 Task: Explore Airbnb accommodation in Zeralda, Algeria from 12th January 2024 to 16th January 2024 for 8 adults. Place can be private room with 8 bedrooms having 8 beds and 8 bathrooms. Property type can be hotel. Amenities needed are: wifi, TV, free parkinig on premises, gym, breakfast.
Action: Mouse moved to (566, 158)
Screenshot: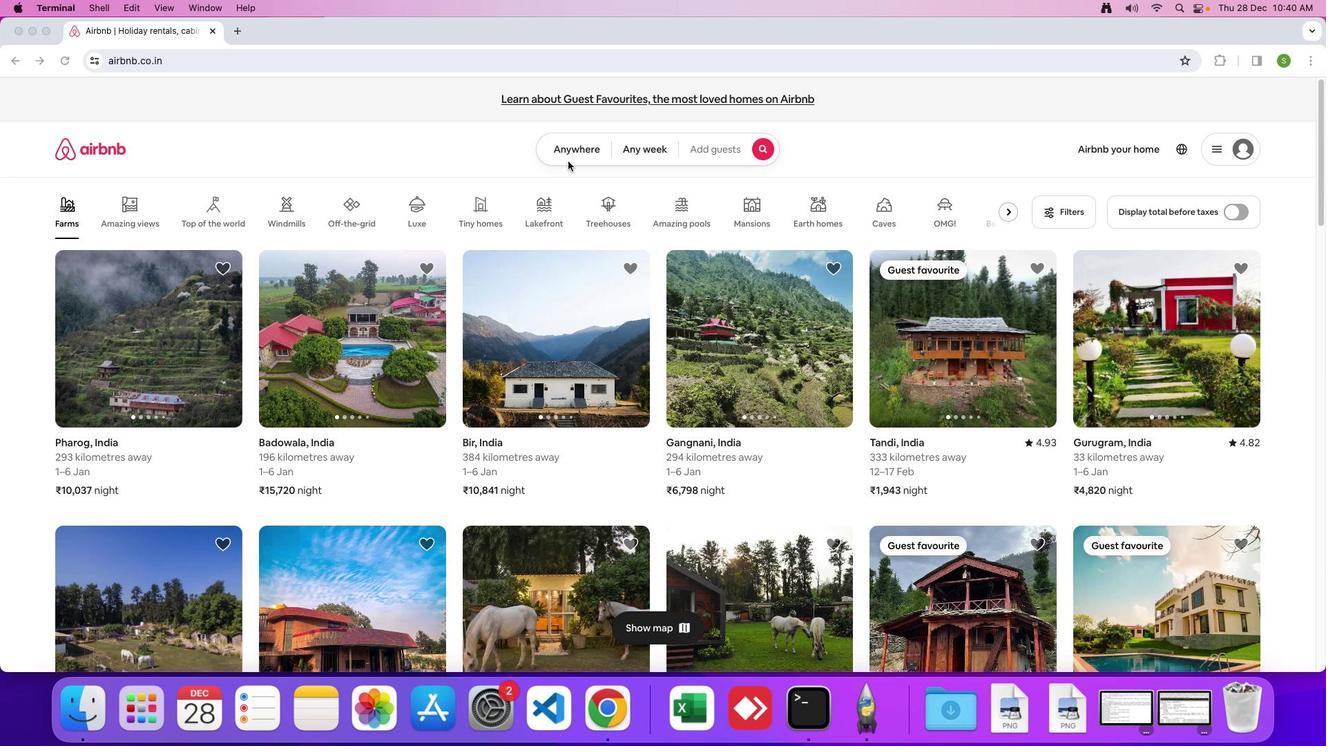 
Action: Mouse pressed left at (566, 158)
Screenshot: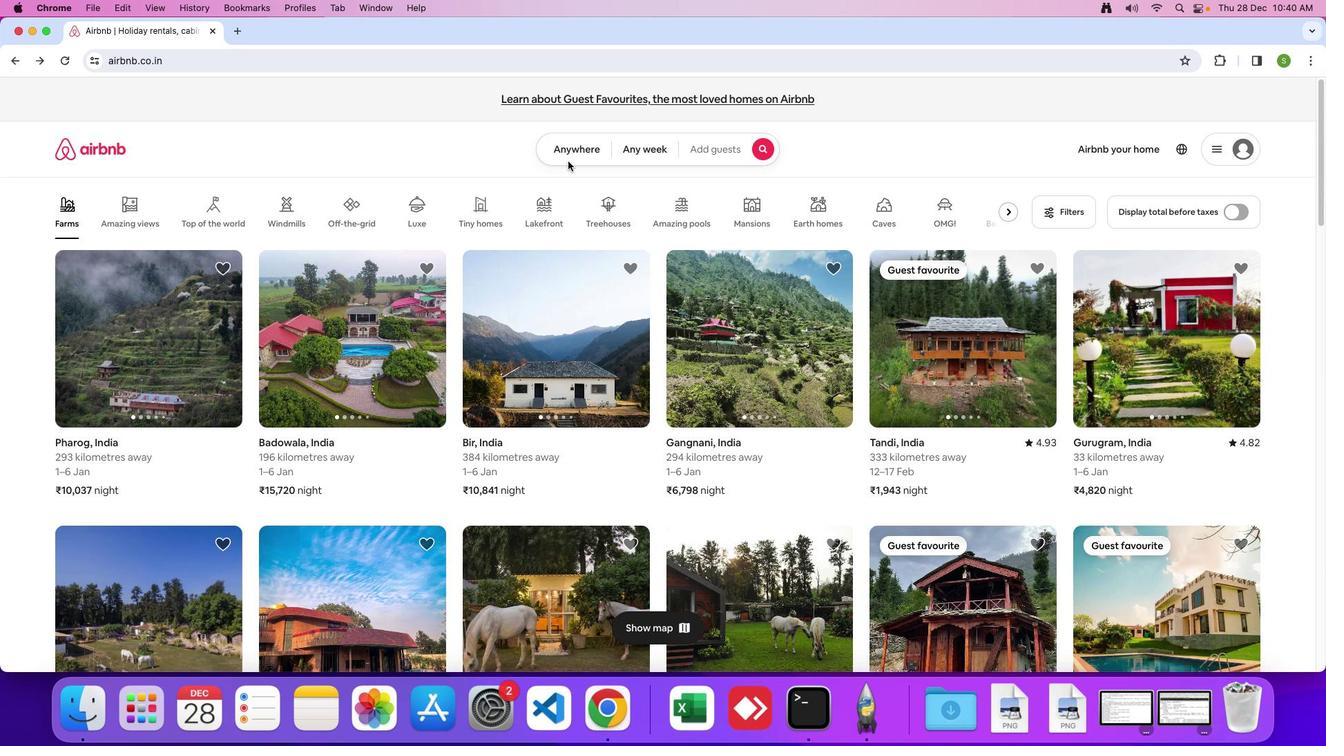 
Action: Mouse moved to (565, 151)
Screenshot: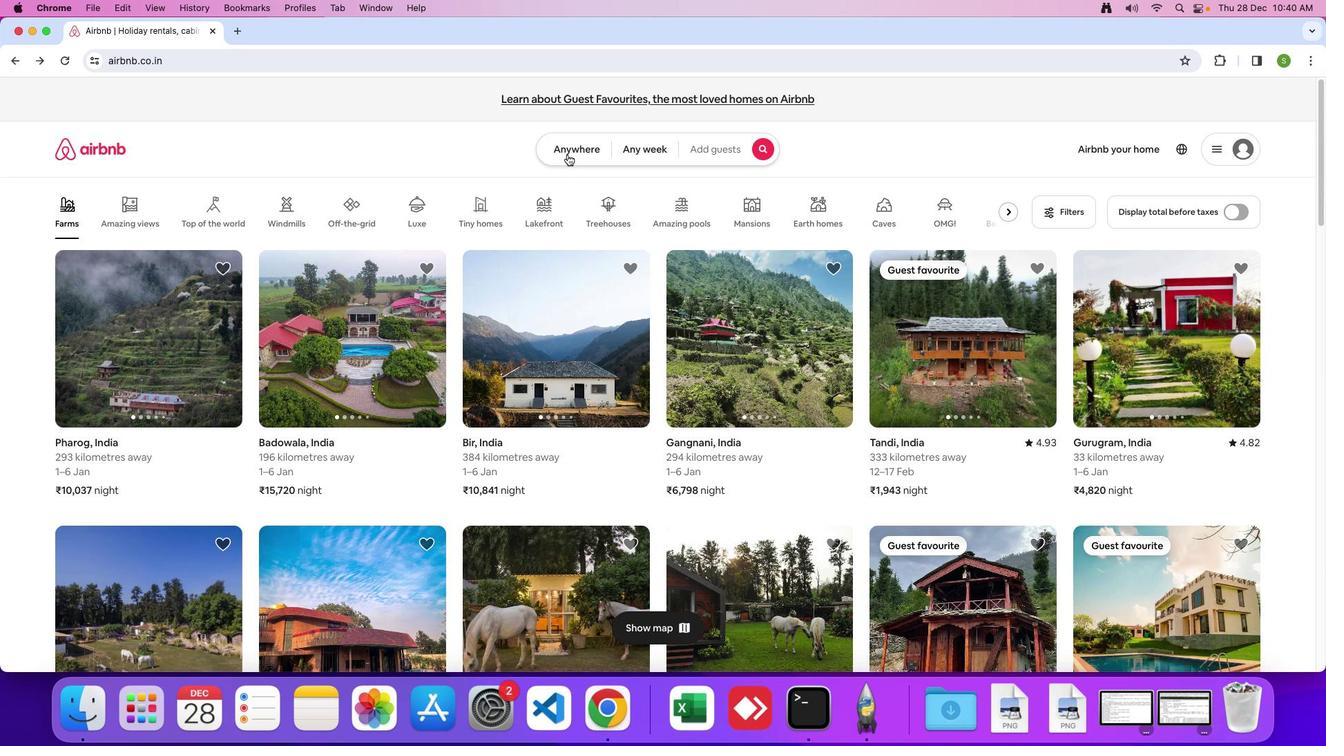
Action: Mouse pressed left at (565, 151)
Screenshot: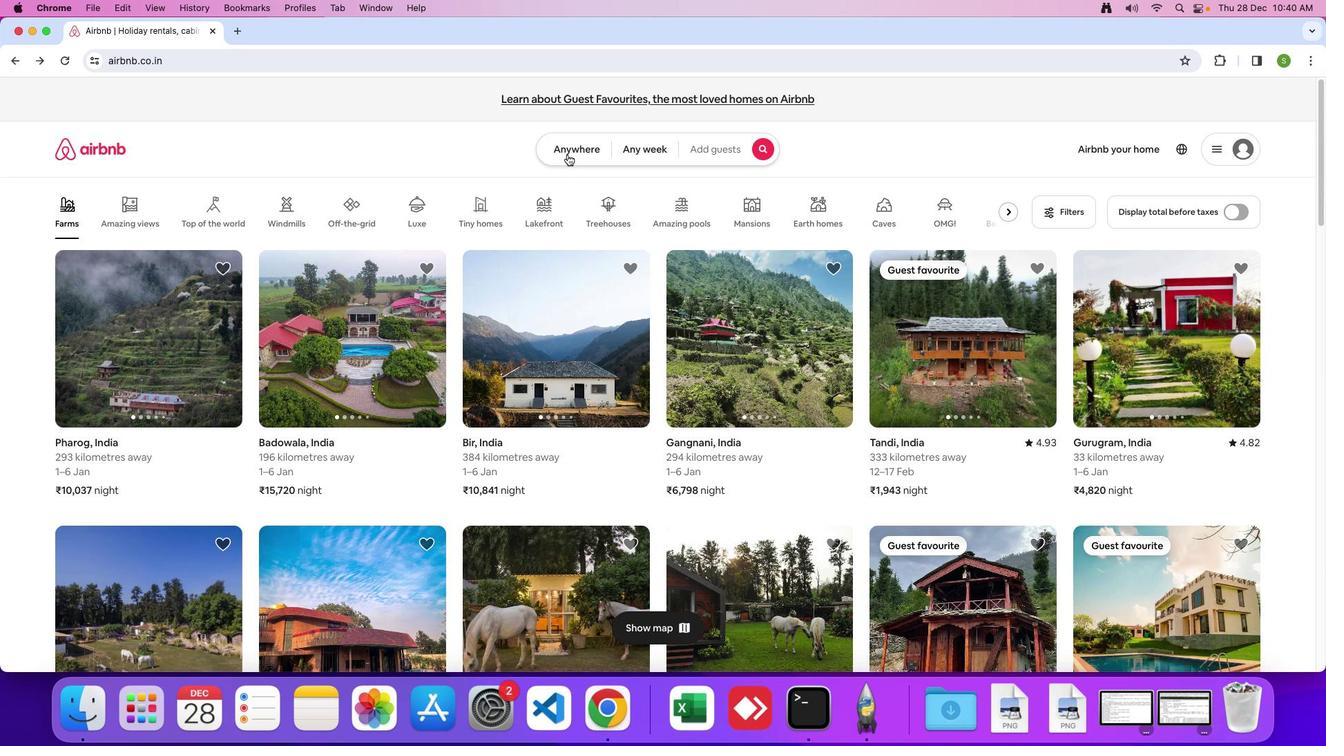 
Action: Mouse moved to (485, 194)
Screenshot: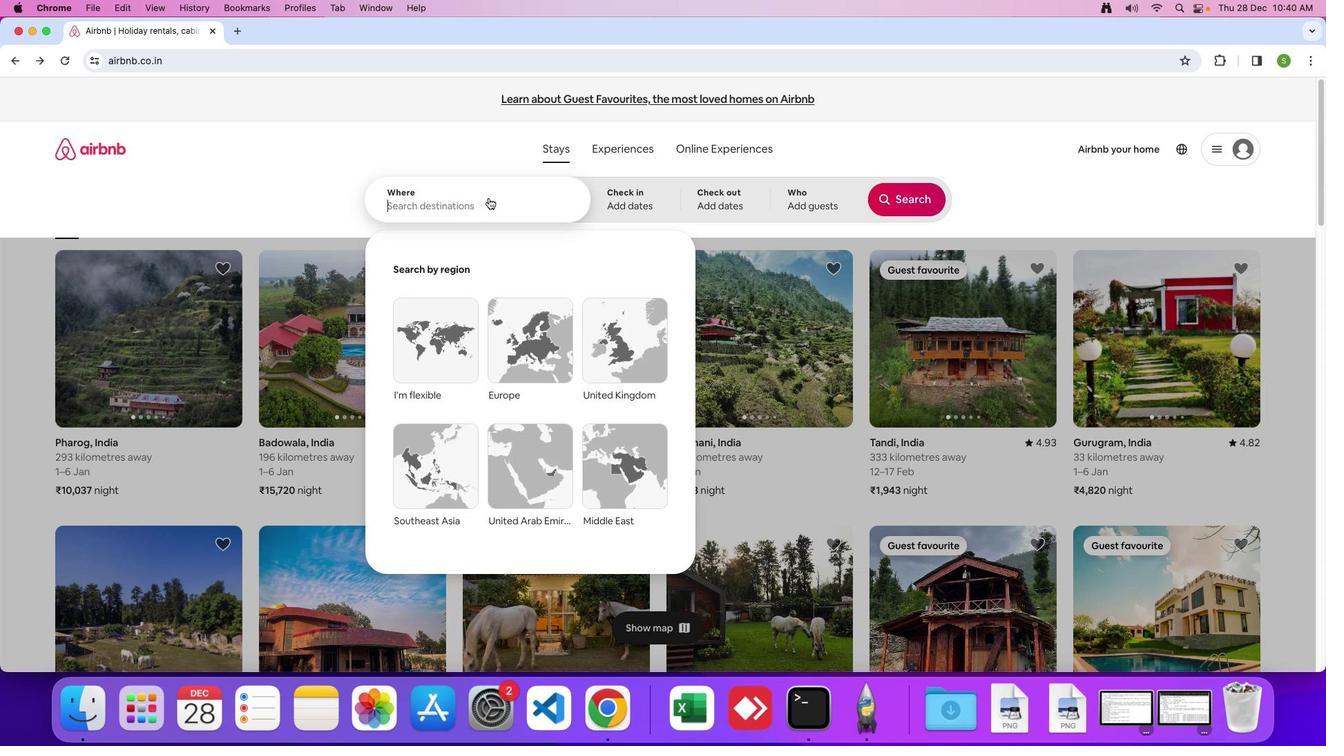 
Action: Mouse pressed left at (485, 194)
Screenshot: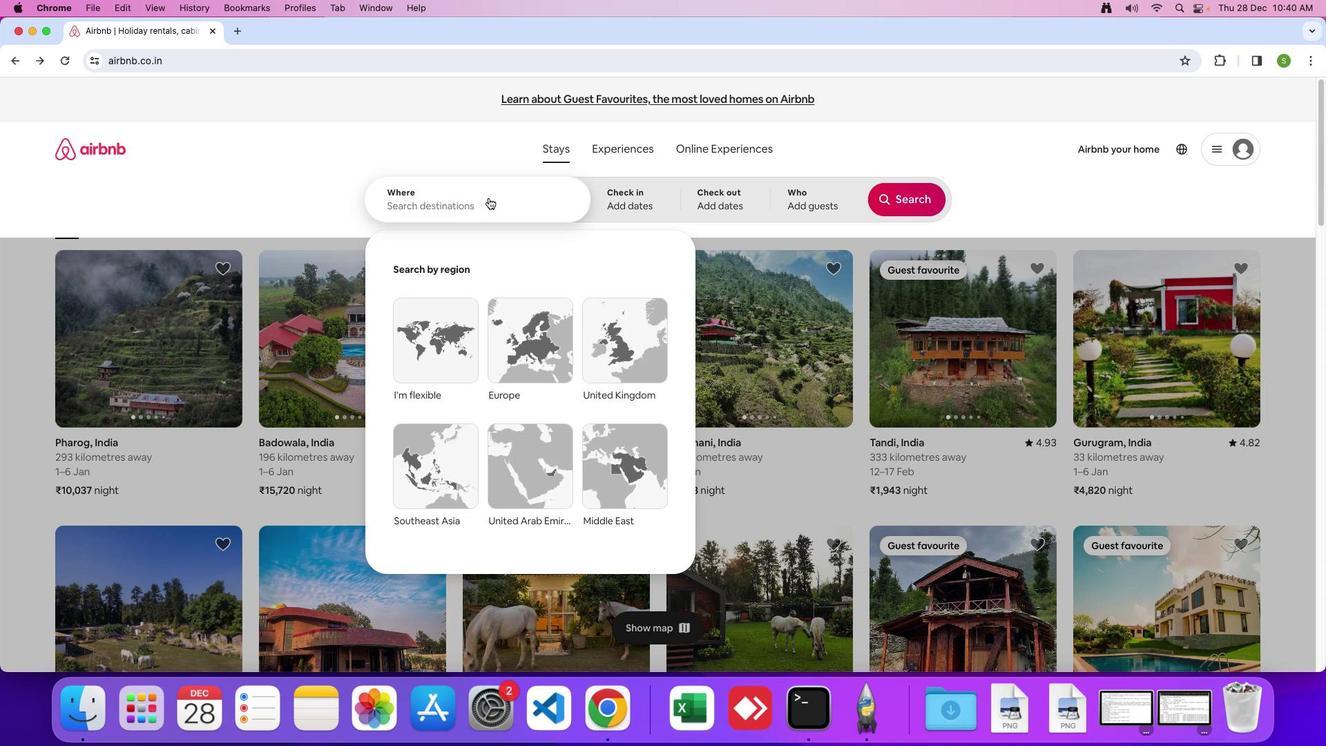 
Action: Mouse moved to (497, 195)
Screenshot: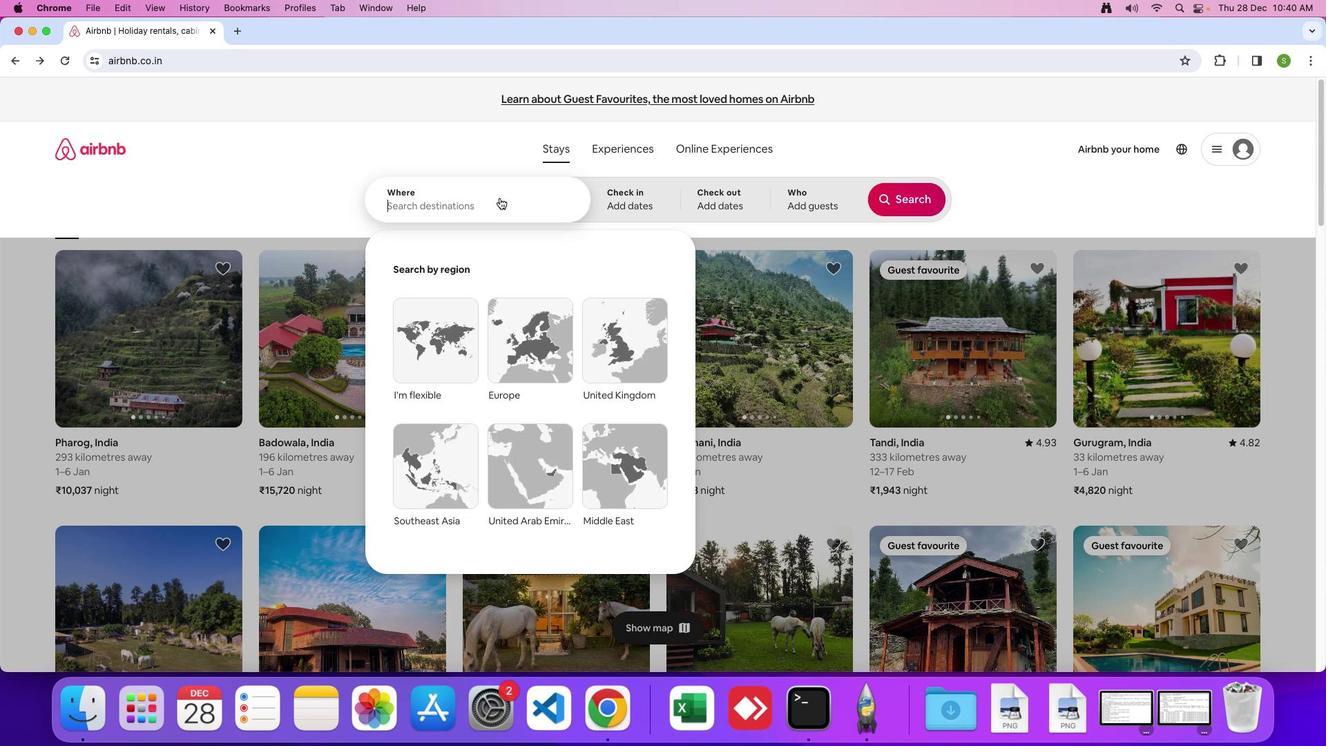 
Action: Key pressed 'Z'Key.caps_lock'e''r''a''l''d''a'','Key.spaceKey.shift'A''l''g''e''r''i''a'Key.enter
Screenshot: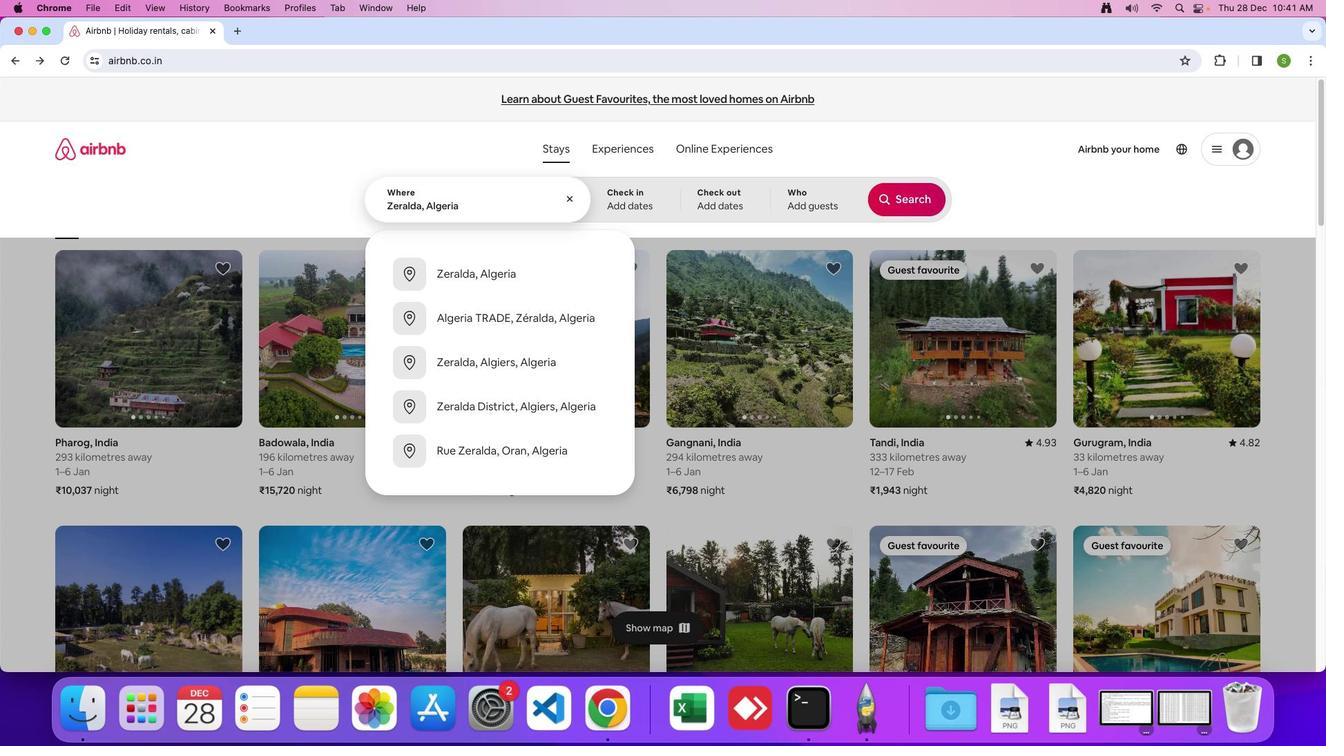 
Action: Mouse moved to (846, 397)
Screenshot: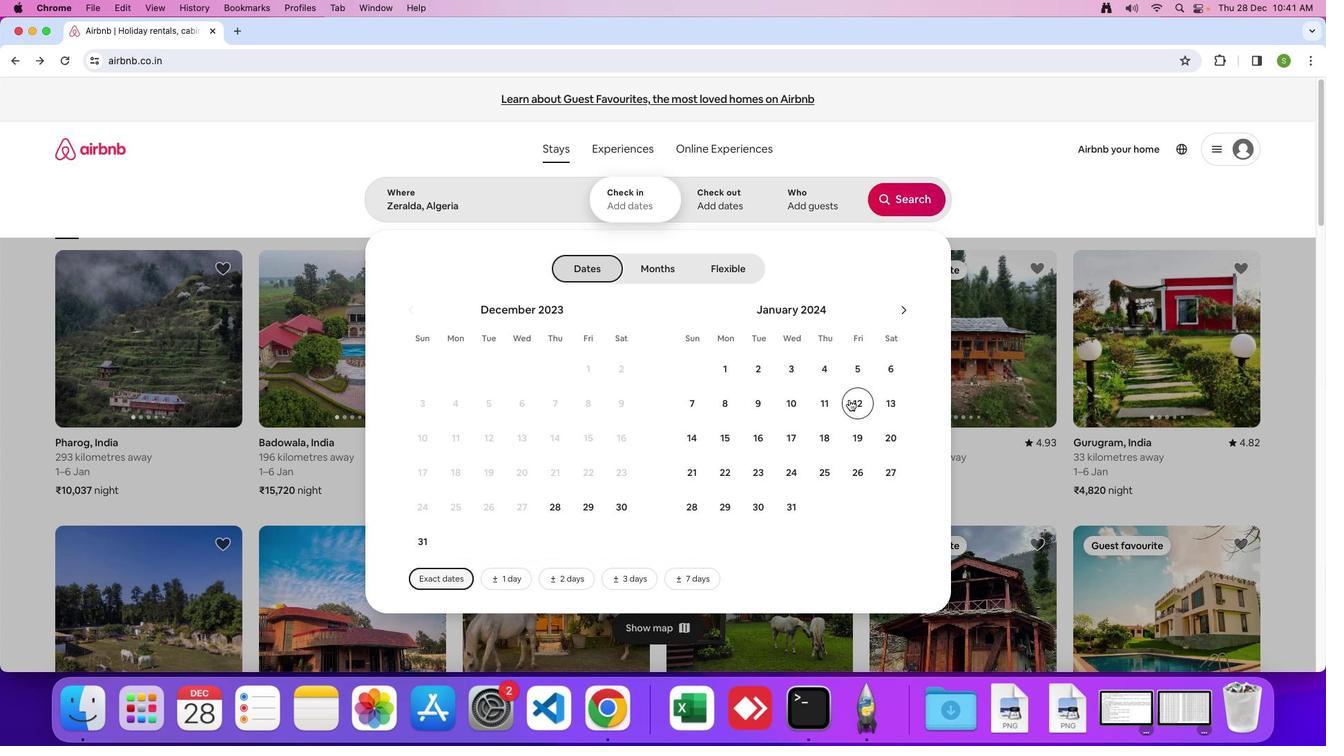 
Action: Mouse pressed left at (846, 397)
Screenshot: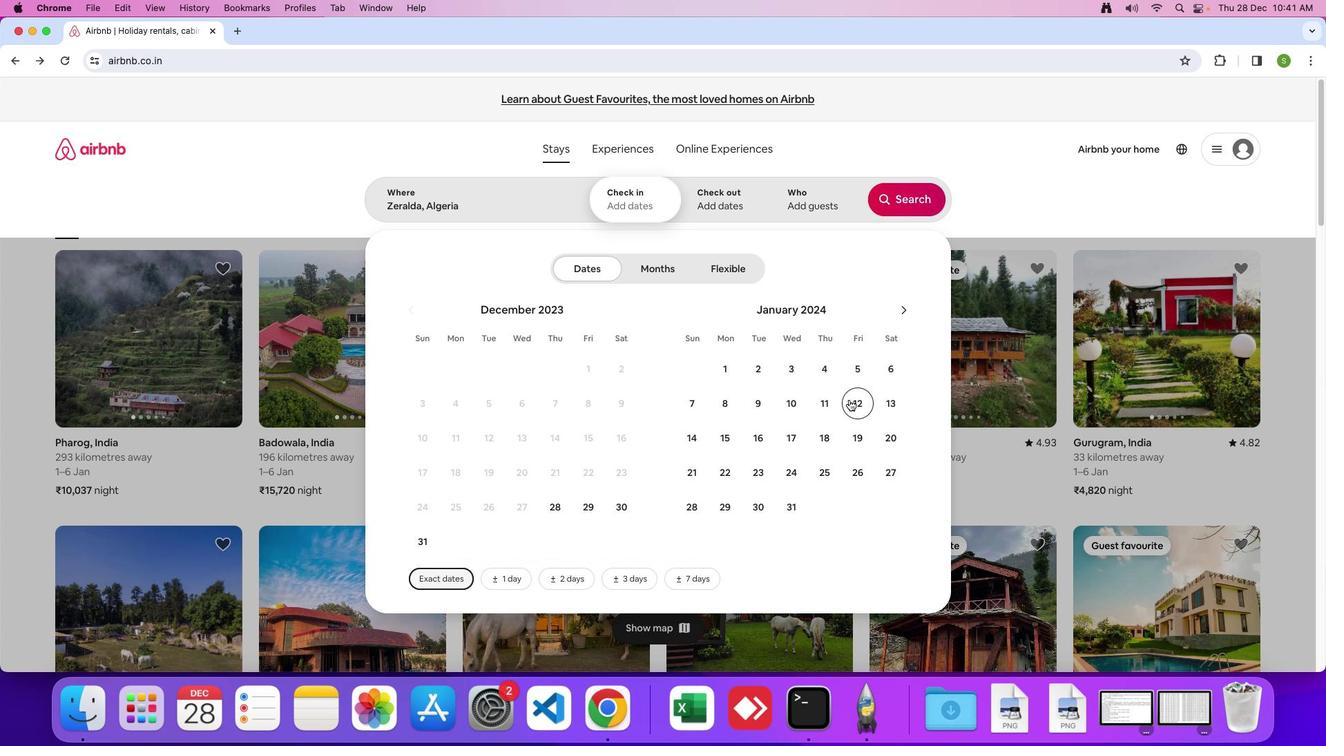 
Action: Mouse moved to (762, 431)
Screenshot: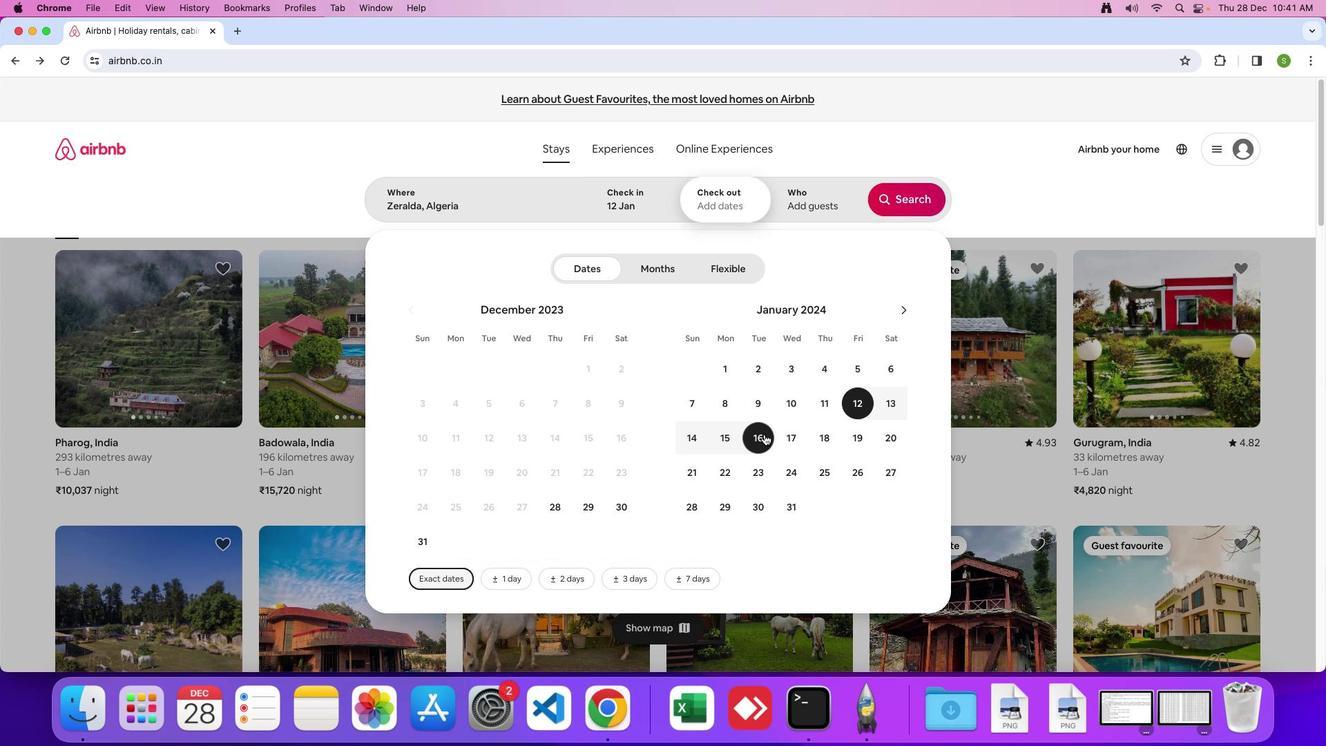
Action: Mouse pressed left at (762, 431)
Screenshot: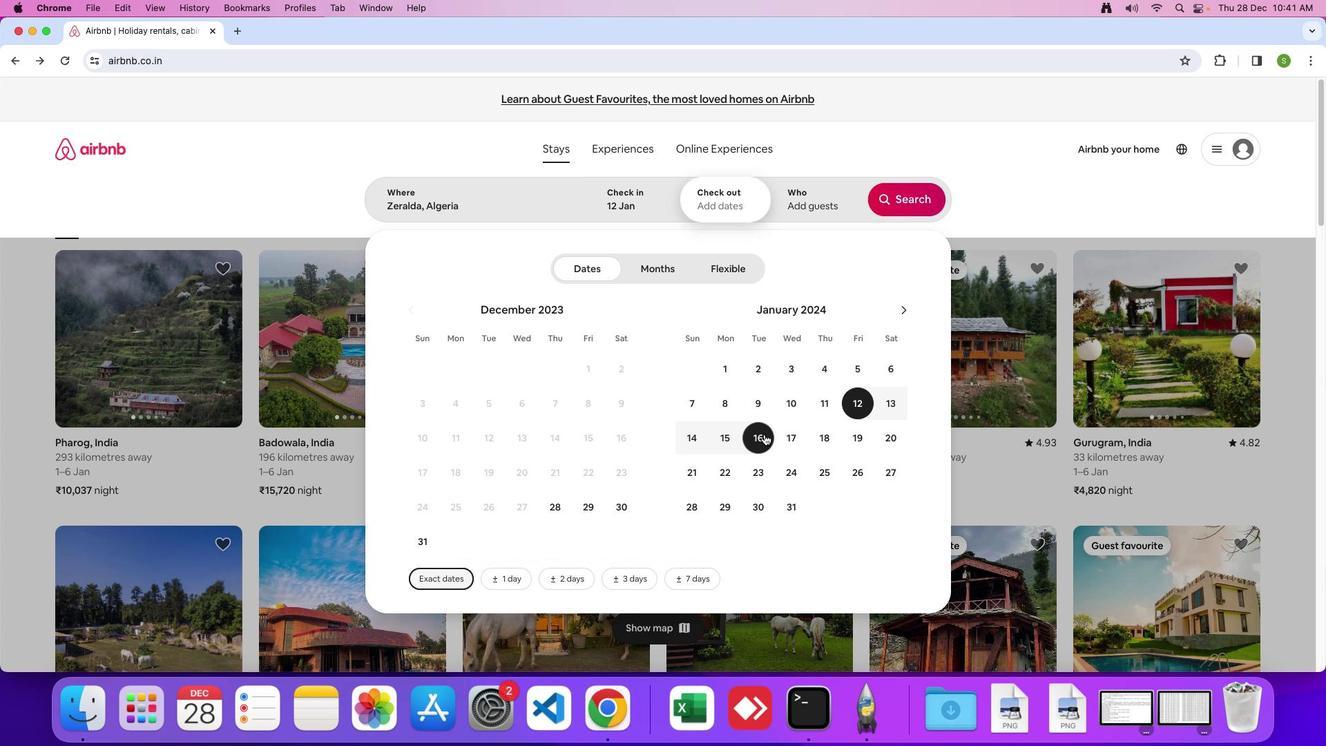 
Action: Mouse moved to (787, 208)
Screenshot: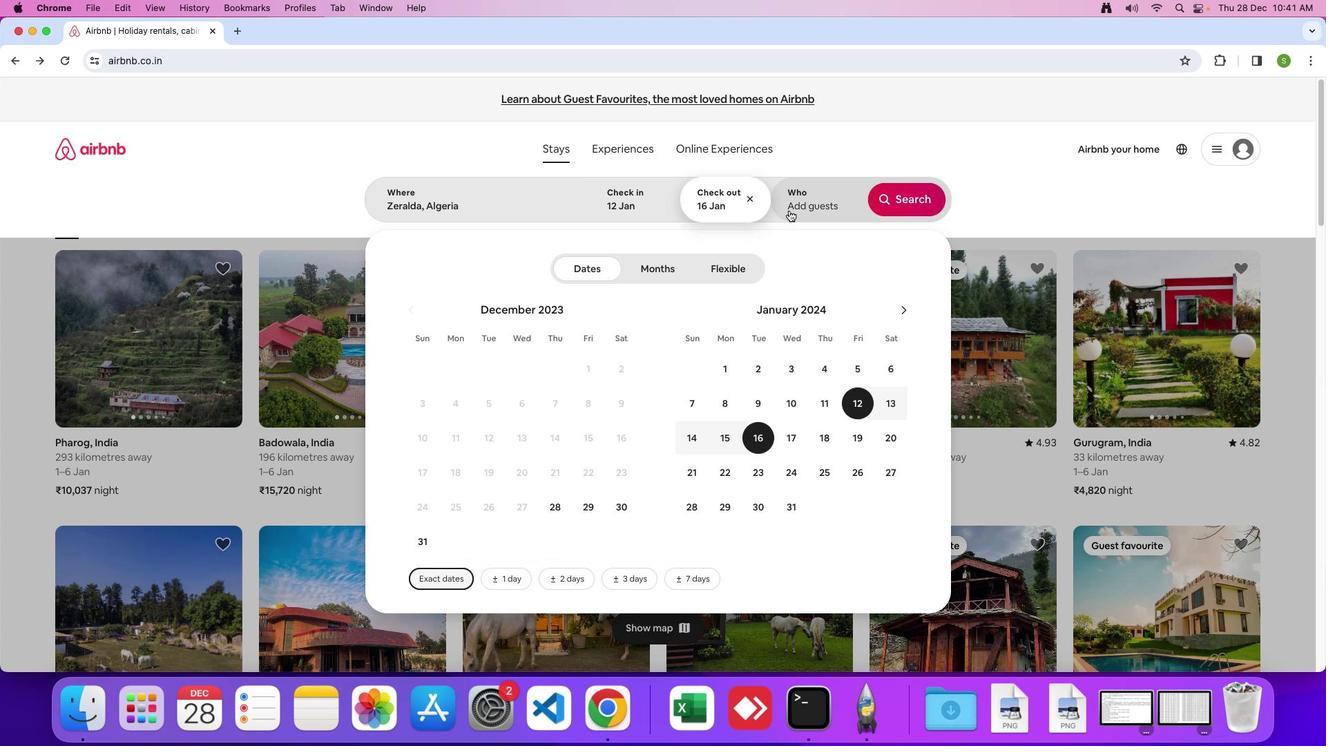 
Action: Mouse pressed left at (787, 208)
Screenshot: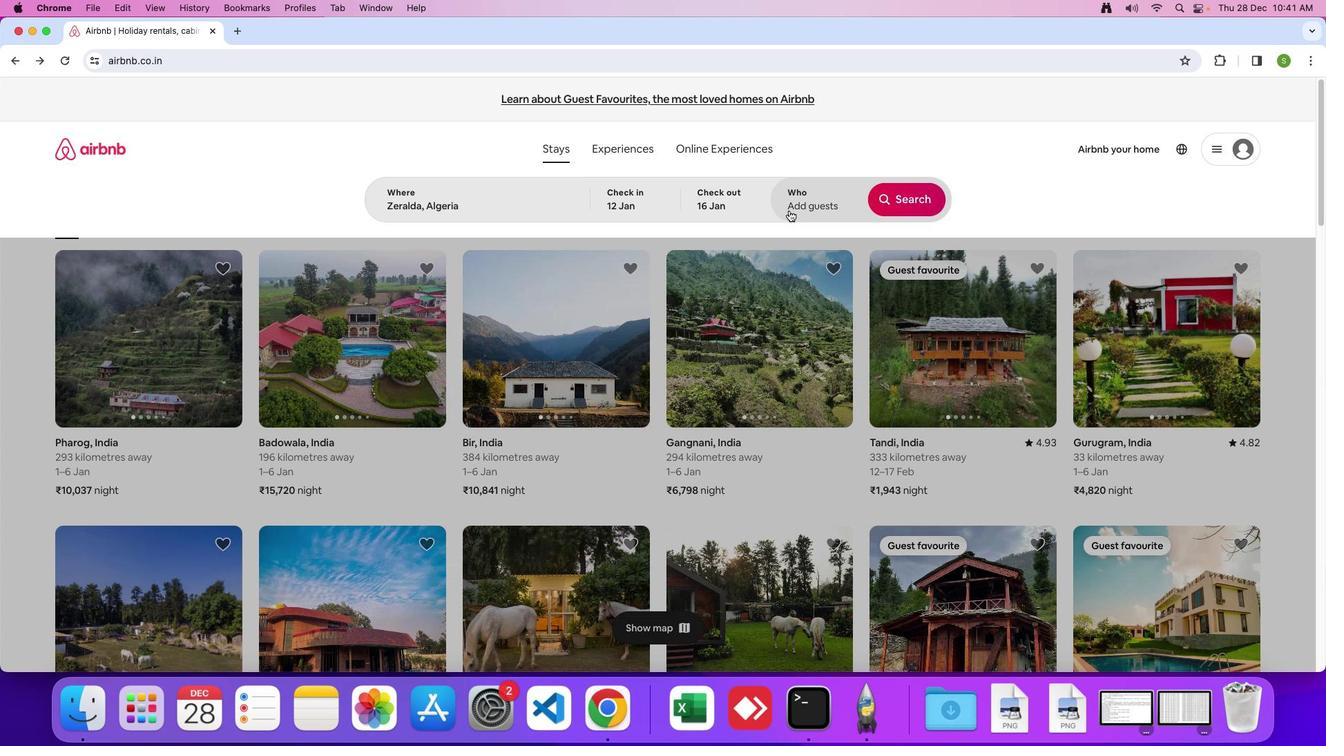 
Action: Mouse moved to (912, 272)
Screenshot: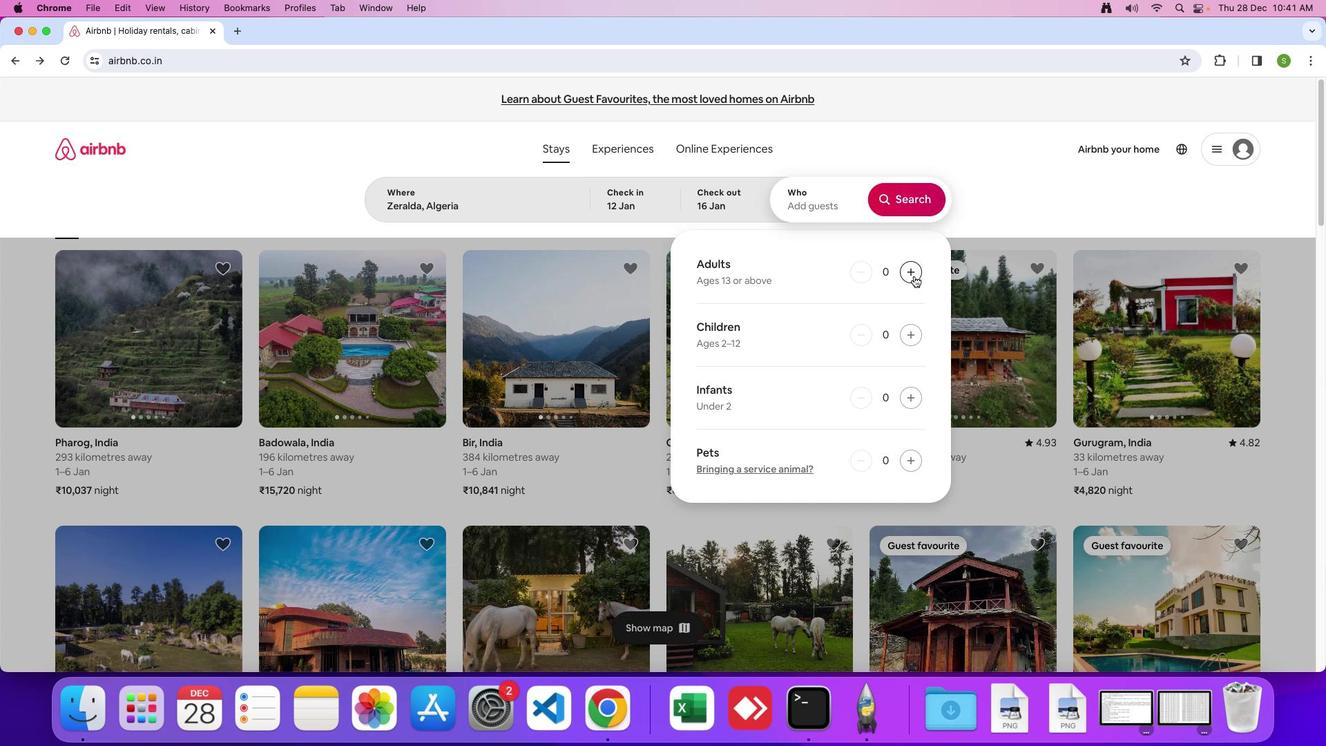 
Action: Mouse pressed left at (912, 272)
Screenshot: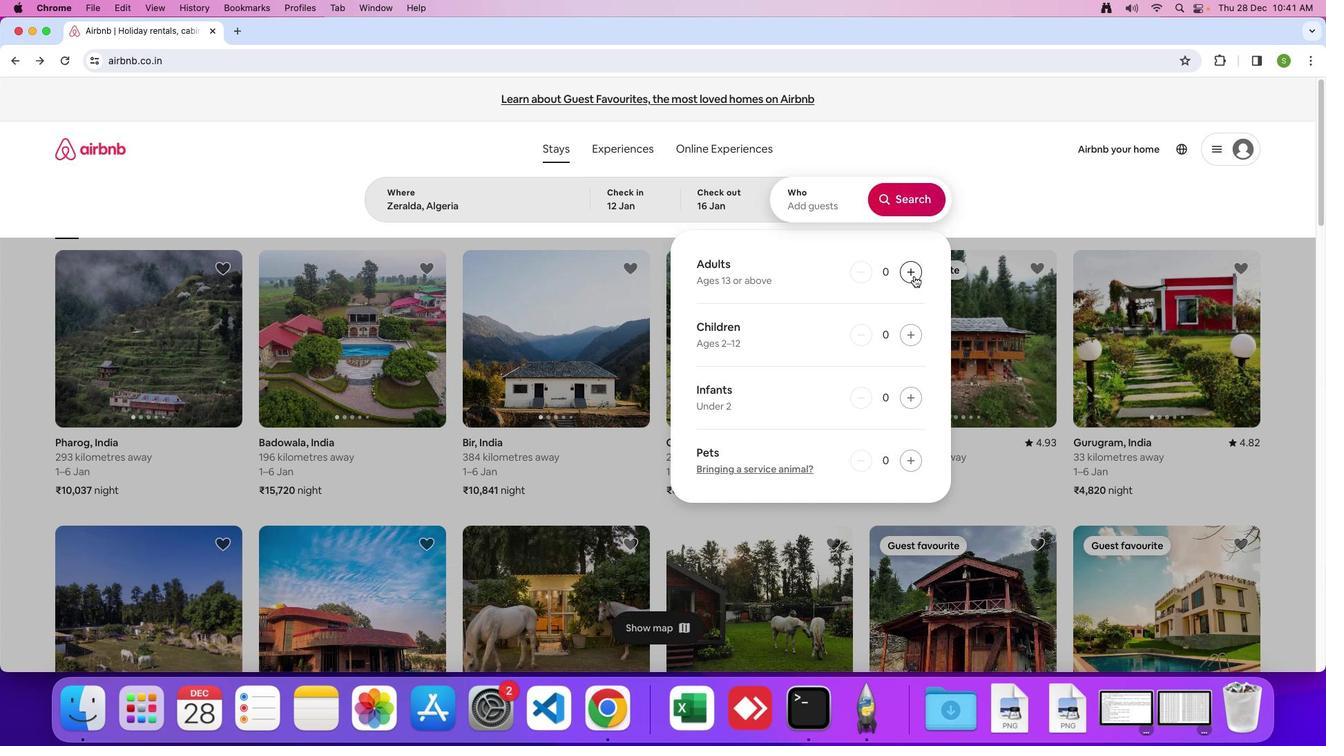 
Action: Mouse pressed left at (912, 272)
Screenshot: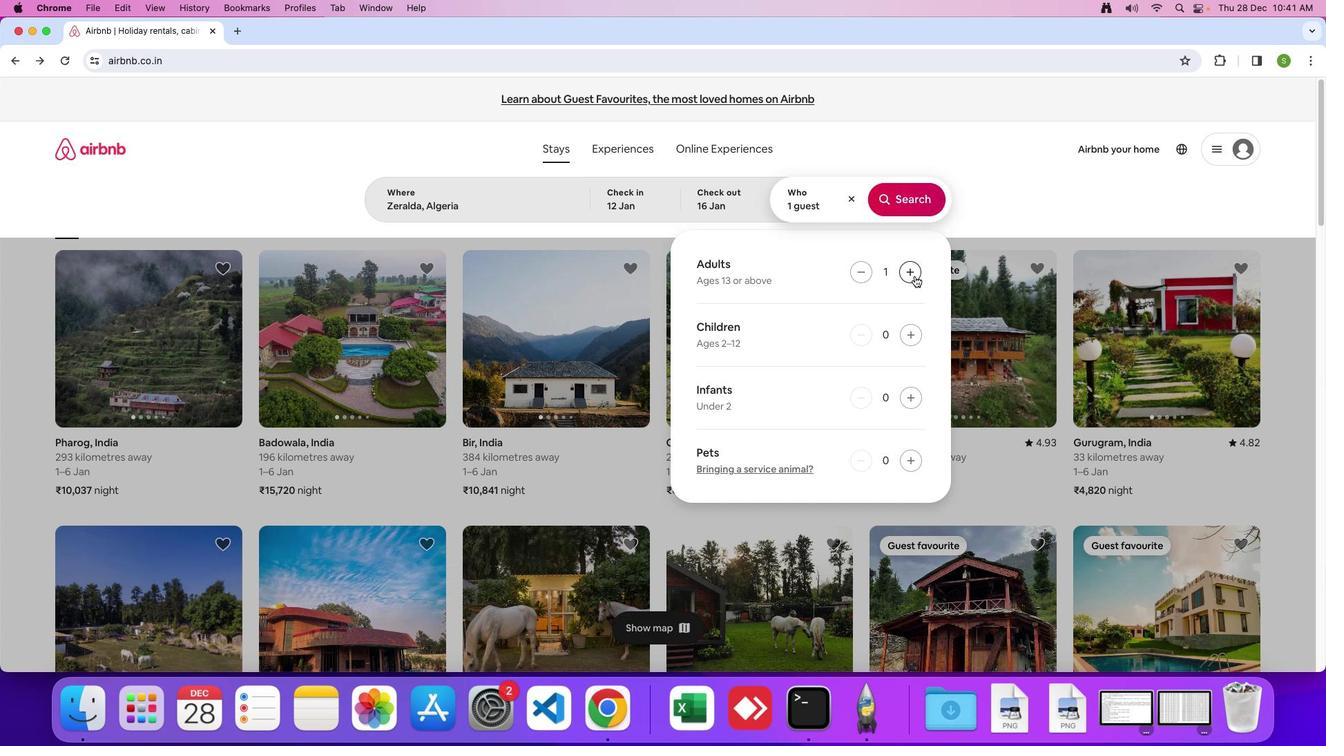 
Action: Mouse moved to (912, 272)
Screenshot: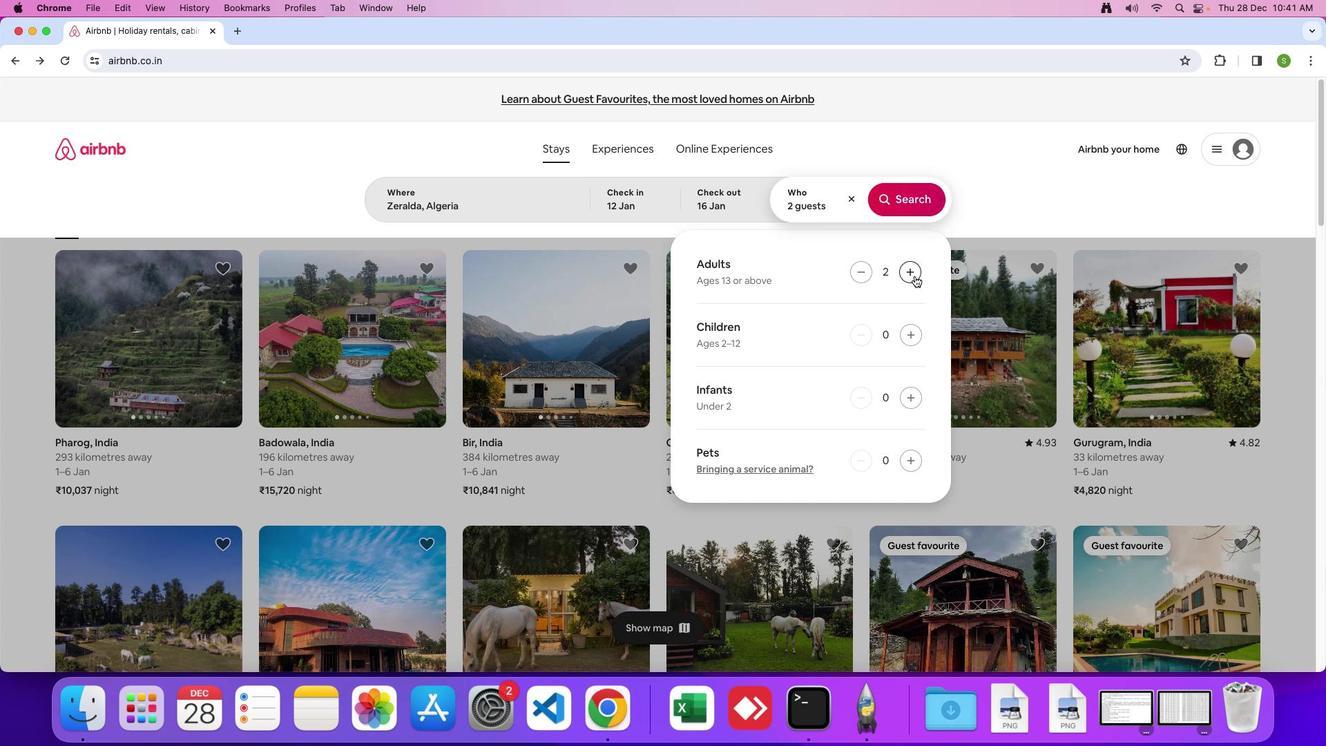 
Action: Mouse pressed left at (912, 272)
Screenshot: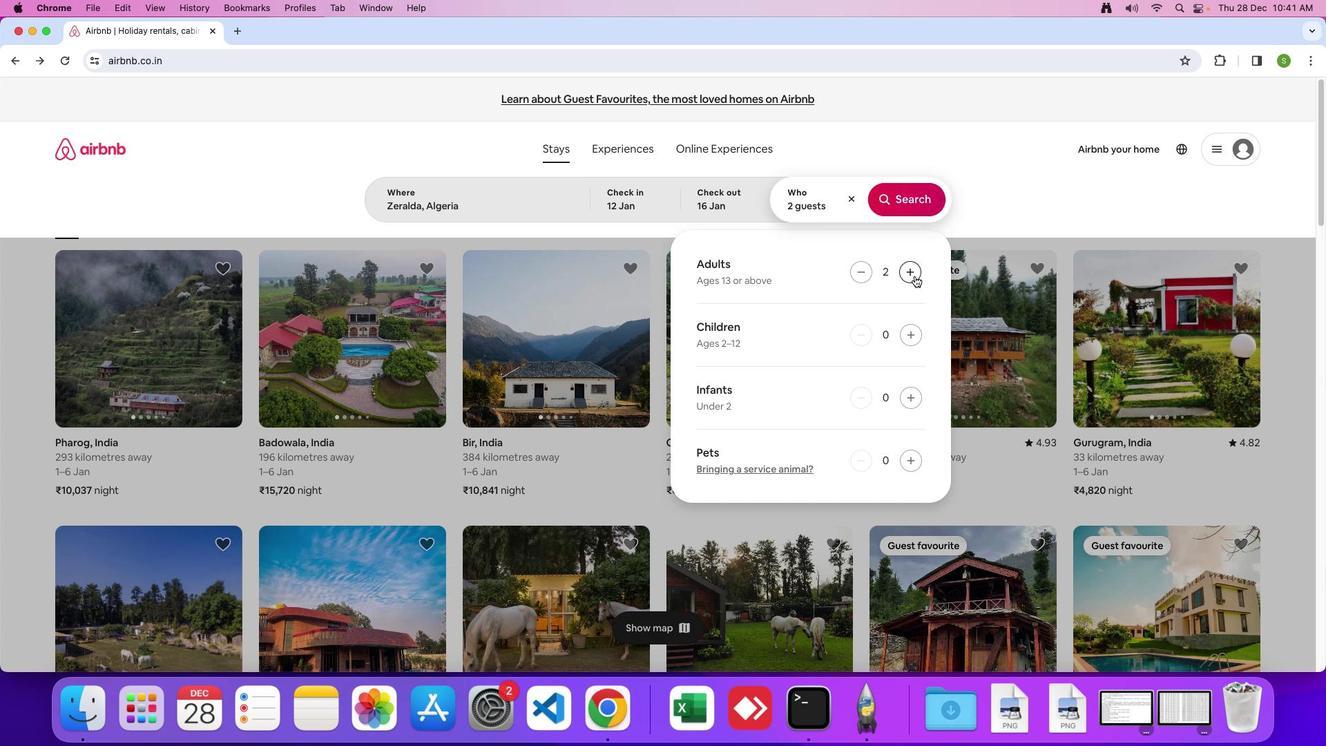 
Action: Mouse pressed left at (912, 272)
Screenshot: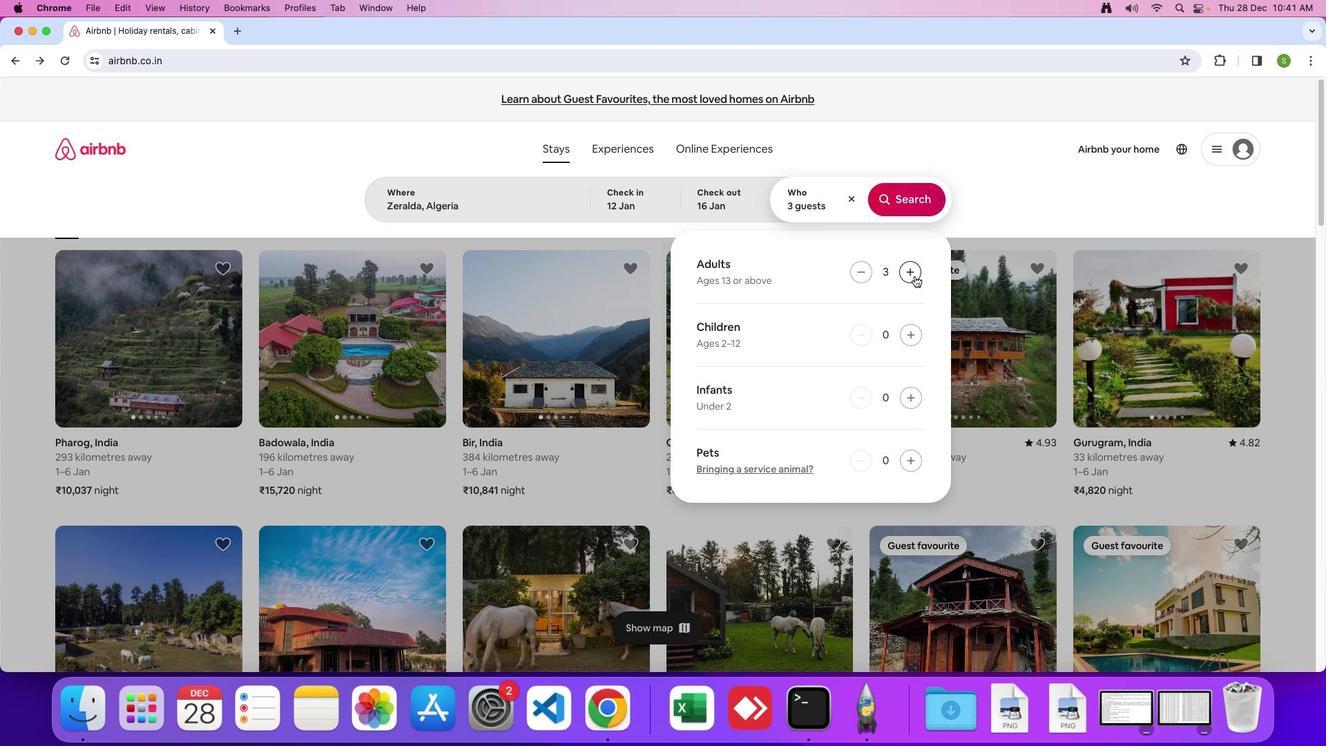 
Action: Mouse pressed left at (912, 272)
Screenshot: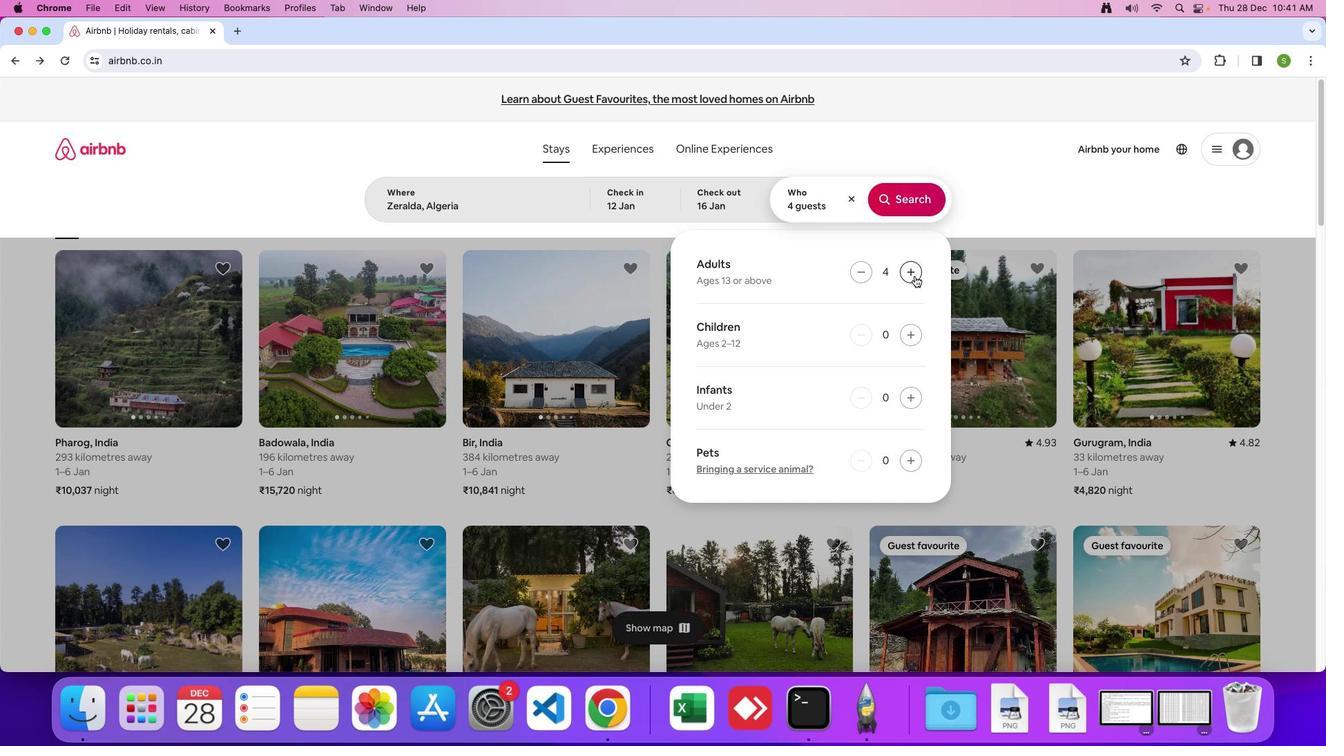 
Action: Mouse pressed left at (912, 272)
Screenshot: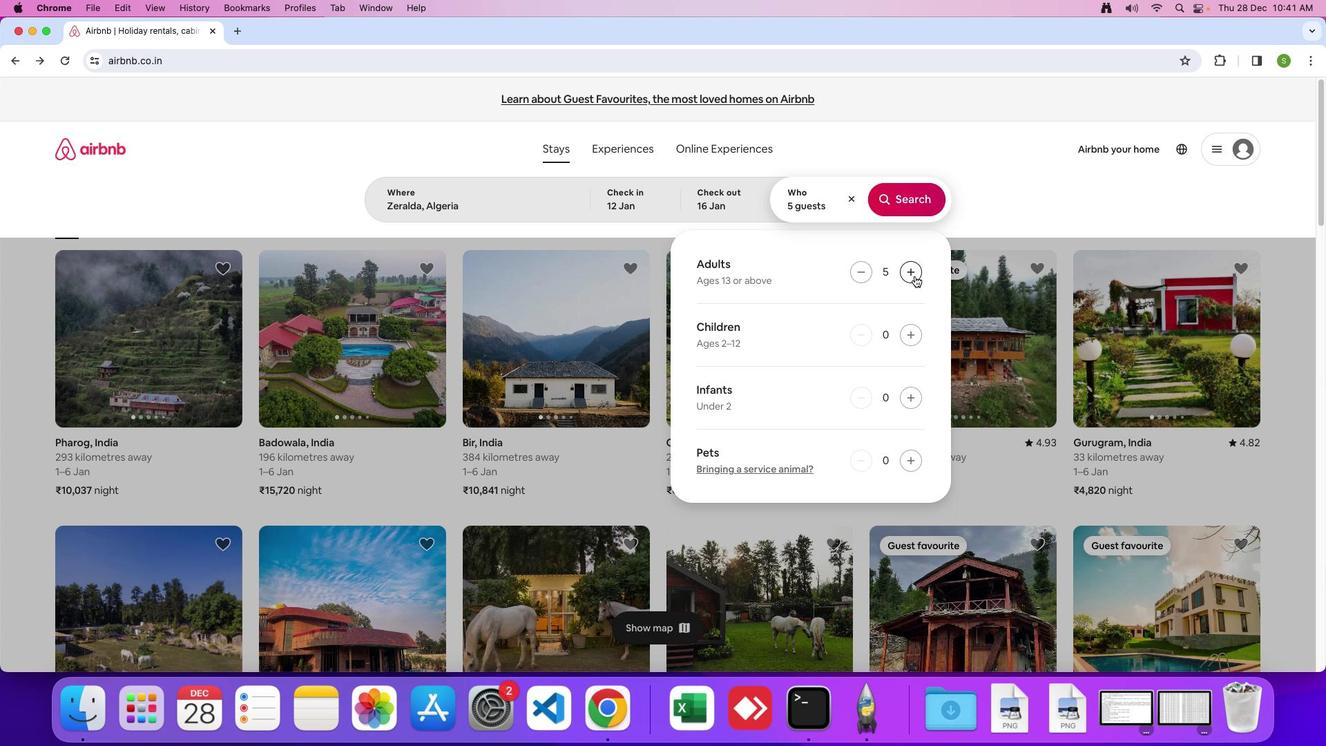 
Action: Mouse pressed left at (912, 272)
Screenshot: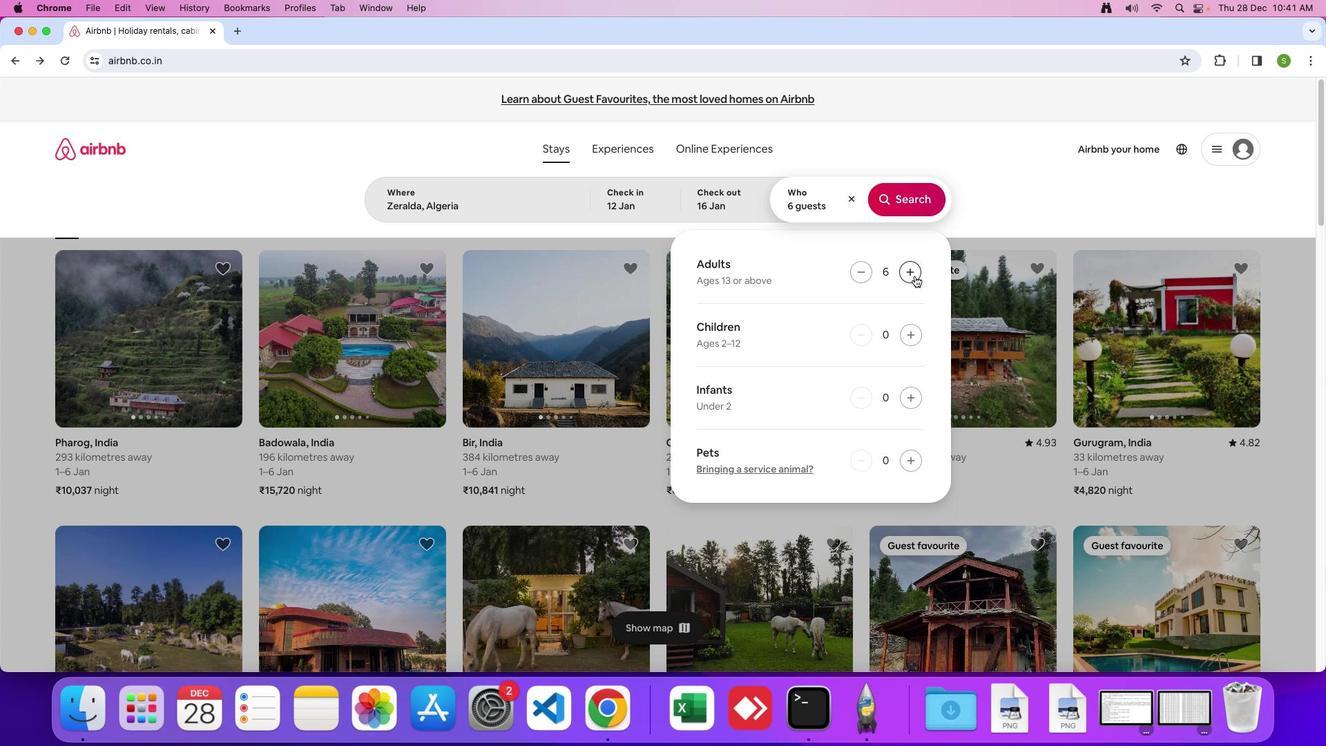 
Action: Mouse pressed left at (912, 272)
Screenshot: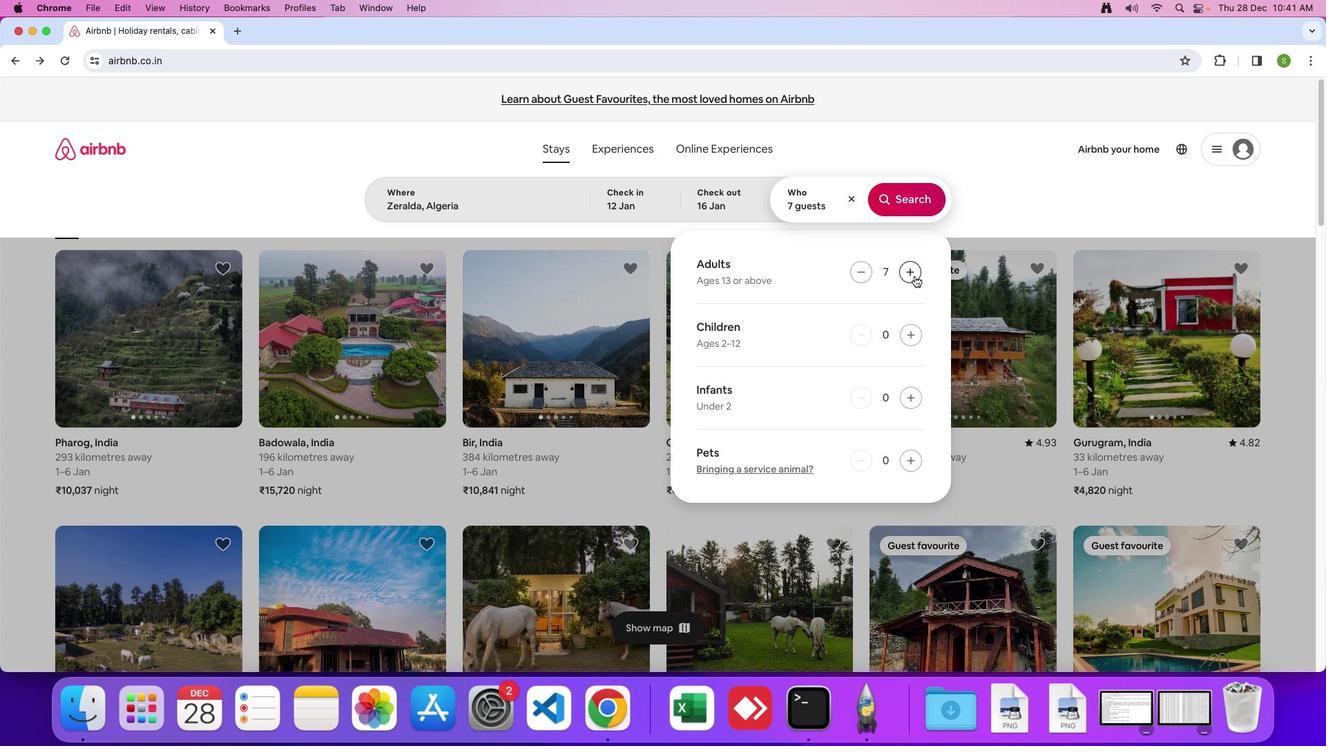 
Action: Mouse moved to (909, 199)
Screenshot: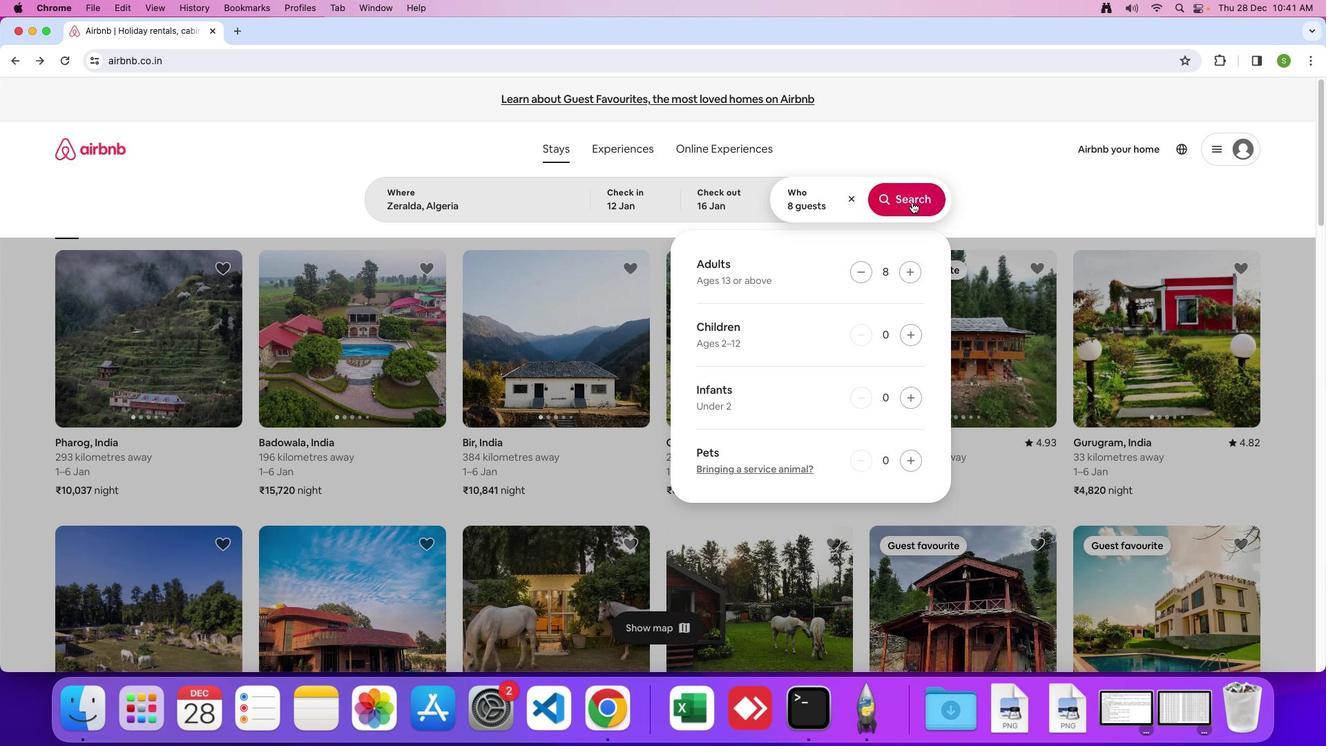 
Action: Mouse pressed left at (909, 199)
Screenshot: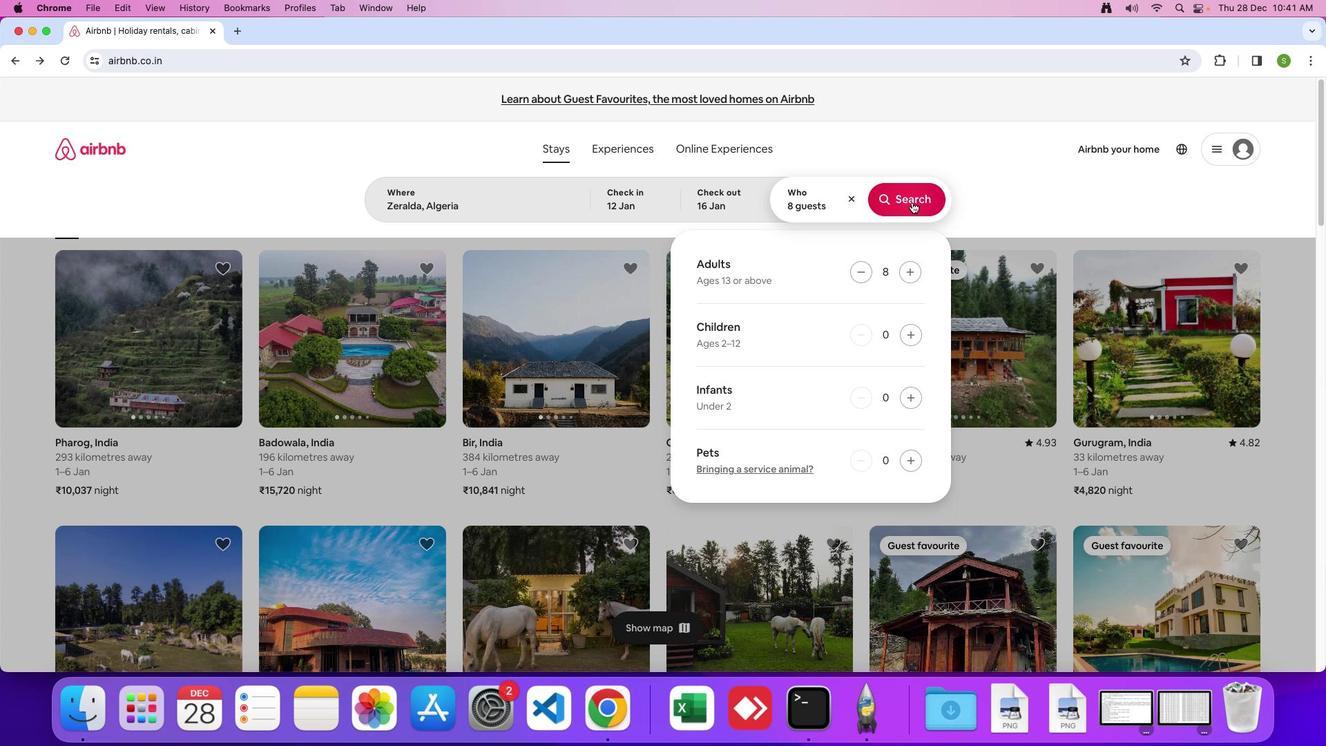 
Action: Mouse moved to (1089, 150)
Screenshot: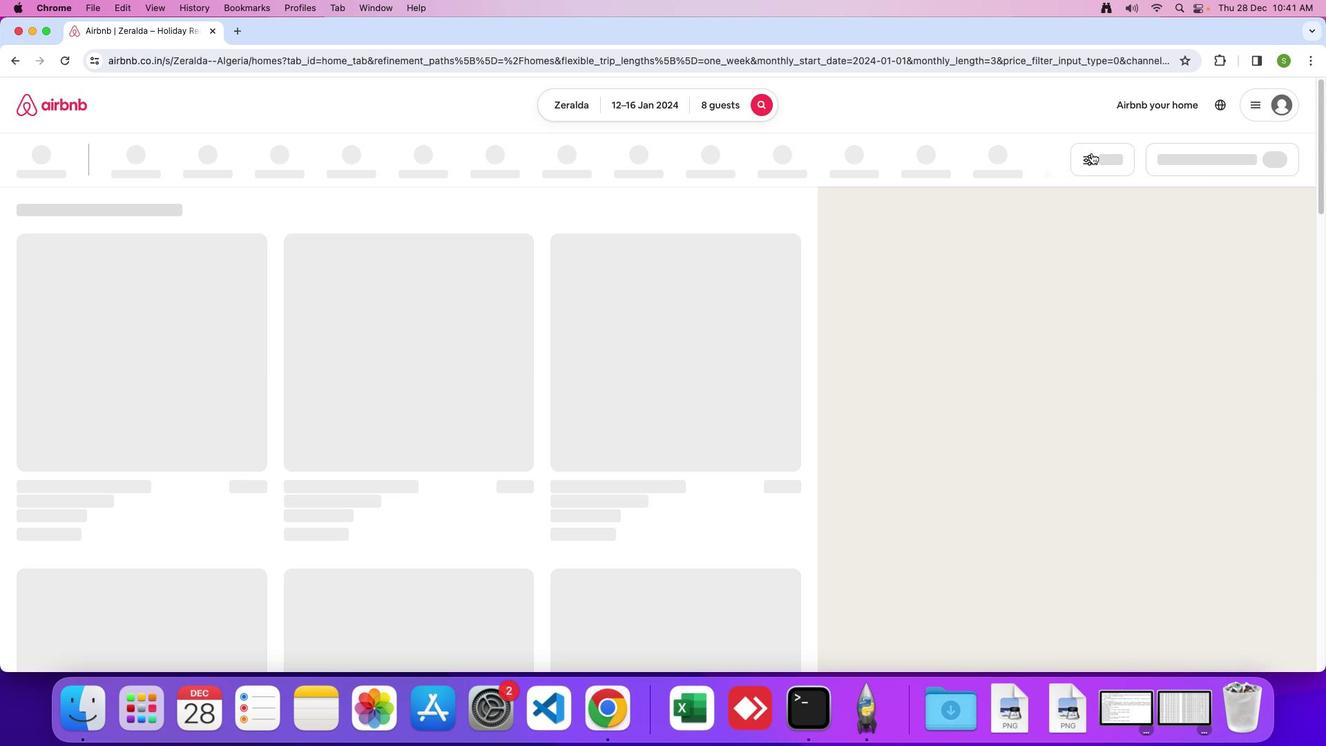 
Action: Mouse pressed left at (1089, 150)
Screenshot: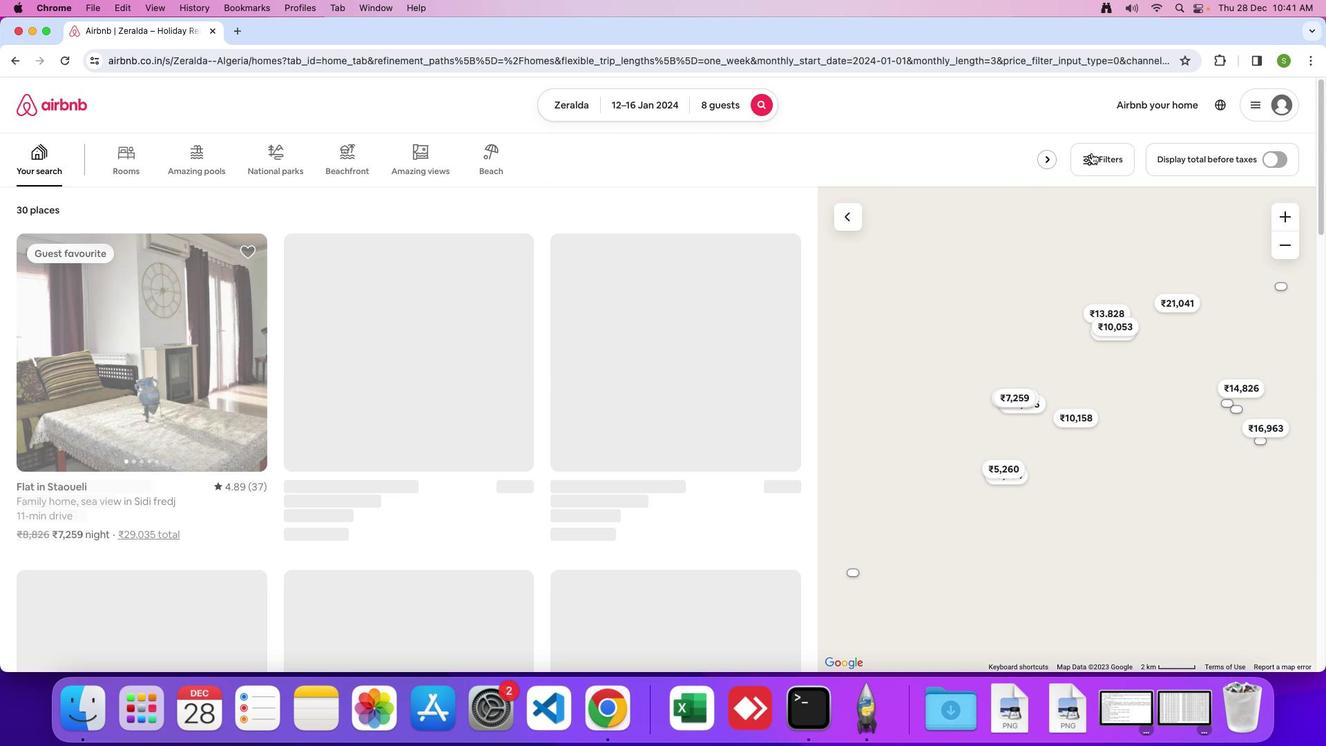 
Action: Mouse moved to (675, 483)
Screenshot: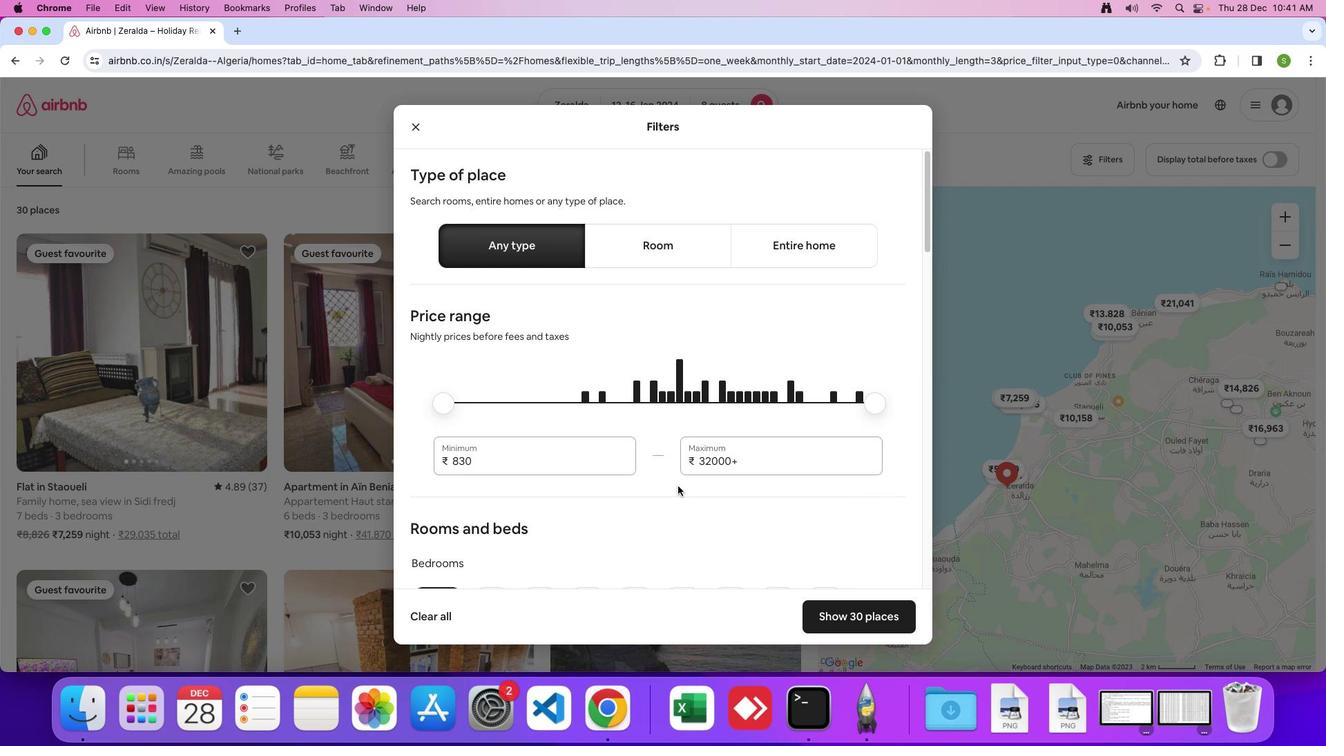 
Action: Mouse scrolled (675, 483) with delta (-2, -2)
Screenshot: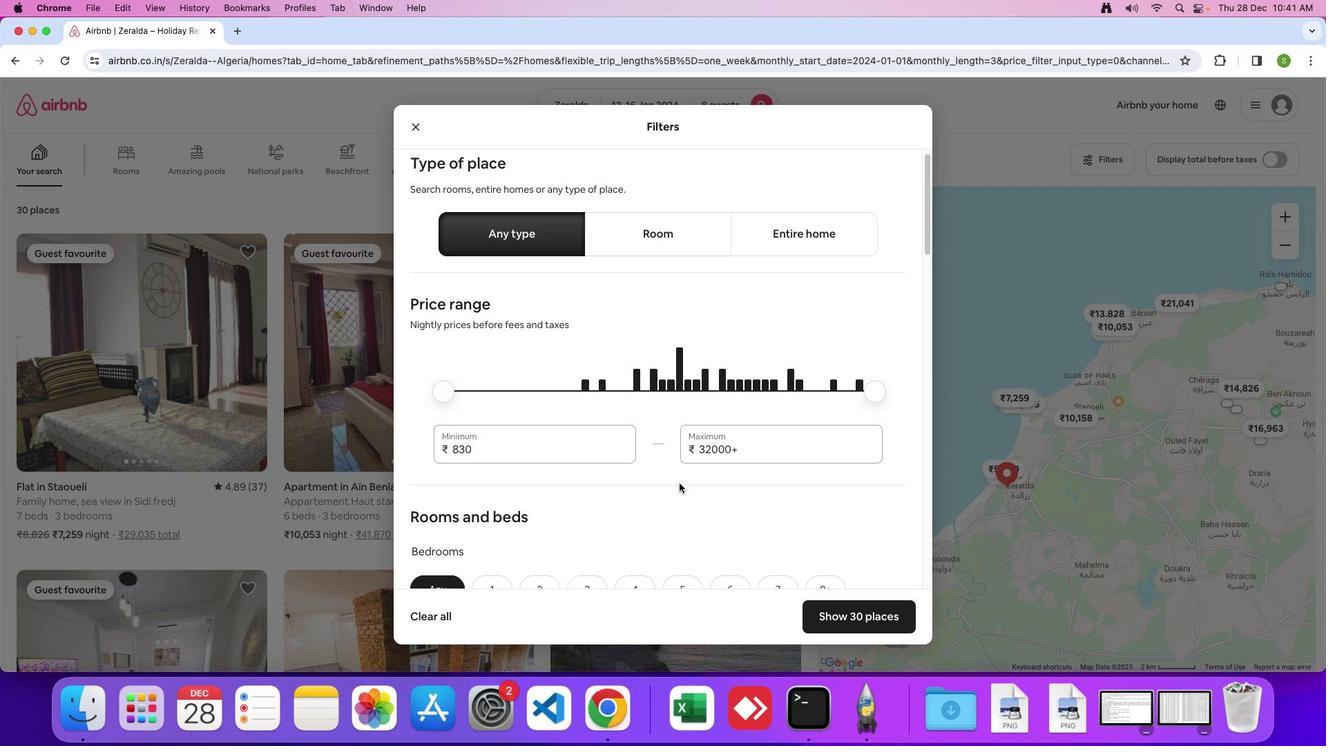
Action: Mouse scrolled (675, 483) with delta (-2, -2)
Screenshot: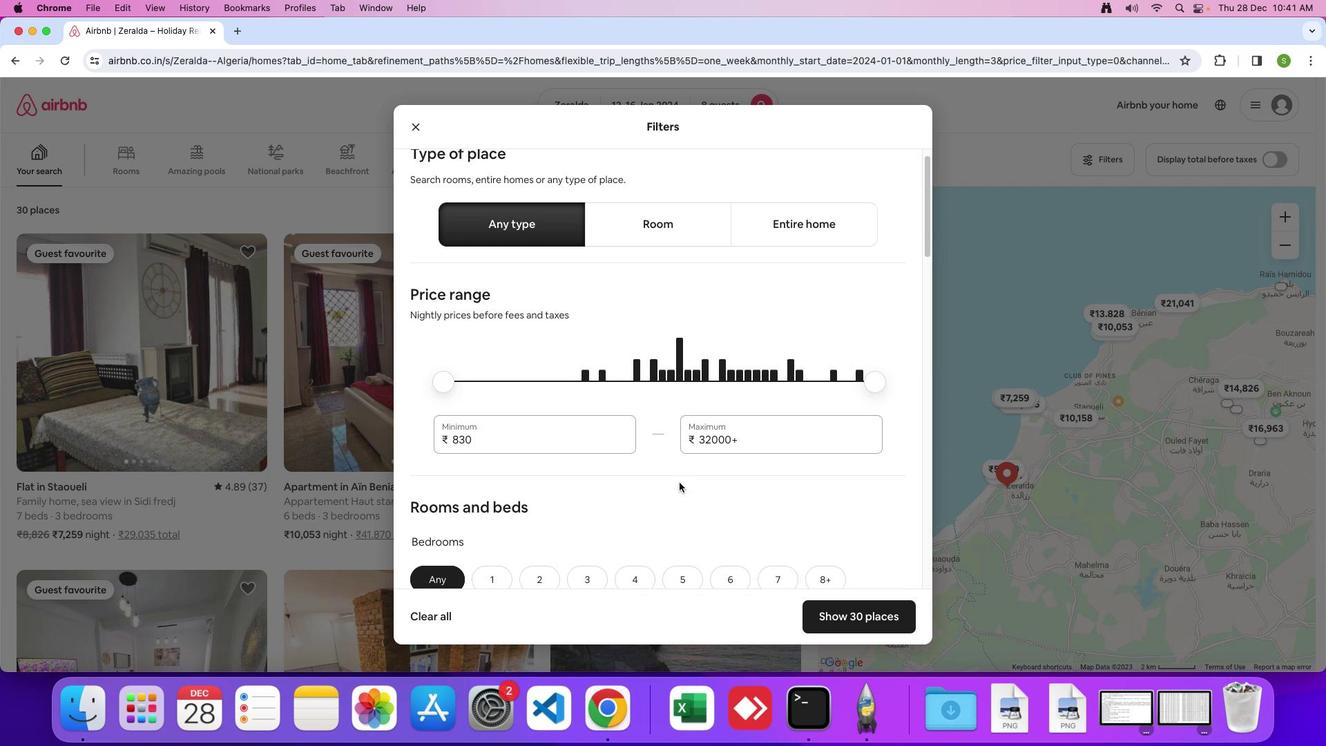 
Action: Mouse moved to (676, 481)
Screenshot: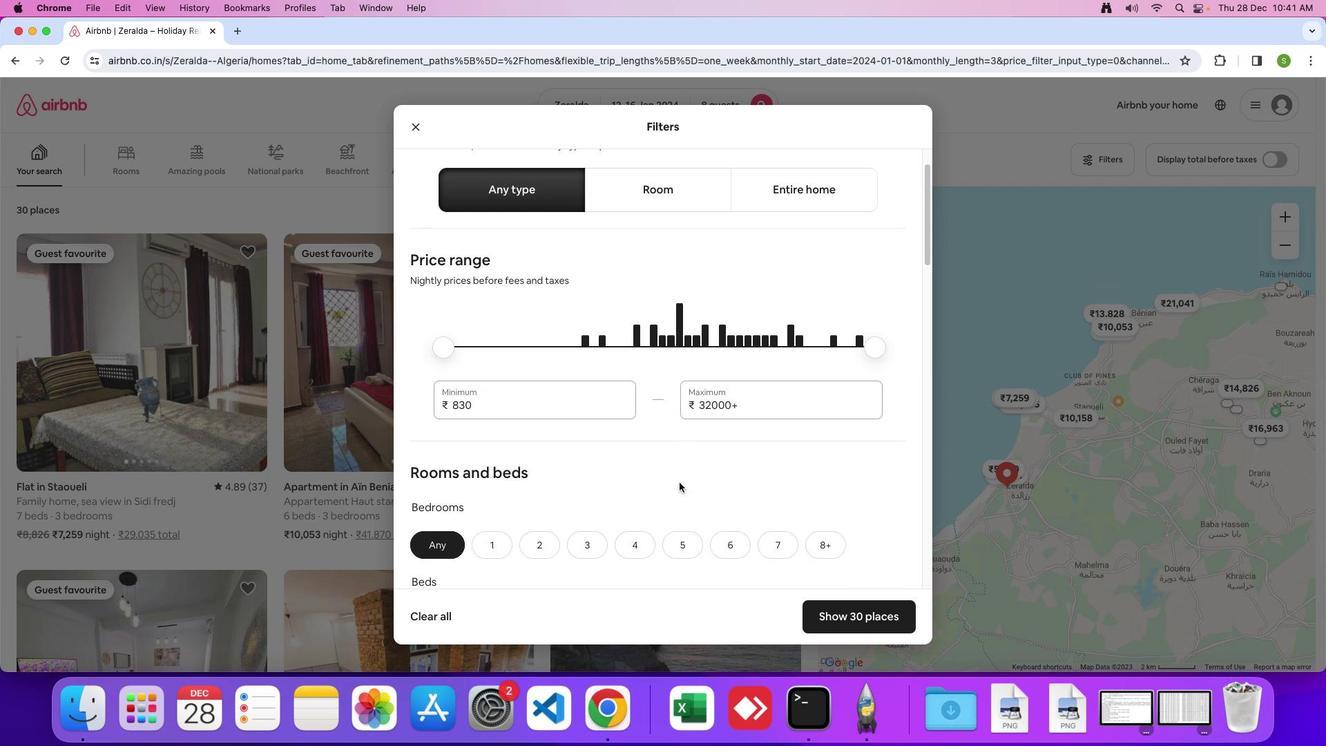 
Action: Mouse scrolled (676, 481) with delta (-2, -3)
Screenshot: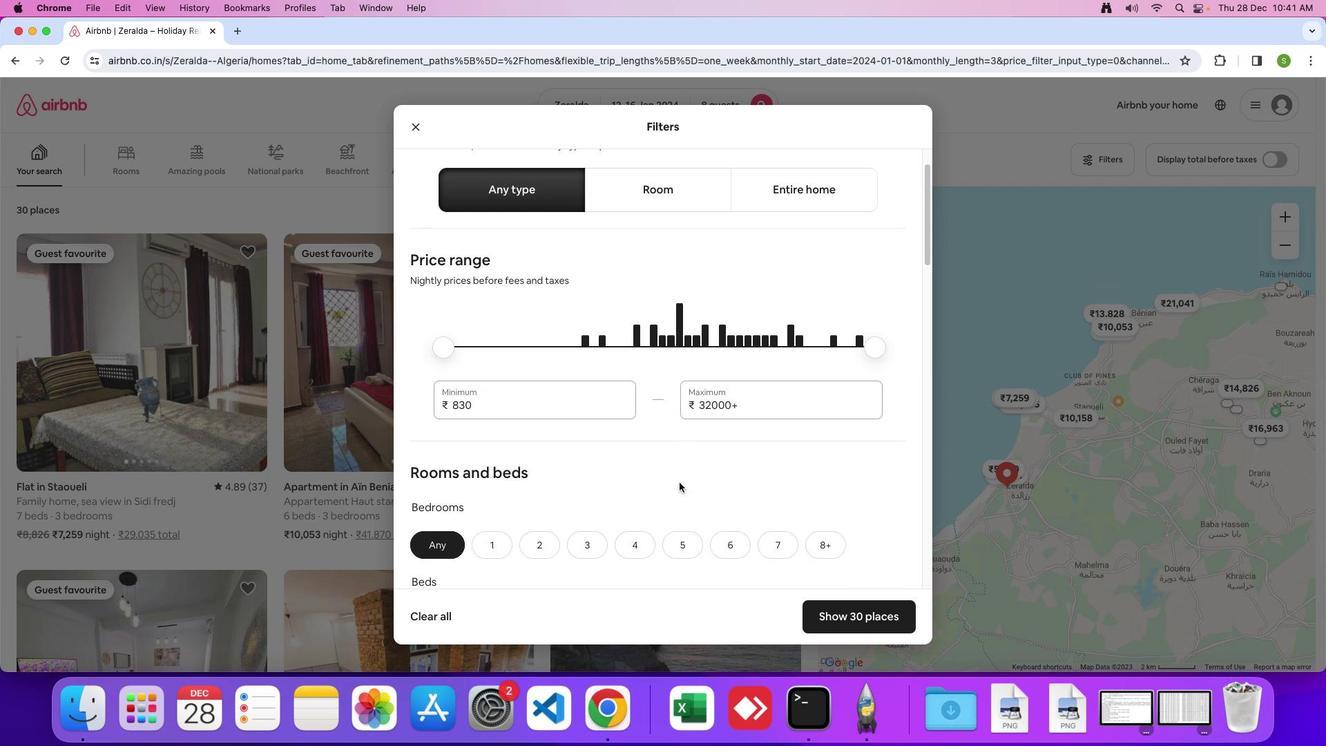 
Action: Mouse moved to (677, 478)
Screenshot: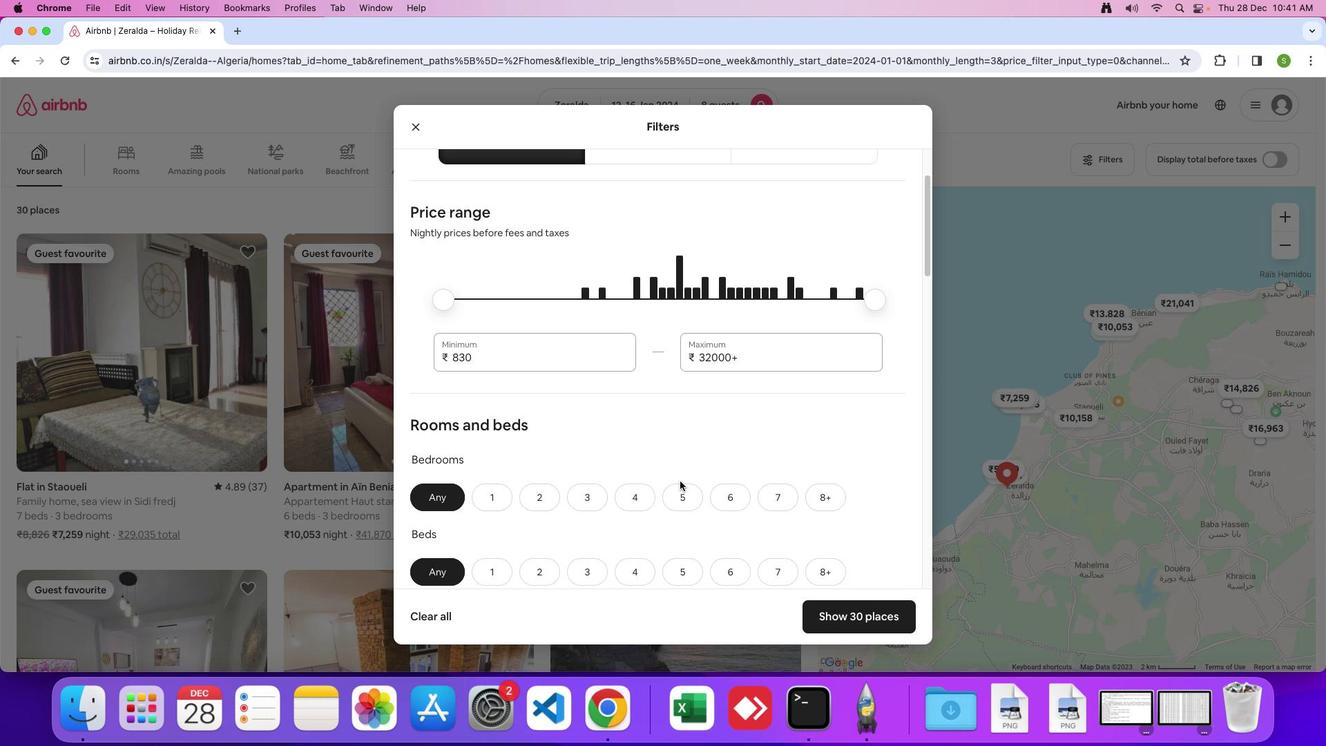 
Action: Mouse scrolled (677, 478) with delta (-2, -2)
Screenshot: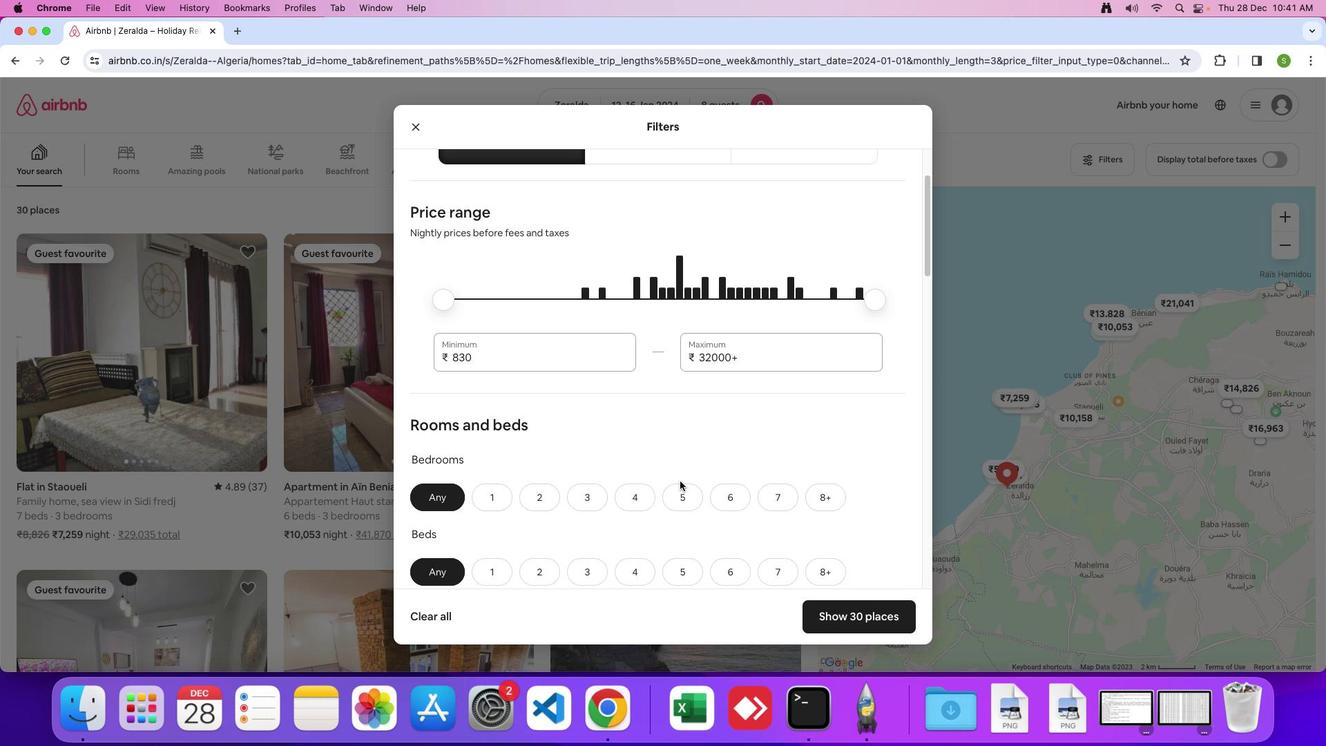 
Action: Mouse scrolled (677, 478) with delta (-2, -2)
Screenshot: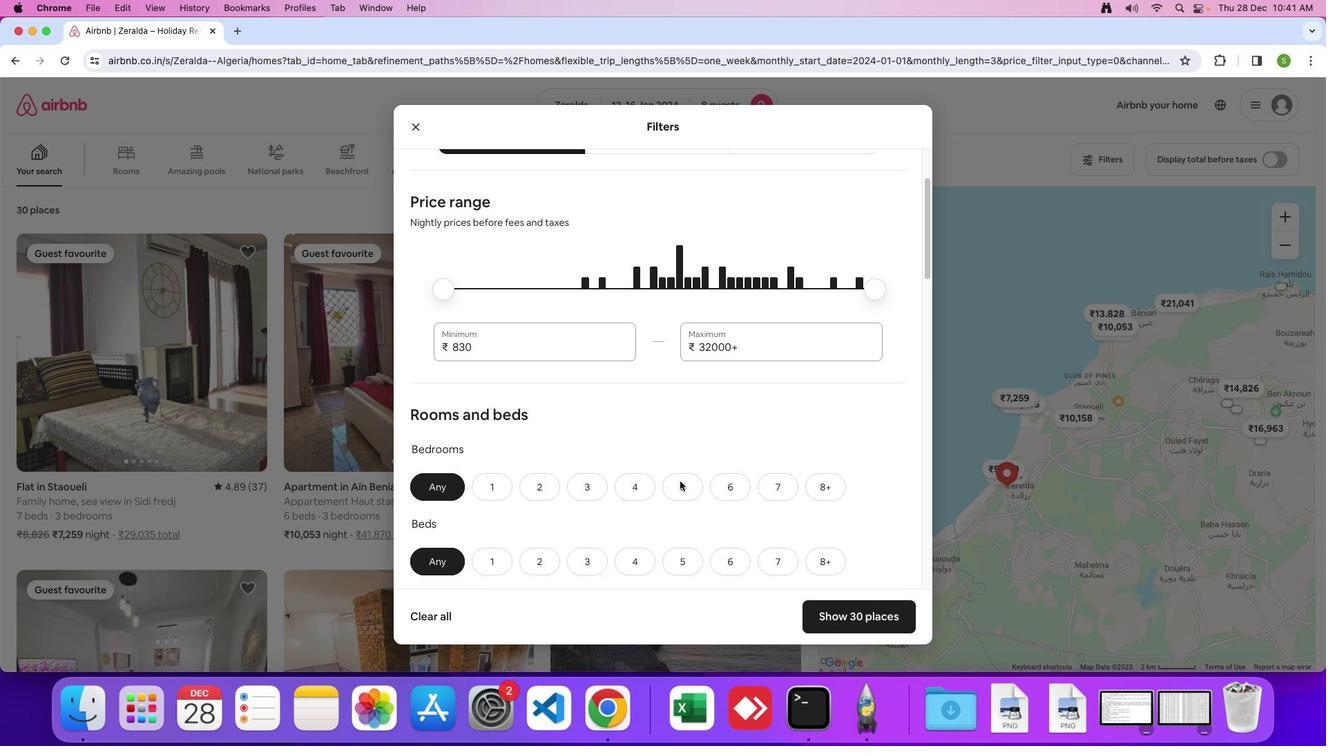 
Action: Mouse scrolled (677, 478) with delta (-2, -3)
Screenshot: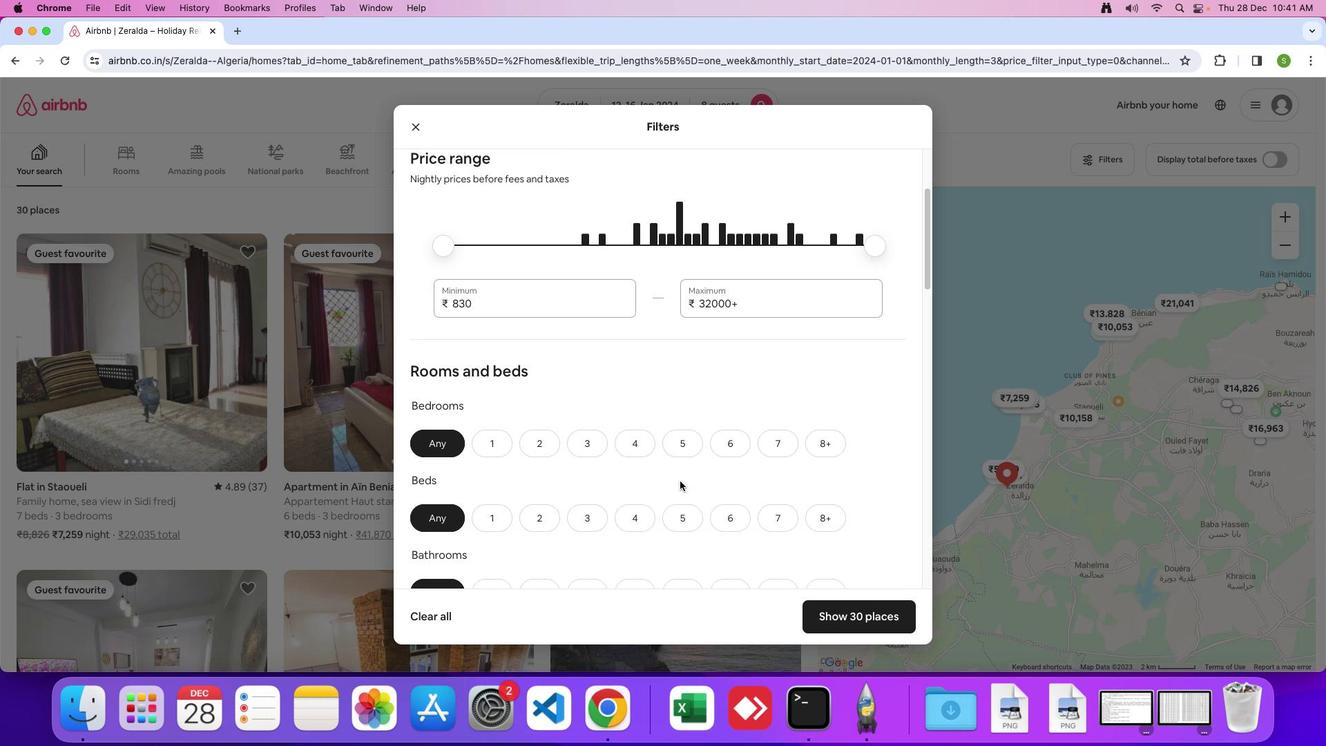 
Action: Mouse moved to (678, 476)
Screenshot: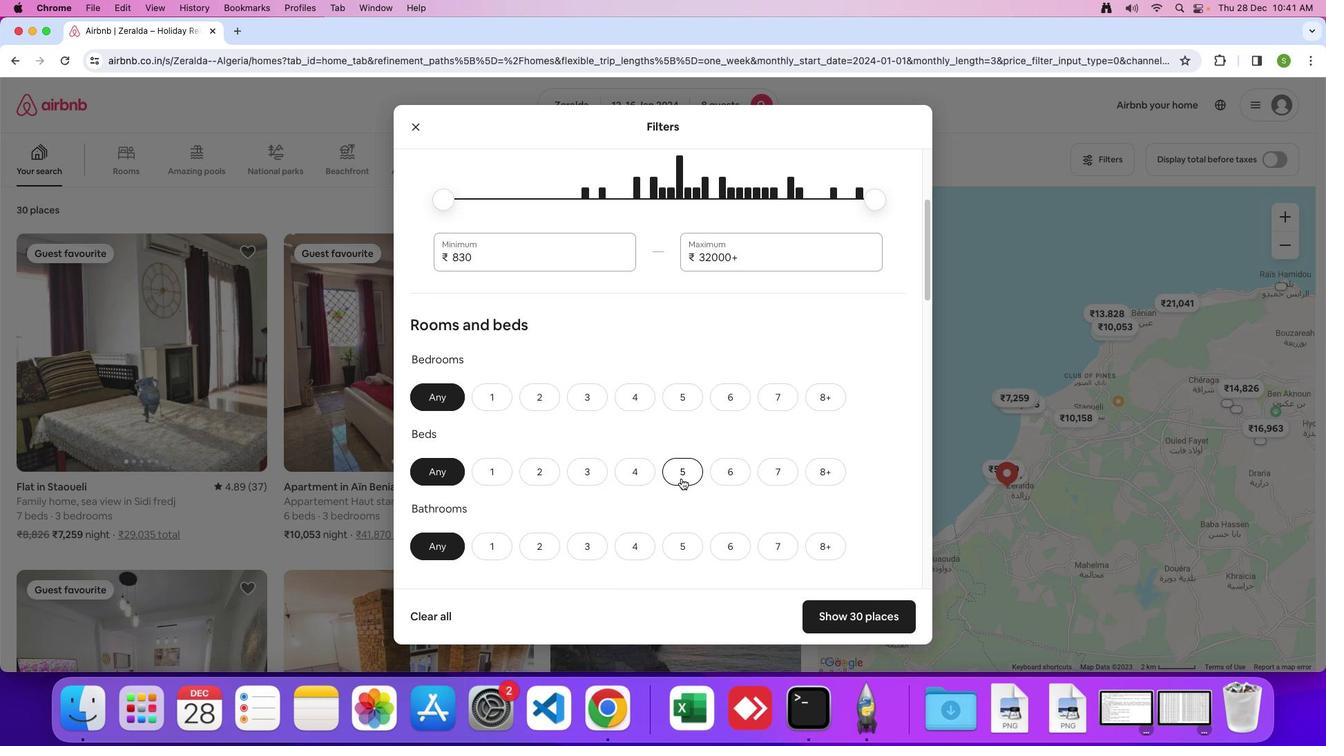
Action: Mouse scrolled (678, 476) with delta (-2, -2)
Screenshot: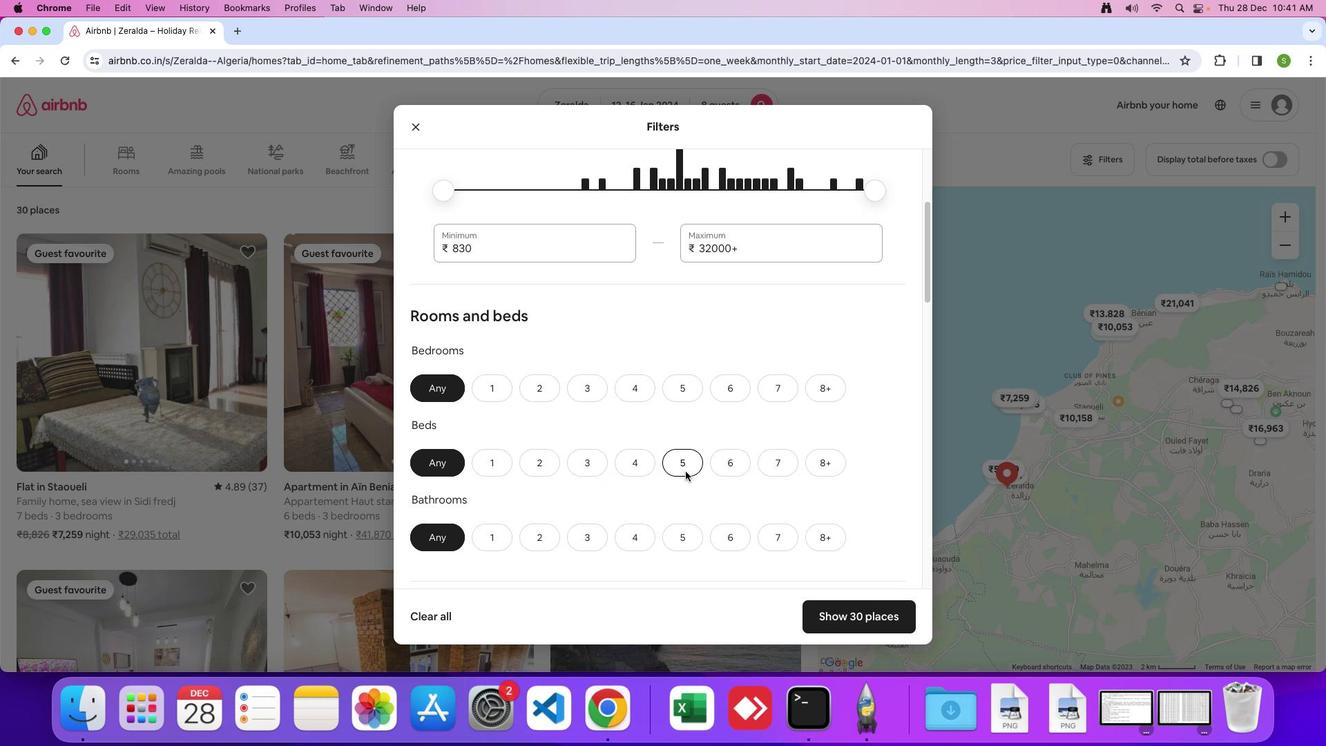 
Action: Mouse moved to (678, 476)
Screenshot: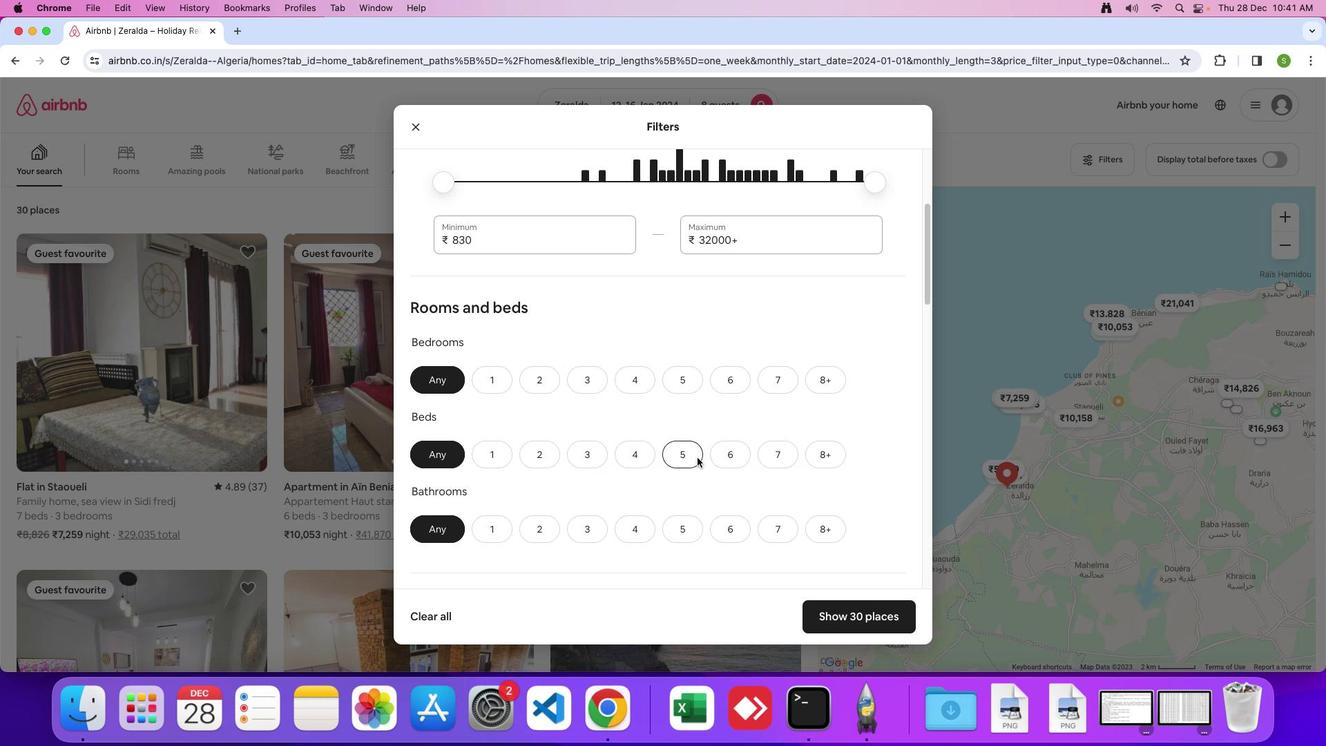 
Action: Mouse scrolled (678, 476) with delta (-2, -2)
Screenshot: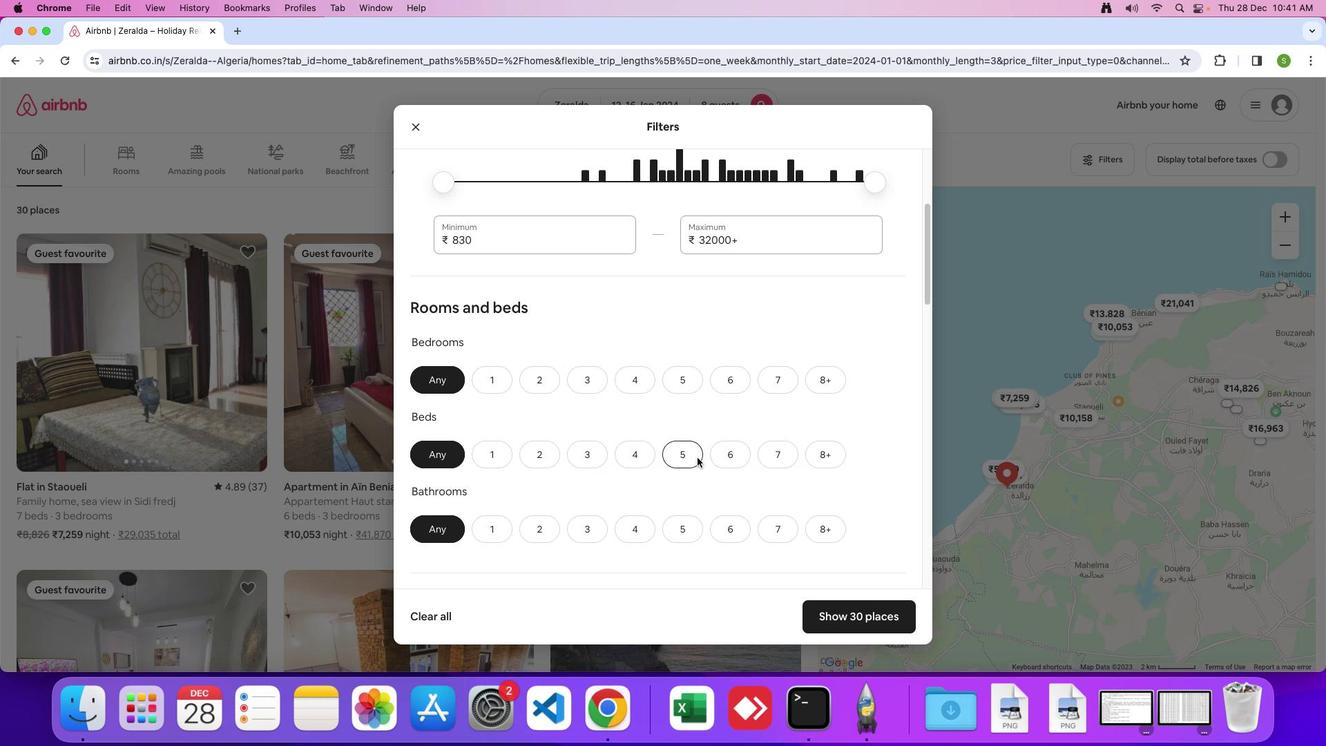 
Action: Mouse moved to (822, 361)
Screenshot: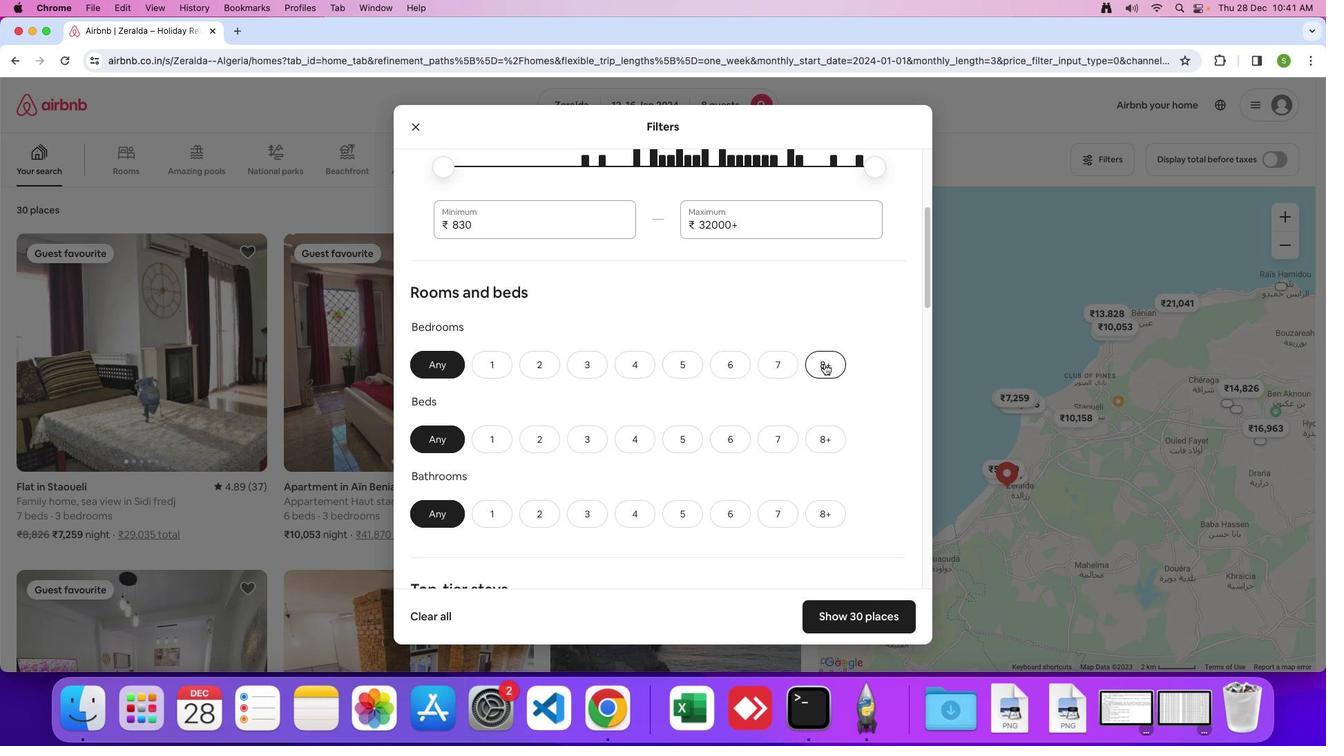 
Action: Mouse pressed left at (822, 361)
Screenshot: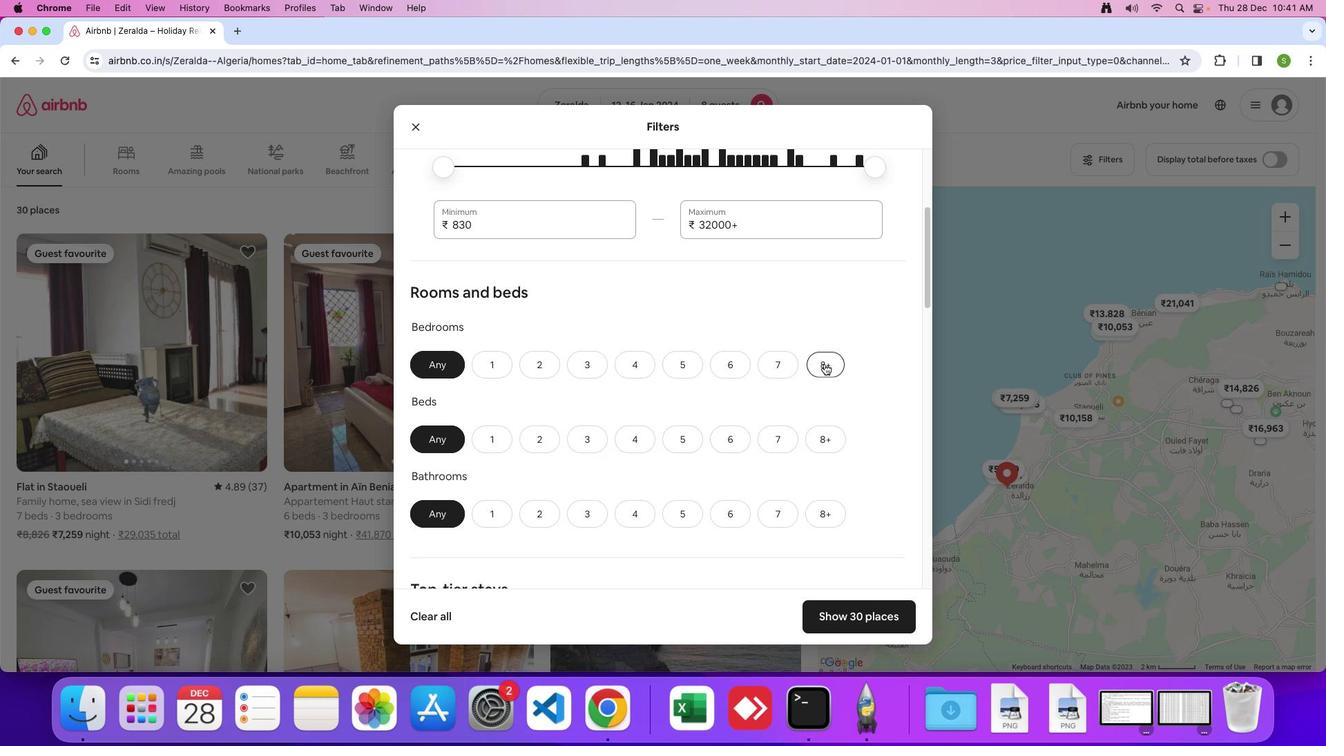 
Action: Mouse moved to (832, 437)
Screenshot: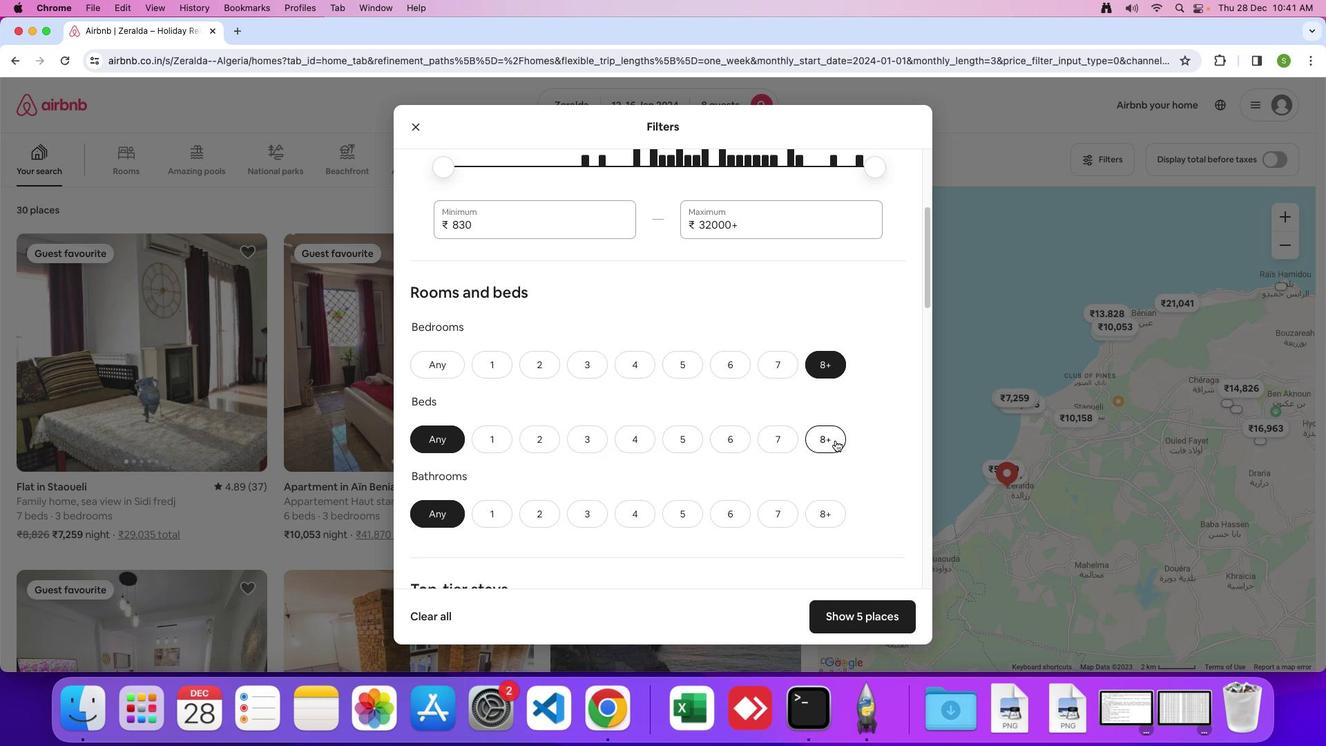 
Action: Mouse pressed left at (832, 437)
Screenshot: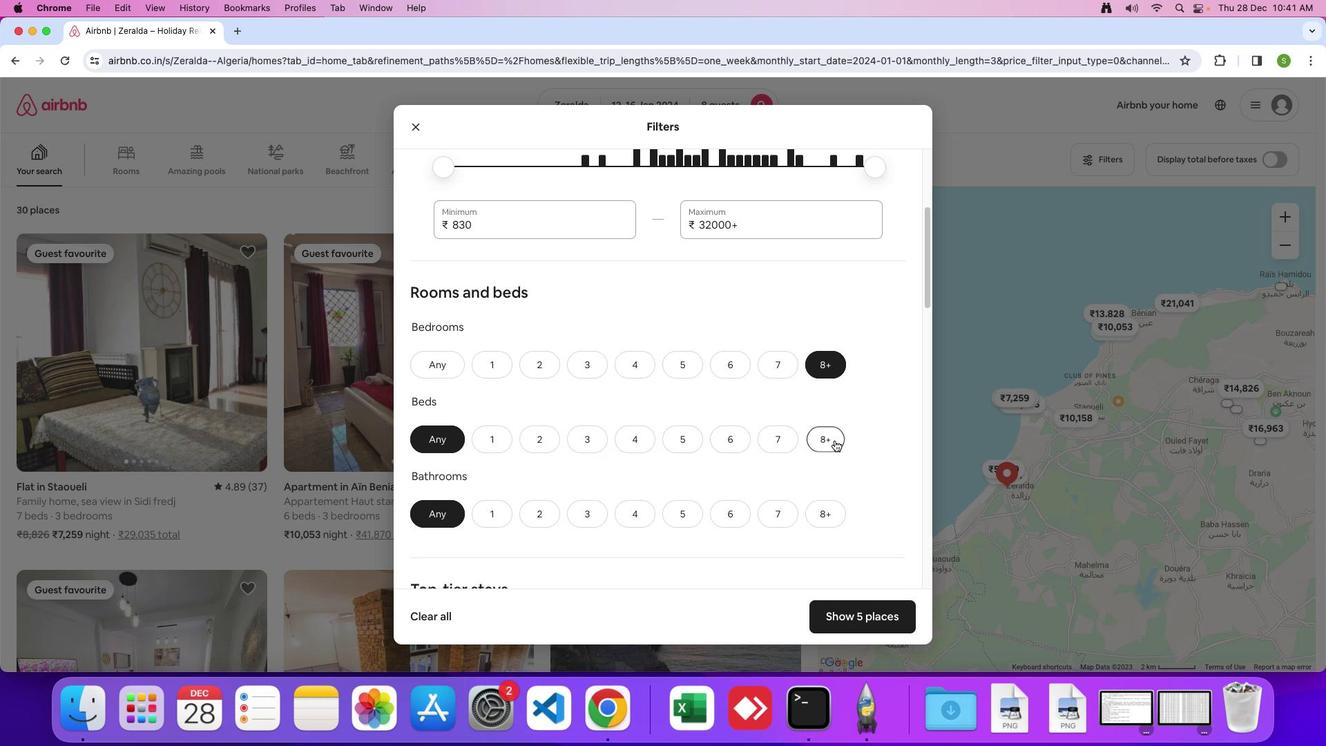 
Action: Mouse moved to (816, 500)
Screenshot: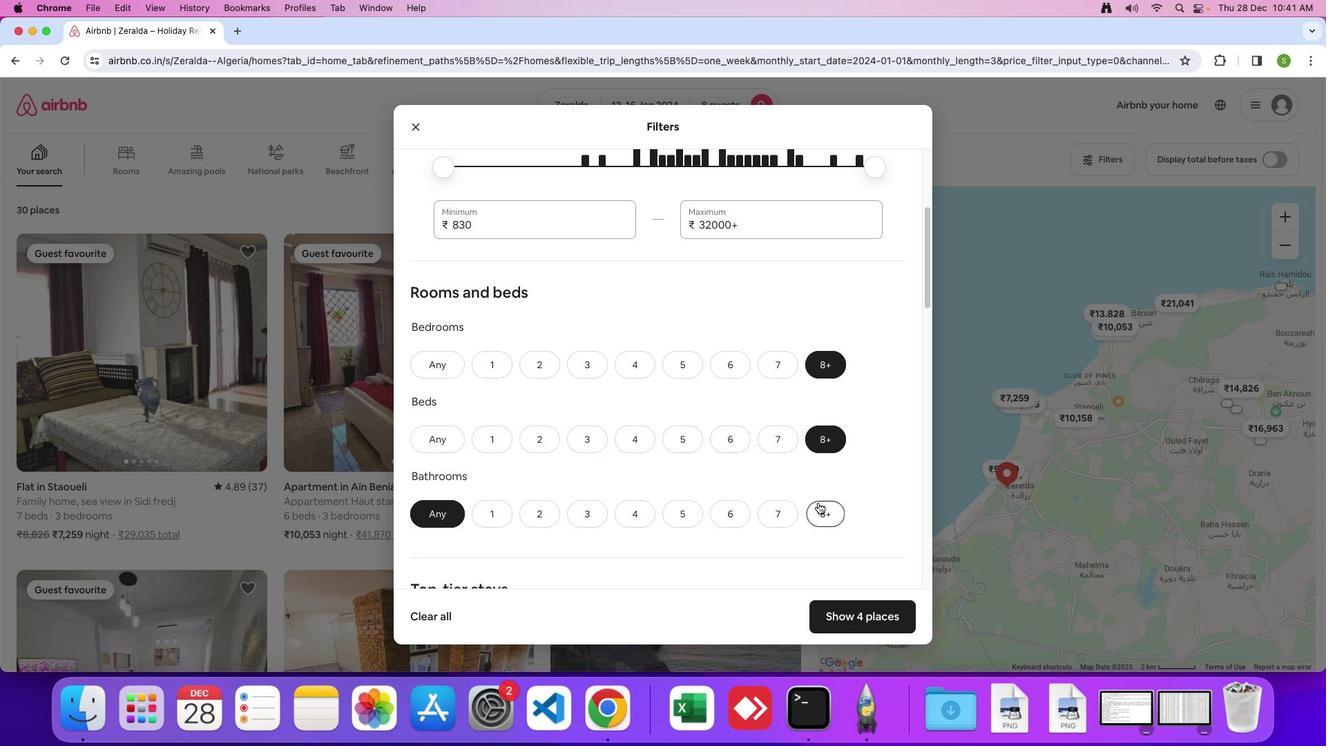 
Action: Mouse pressed left at (816, 500)
Screenshot: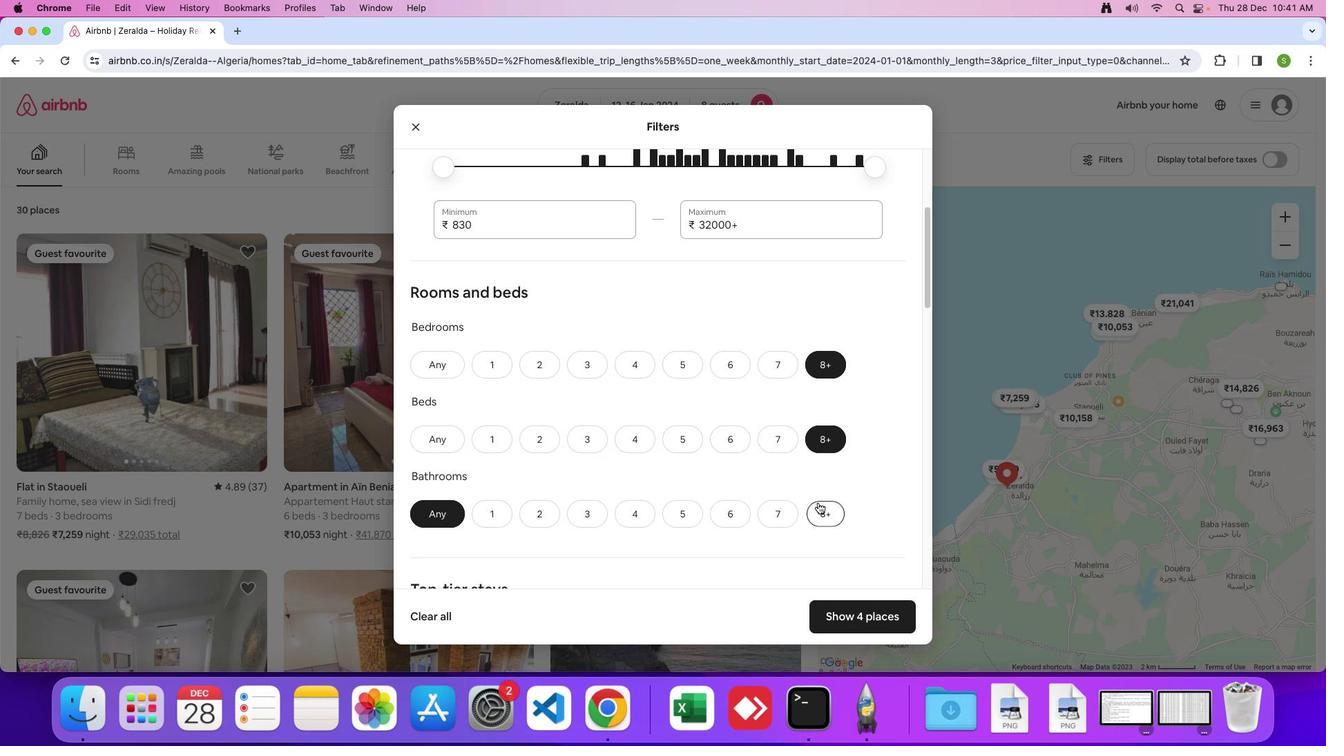 
Action: Mouse moved to (870, 487)
Screenshot: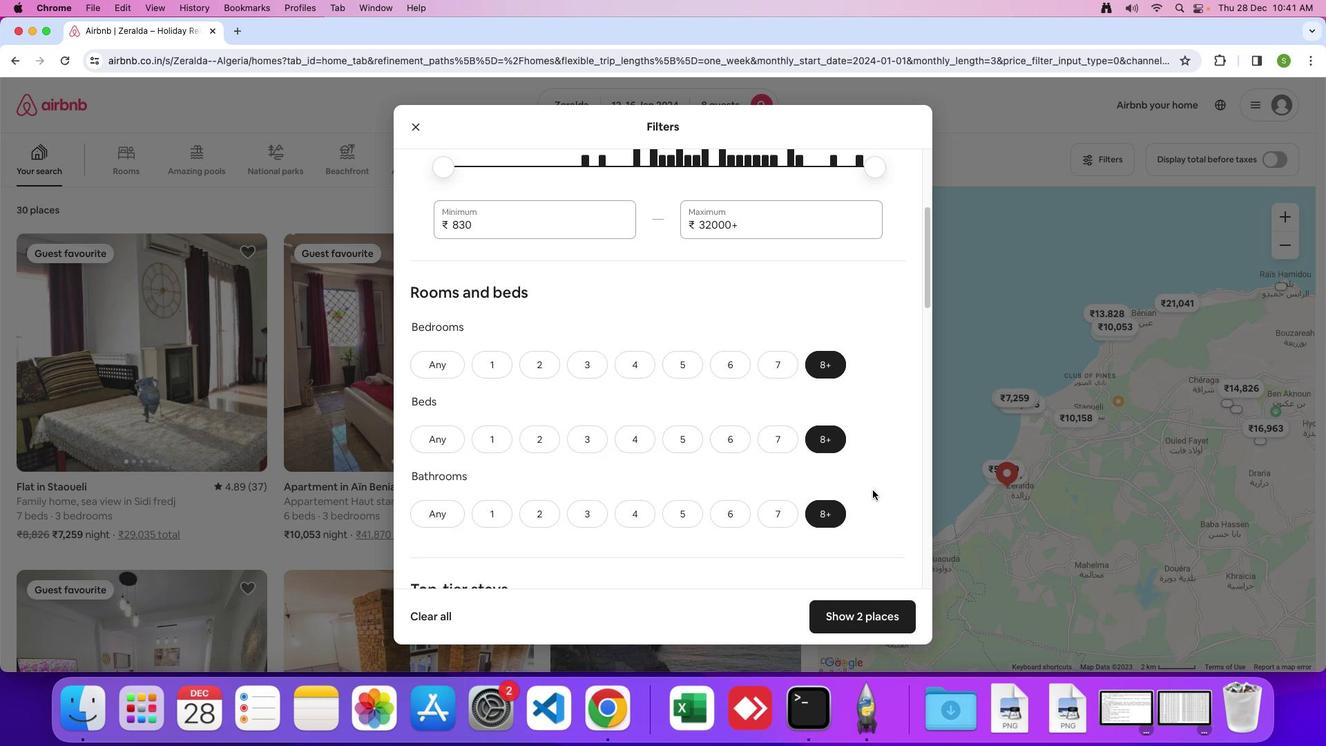 
Action: Mouse scrolled (870, 487) with delta (-2, -2)
Screenshot: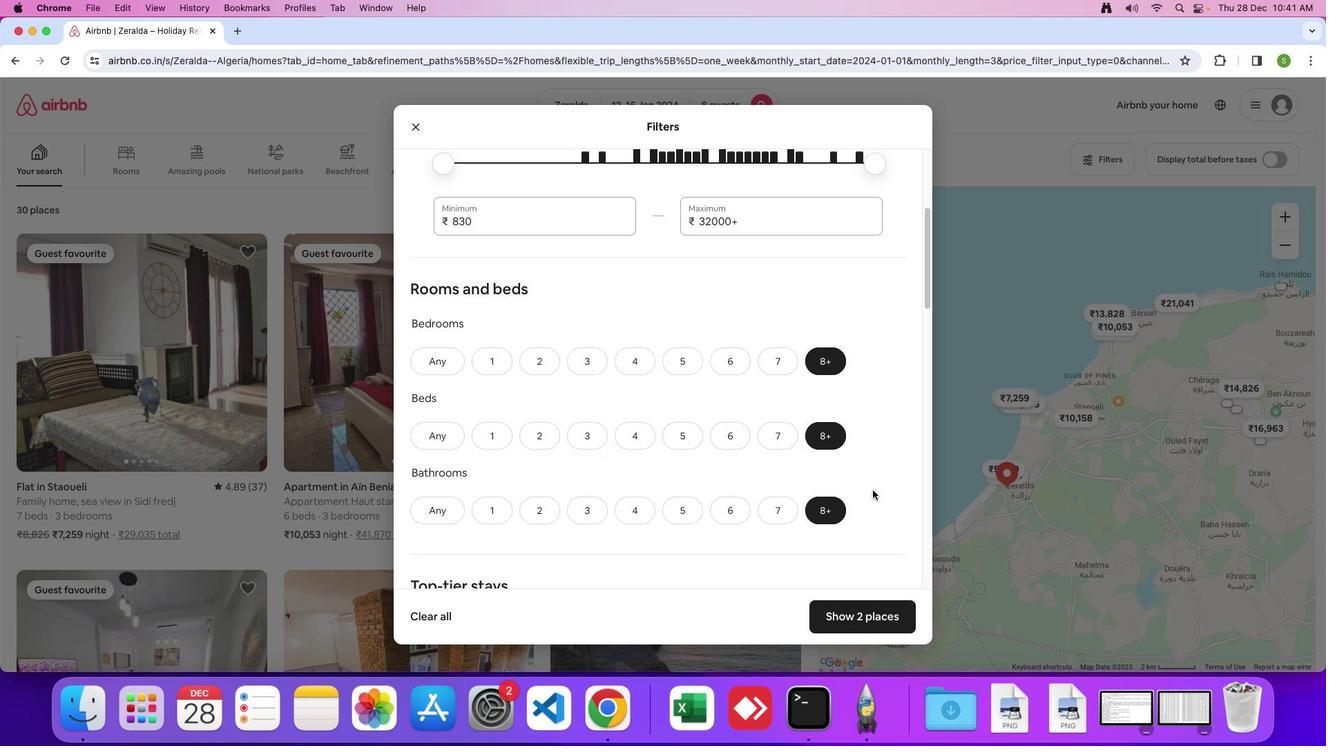 
Action: Mouse scrolled (870, 487) with delta (-2, -2)
Screenshot: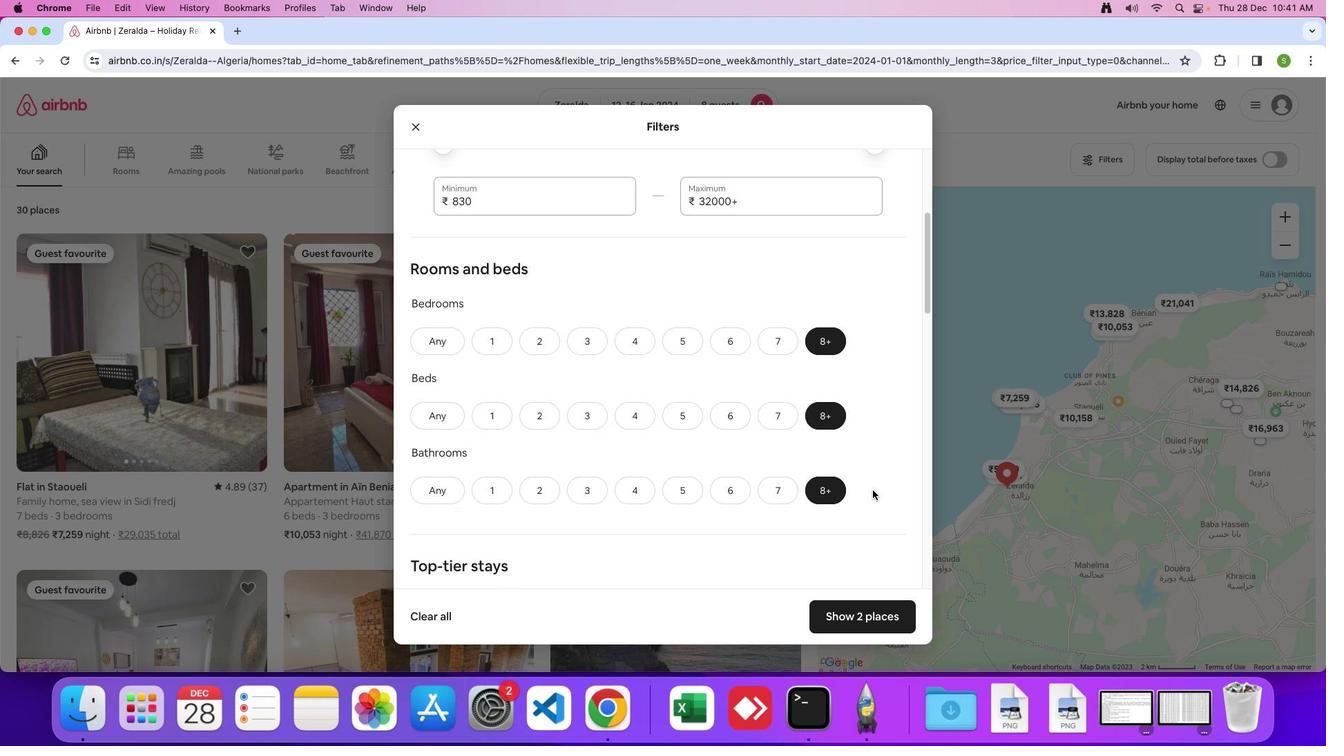 
Action: Mouse scrolled (870, 487) with delta (-2, -3)
Screenshot: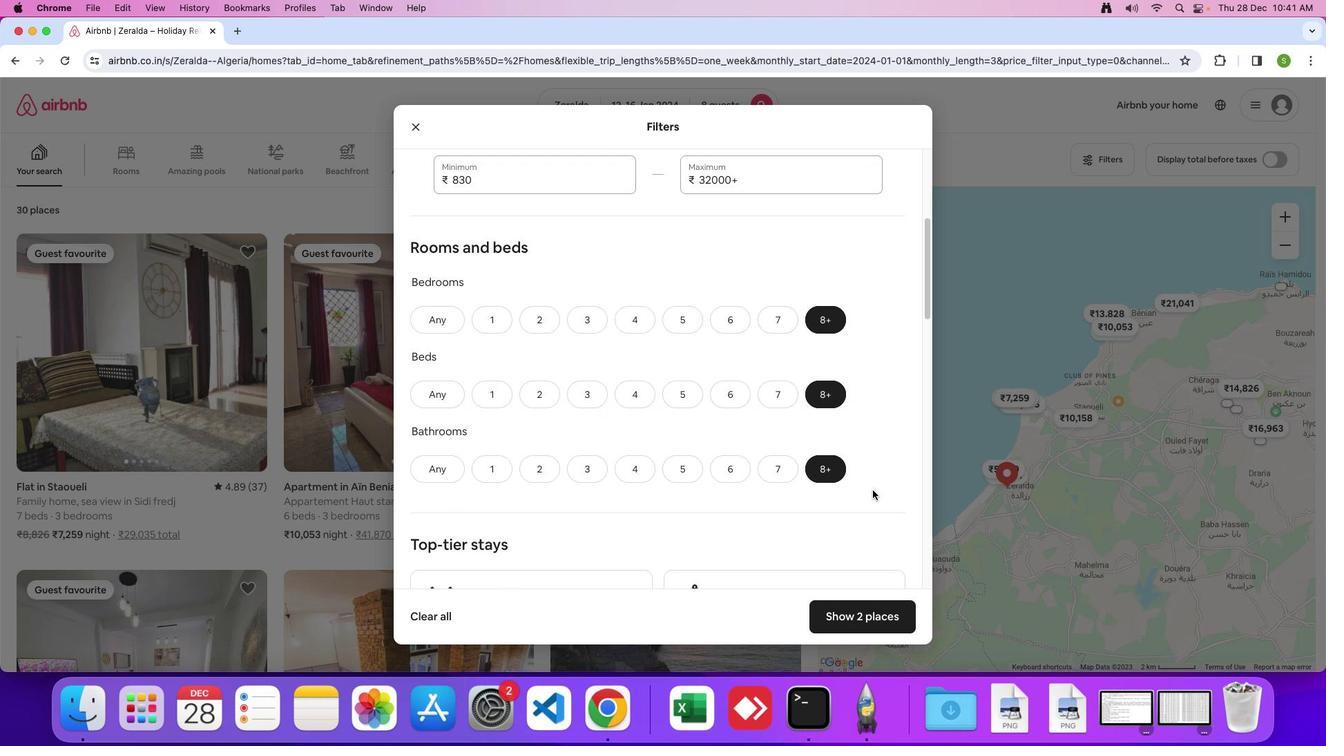 
Action: Mouse moved to (870, 487)
Screenshot: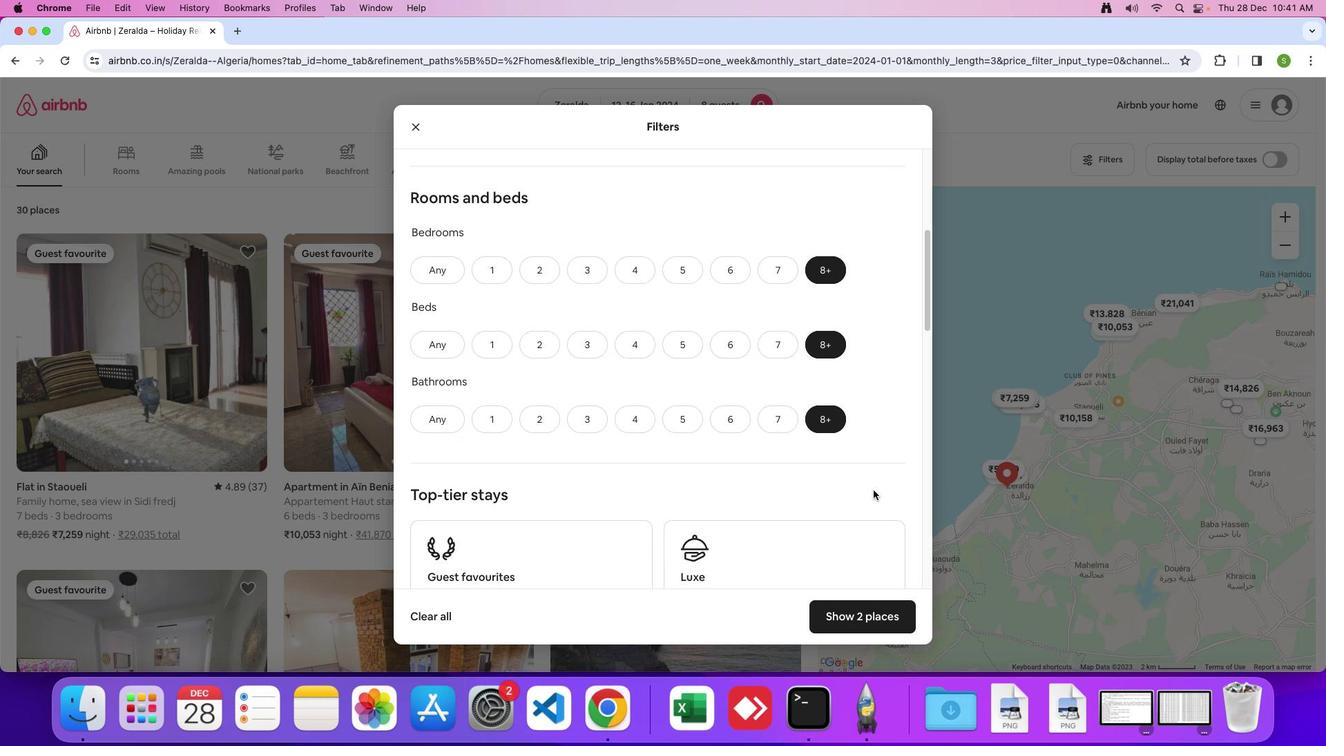 
Action: Mouse scrolled (870, 487) with delta (-2, -2)
Screenshot: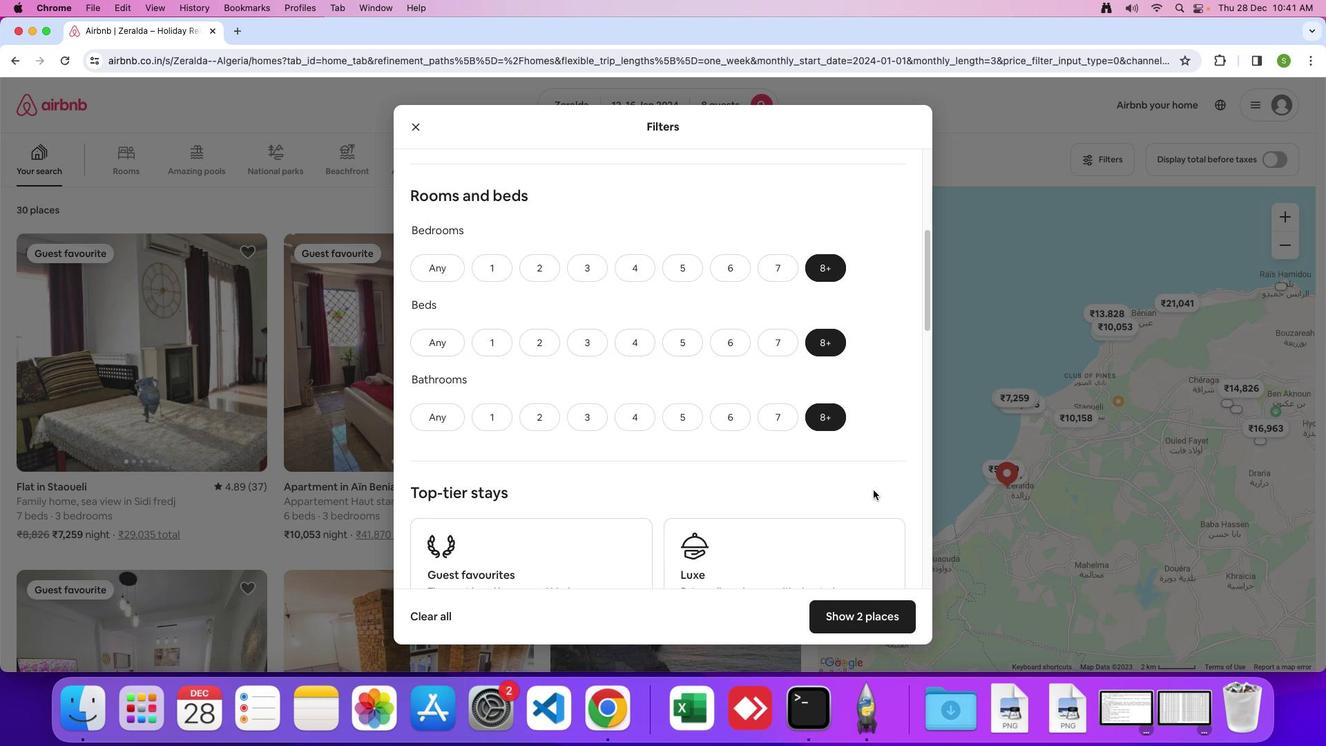 
Action: Mouse moved to (871, 487)
Screenshot: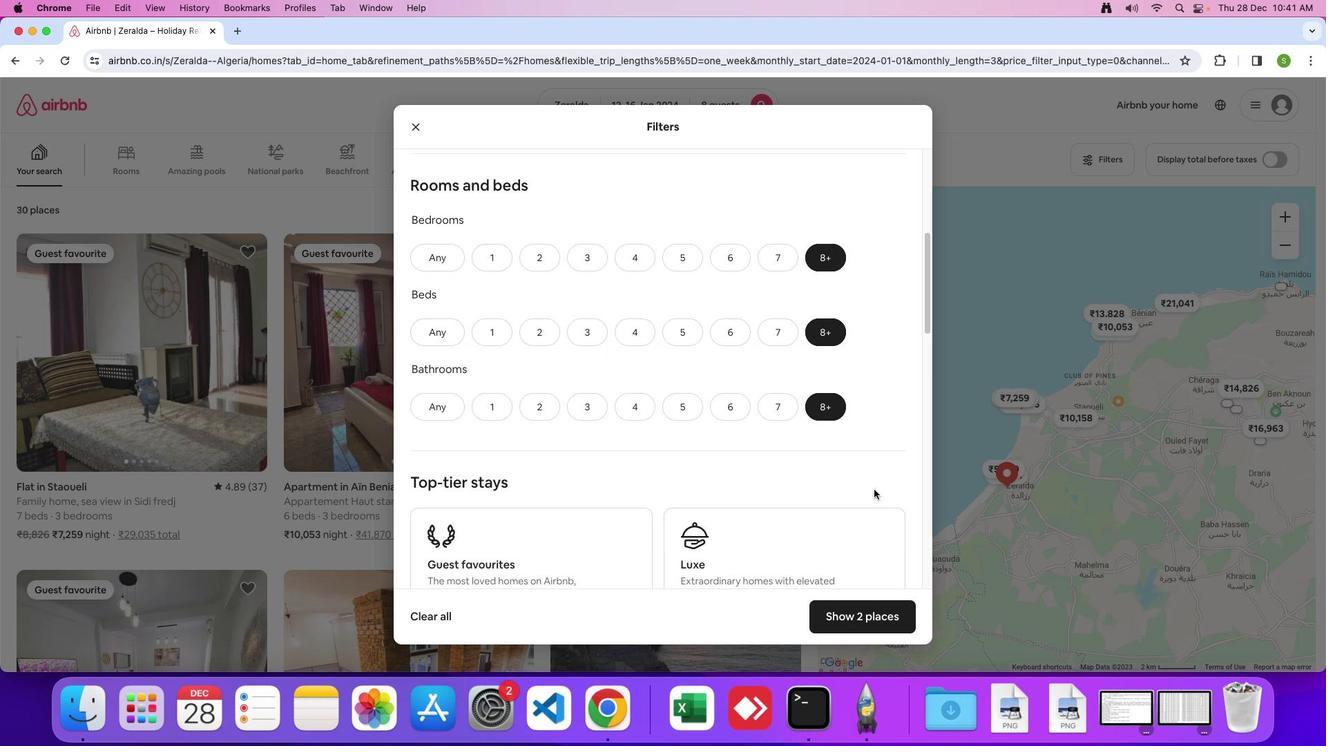 
Action: Mouse scrolled (871, 487) with delta (-2, -2)
Screenshot: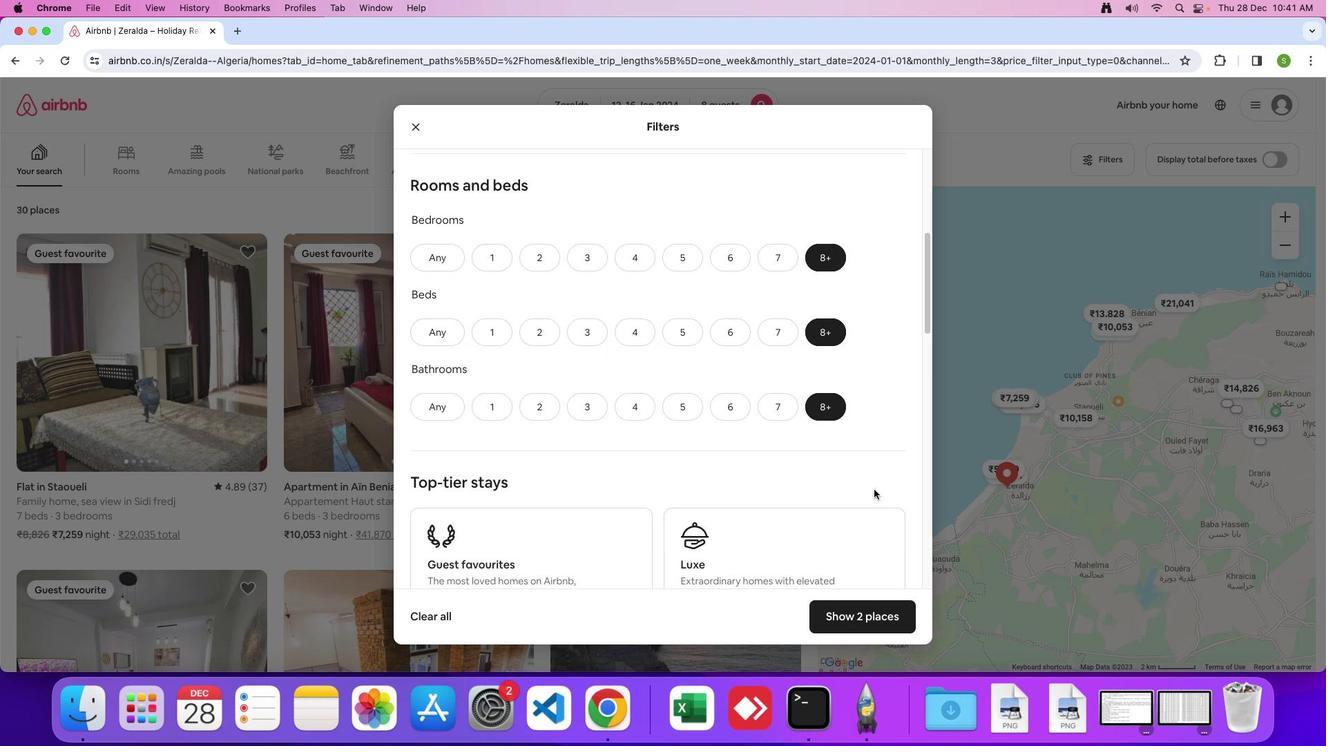 
Action: Mouse moved to (871, 487)
Screenshot: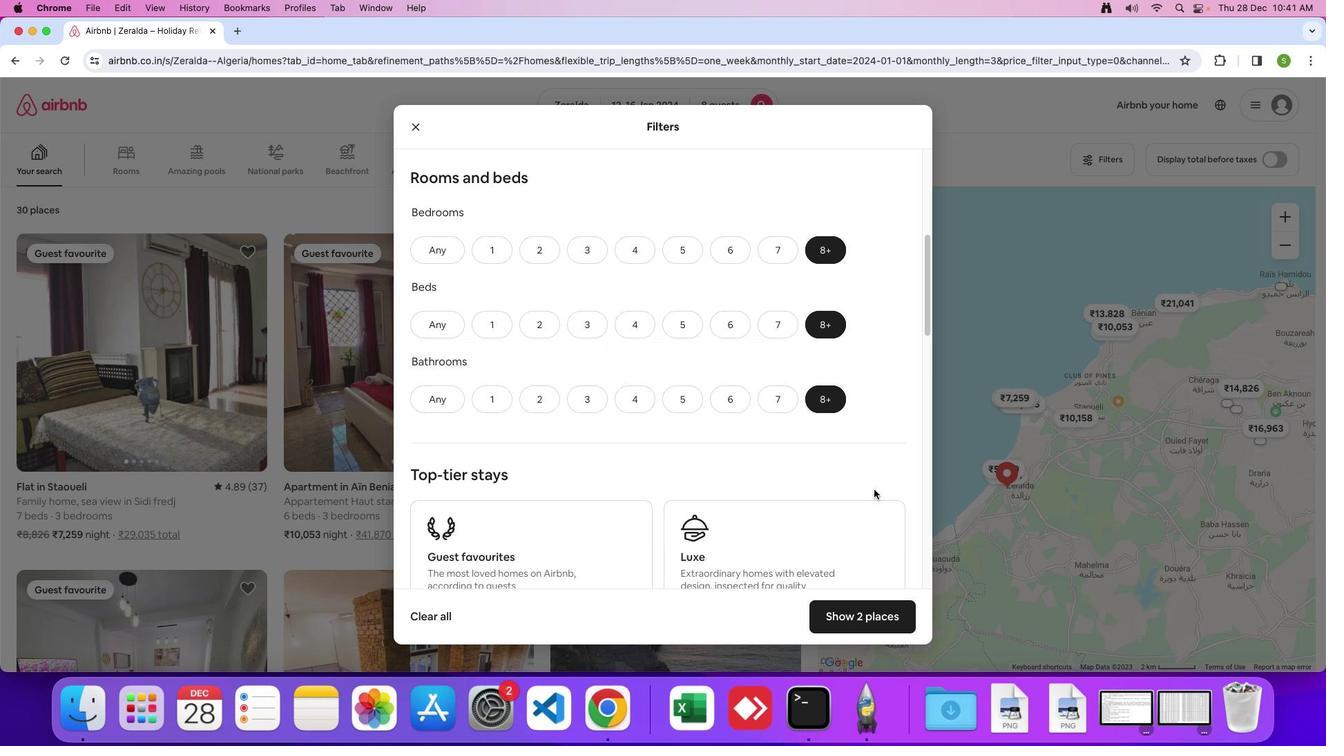 
Action: Mouse scrolled (871, 487) with delta (-2, -2)
Screenshot: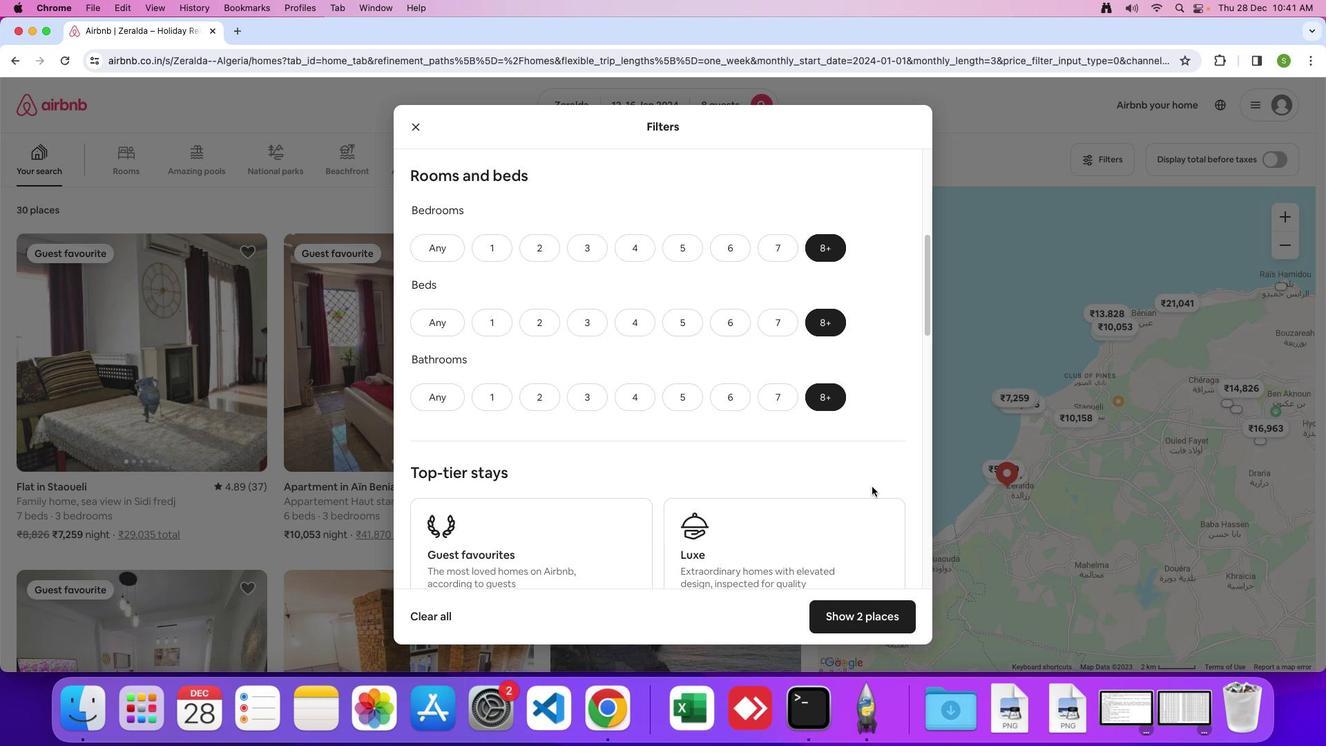 
Action: Mouse moved to (870, 485)
Screenshot: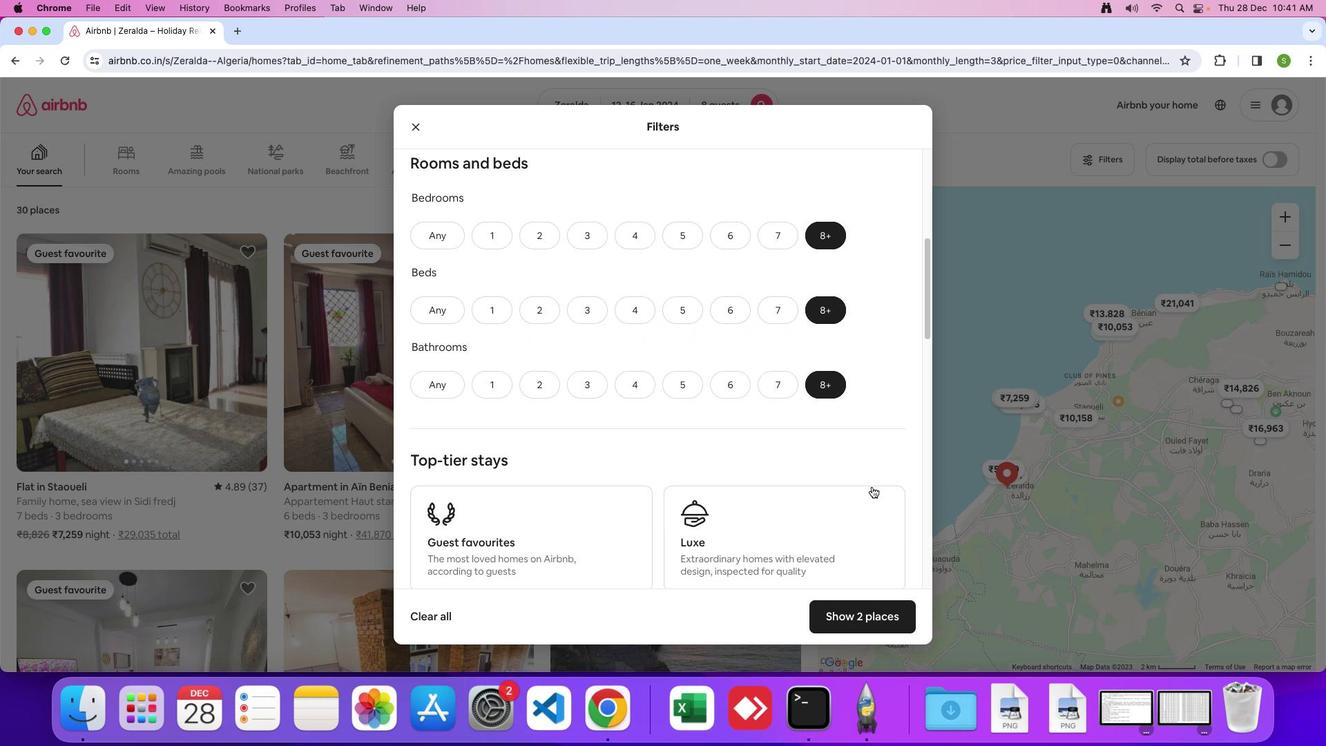 
Action: Mouse scrolled (870, 485) with delta (-2, -2)
Screenshot: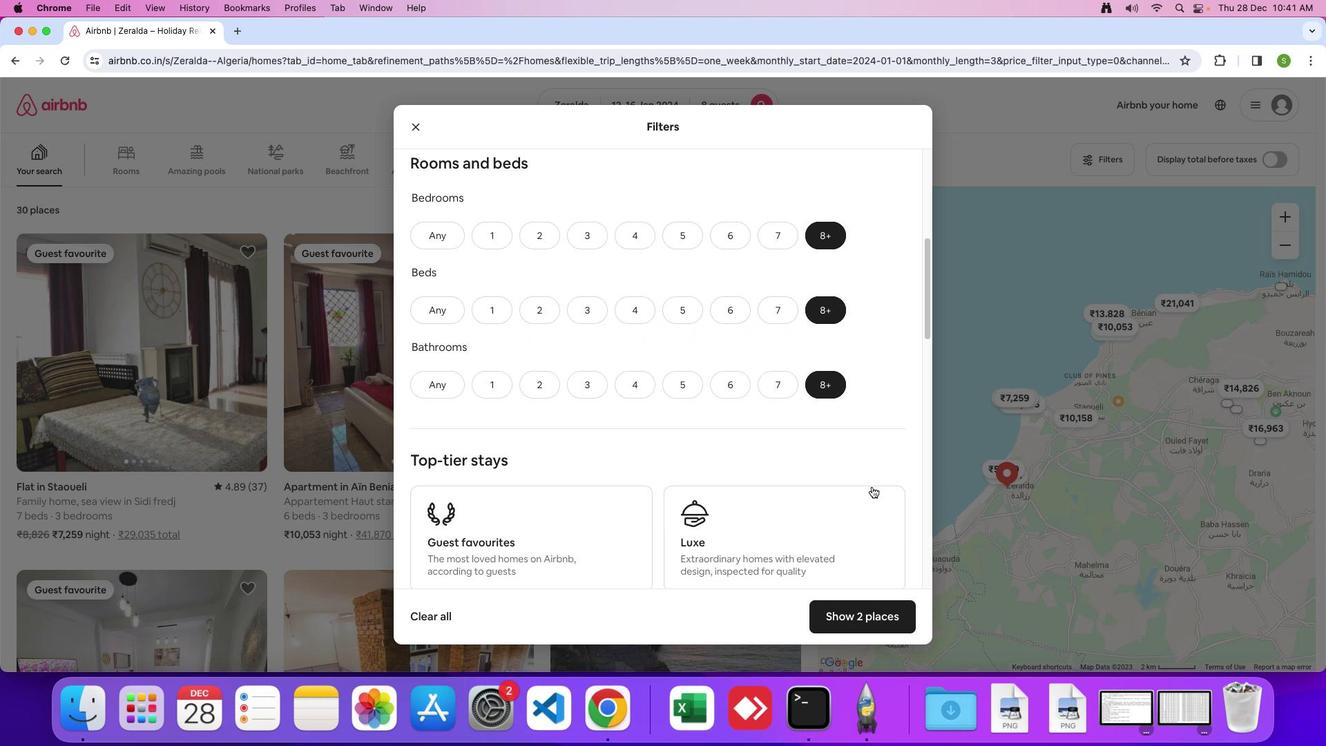 
Action: Mouse moved to (870, 484)
Screenshot: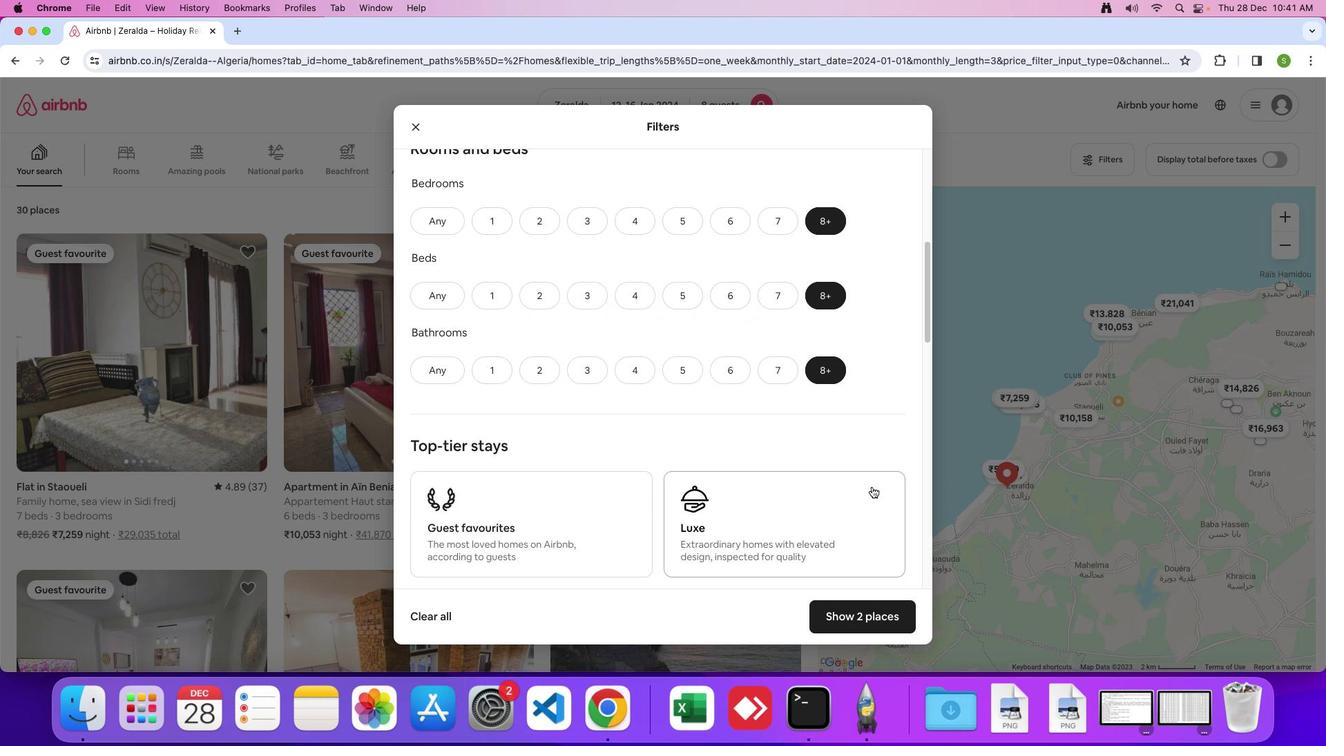 
Action: Mouse scrolled (870, 484) with delta (-2, -3)
Screenshot: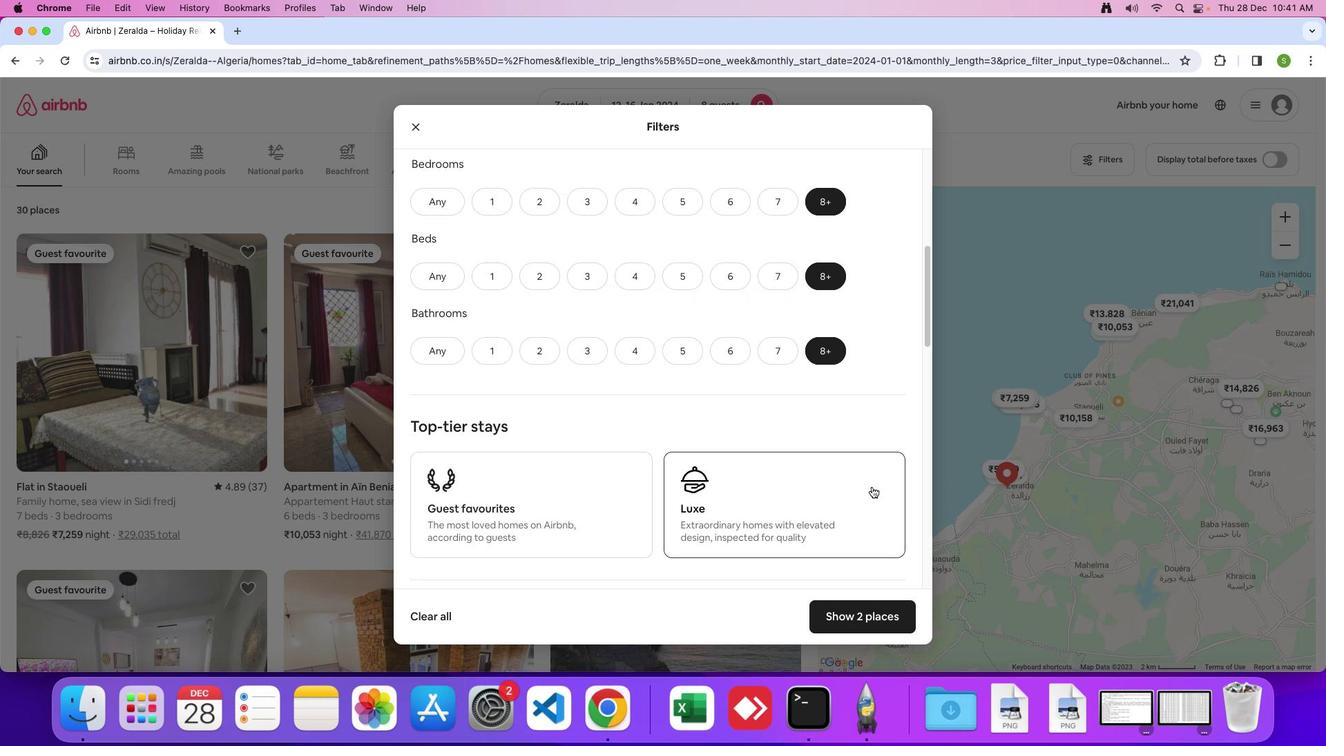 
Action: Mouse moved to (839, 476)
Screenshot: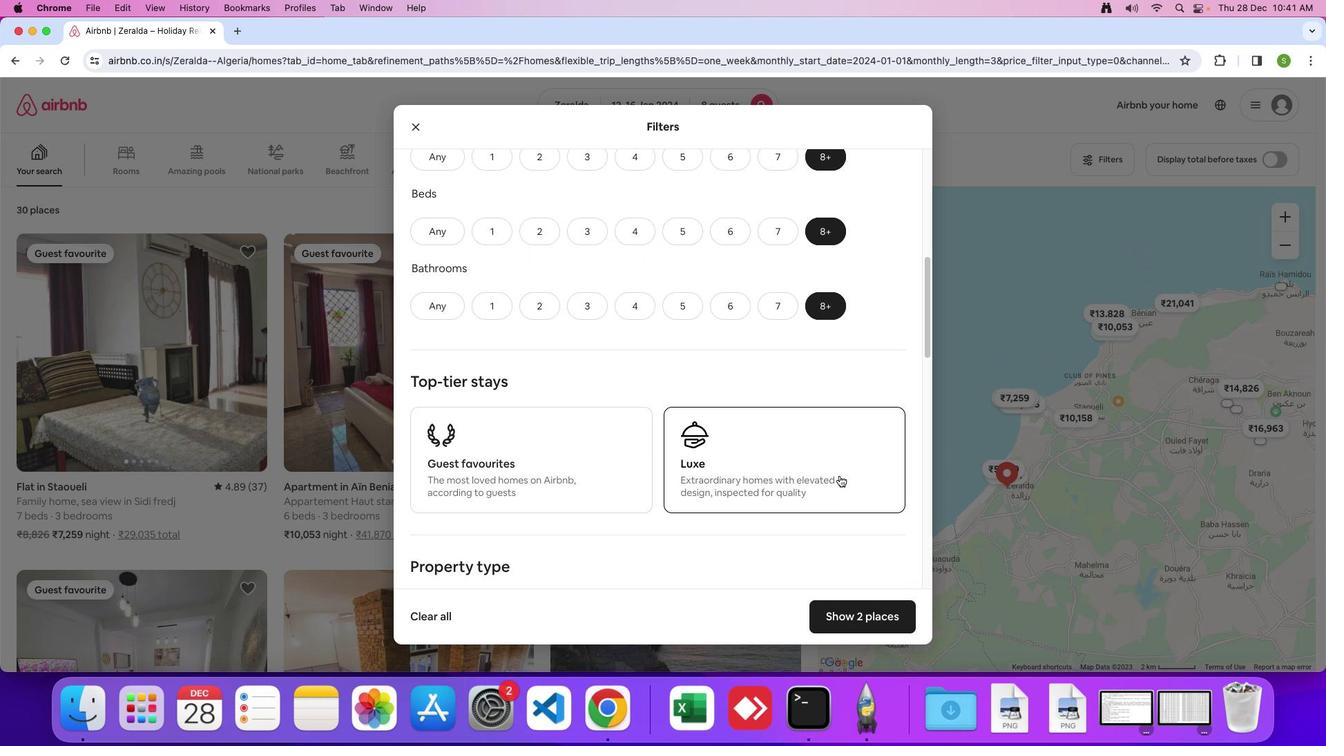 
Action: Mouse scrolled (839, 476) with delta (-2, -2)
Screenshot: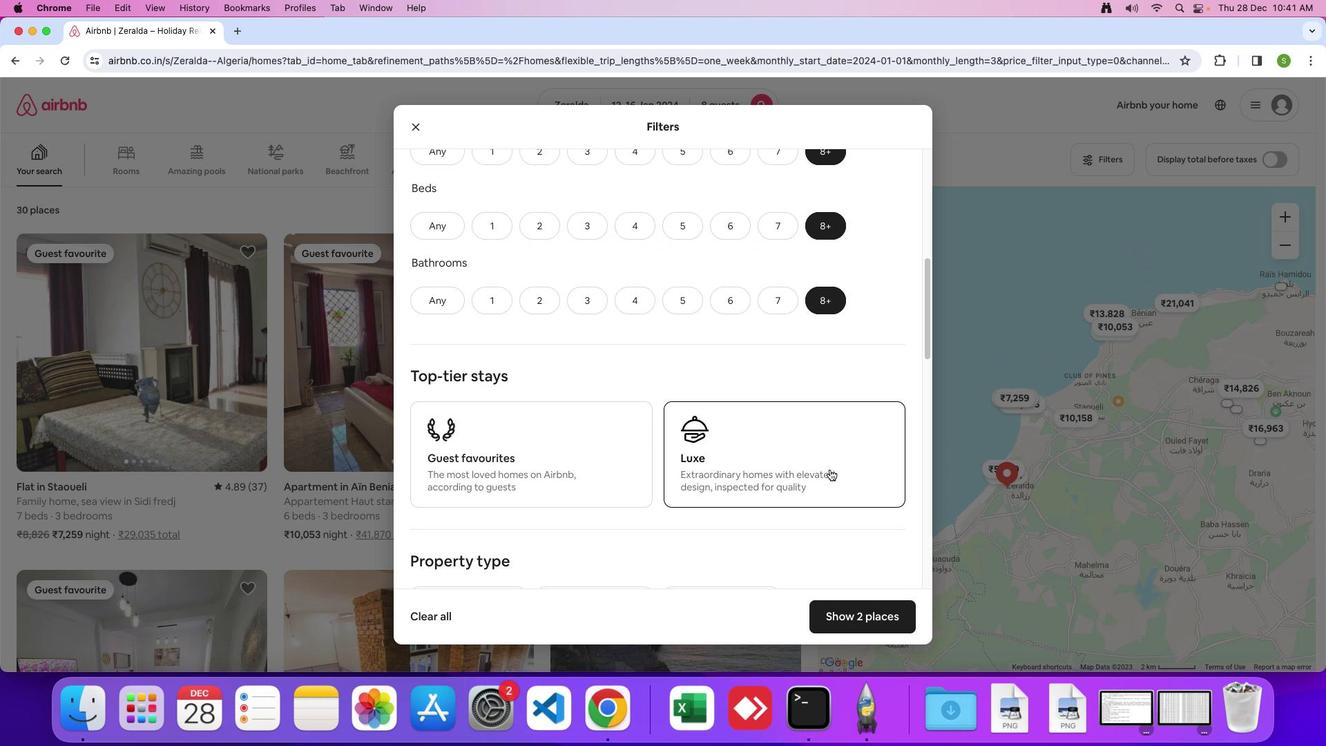 
Action: Mouse moved to (839, 476)
Screenshot: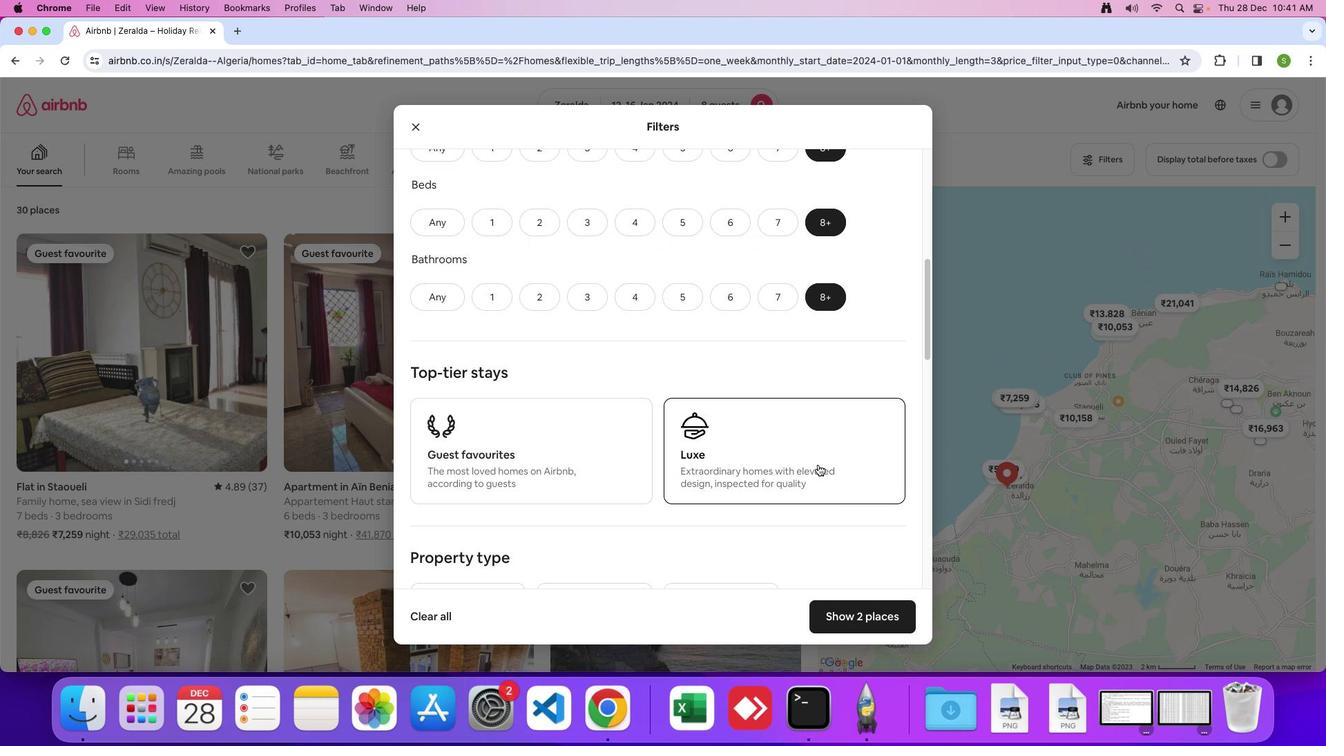 
Action: Mouse scrolled (839, 476) with delta (-2, -2)
Screenshot: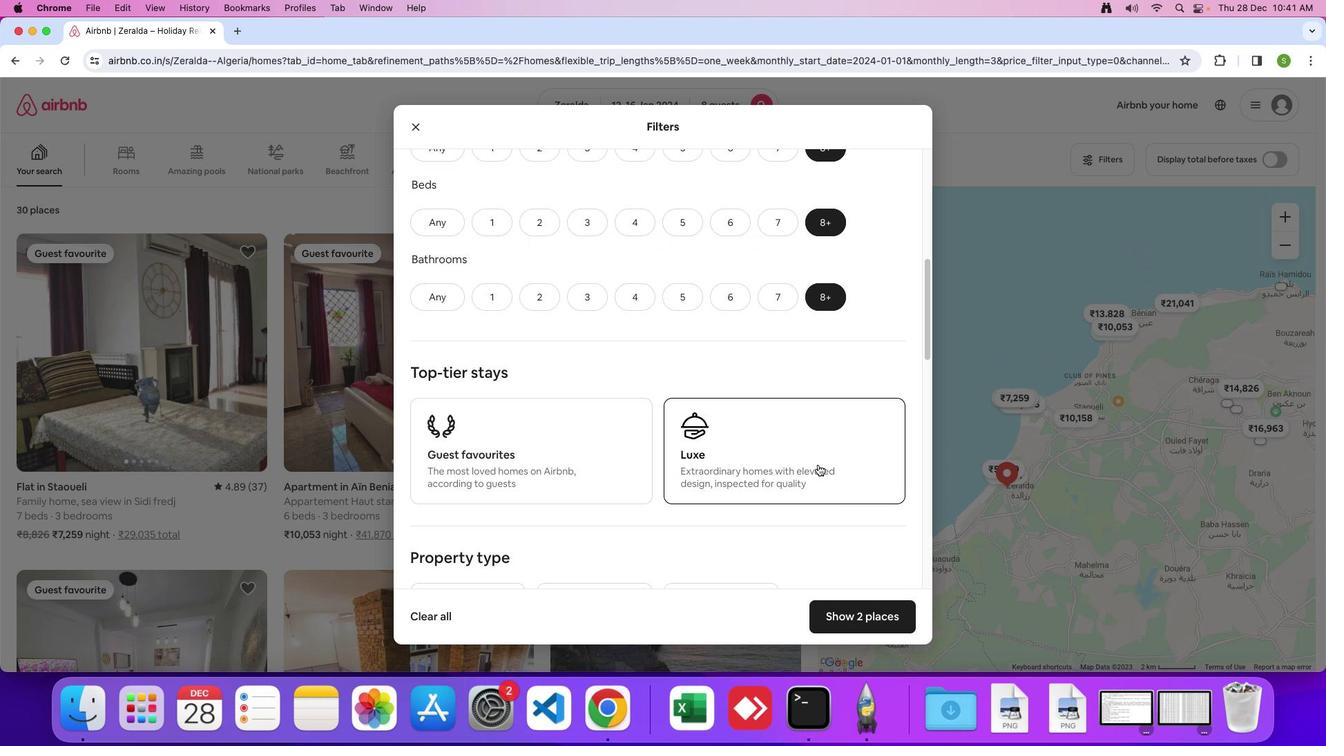 
Action: Mouse moved to (684, 453)
Screenshot: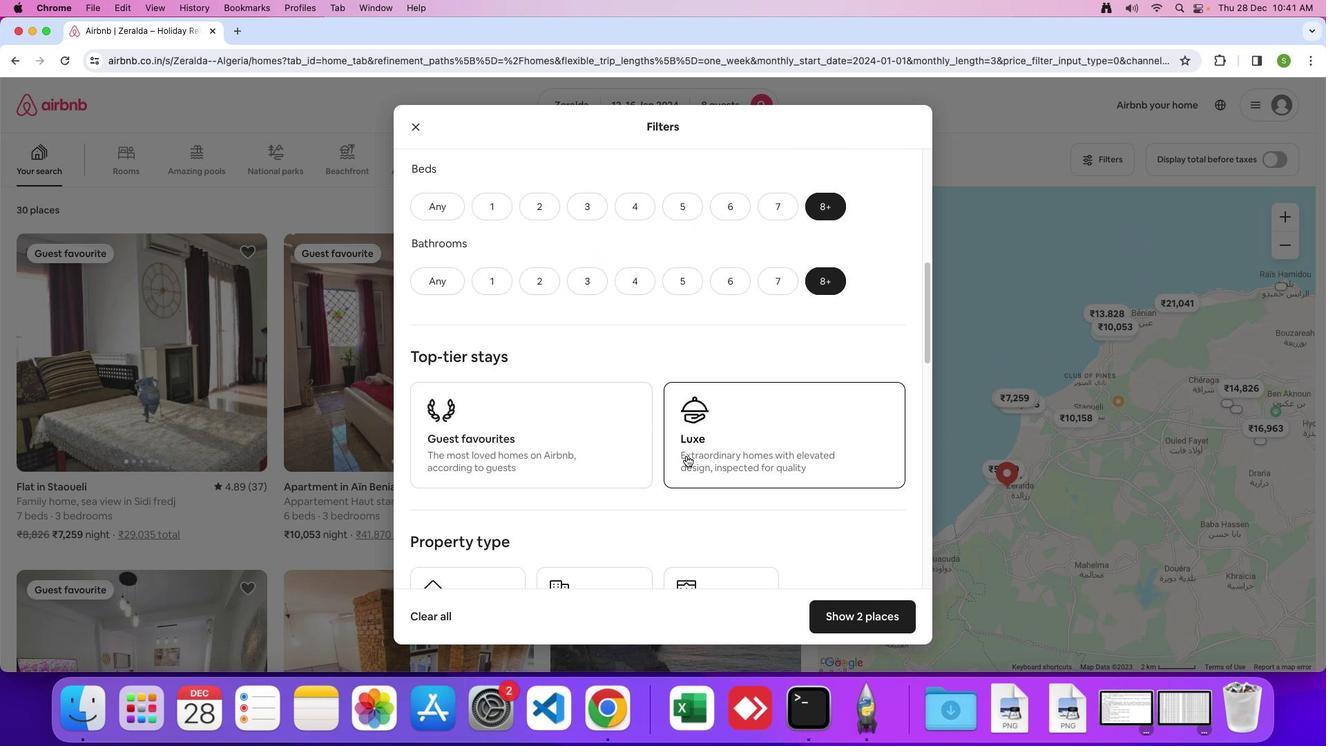 
Action: Mouse scrolled (684, 453) with delta (-2, -2)
Screenshot: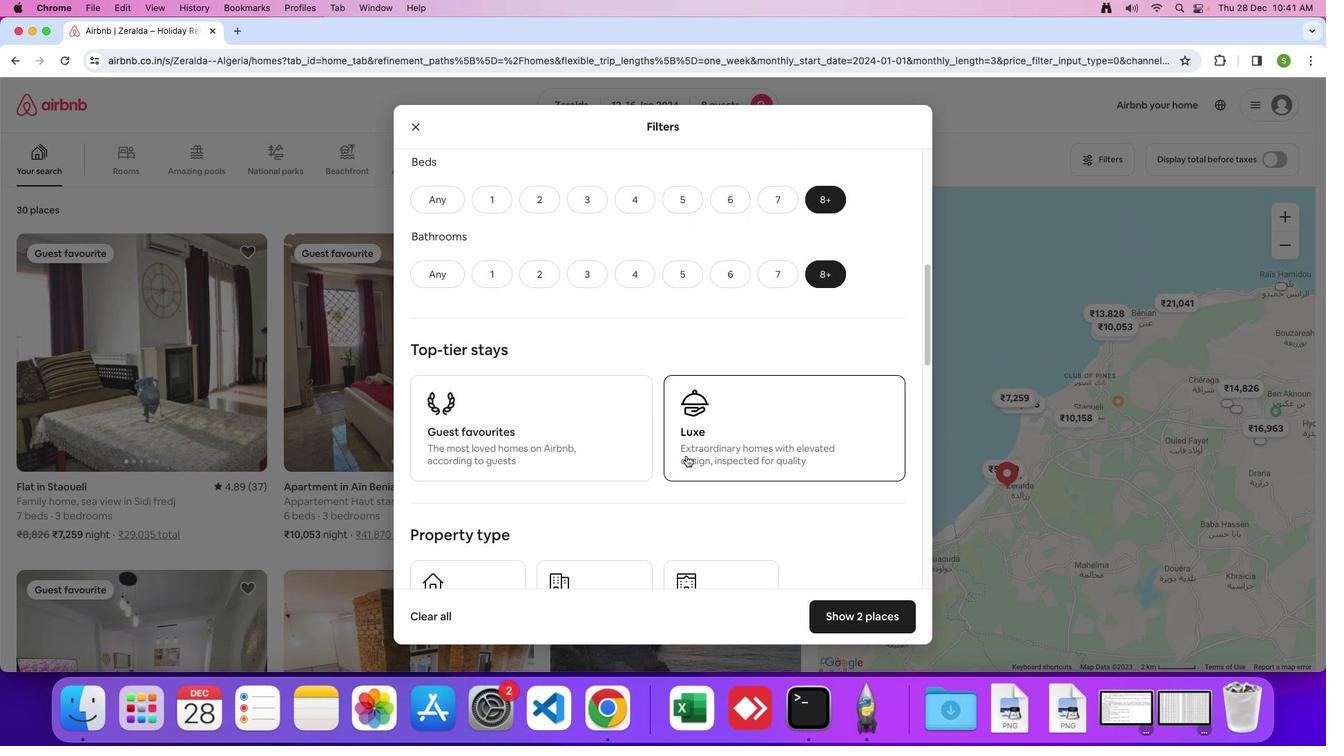 
Action: Mouse scrolled (684, 453) with delta (-2, -2)
Screenshot: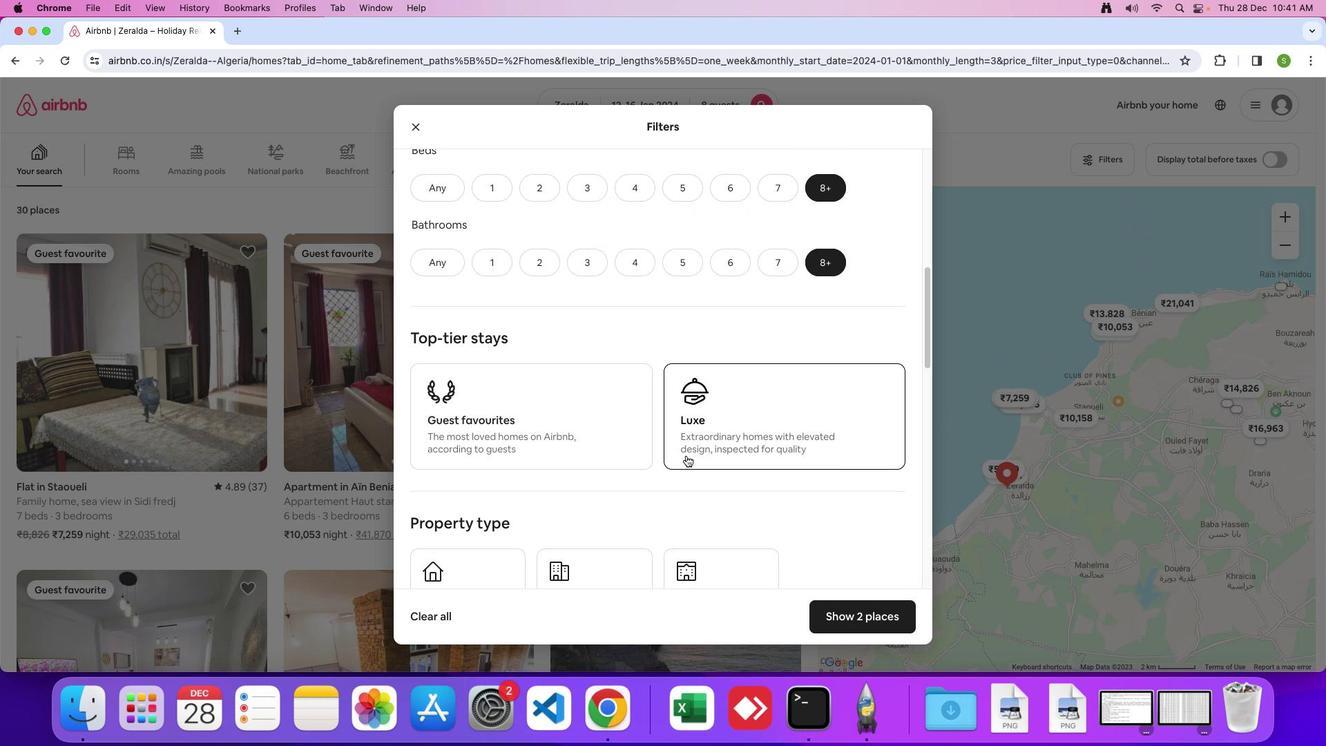 
Action: Mouse moved to (682, 449)
Screenshot: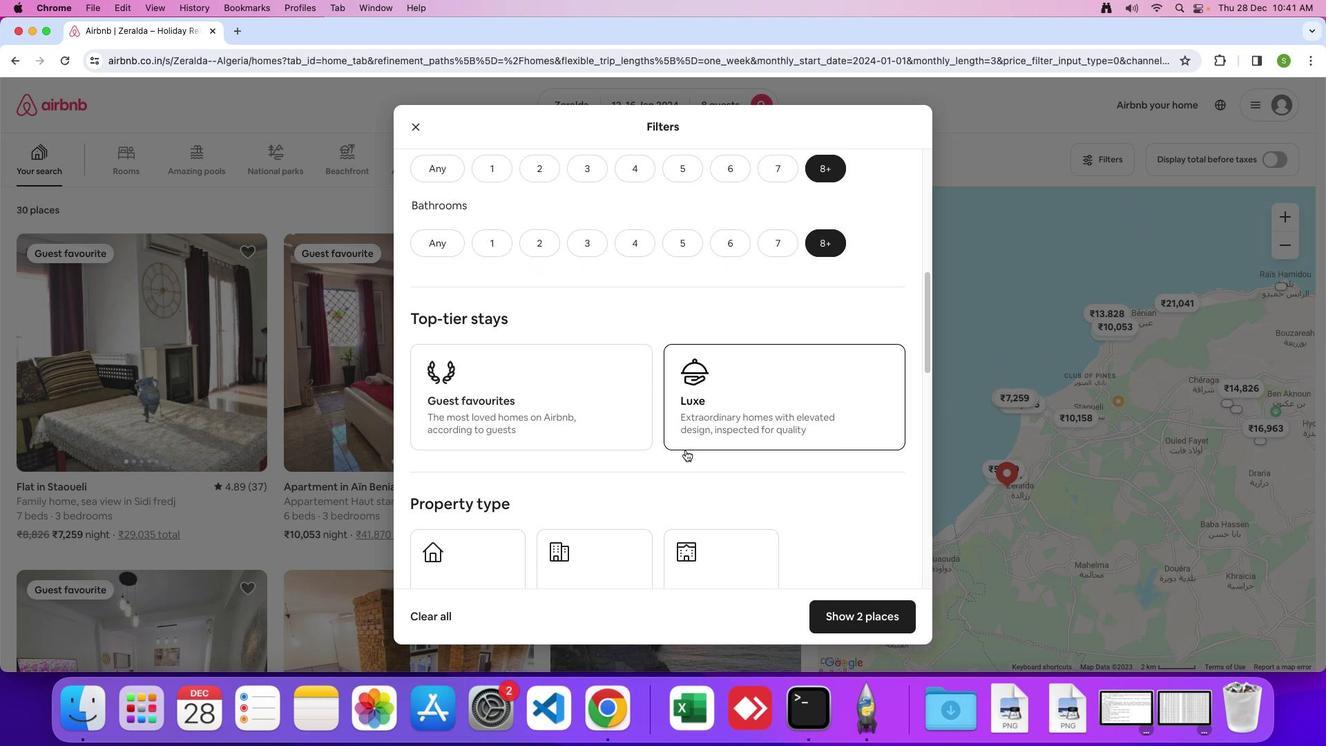 
Action: Mouse scrolled (682, 449) with delta (-2, -2)
Screenshot: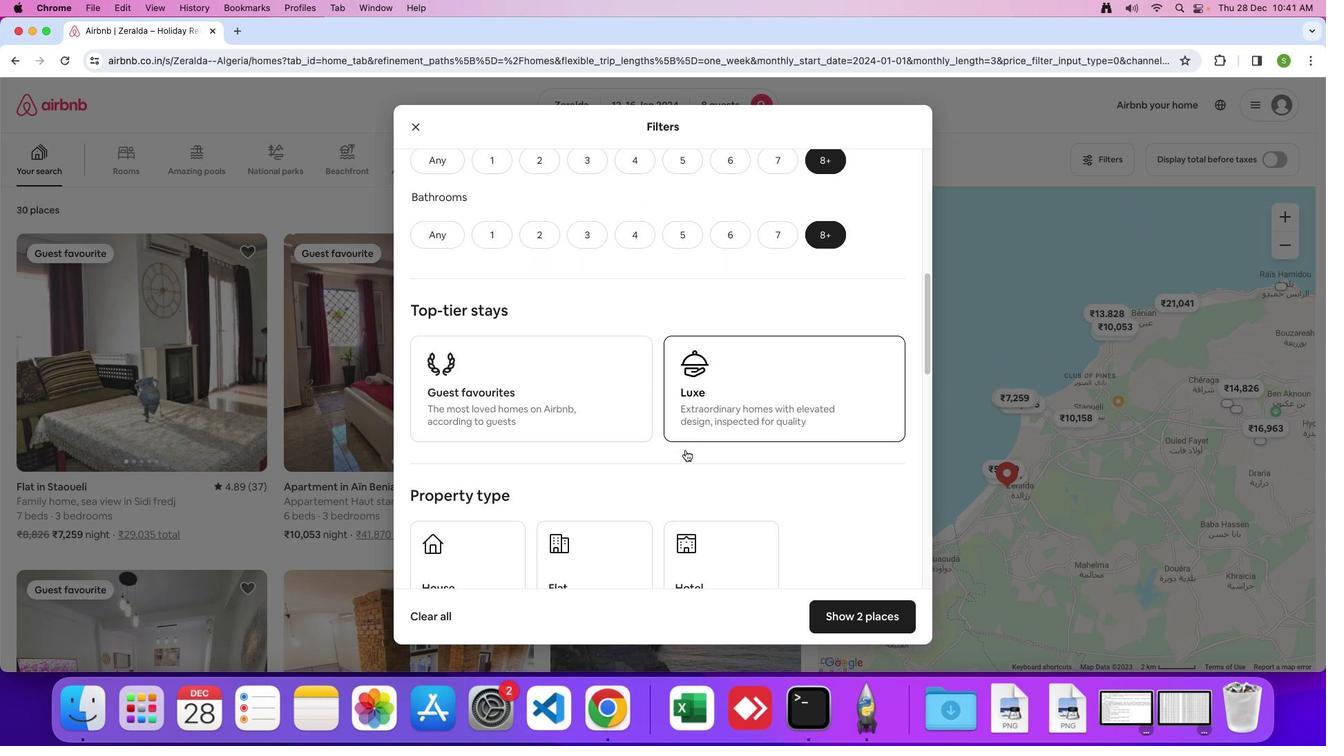 
Action: Mouse moved to (682, 449)
Screenshot: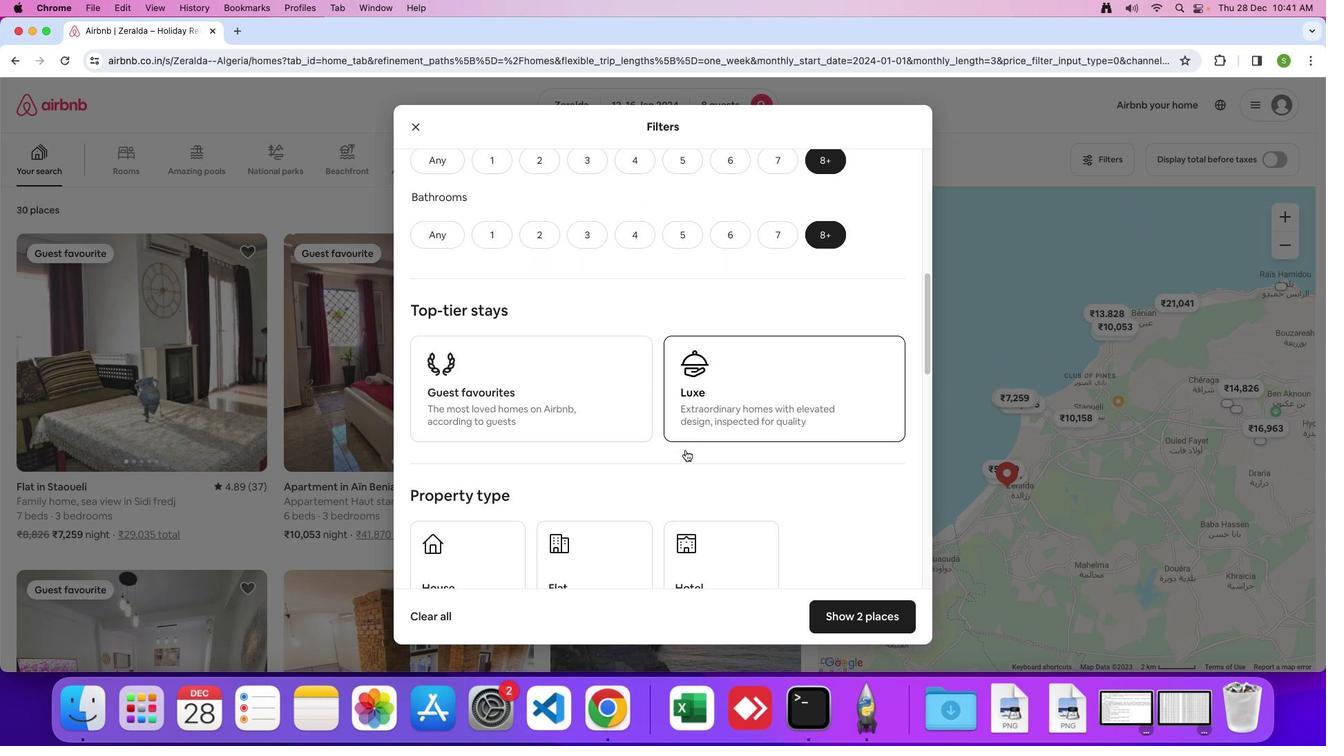 
Action: Mouse scrolled (682, 449) with delta (-2, -2)
Screenshot: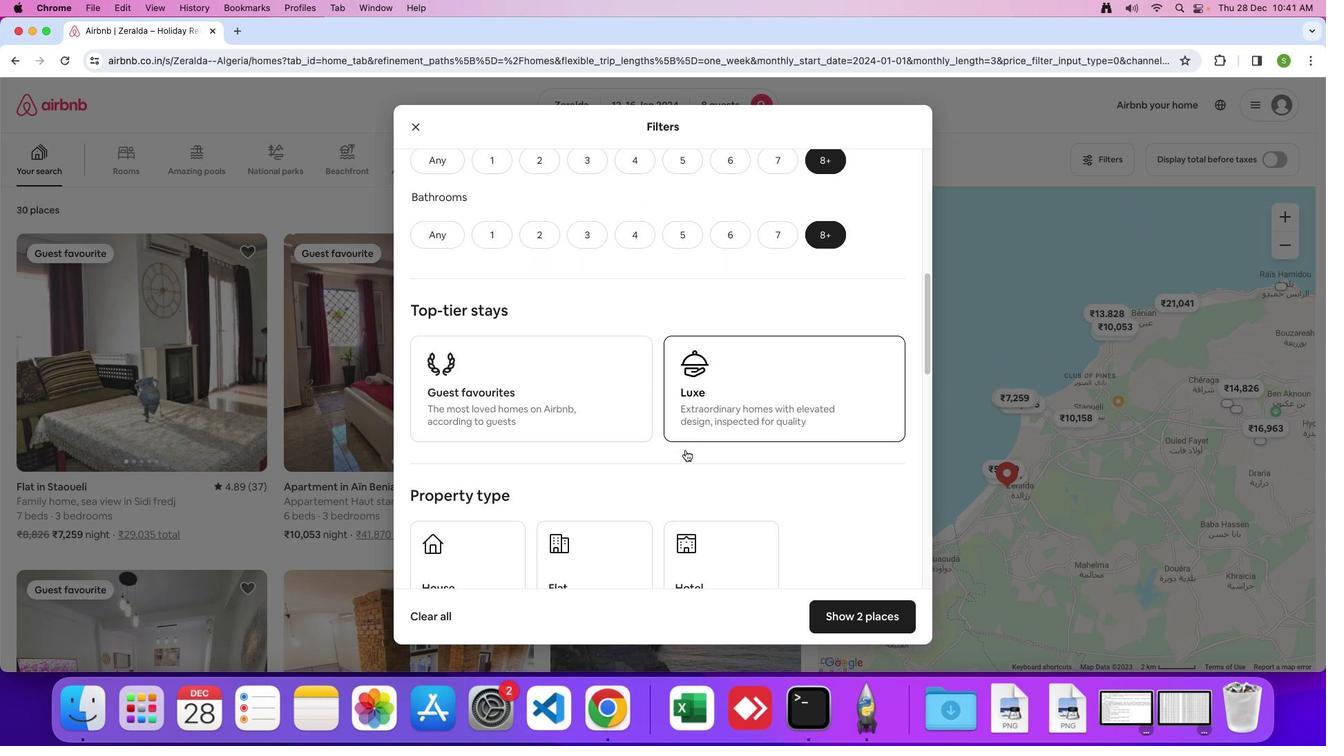 
Action: Mouse moved to (682, 447)
Screenshot: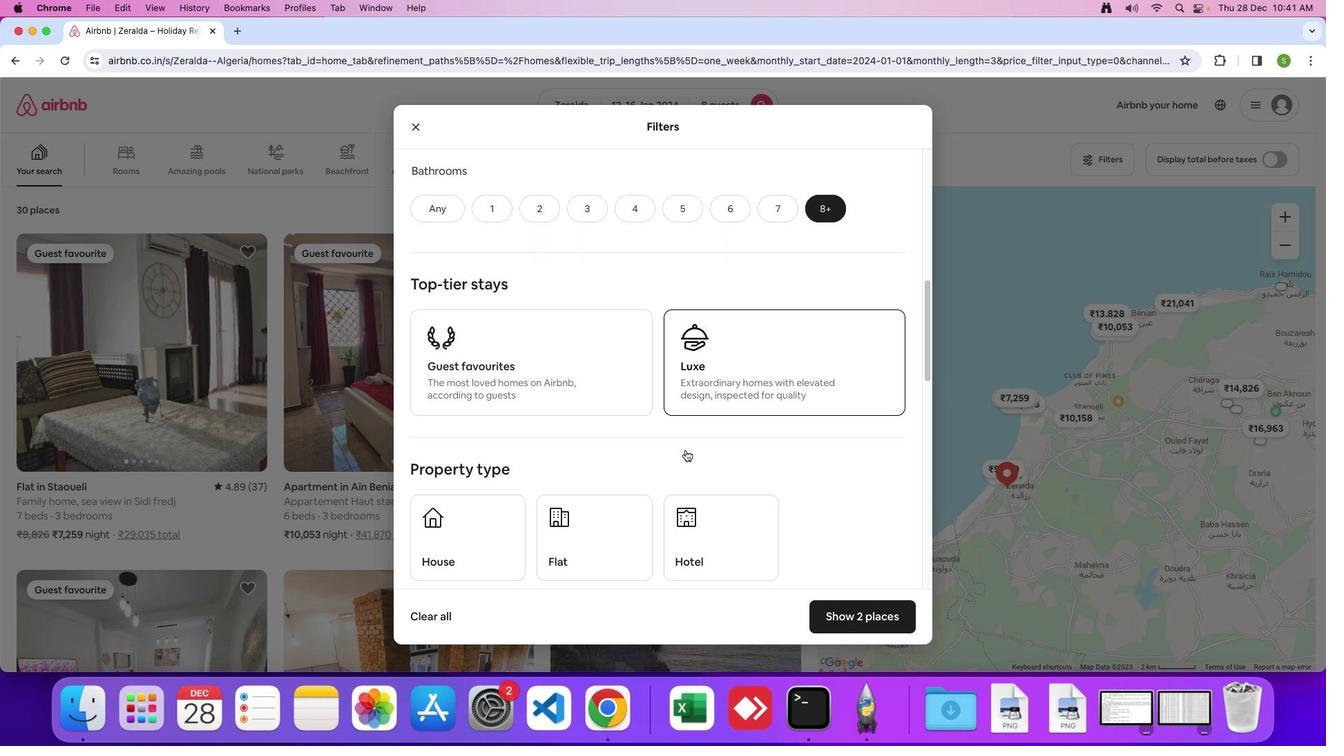 
Action: Mouse scrolled (682, 447) with delta (-2, -3)
Screenshot: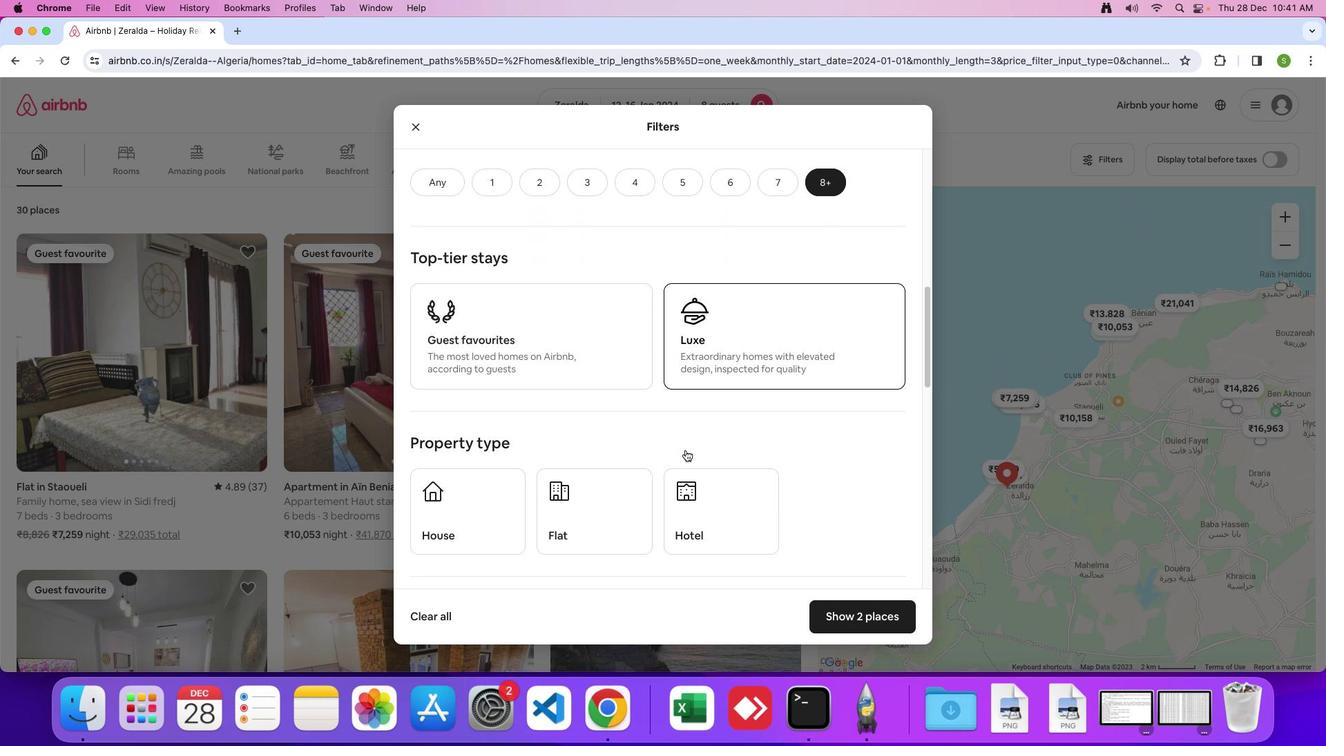 
Action: Mouse moved to (682, 447)
Screenshot: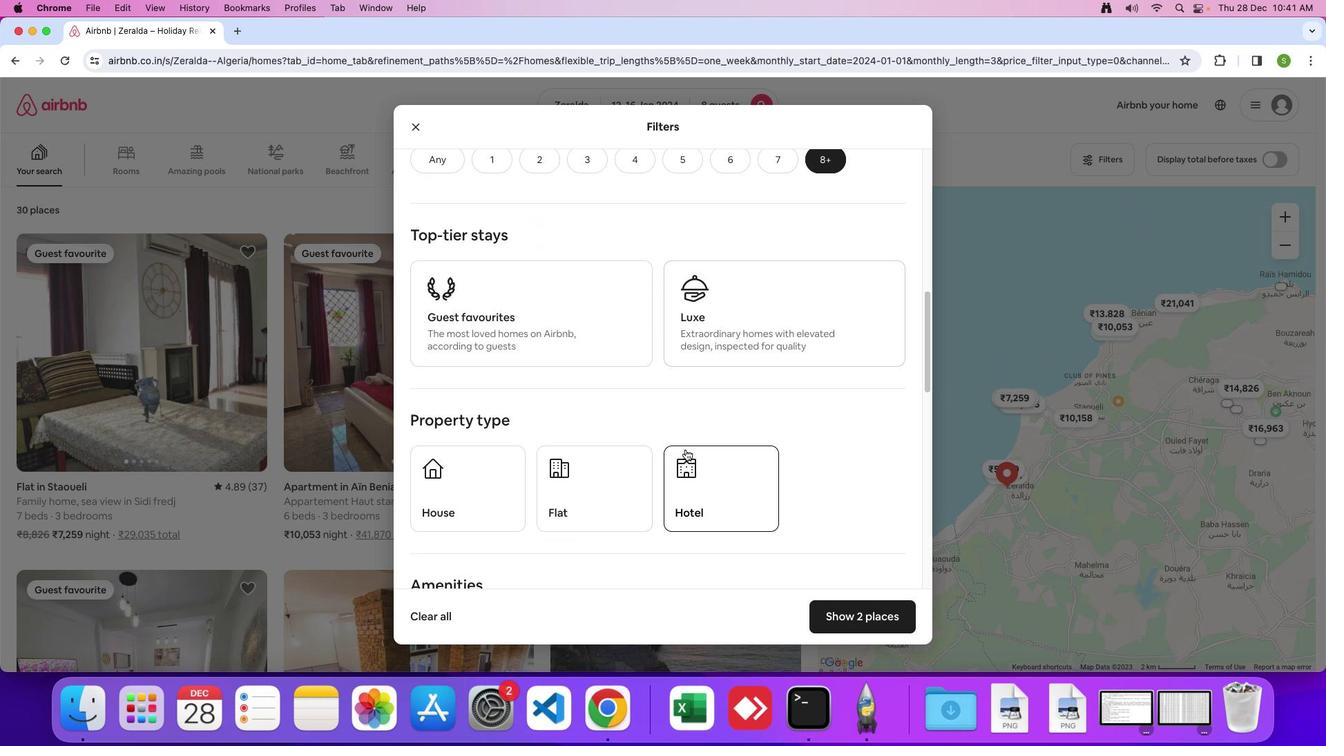 
Action: Mouse scrolled (682, 447) with delta (-2, -2)
Screenshot: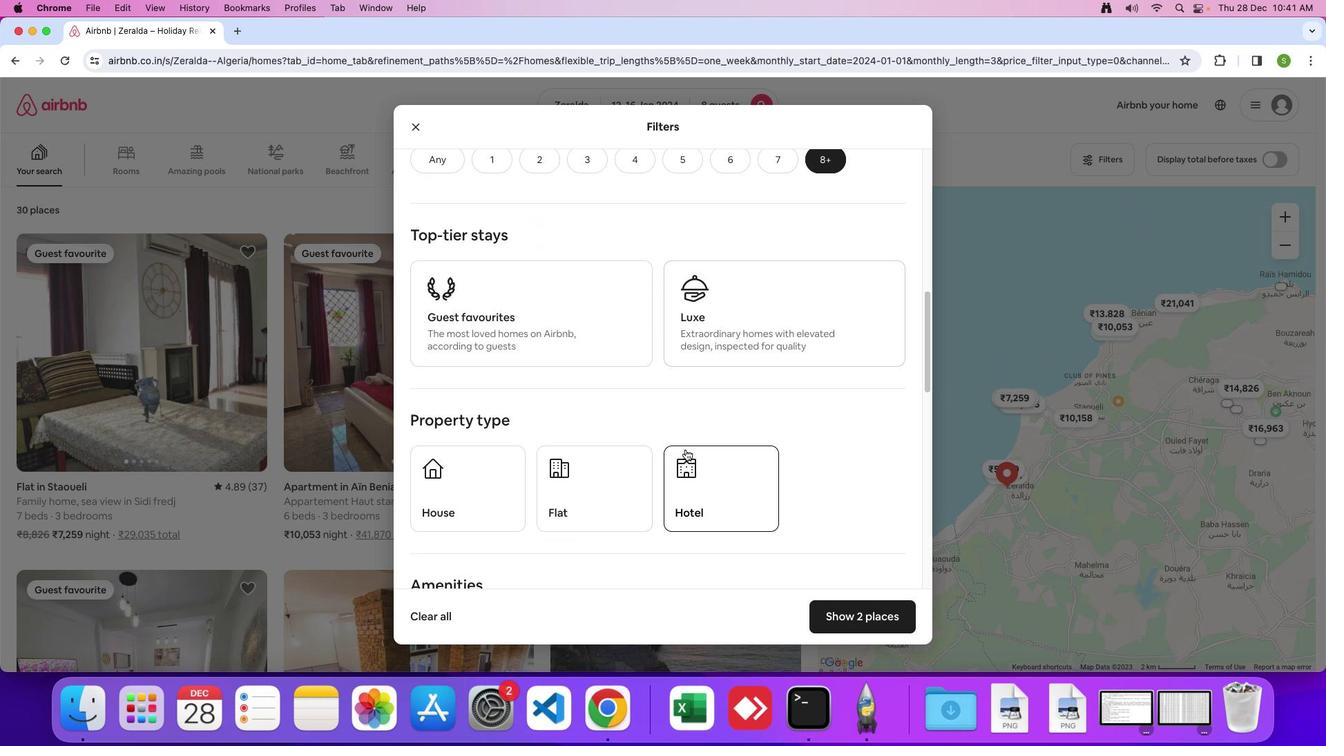 
Action: Mouse moved to (682, 446)
Screenshot: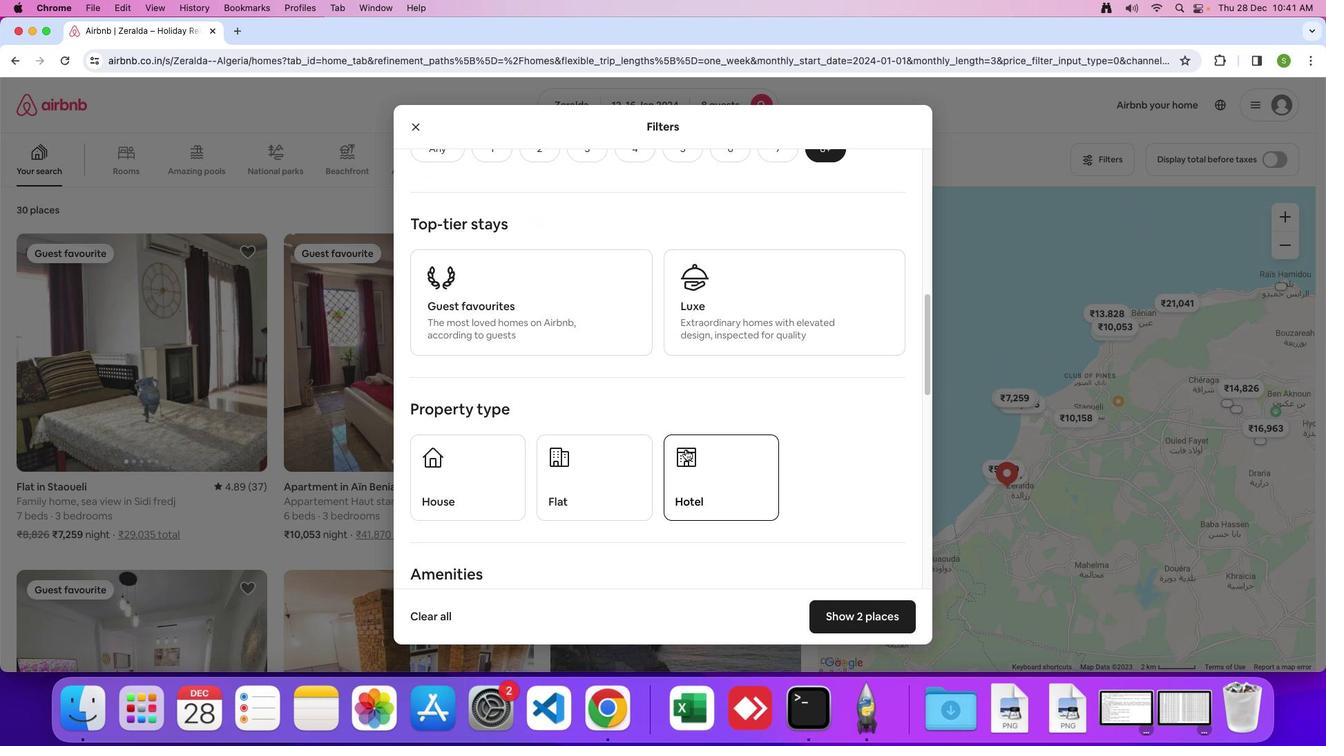 
Action: Mouse scrolled (682, 446) with delta (-2, -2)
Screenshot: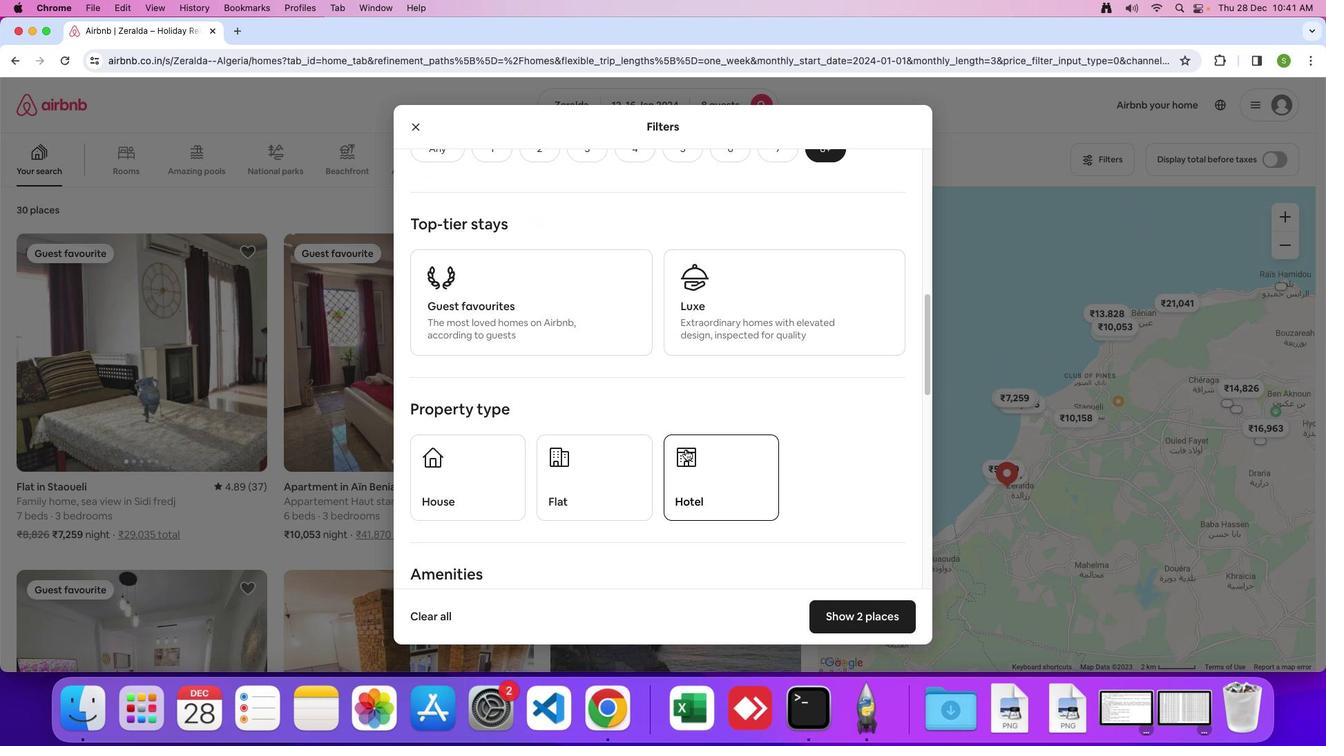 
Action: Mouse moved to (682, 450)
Screenshot: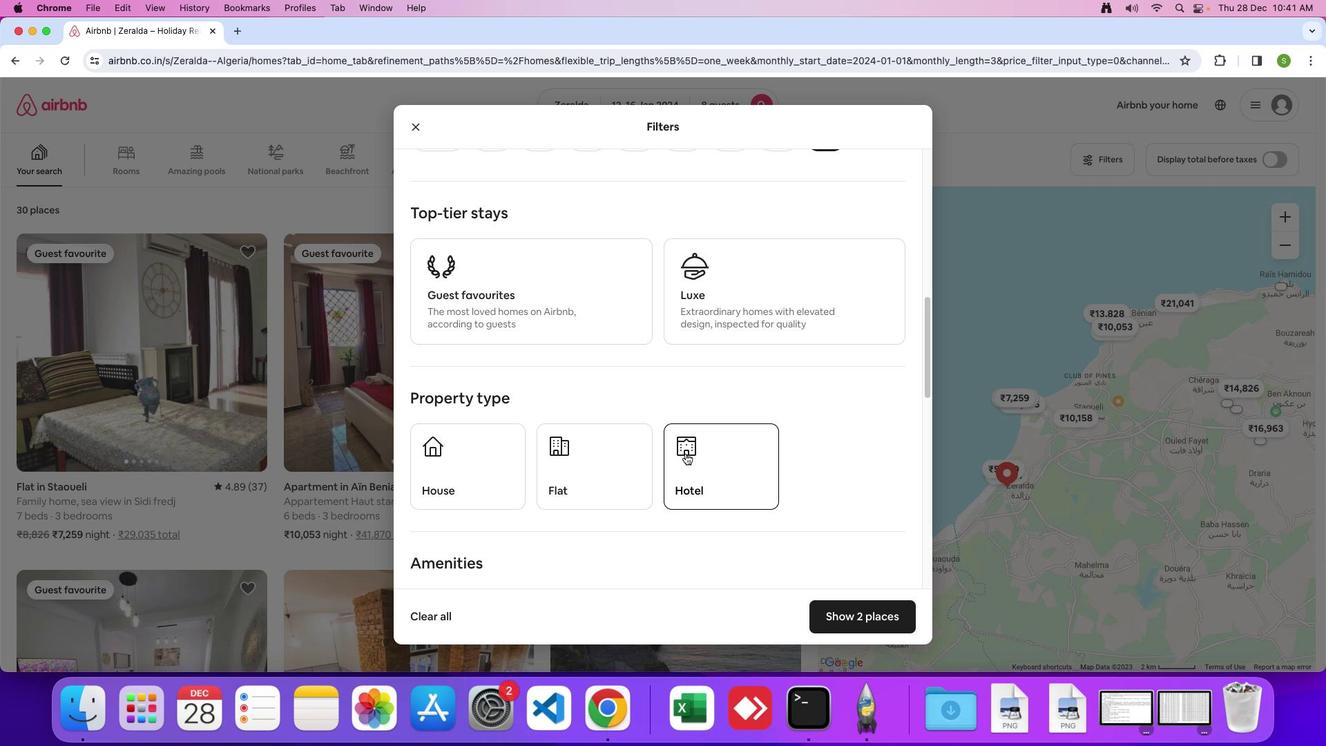 
Action: Mouse pressed left at (682, 450)
Screenshot: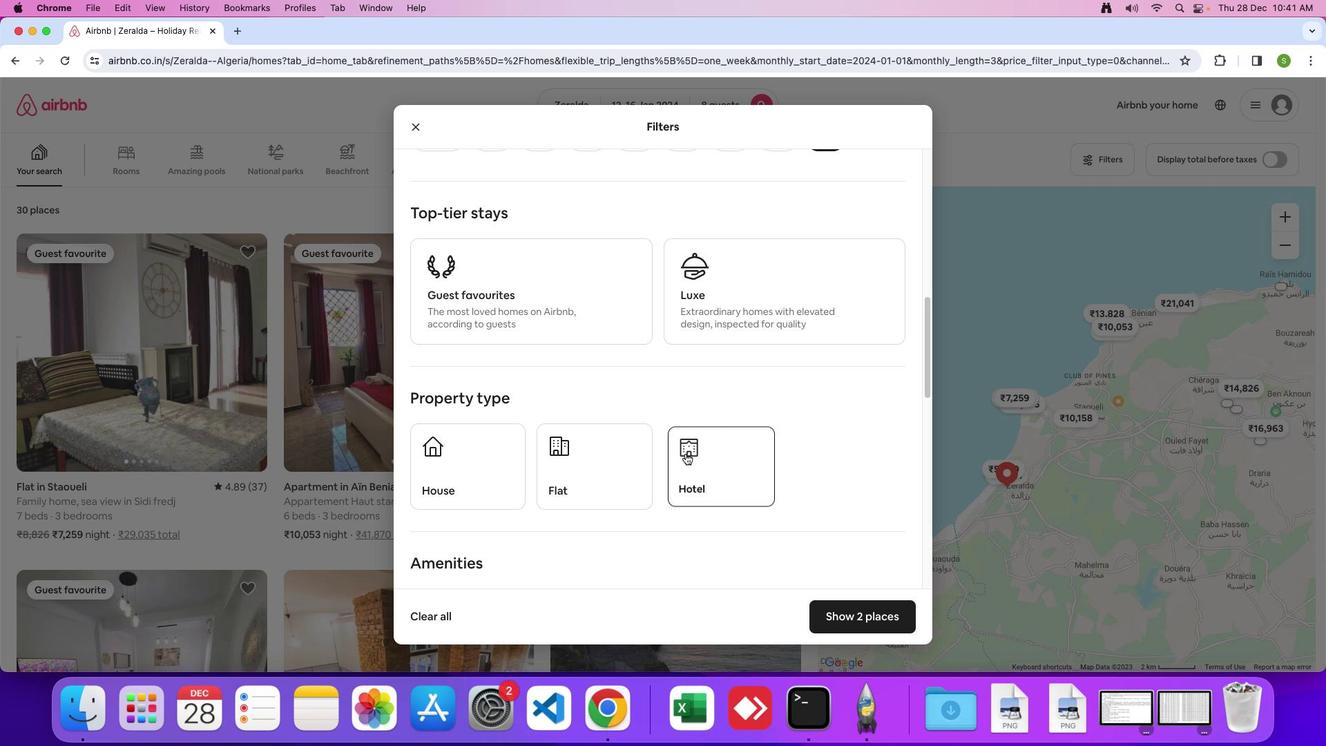 
Action: Mouse moved to (805, 496)
Screenshot: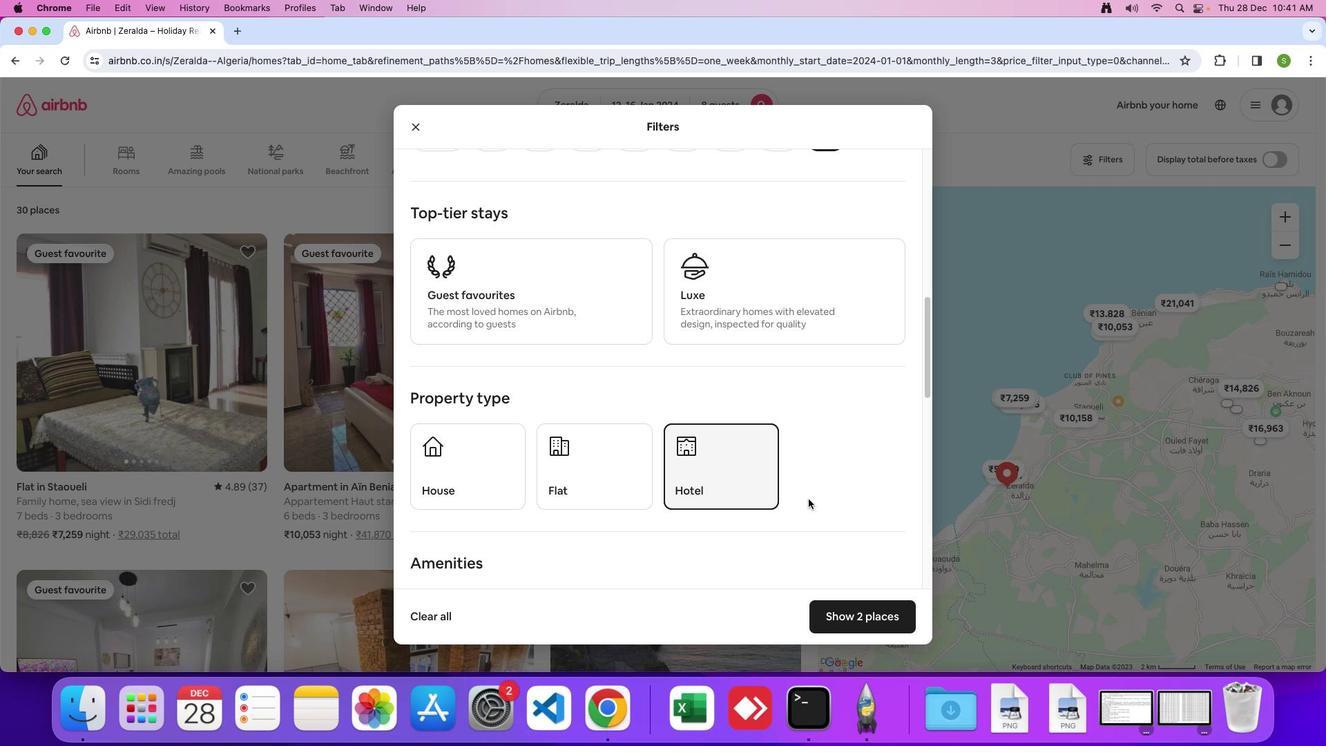 
Action: Mouse scrolled (805, 496) with delta (-2, -2)
Screenshot: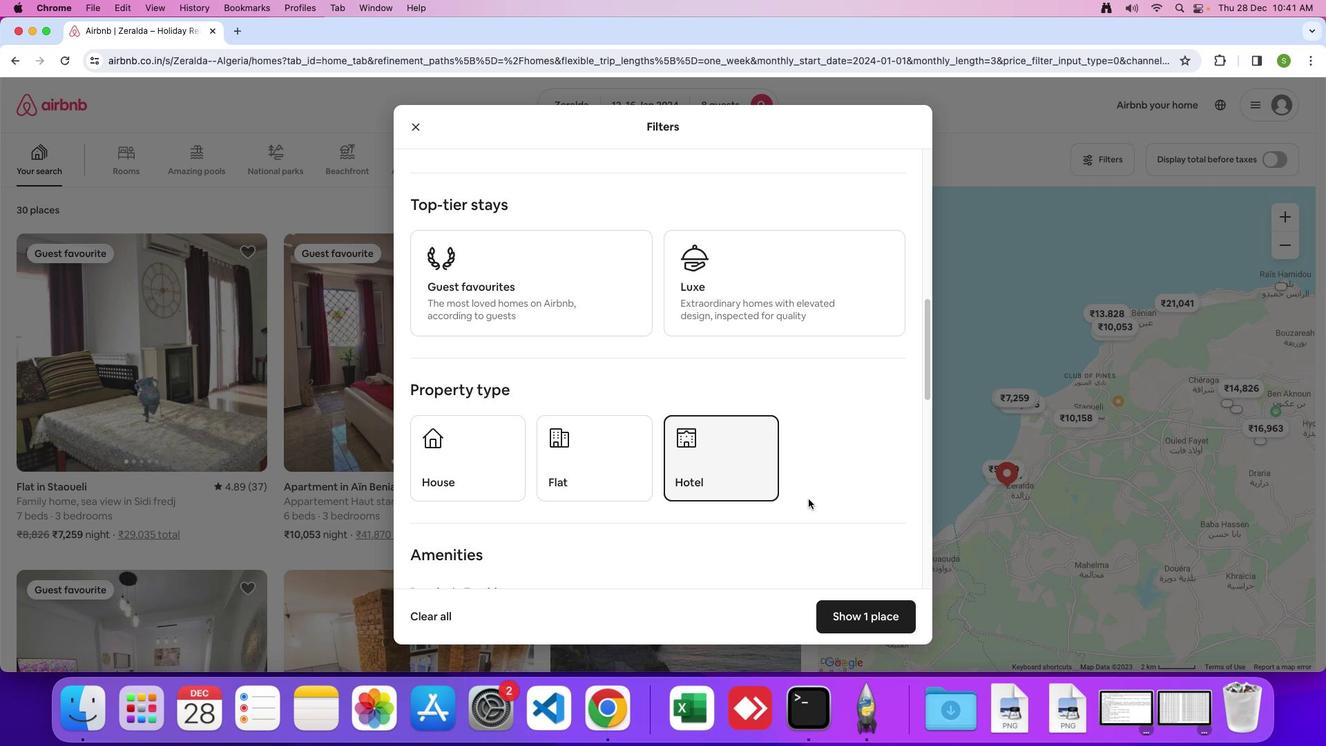 
Action: Mouse scrolled (805, 496) with delta (-2, -2)
Screenshot: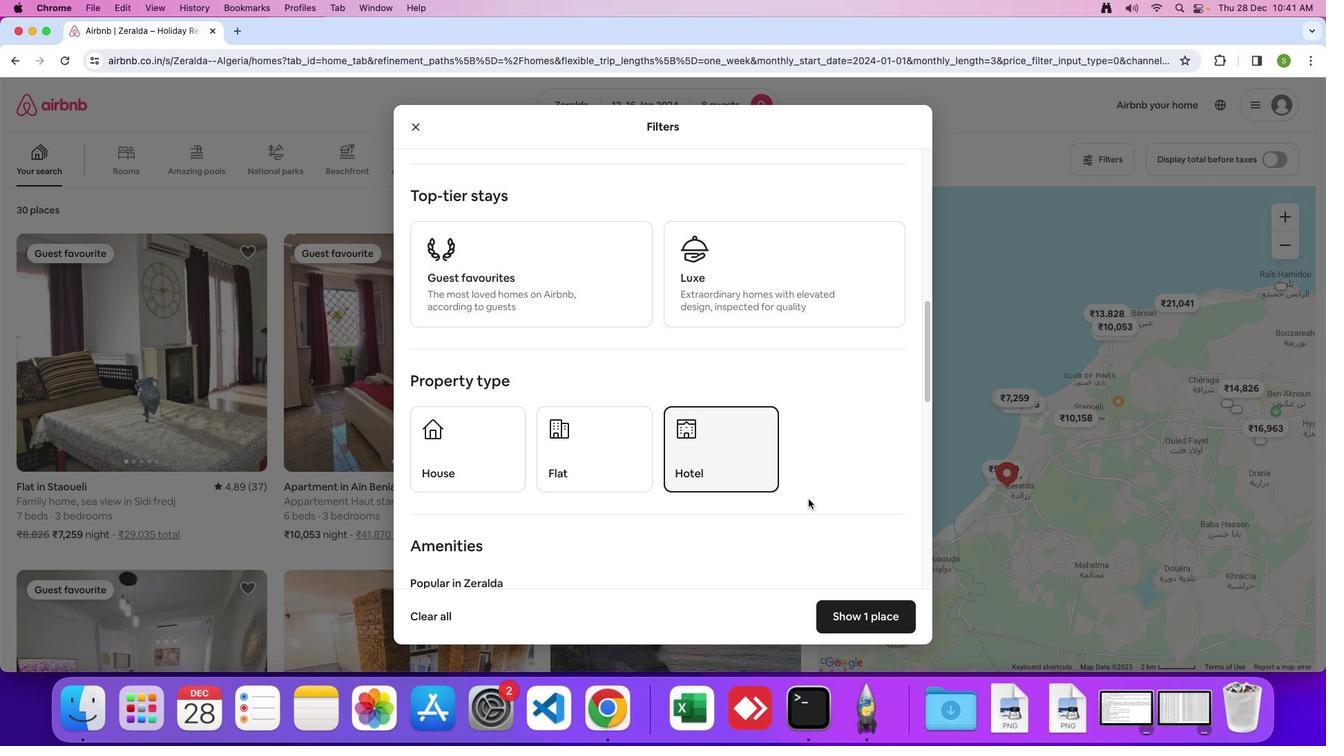 
Action: Mouse moved to (805, 496)
Screenshot: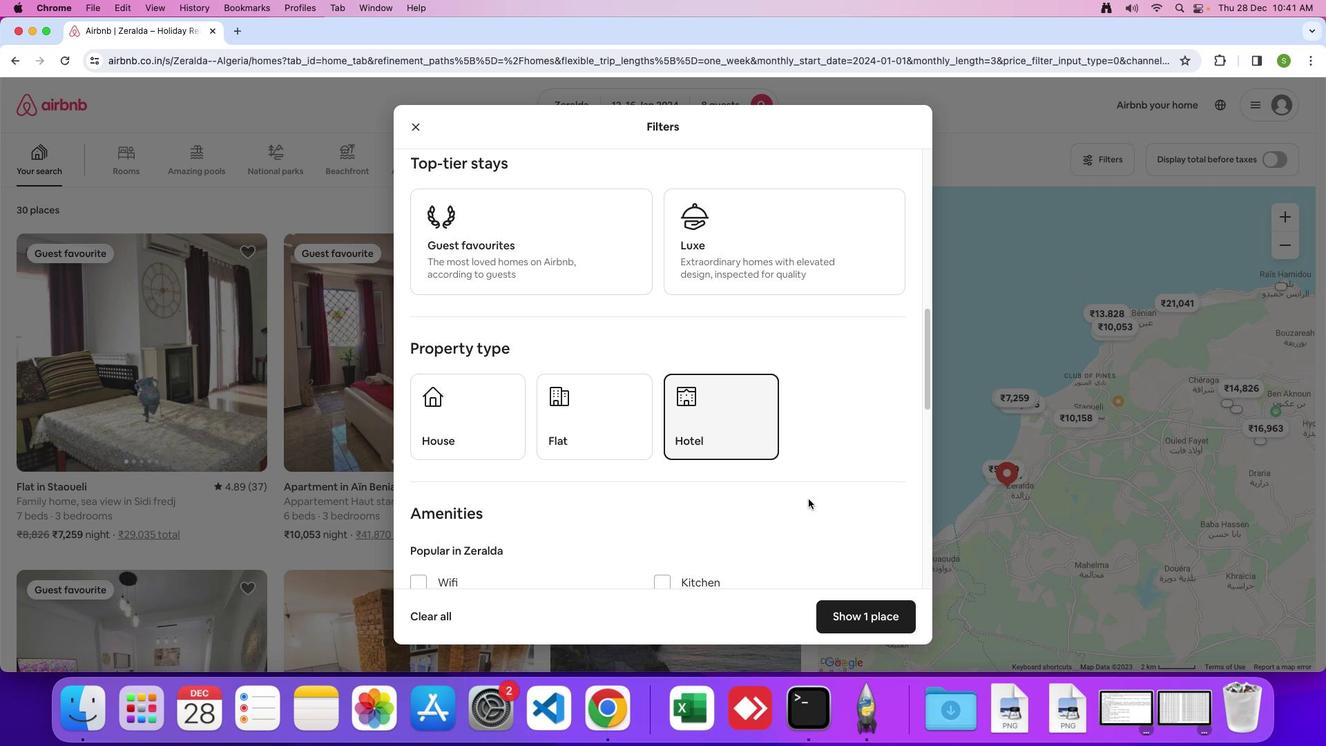 
Action: Mouse scrolled (805, 496) with delta (-2, -3)
Screenshot: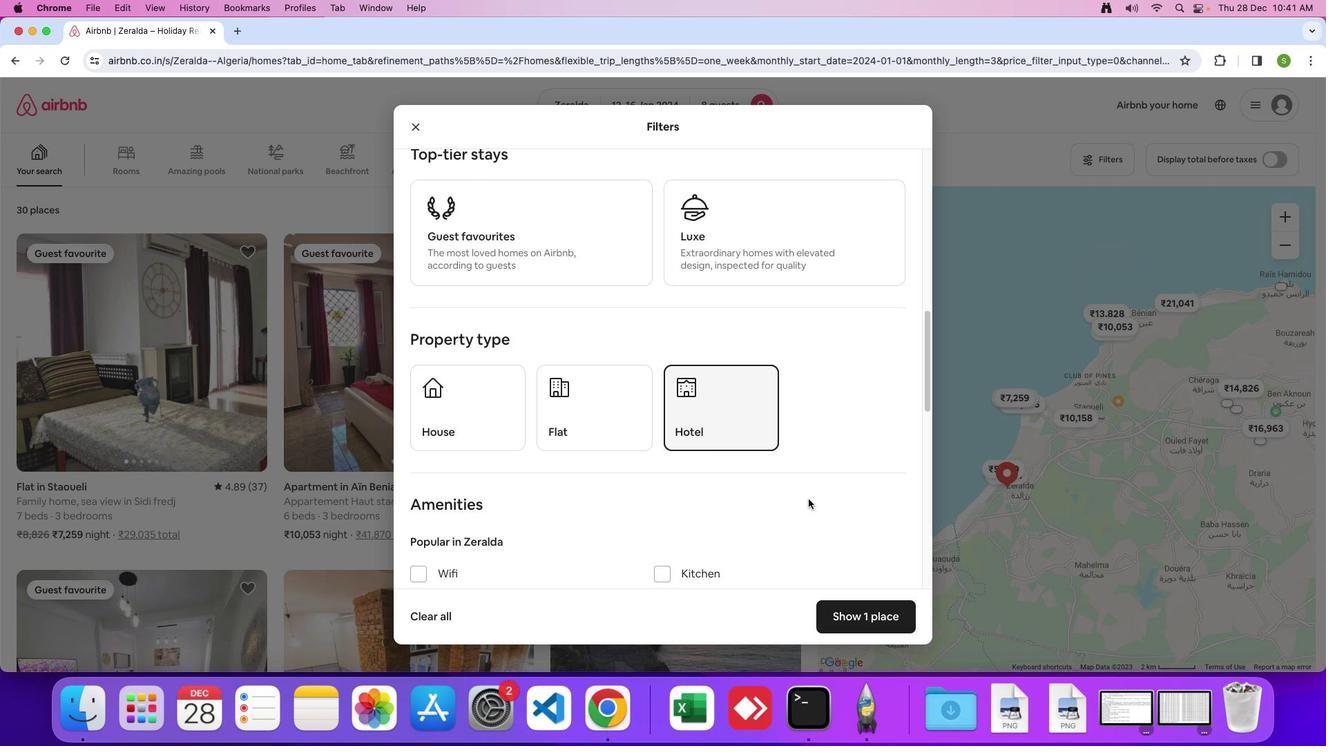 
Action: Mouse moved to (806, 495)
Screenshot: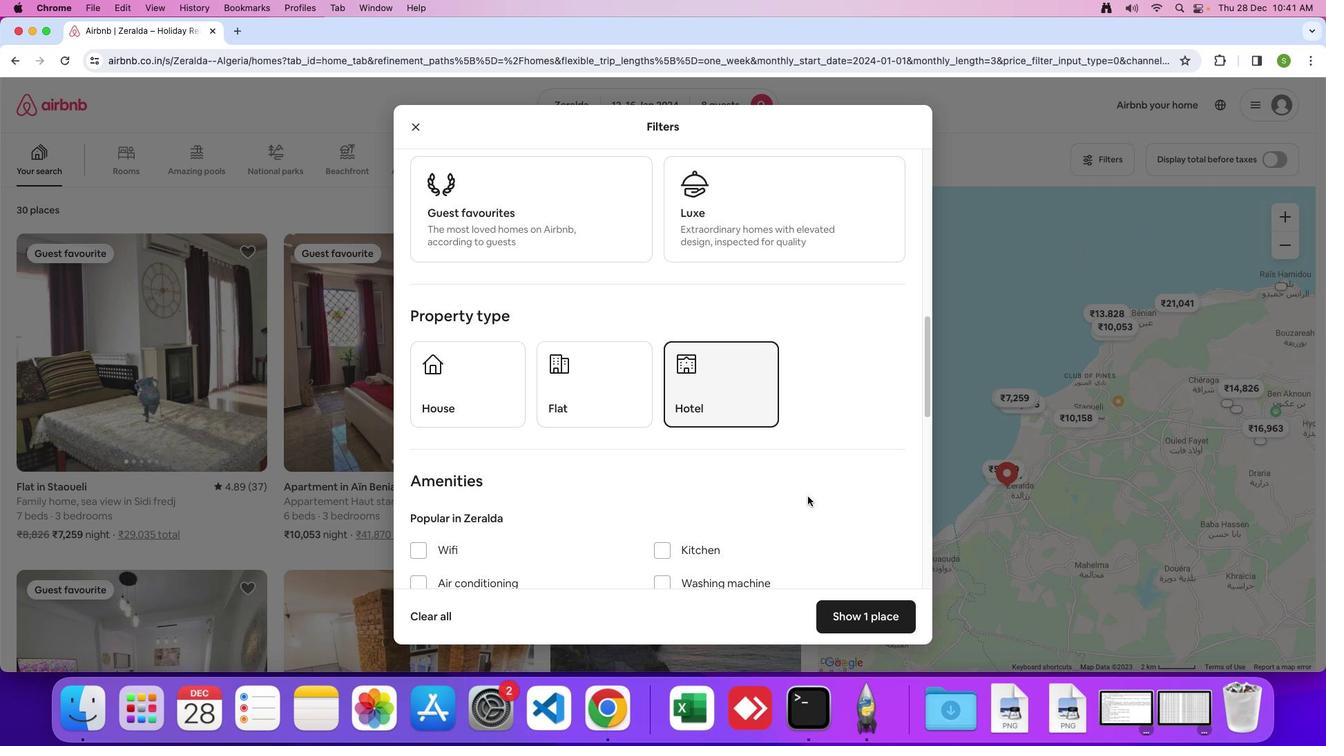 
Action: Mouse scrolled (806, 495) with delta (-2, -2)
Screenshot: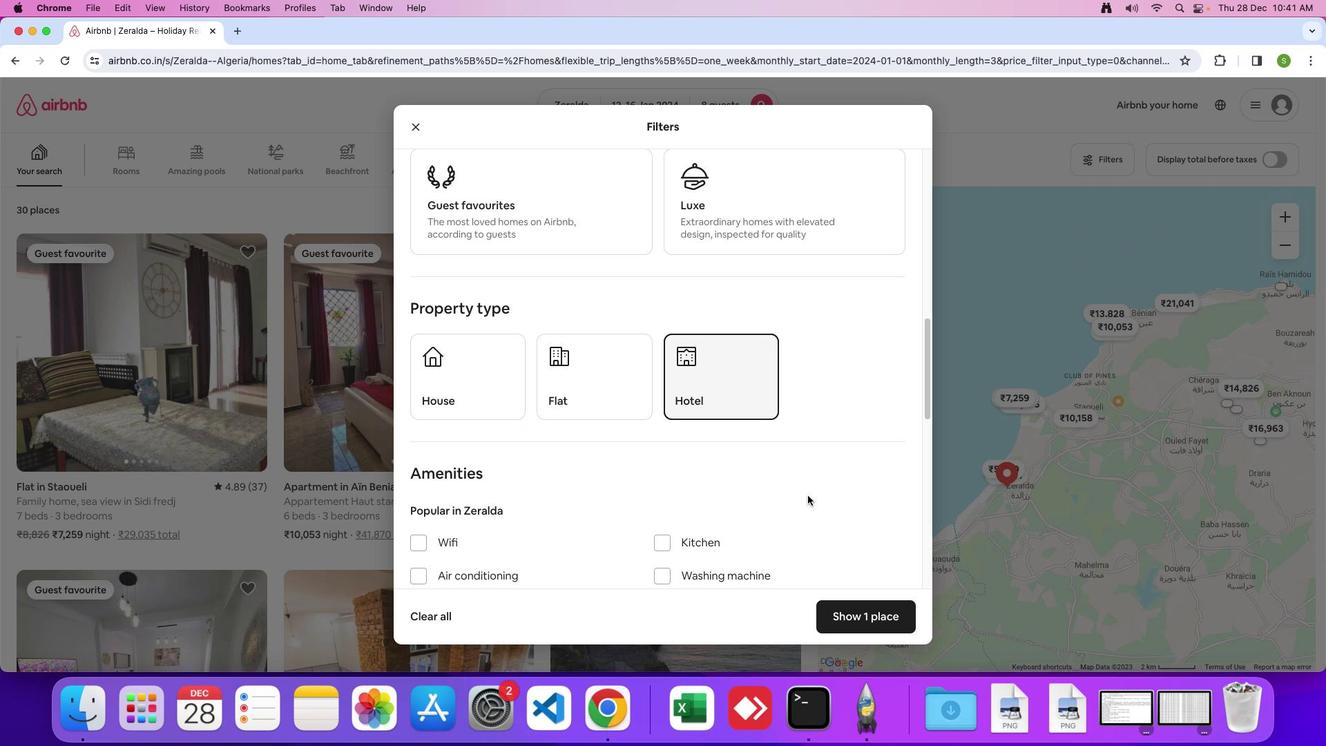 
Action: Mouse moved to (806, 494)
Screenshot: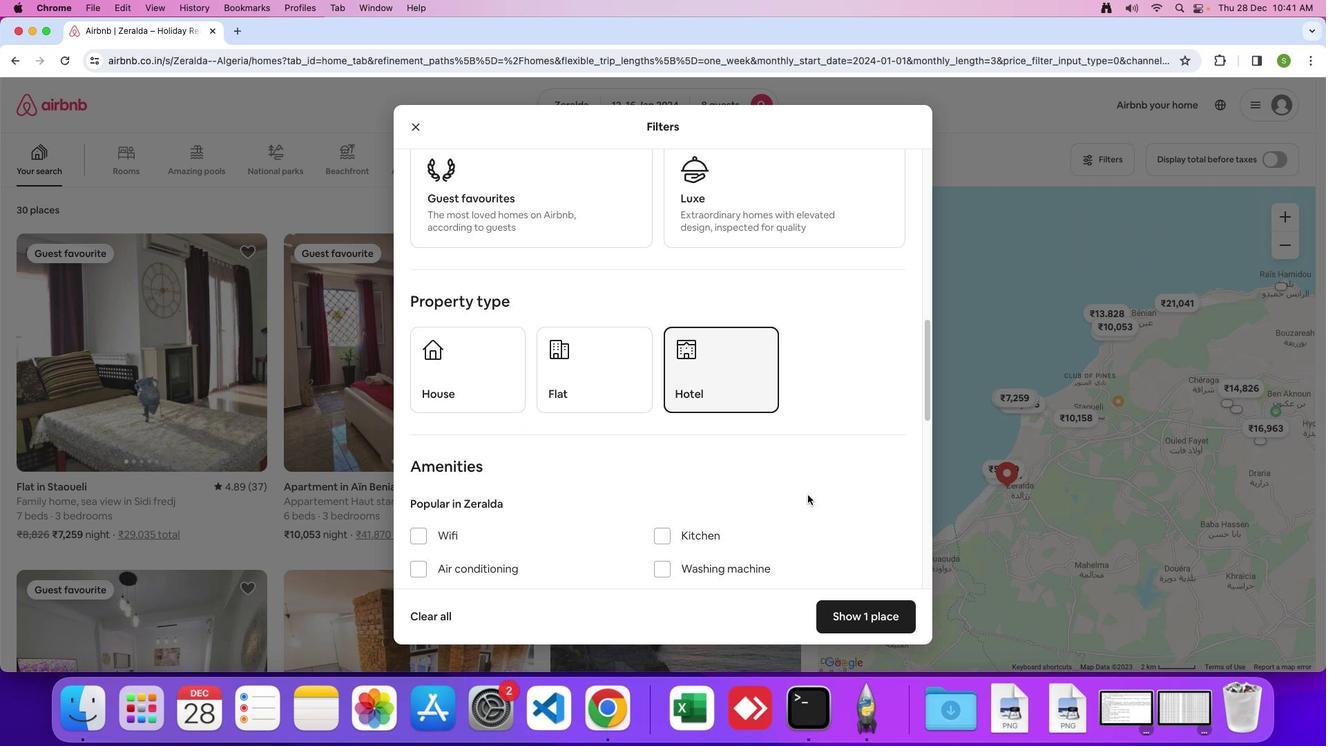 
Action: Mouse scrolled (806, 494) with delta (-2, -2)
Screenshot: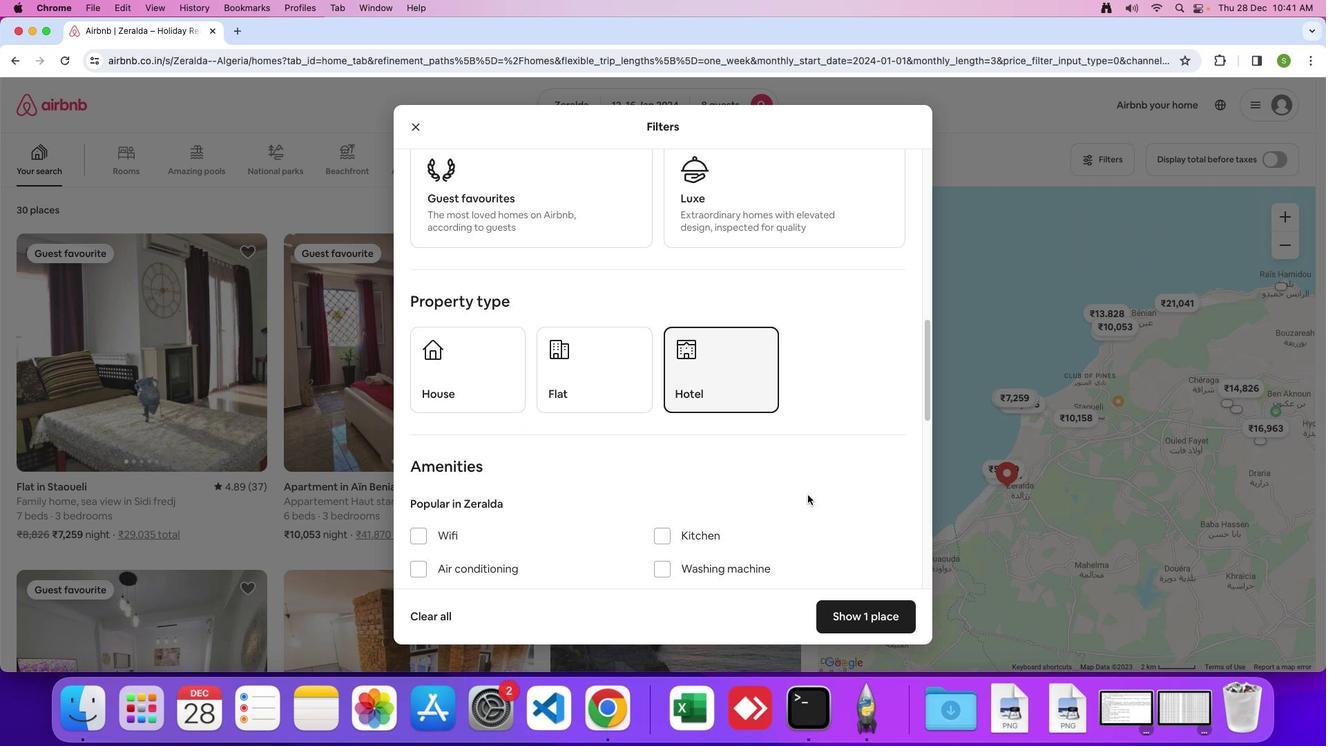 
Action: Mouse moved to (702, 465)
Screenshot: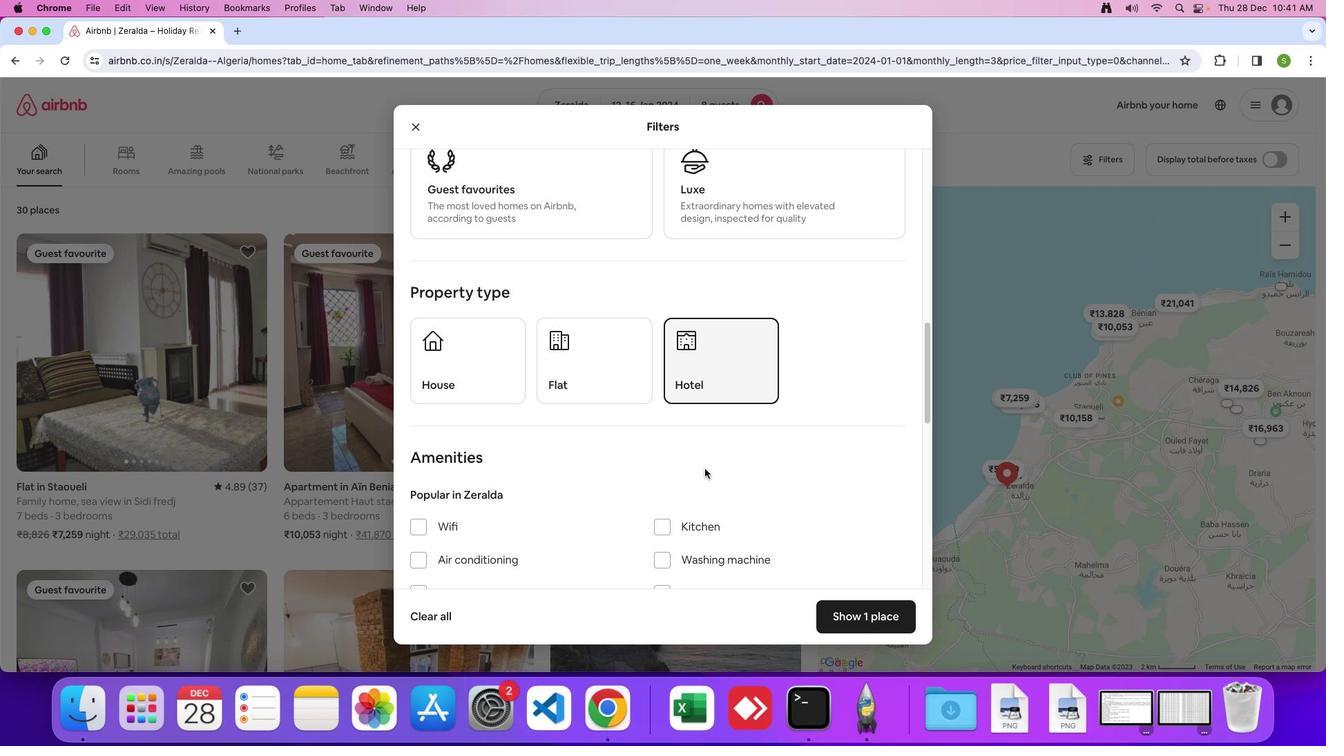 
Action: Mouse scrolled (702, 465) with delta (-2, -2)
Screenshot: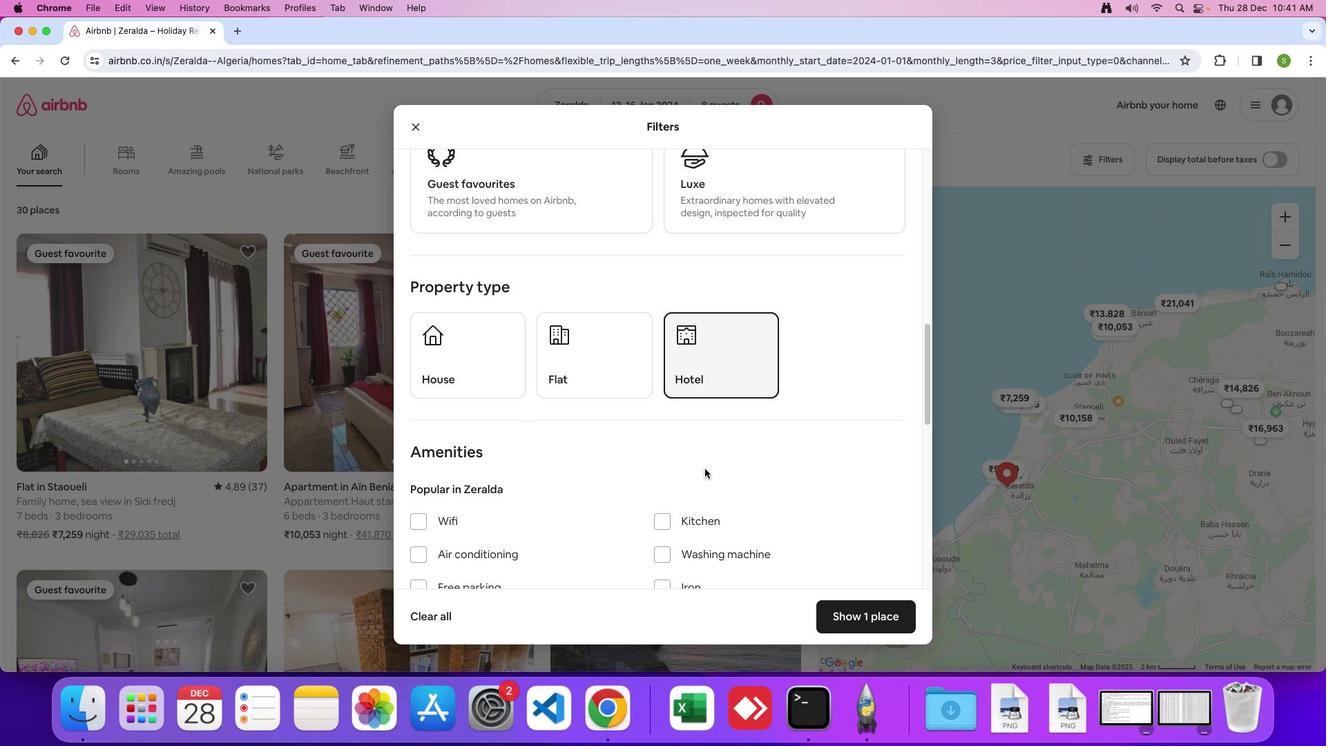 
Action: Mouse scrolled (702, 465) with delta (-2, -2)
Screenshot: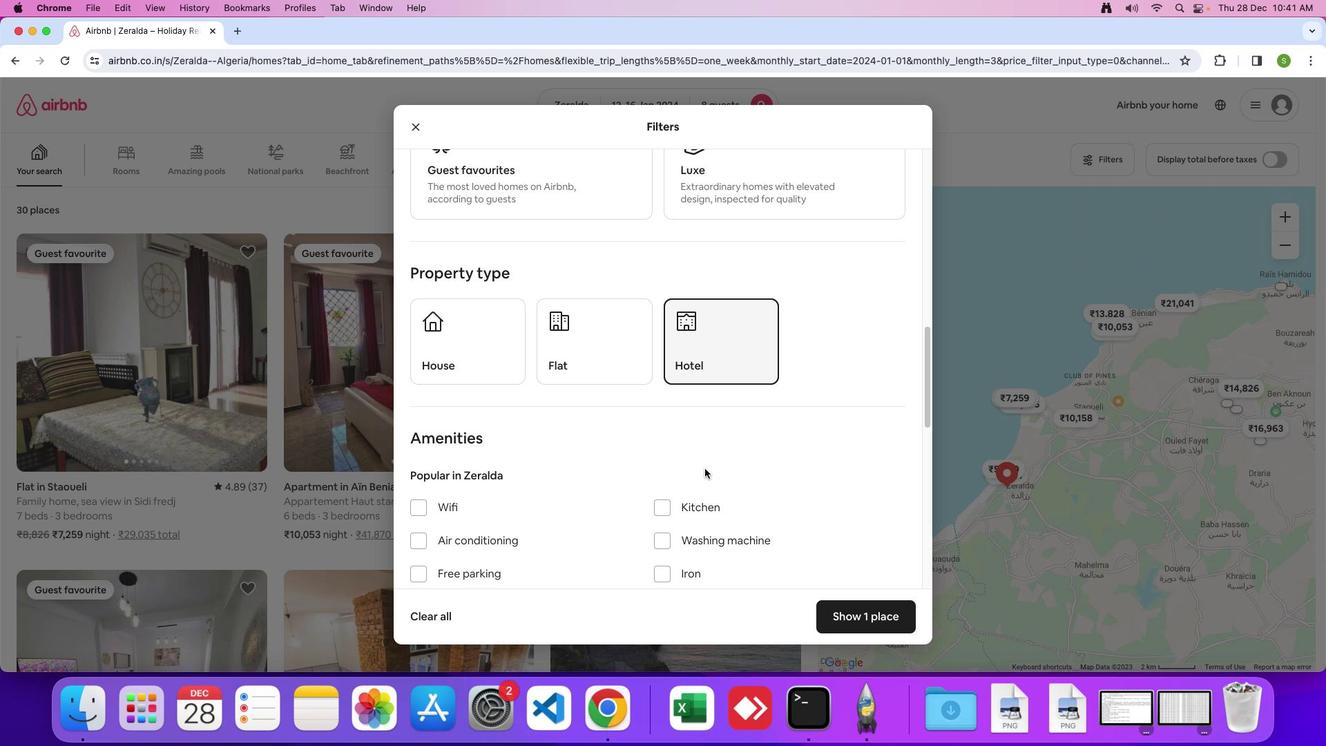 
Action: Mouse moved to (672, 459)
Screenshot: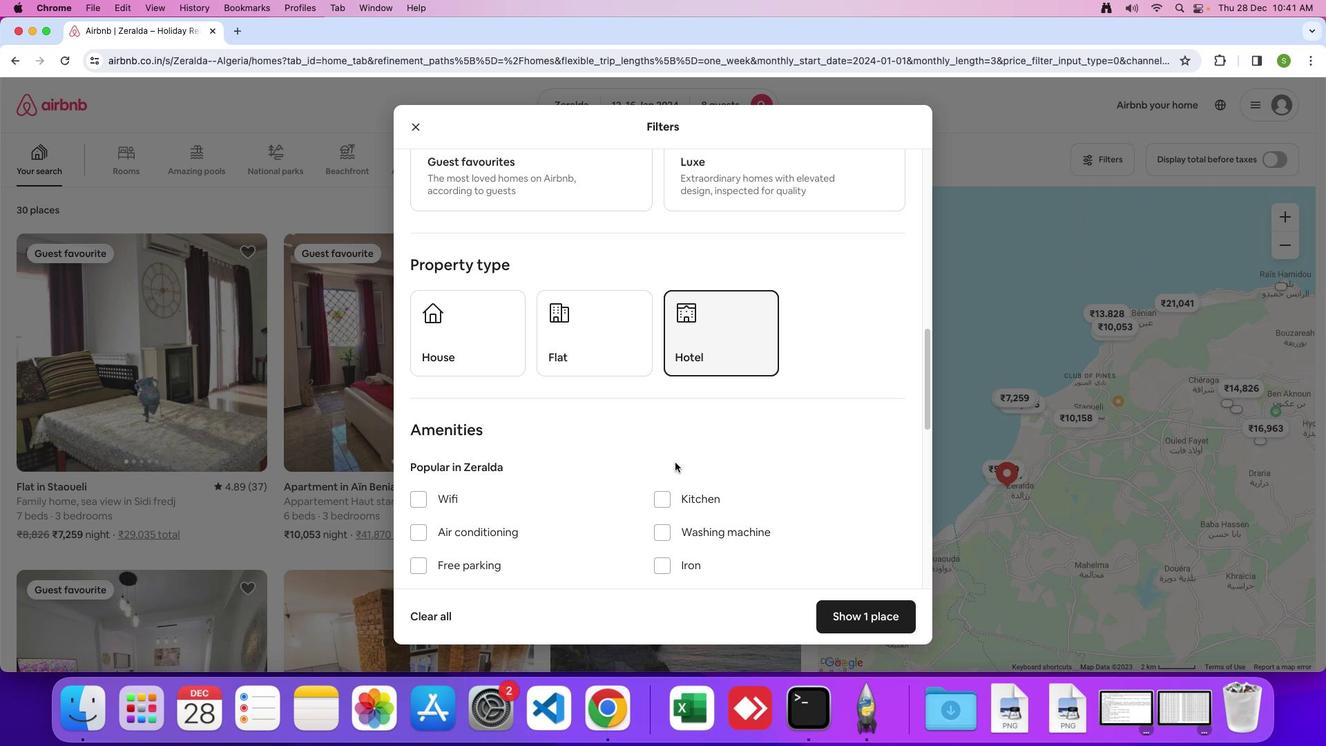 
Action: Mouse scrolled (672, 459) with delta (-2, -2)
Screenshot: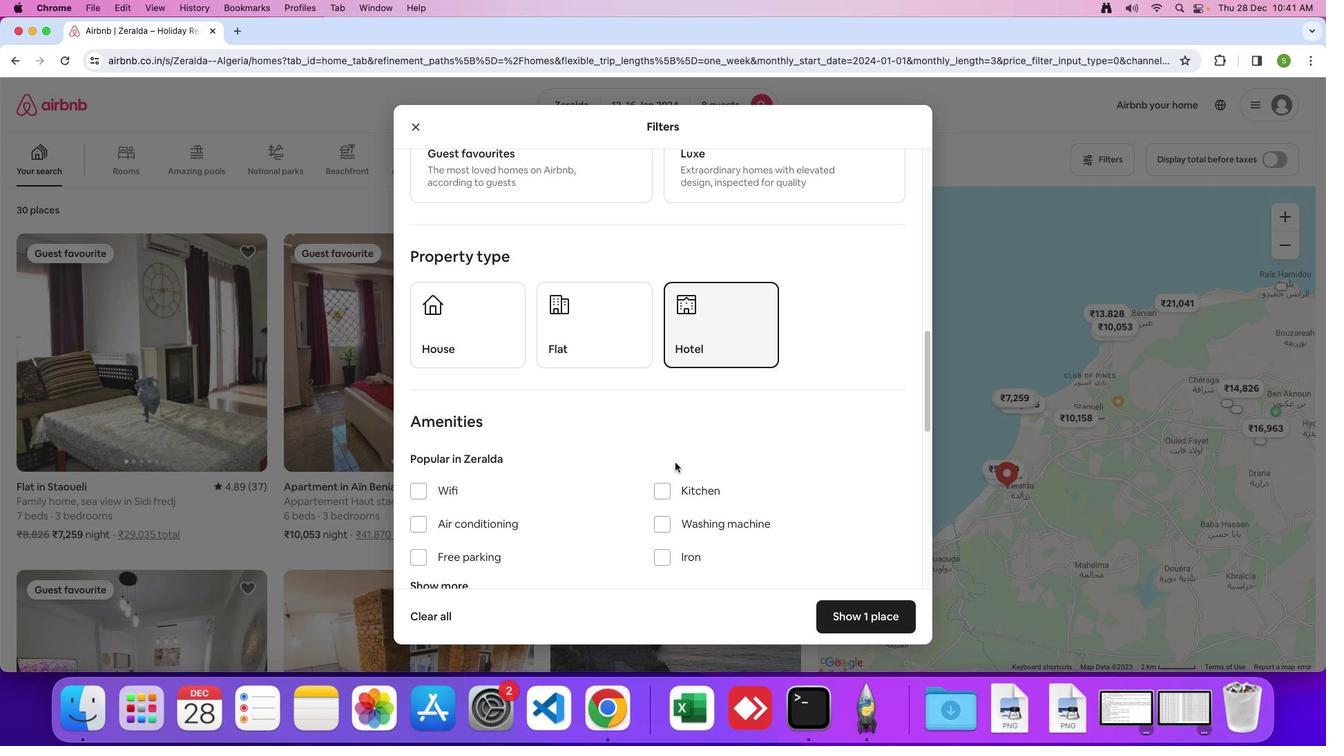 
Action: Mouse scrolled (672, 459) with delta (-2, -2)
Screenshot: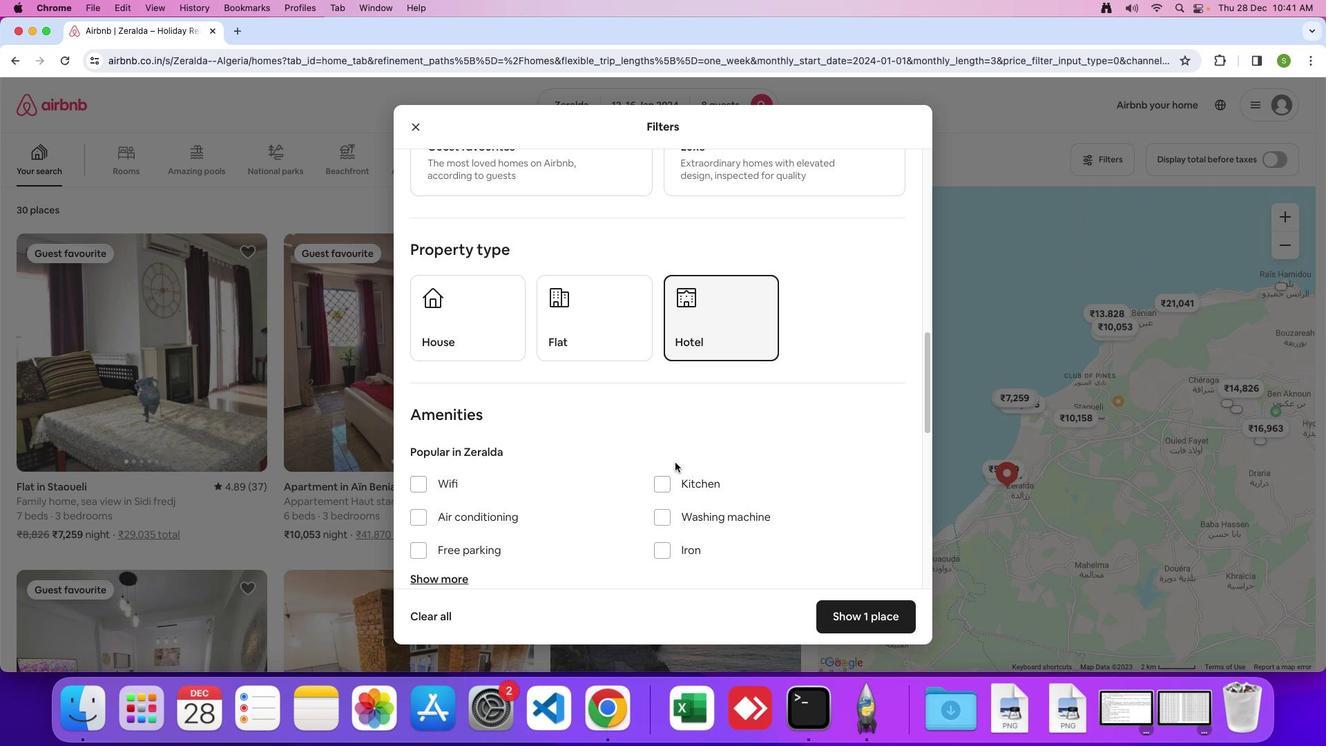 
Action: Mouse scrolled (672, 459) with delta (-2, -2)
Screenshot: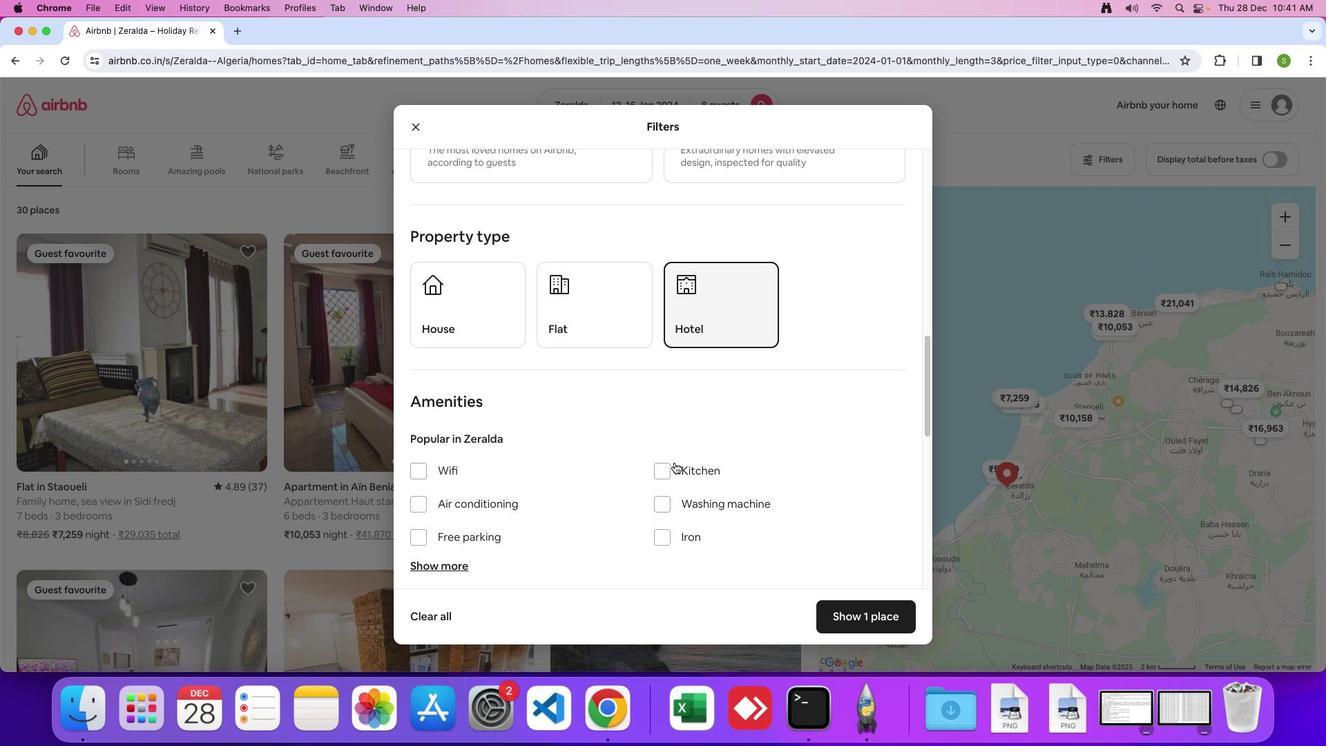 
Action: Mouse scrolled (672, 459) with delta (-2, -2)
Screenshot: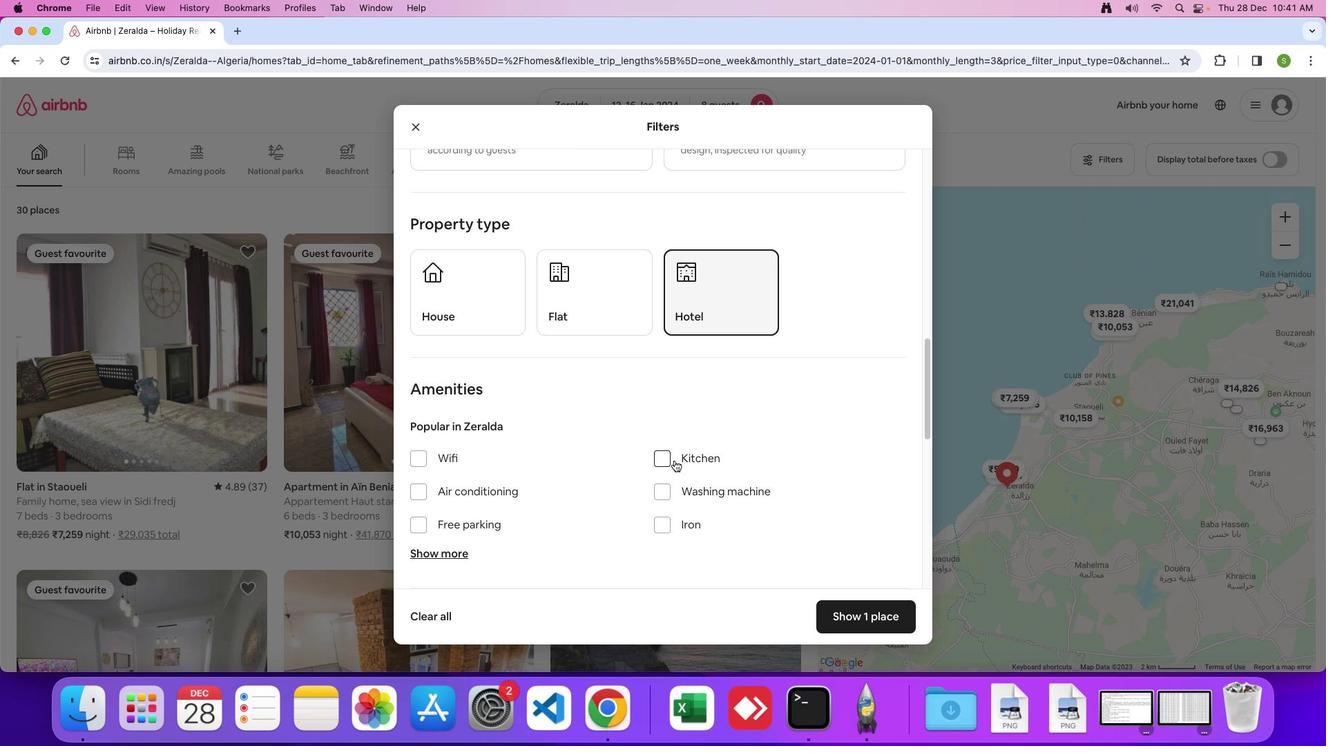 
Action: Mouse moved to (672, 456)
Screenshot: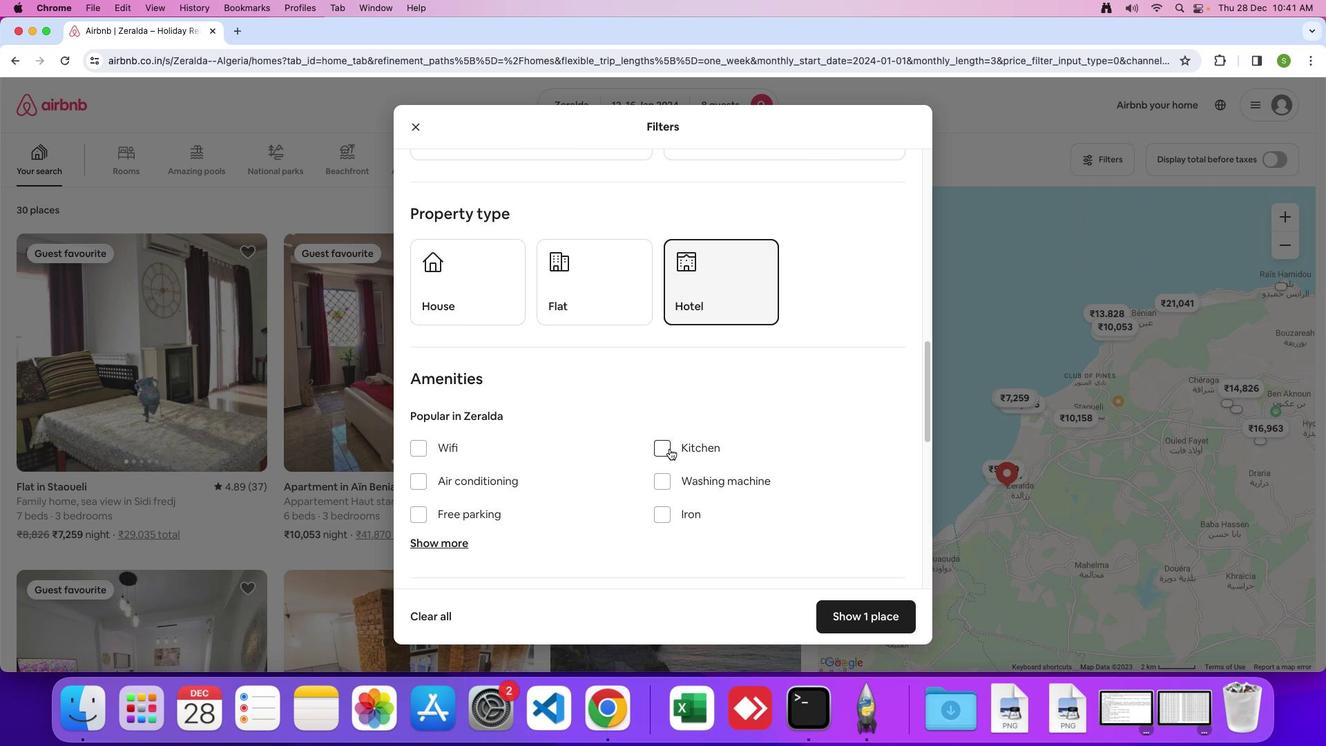 
Action: Mouse scrolled (672, 456) with delta (-2, -2)
Screenshot: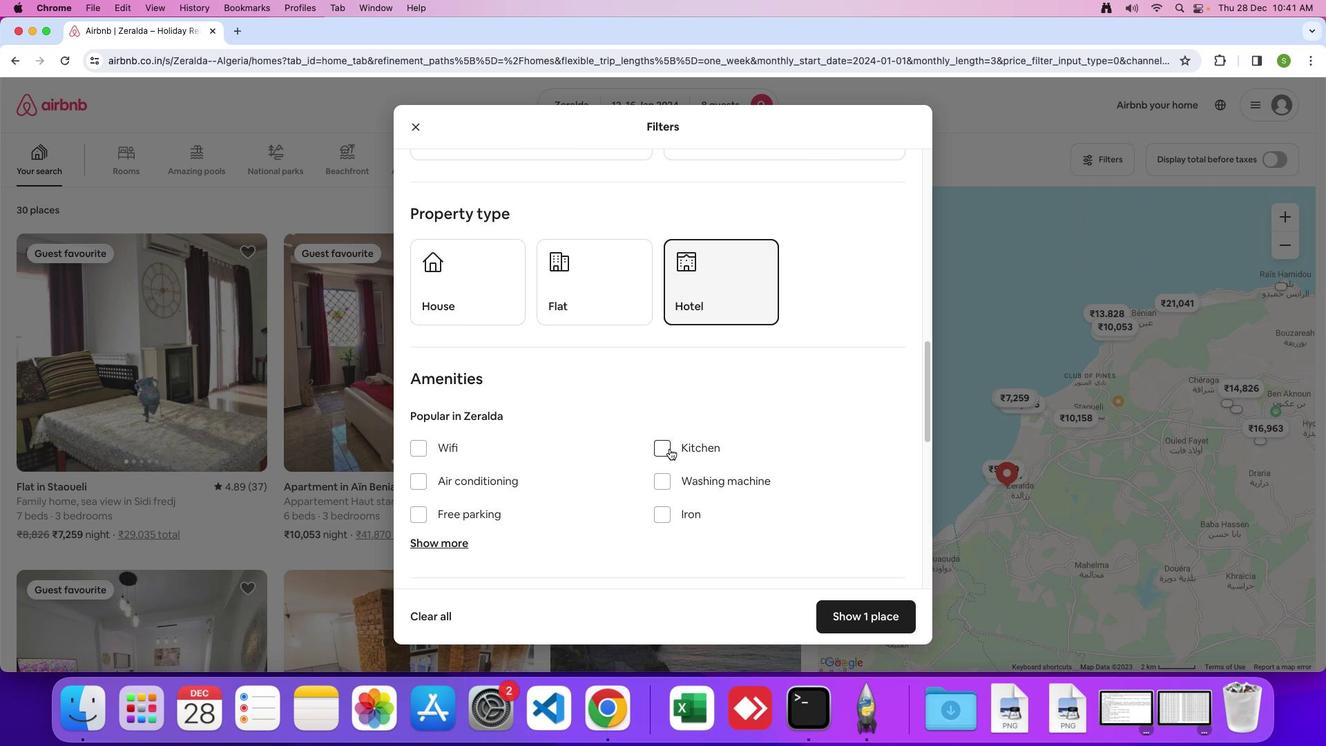 
Action: Mouse moved to (411, 448)
Screenshot: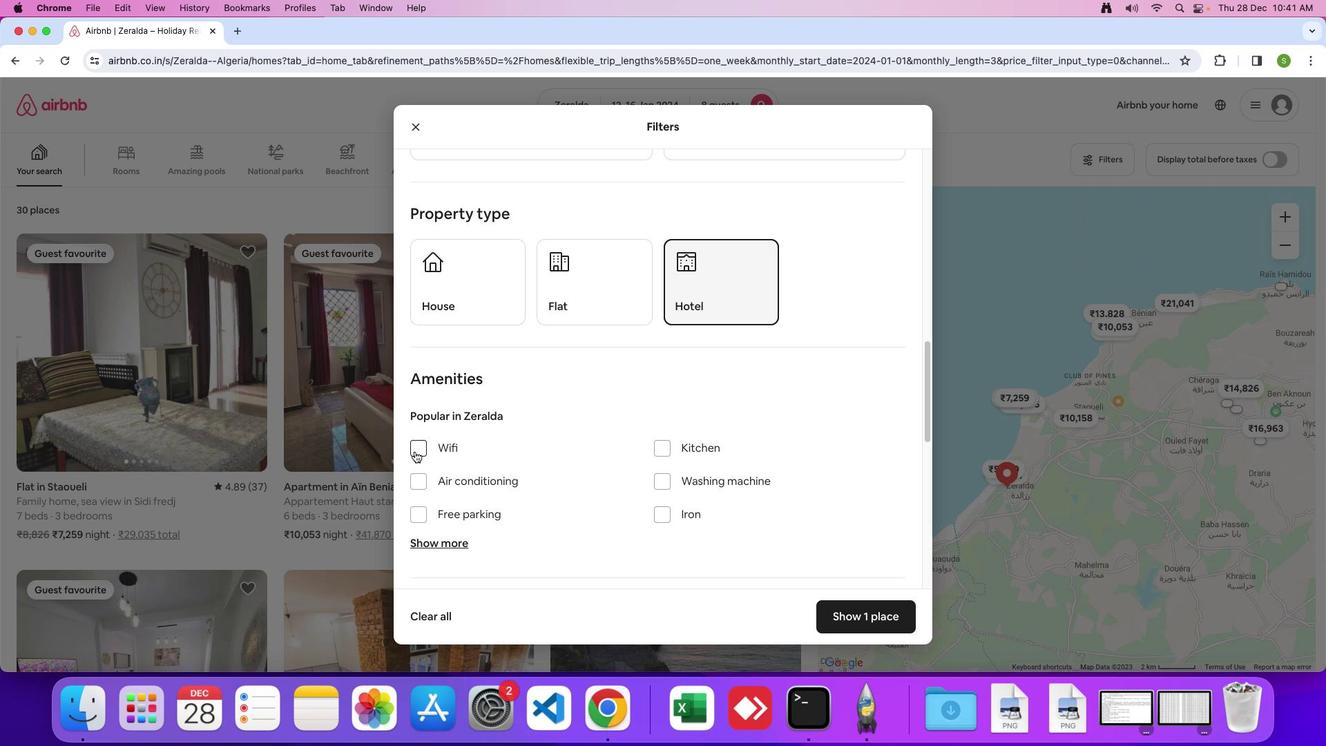 
Action: Mouse pressed left at (411, 448)
Screenshot: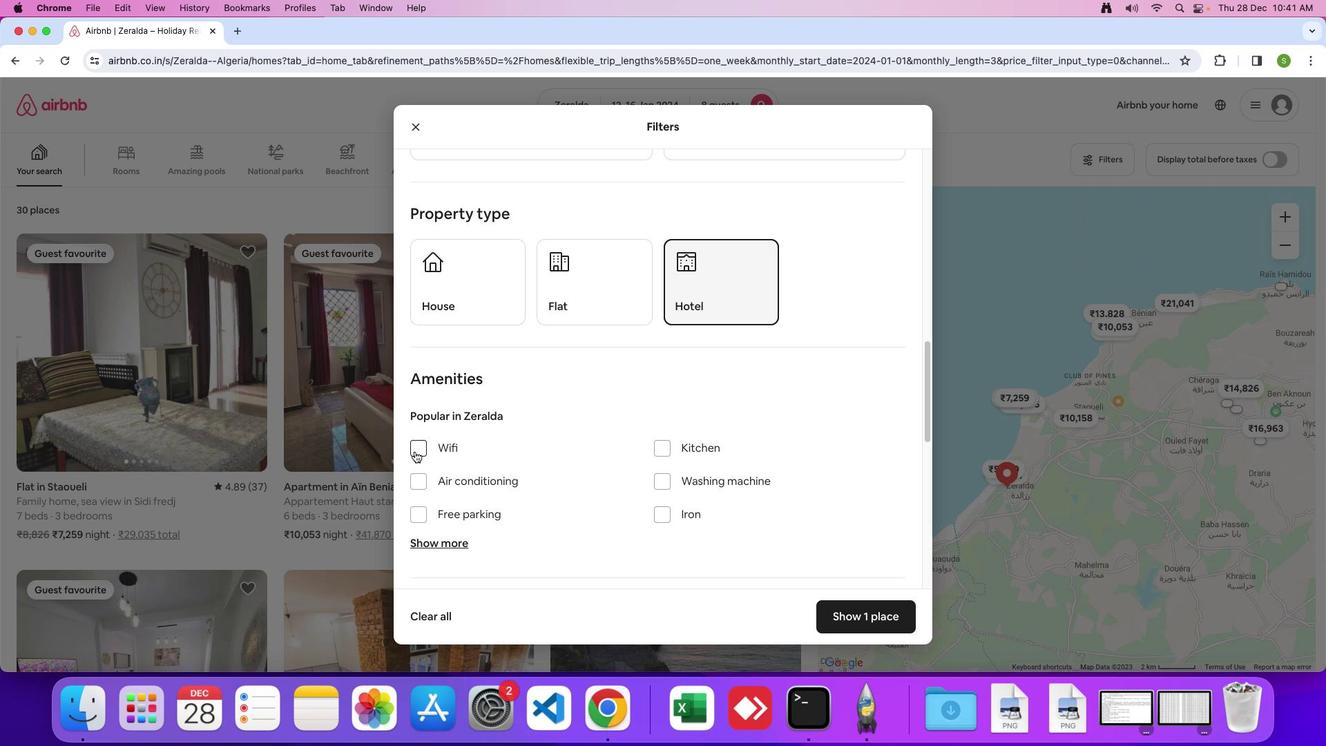 
Action: Mouse moved to (413, 510)
Screenshot: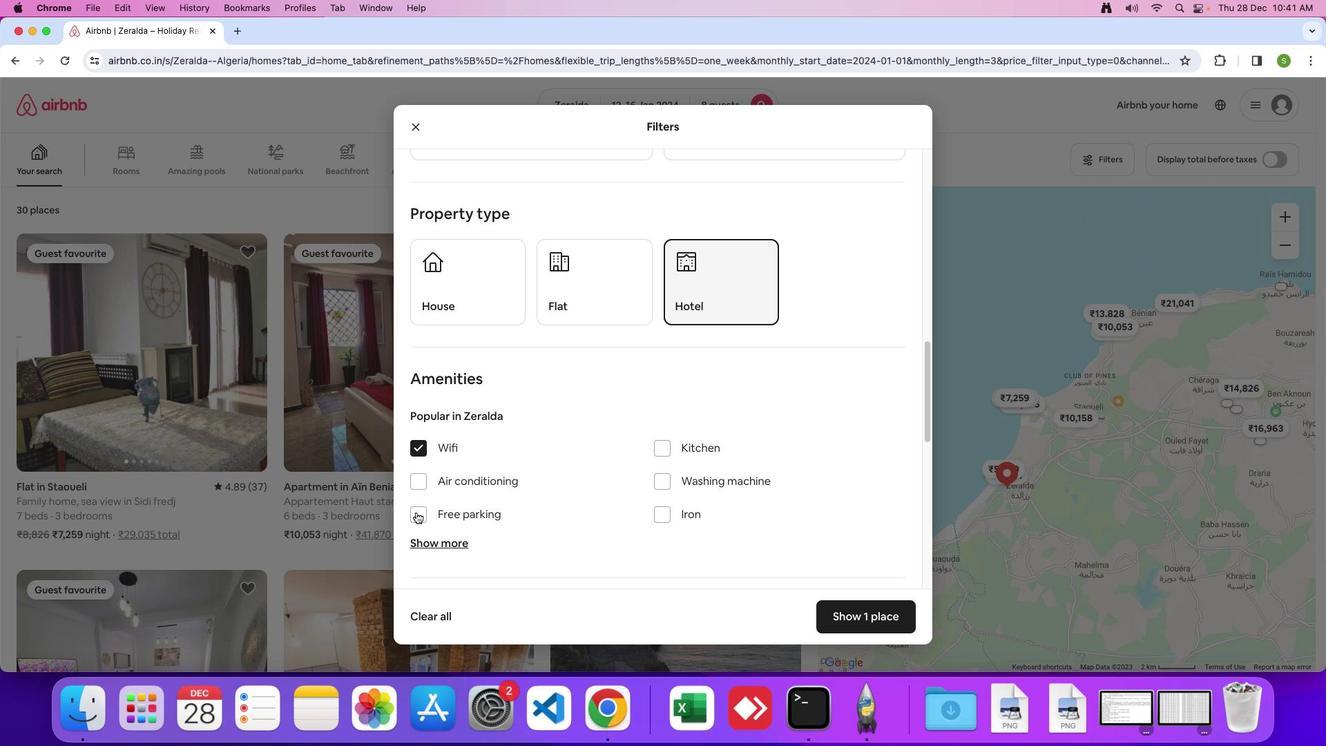 
Action: Mouse pressed left at (413, 510)
Screenshot: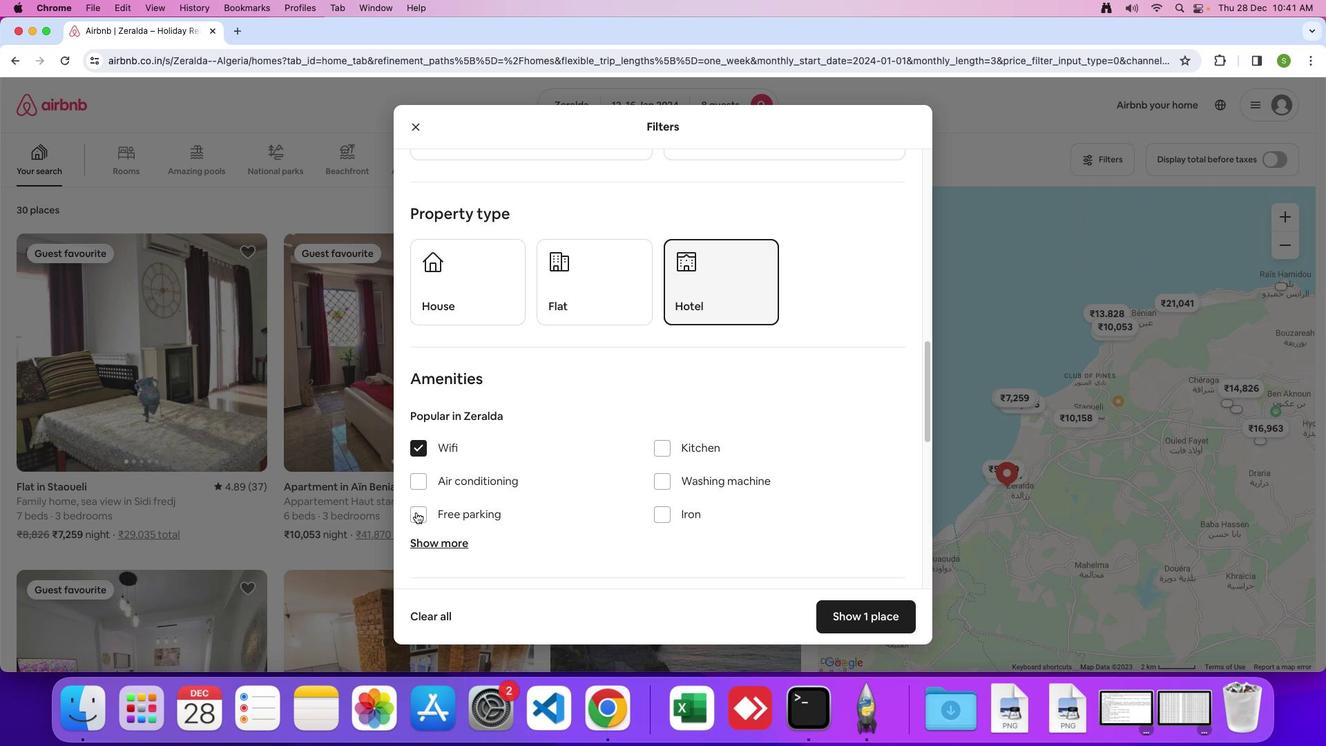 
Action: Mouse moved to (422, 540)
Screenshot: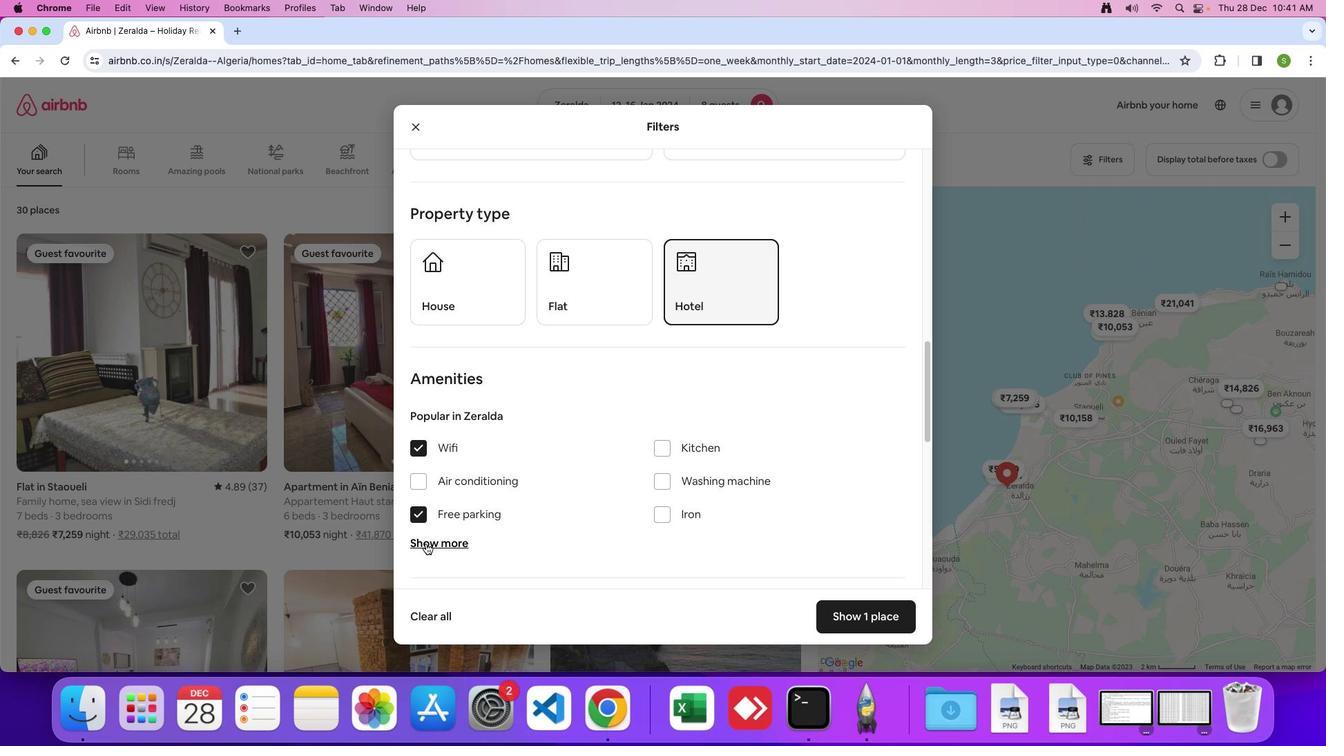 
Action: Mouse pressed left at (422, 540)
Screenshot: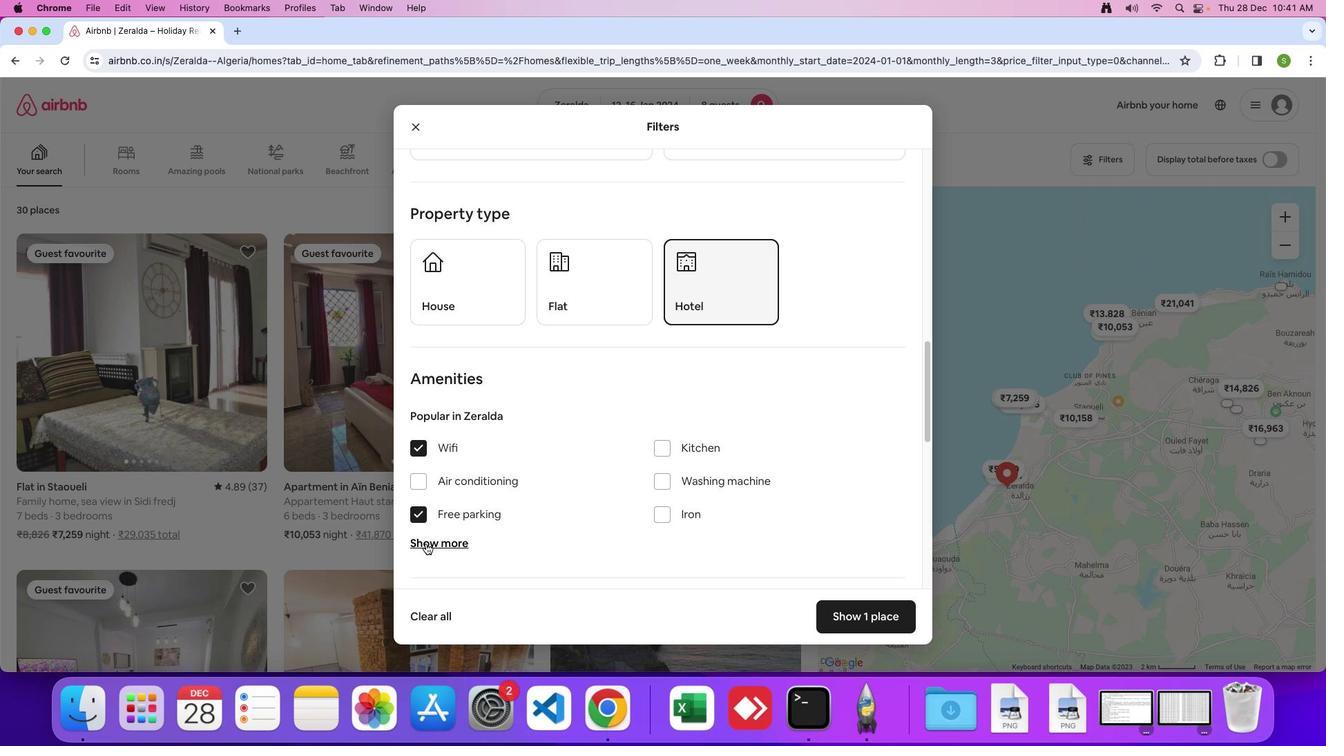 
Action: Mouse moved to (588, 469)
Screenshot: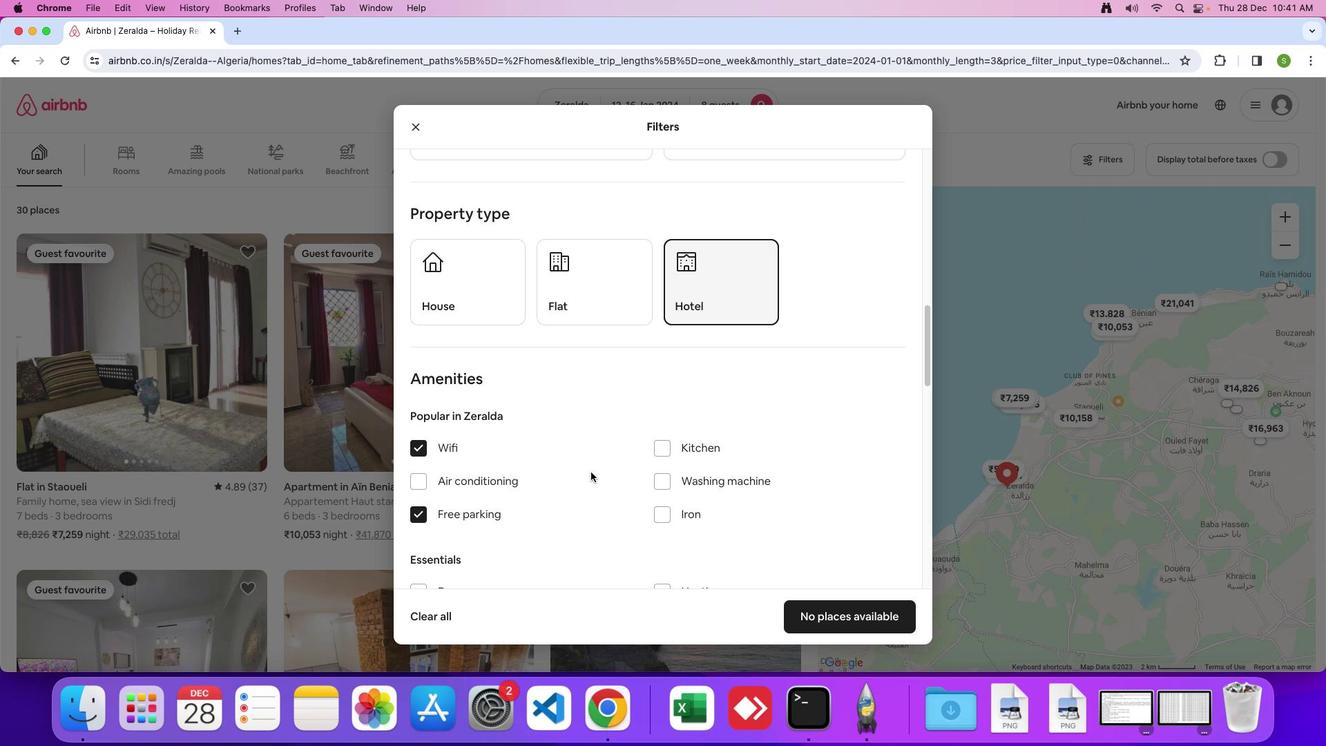 
Action: Mouse scrolled (588, 469) with delta (-2, -2)
Screenshot: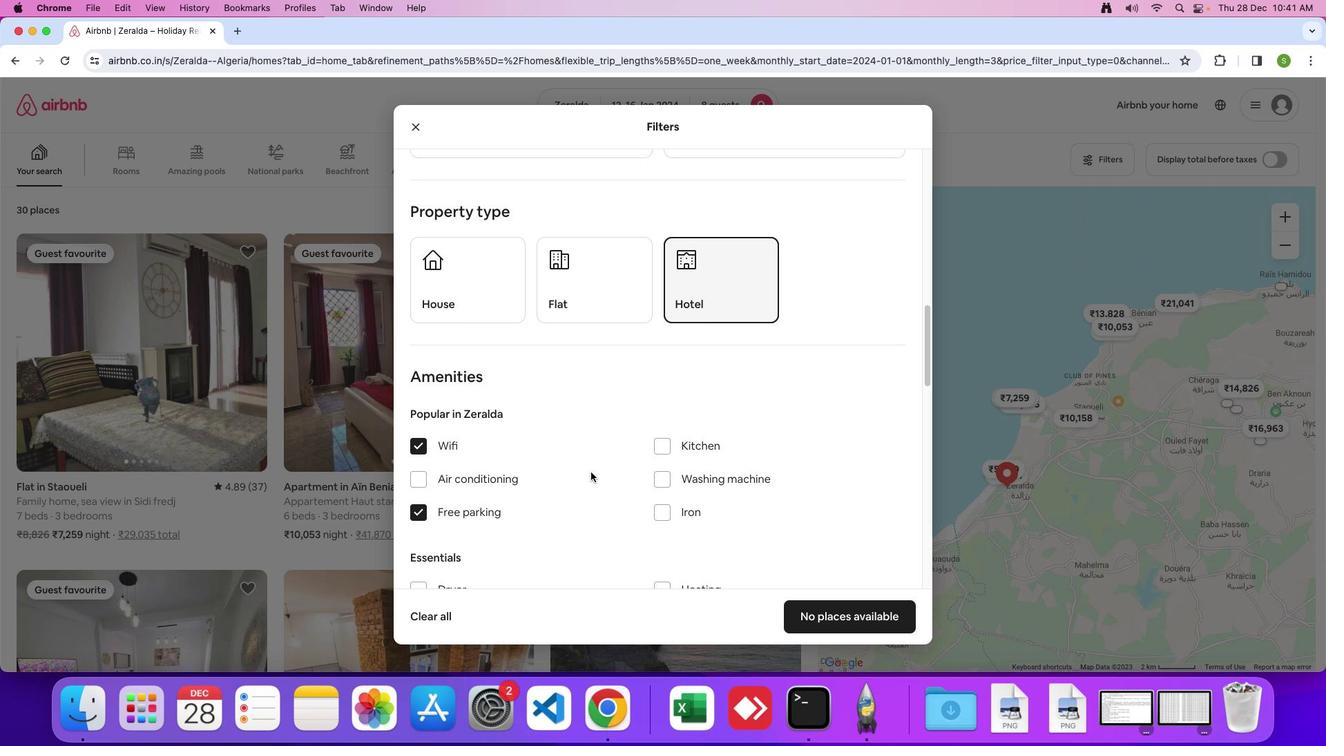 
Action: Mouse scrolled (588, 469) with delta (-2, -2)
Screenshot: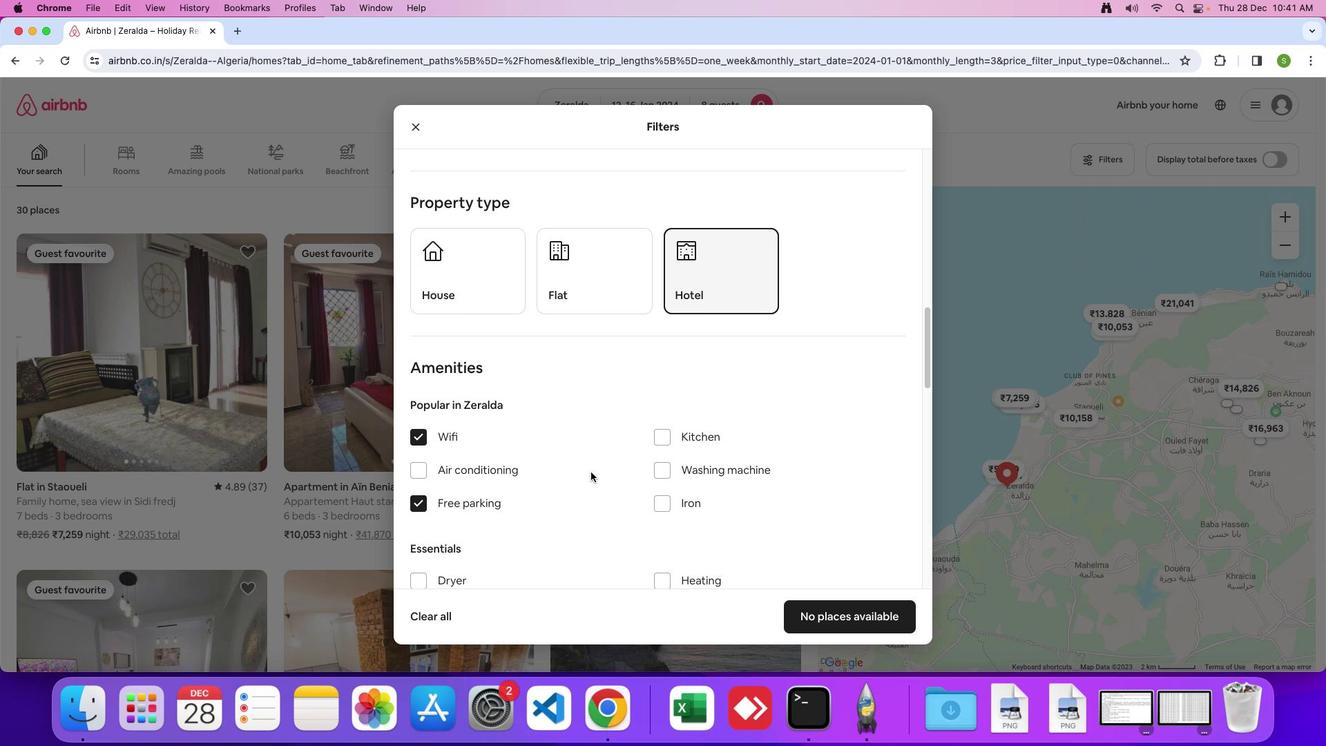 
Action: Mouse scrolled (588, 469) with delta (-2, -2)
Screenshot: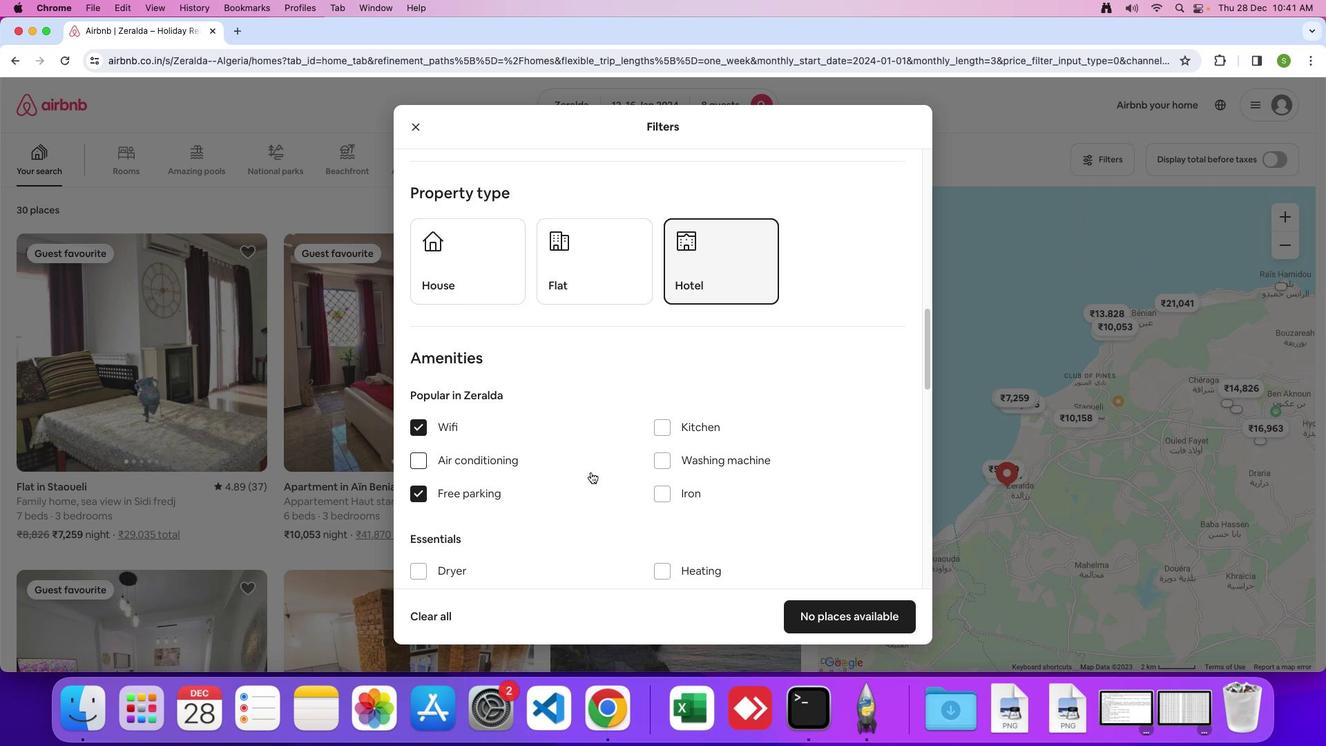 
Action: Mouse scrolled (588, 469) with delta (-2, -2)
Screenshot: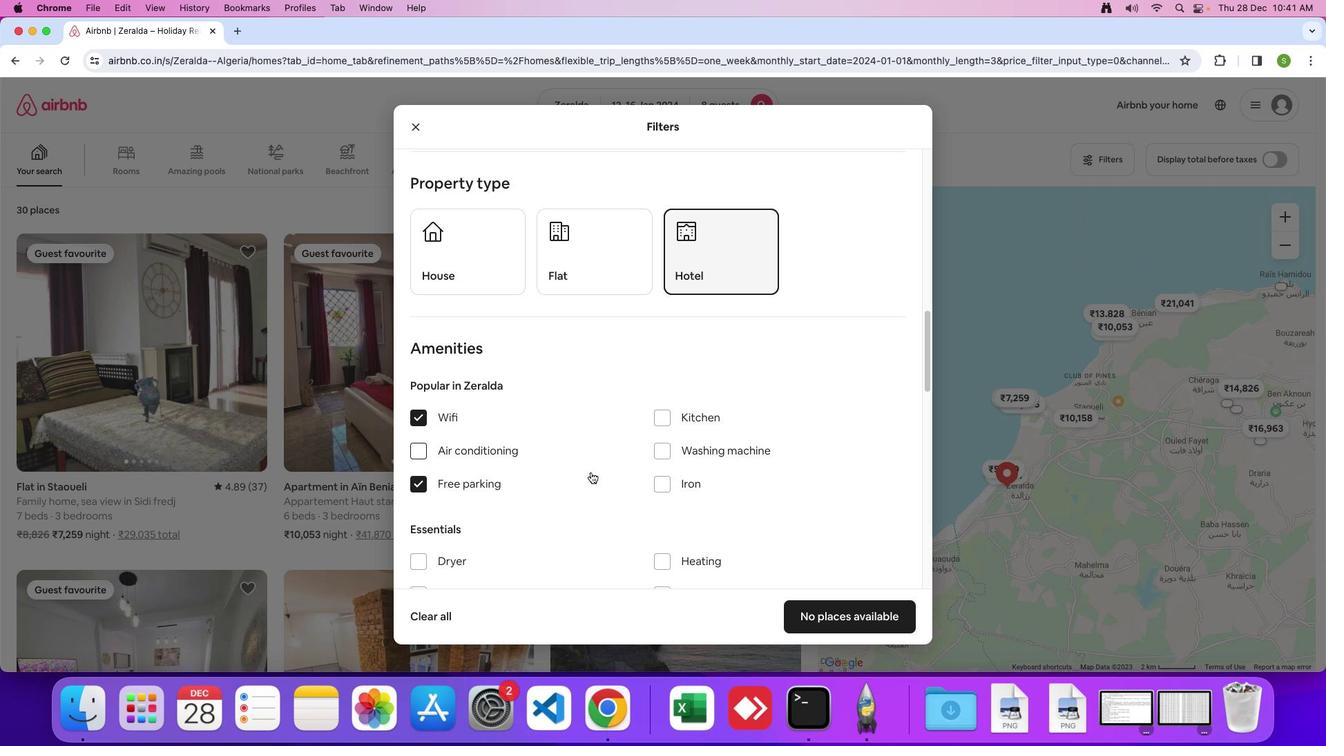 
Action: Mouse scrolled (588, 469) with delta (-2, -2)
Screenshot: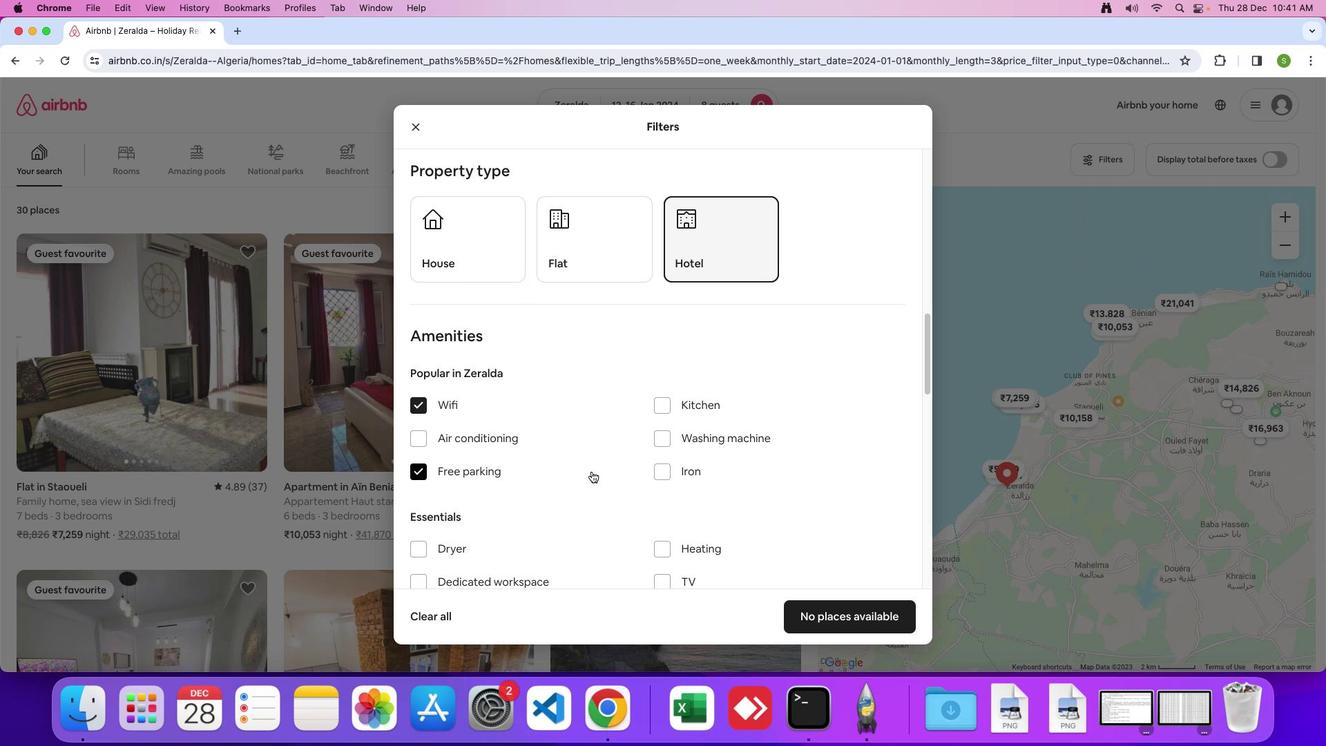 
Action: Mouse scrolled (588, 469) with delta (-2, -2)
Screenshot: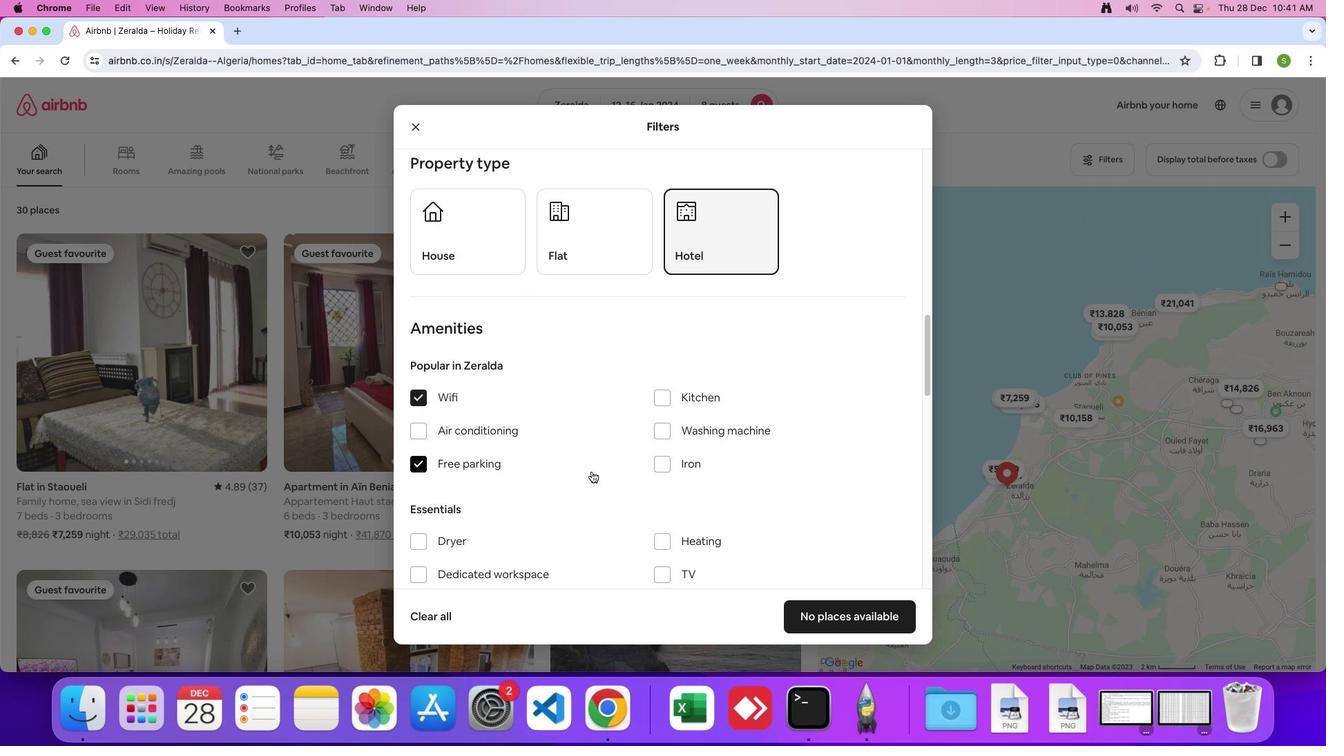 
Action: Mouse moved to (588, 469)
Screenshot: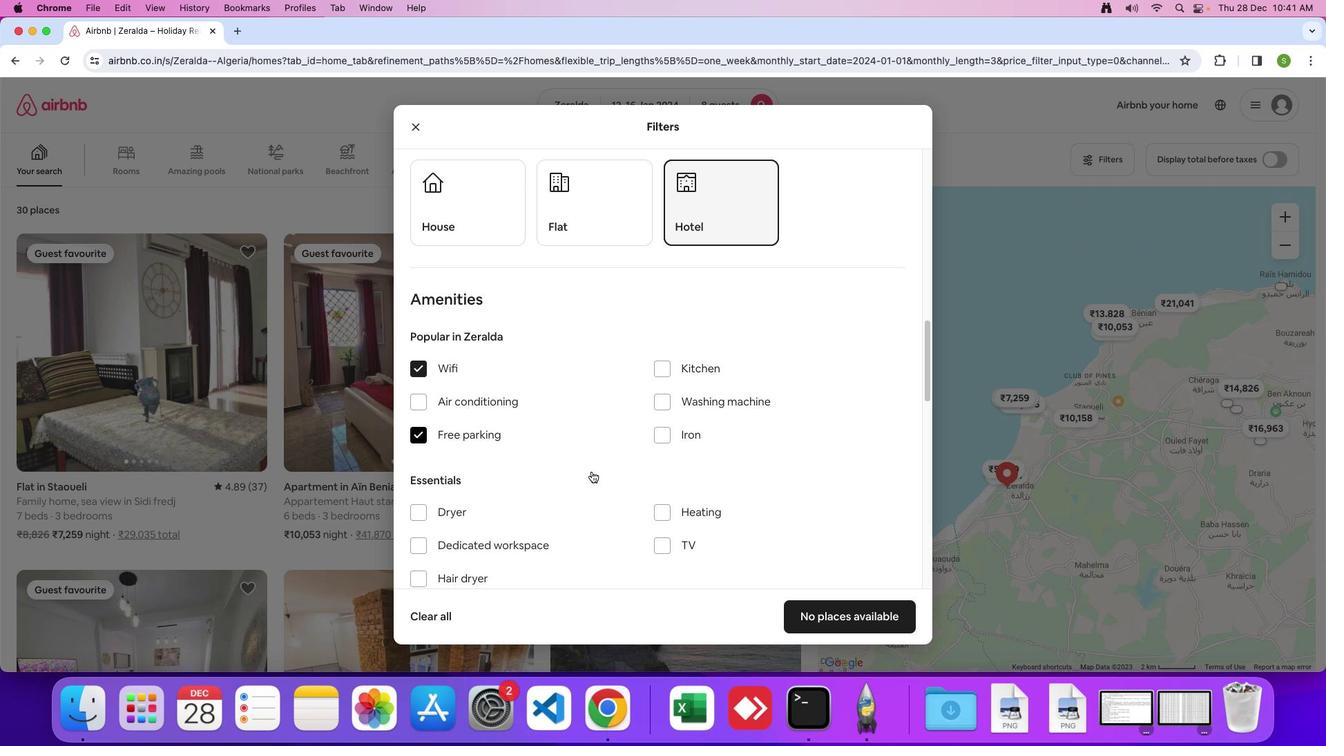
Action: Mouse scrolled (588, 469) with delta (-2, -3)
Screenshot: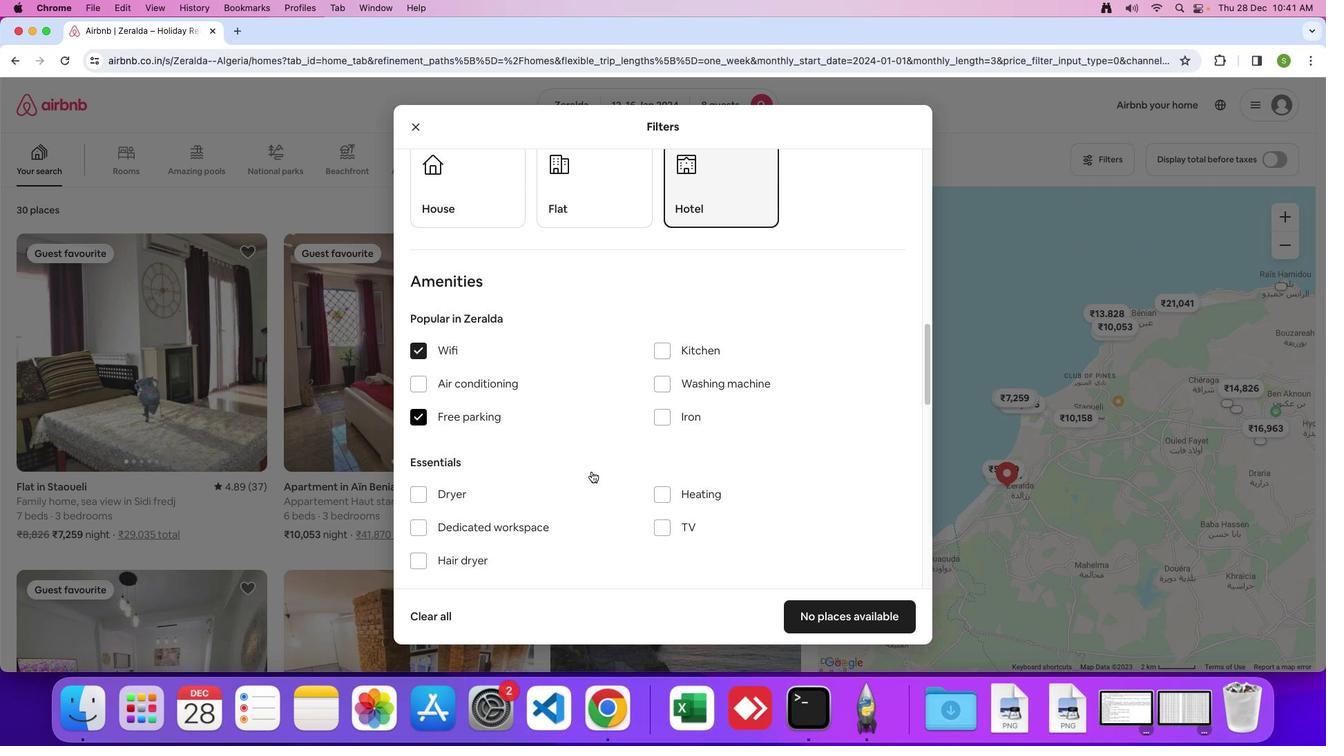 
Action: Mouse moved to (657, 505)
Screenshot: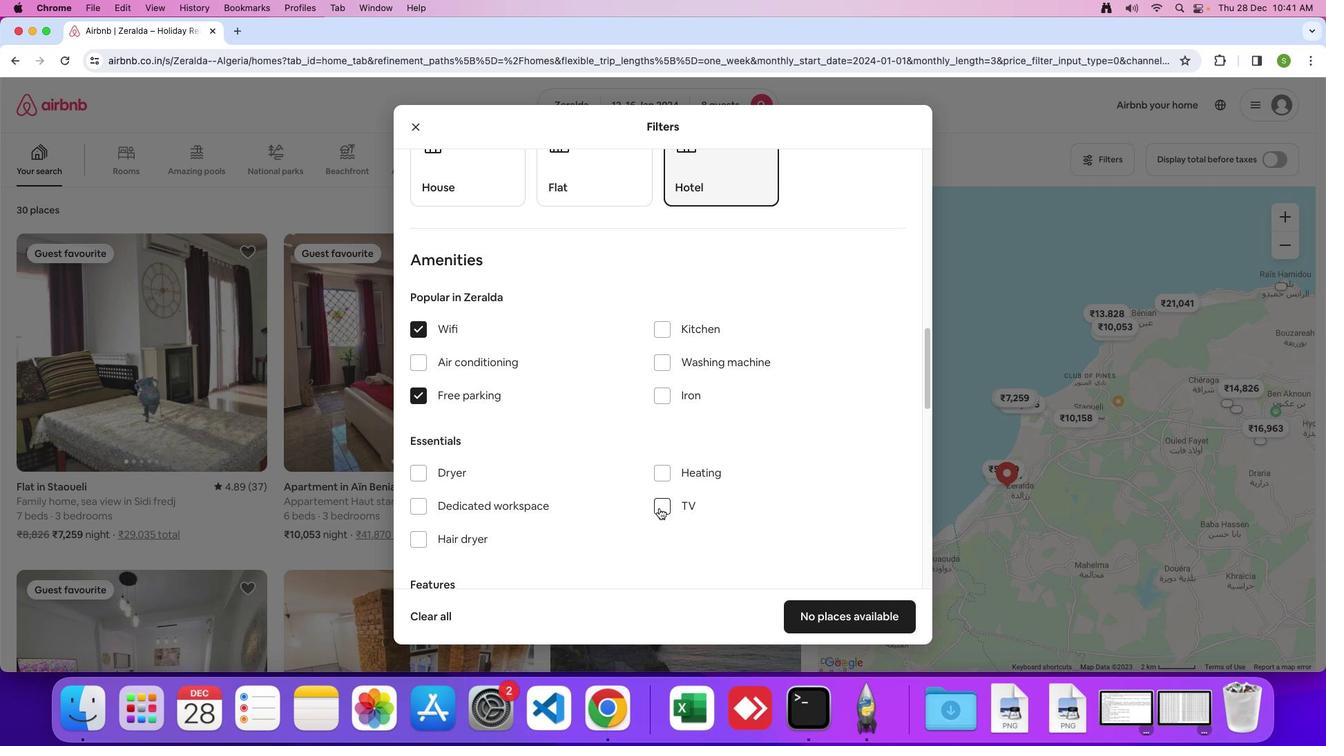 
Action: Mouse pressed left at (657, 505)
Screenshot: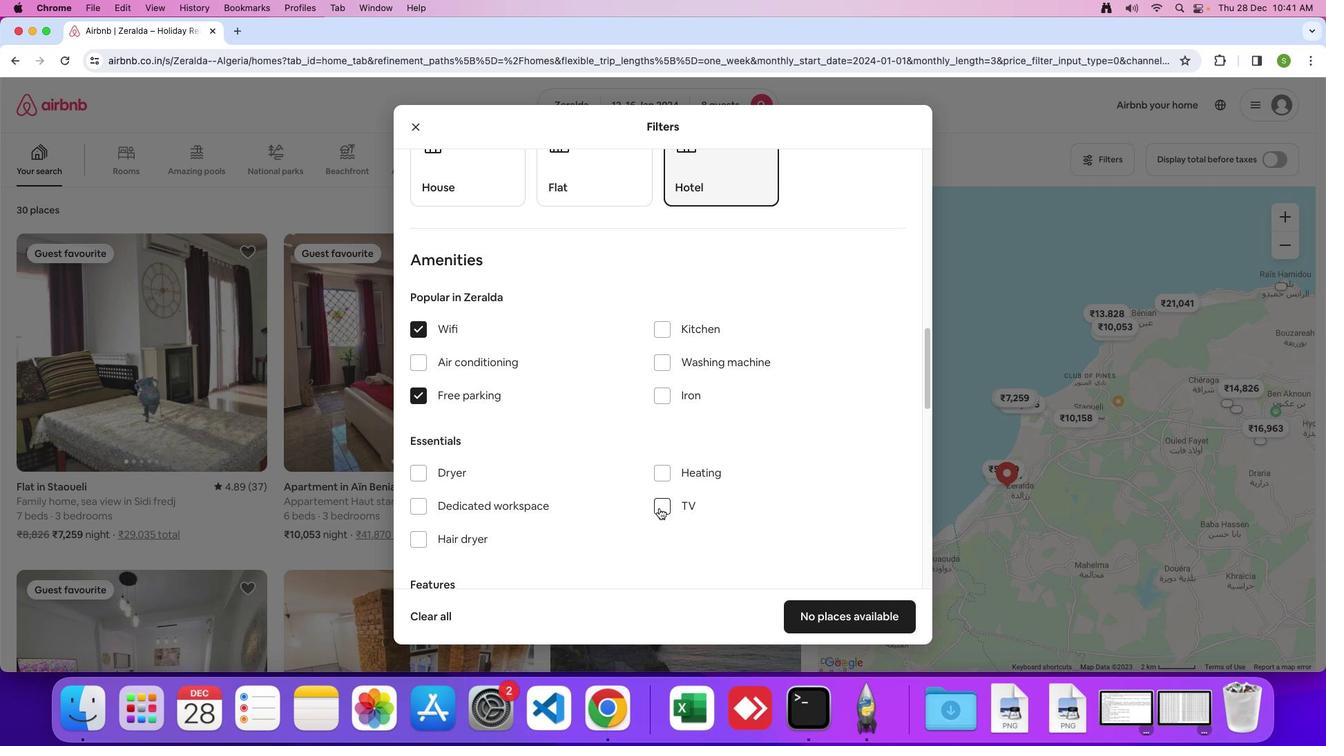
Action: Mouse moved to (580, 458)
Screenshot: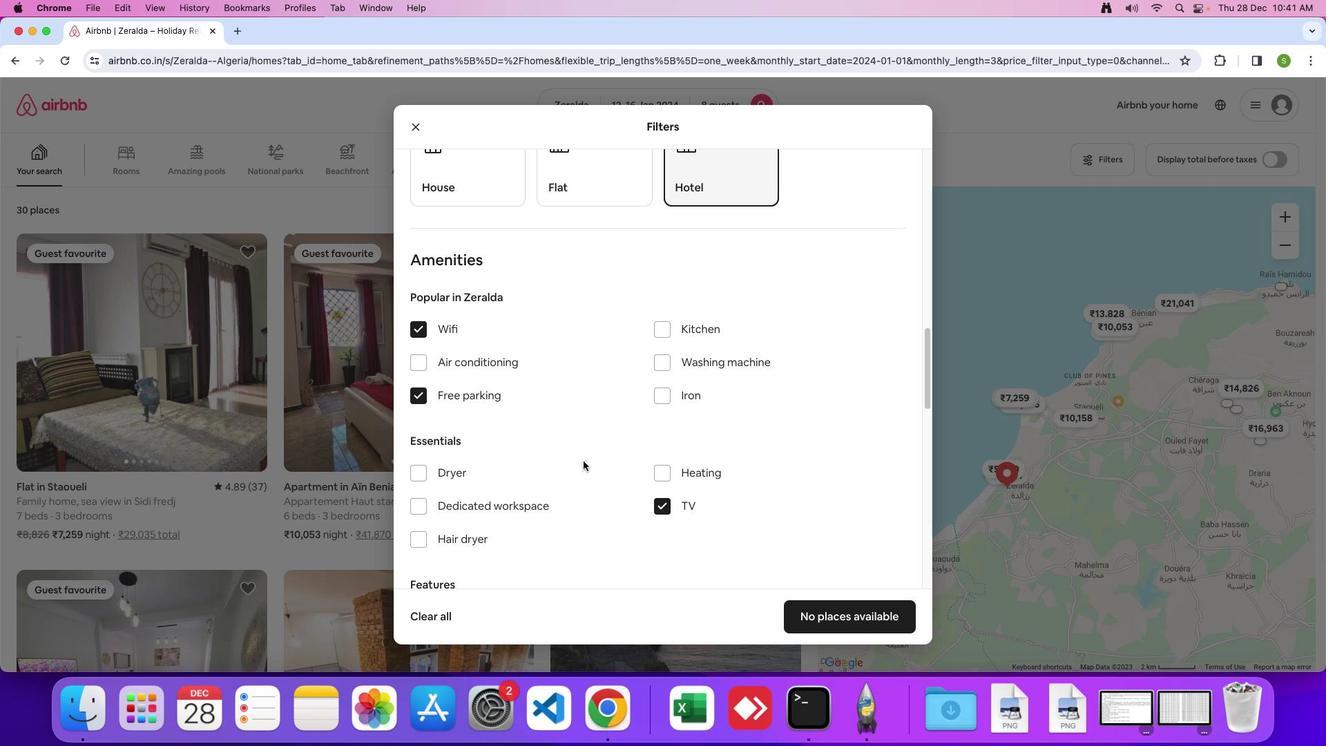 
Action: Mouse scrolled (580, 458) with delta (-2, -2)
Screenshot: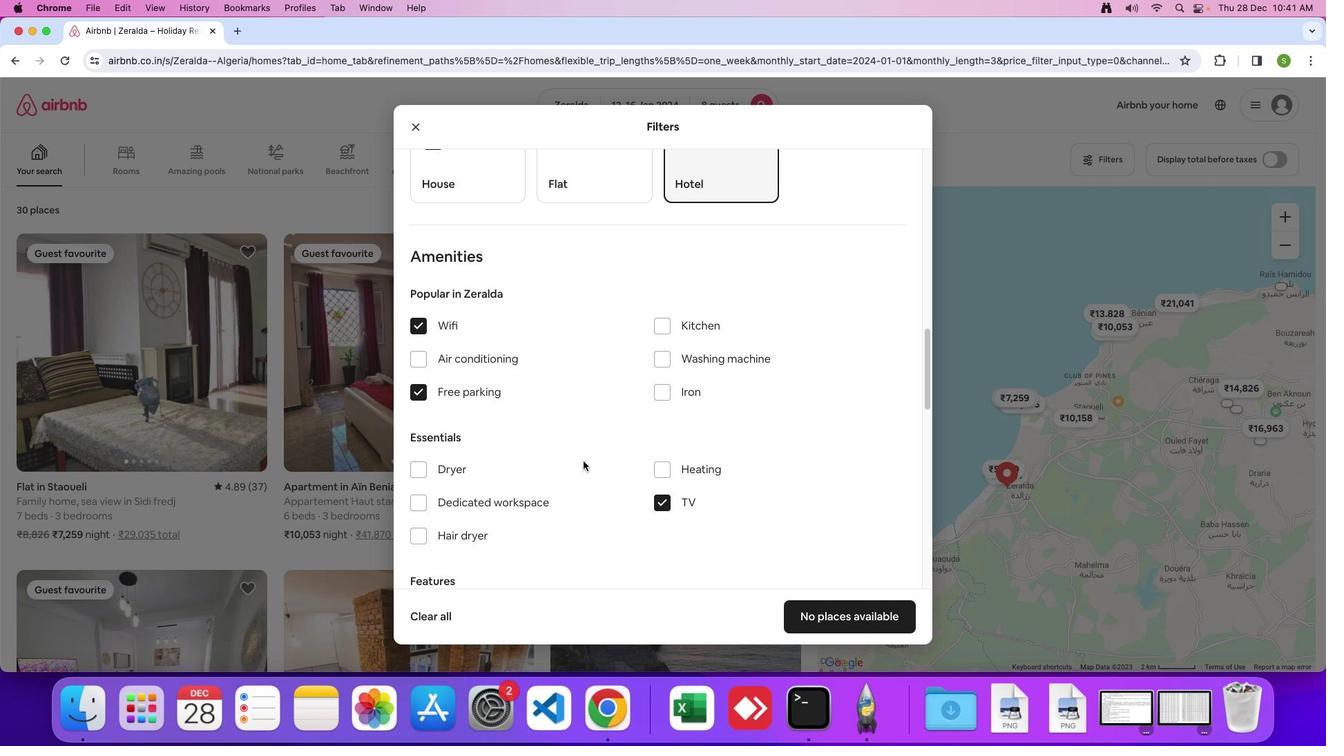 
Action: Mouse scrolled (580, 458) with delta (-2, -2)
Screenshot: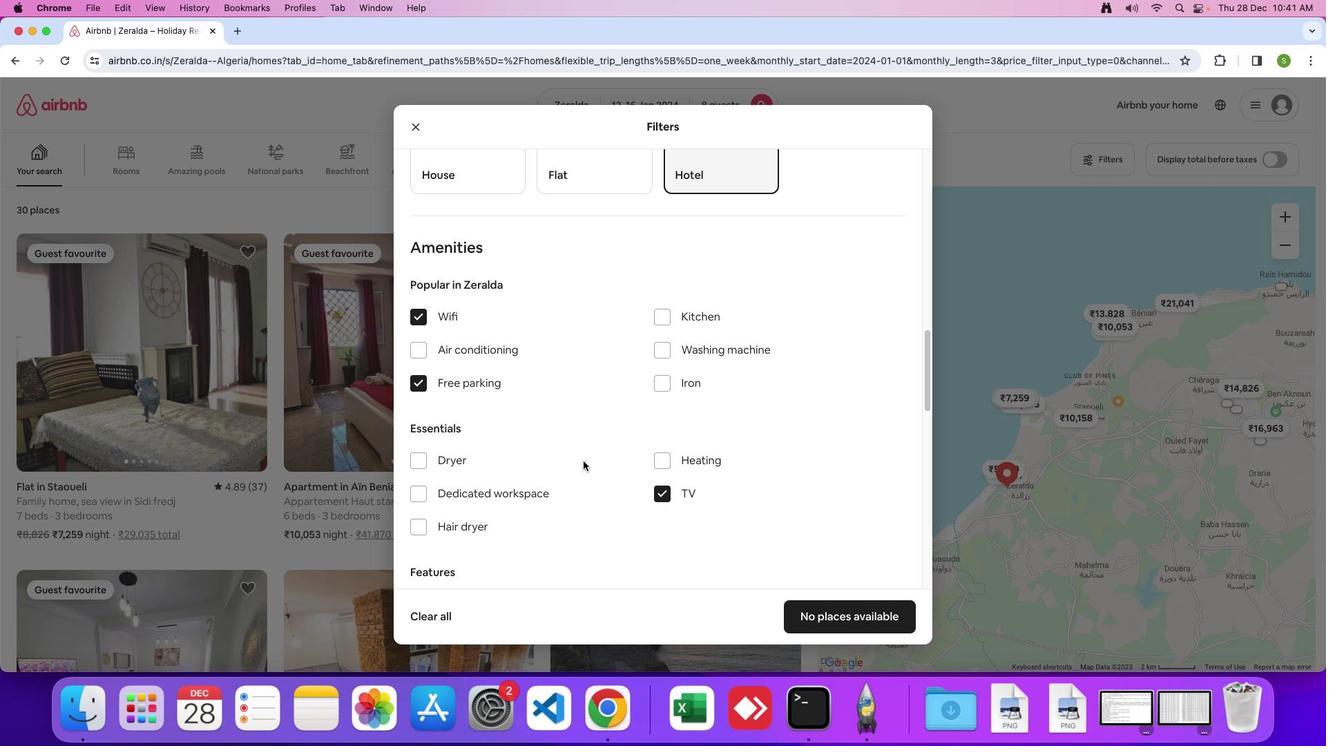 
Action: Mouse scrolled (580, 458) with delta (-2, -2)
Screenshot: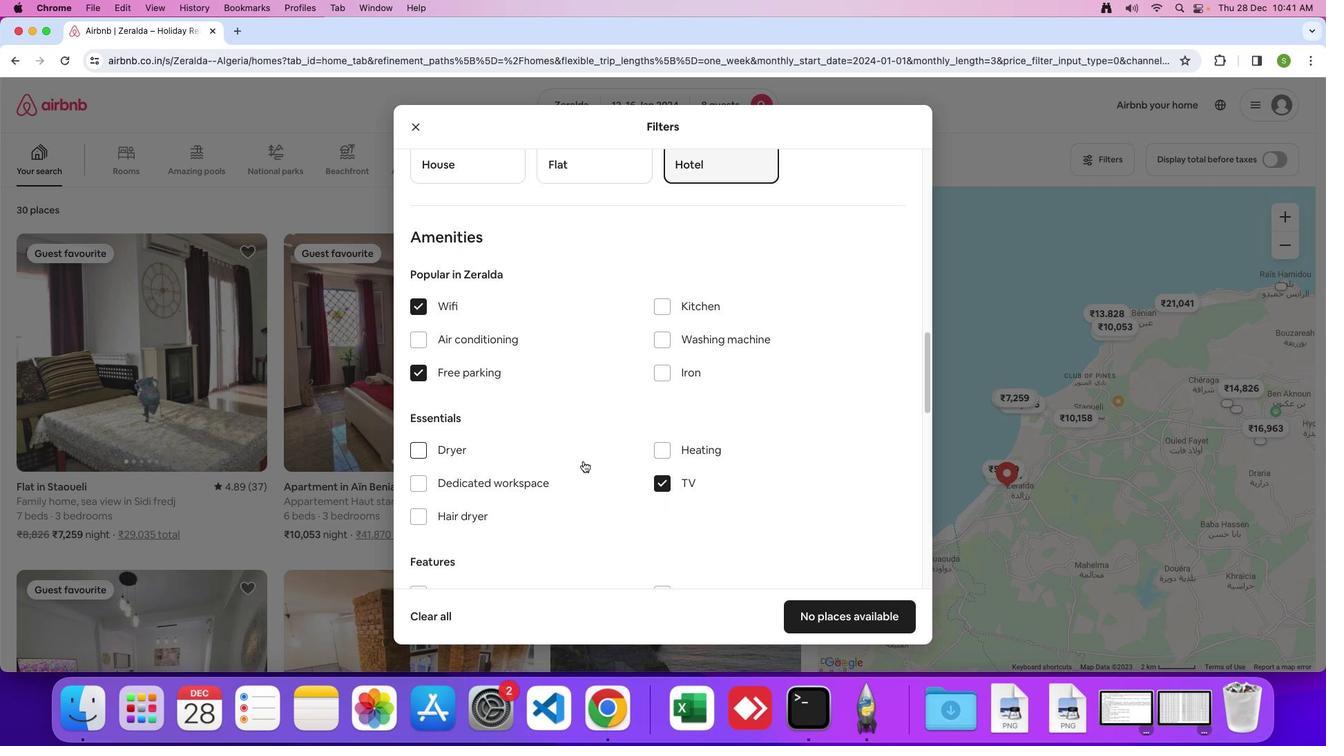 
Action: Mouse scrolled (580, 458) with delta (-2, -2)
Screenshot: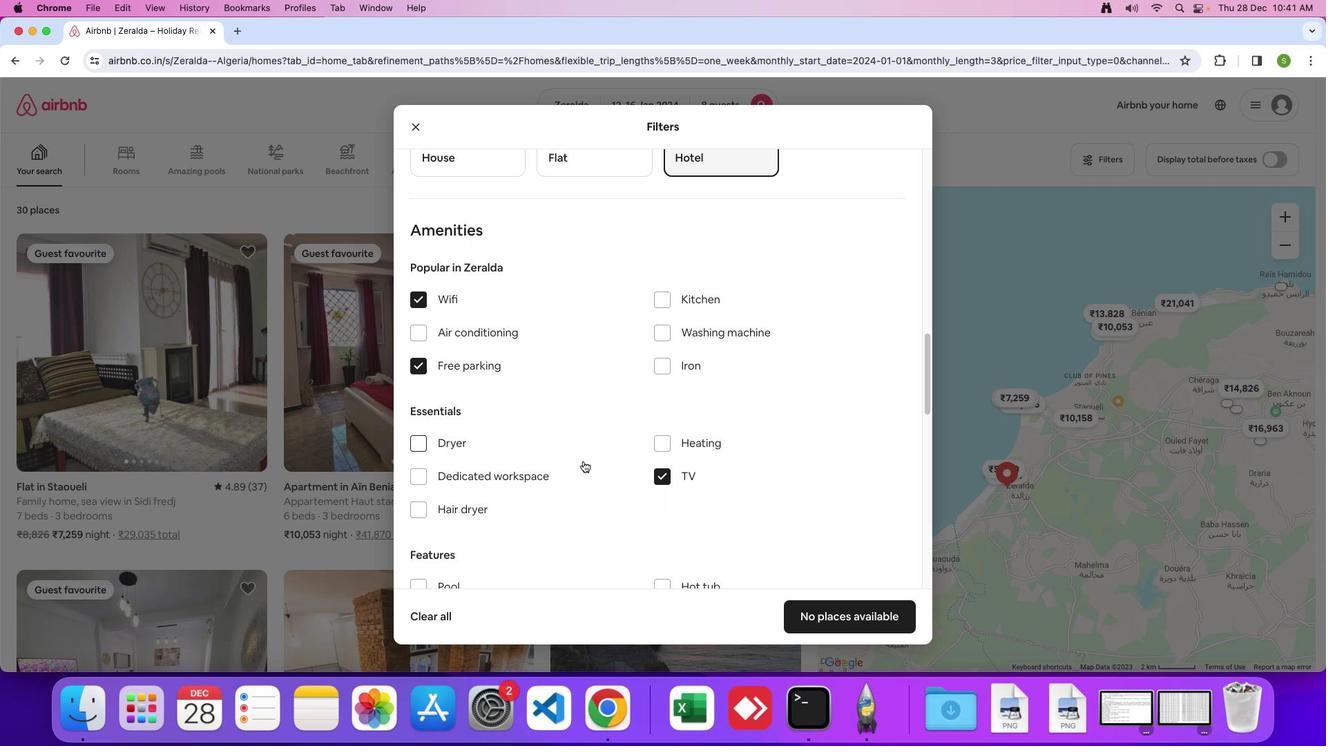 
Action: Mouse scrolled (580, 458) with delta (-2, -2)
Screenshot: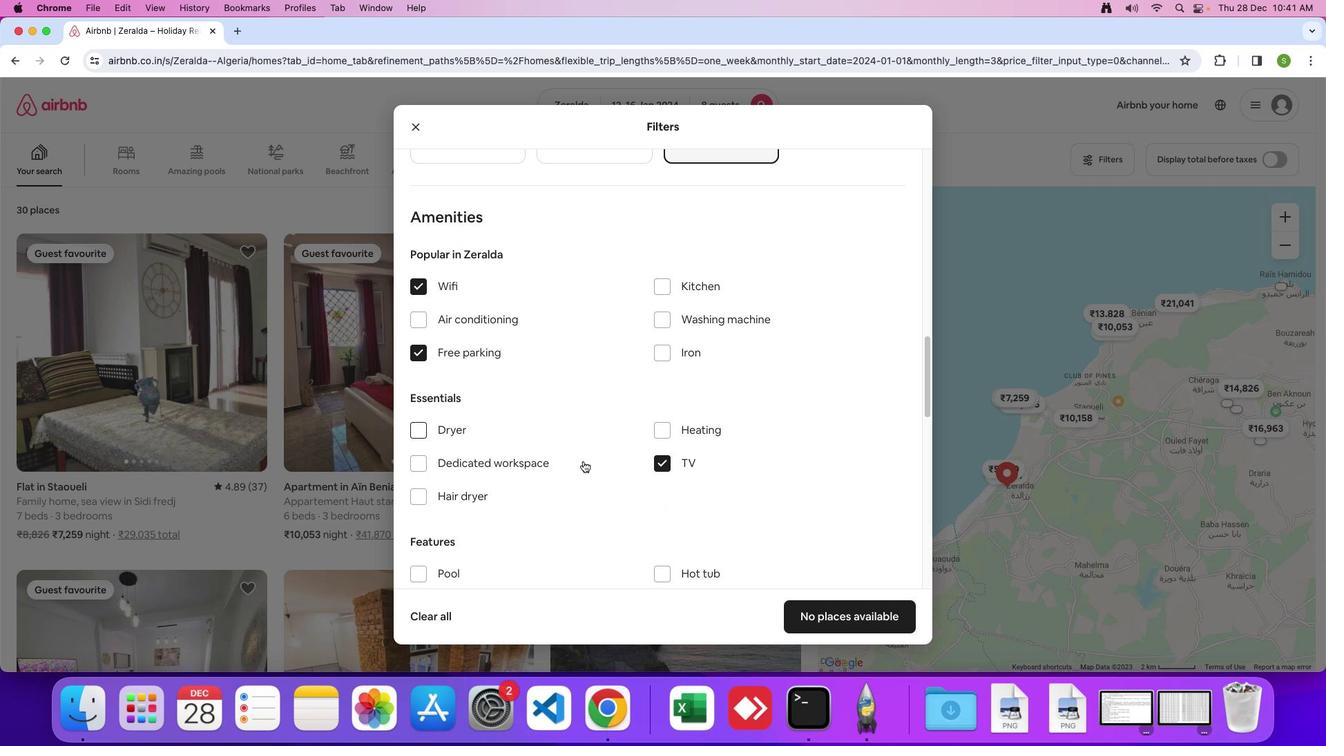 
Action: Mouse scrolled (580, 458) with delta (-2, -2)
Screenshot: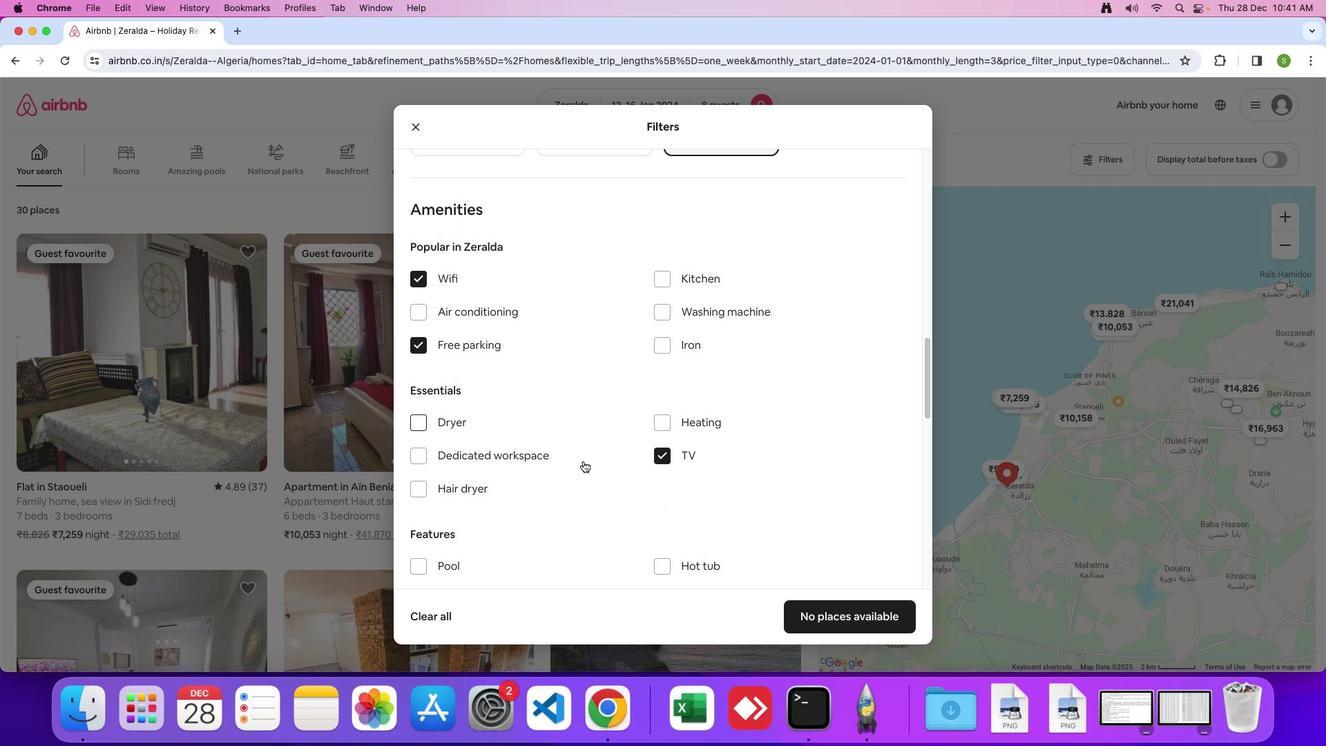 
Action: Mouse scrolled (580, 458) with delta (-2, -2)
Screenshot: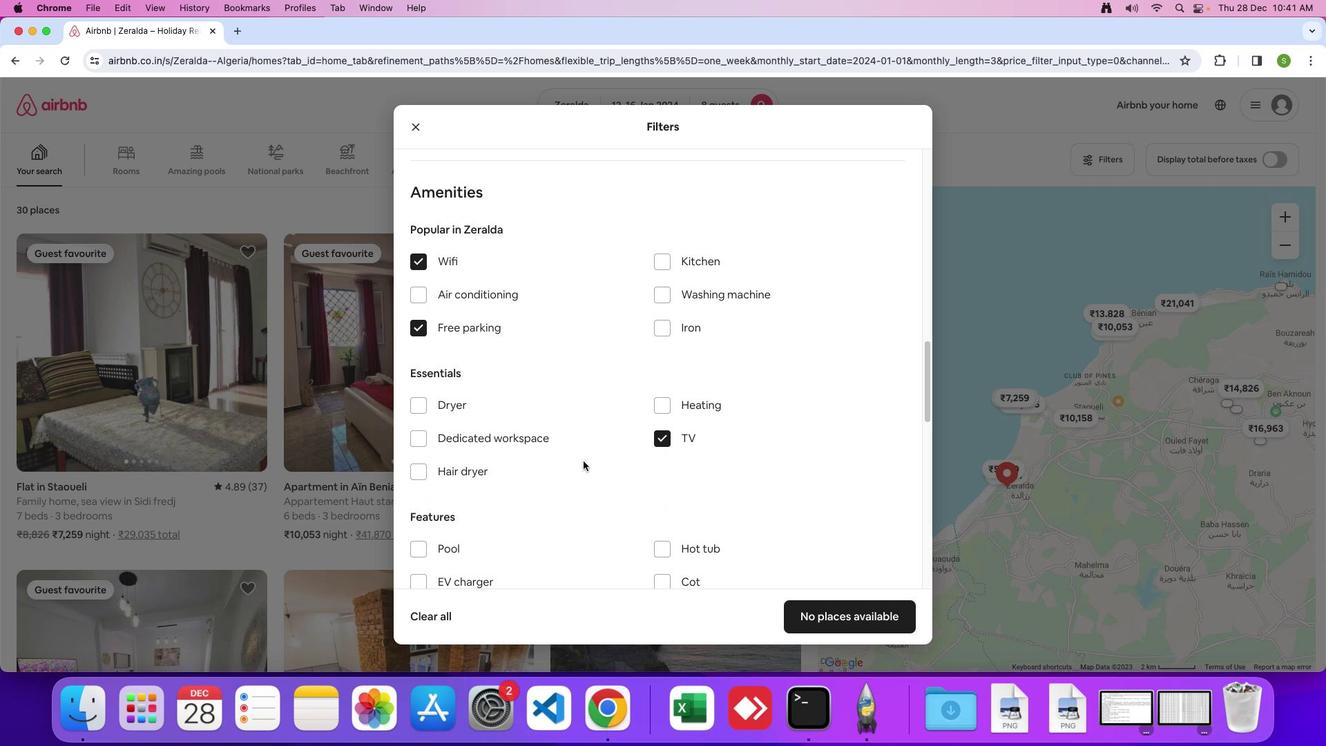 
Action: Mouse scrolled (580, 458) with delta (-2, -2)
Screenshot: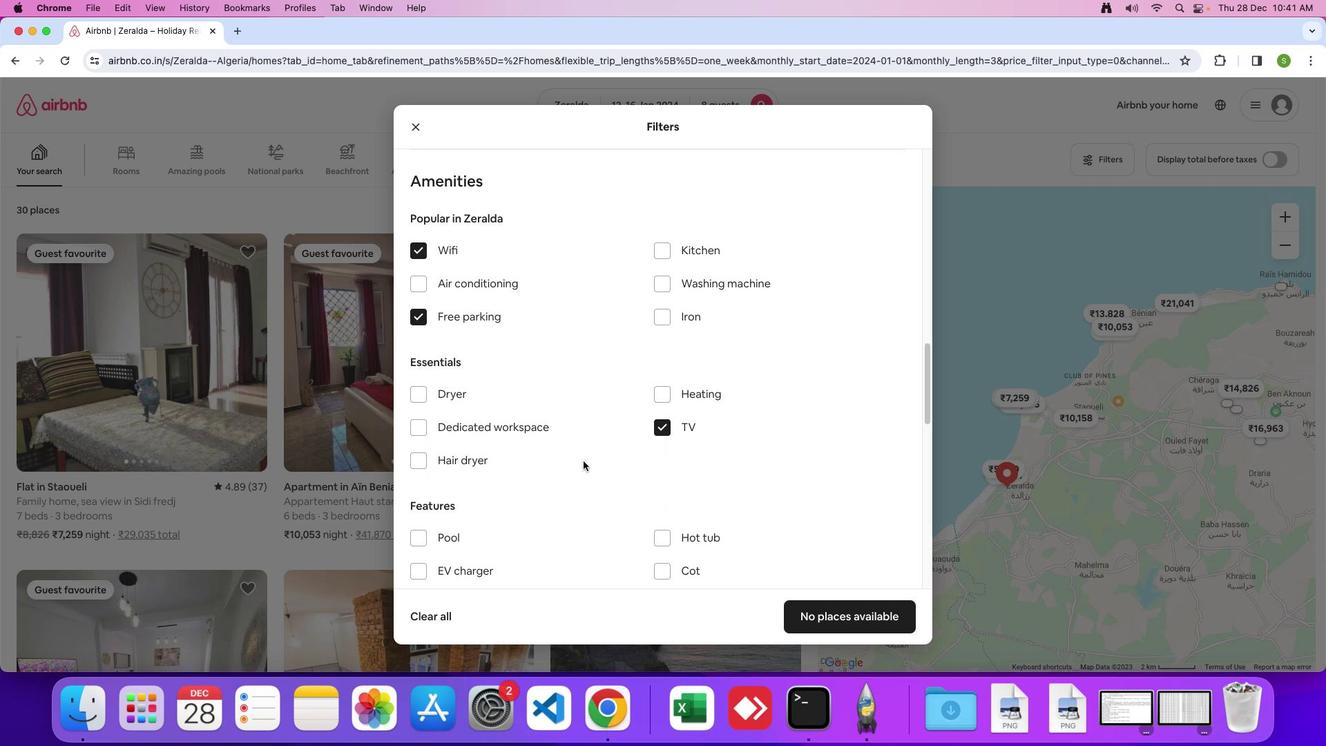
Action: Mouse scrolled (580, 458) with delta (-2, -2)
Screenshot: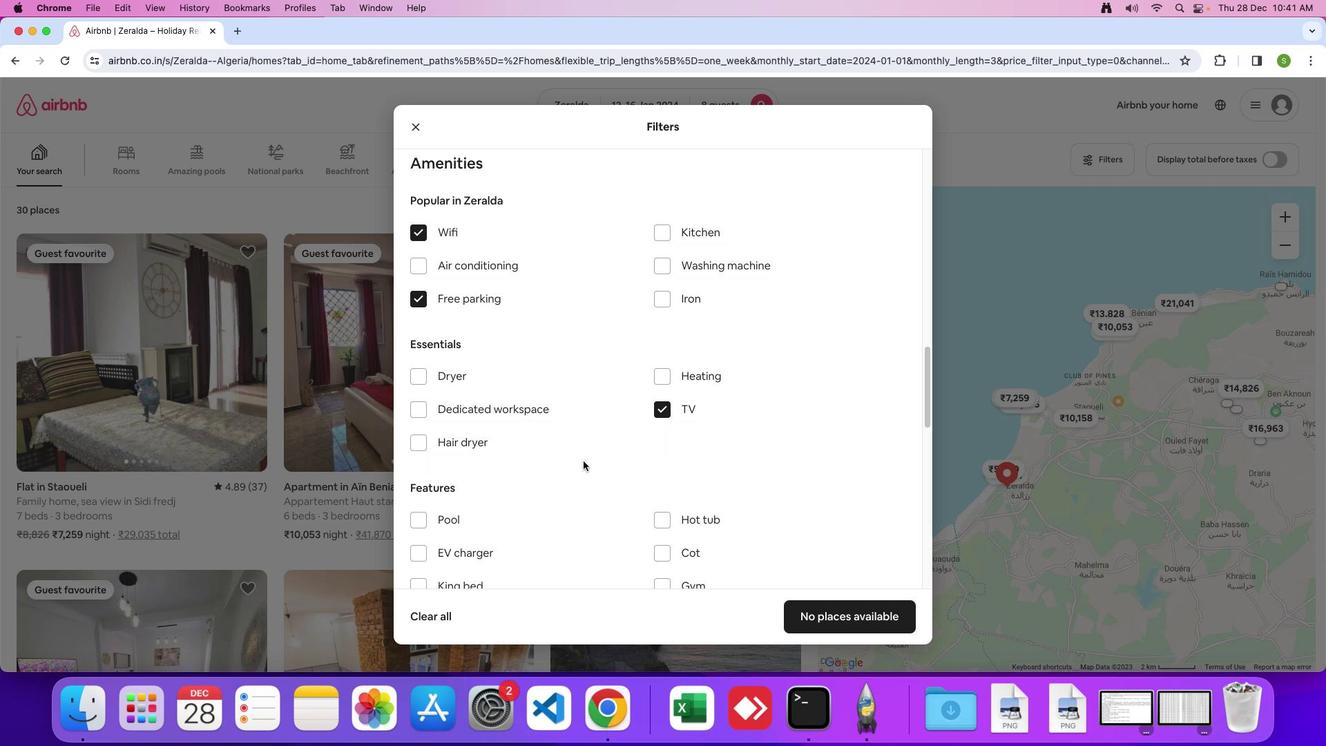 
Action: Mouse scrolled (580, 458) with delta (-2, -2)
Screenshot: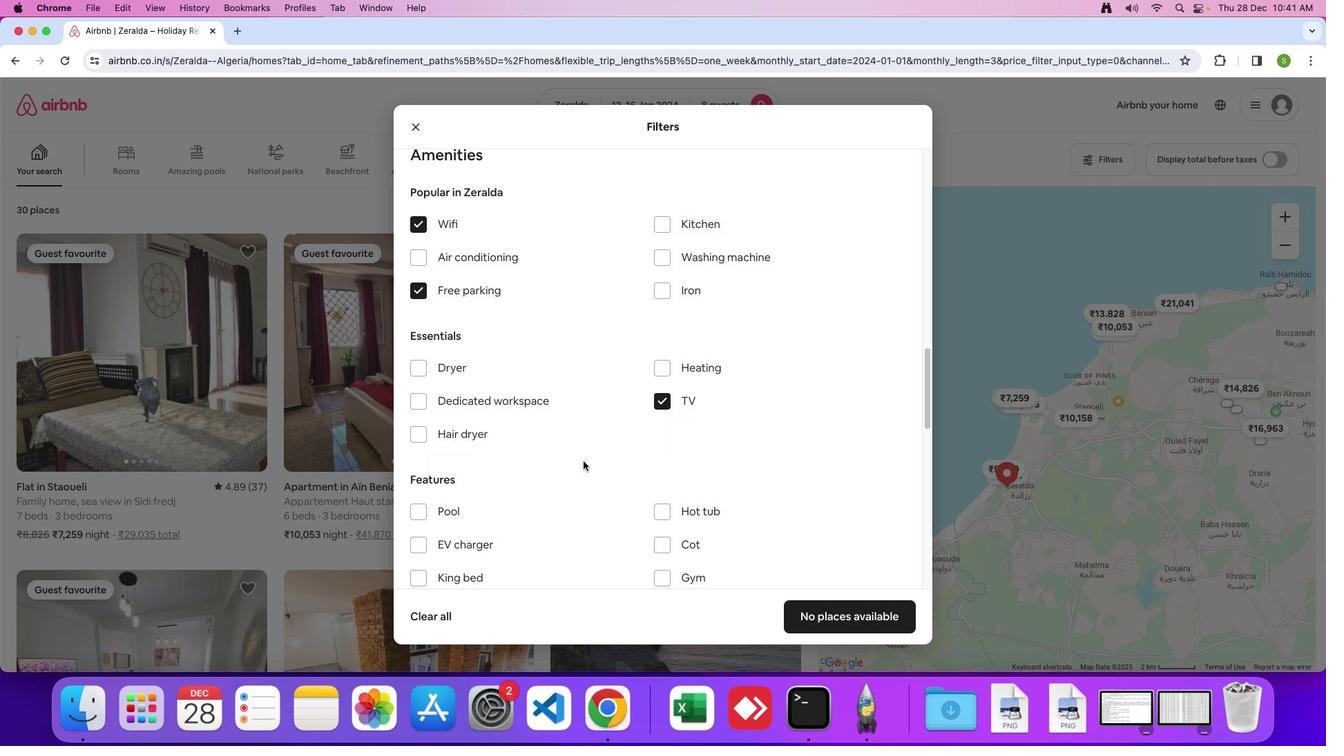 
Action: Mouse scrolled (580, 458) with delta (-2, -2)
Screenshot: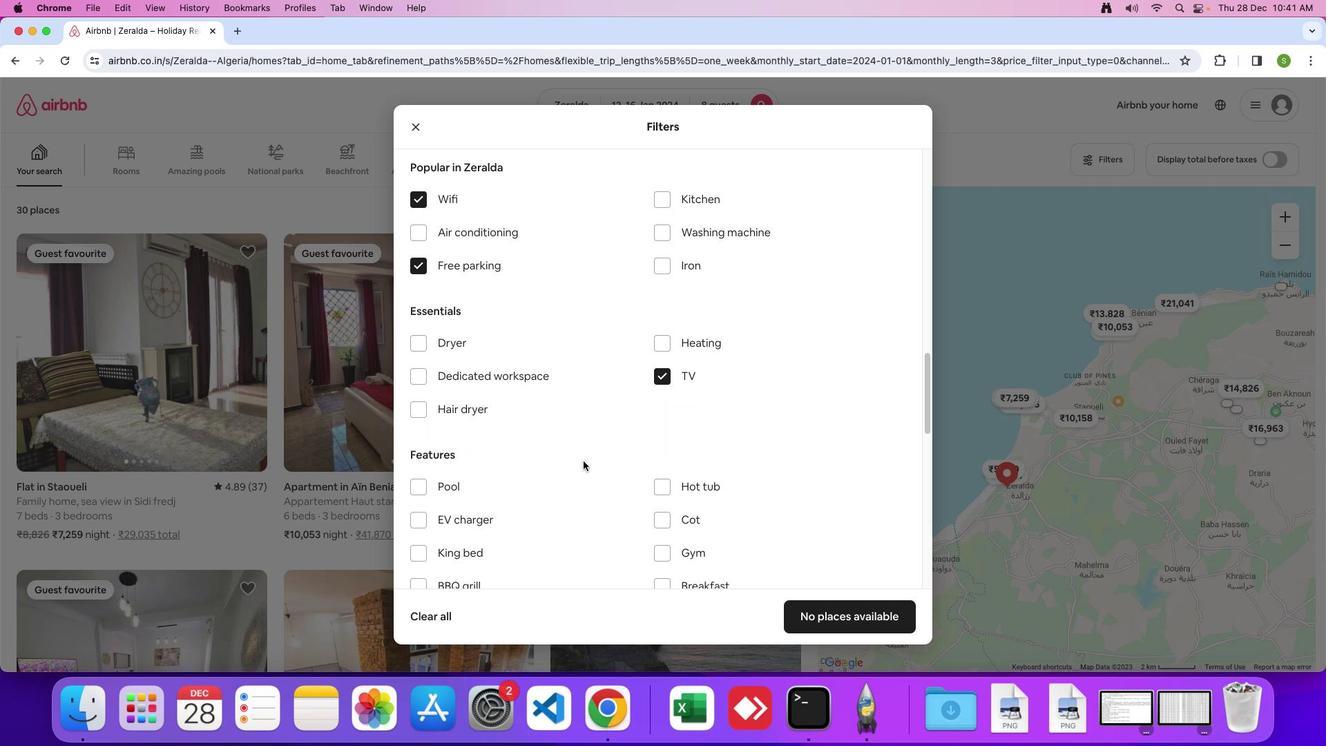 
Action: Mouse scrolled (580, 458) with delta (-2, -2)
Screenshot: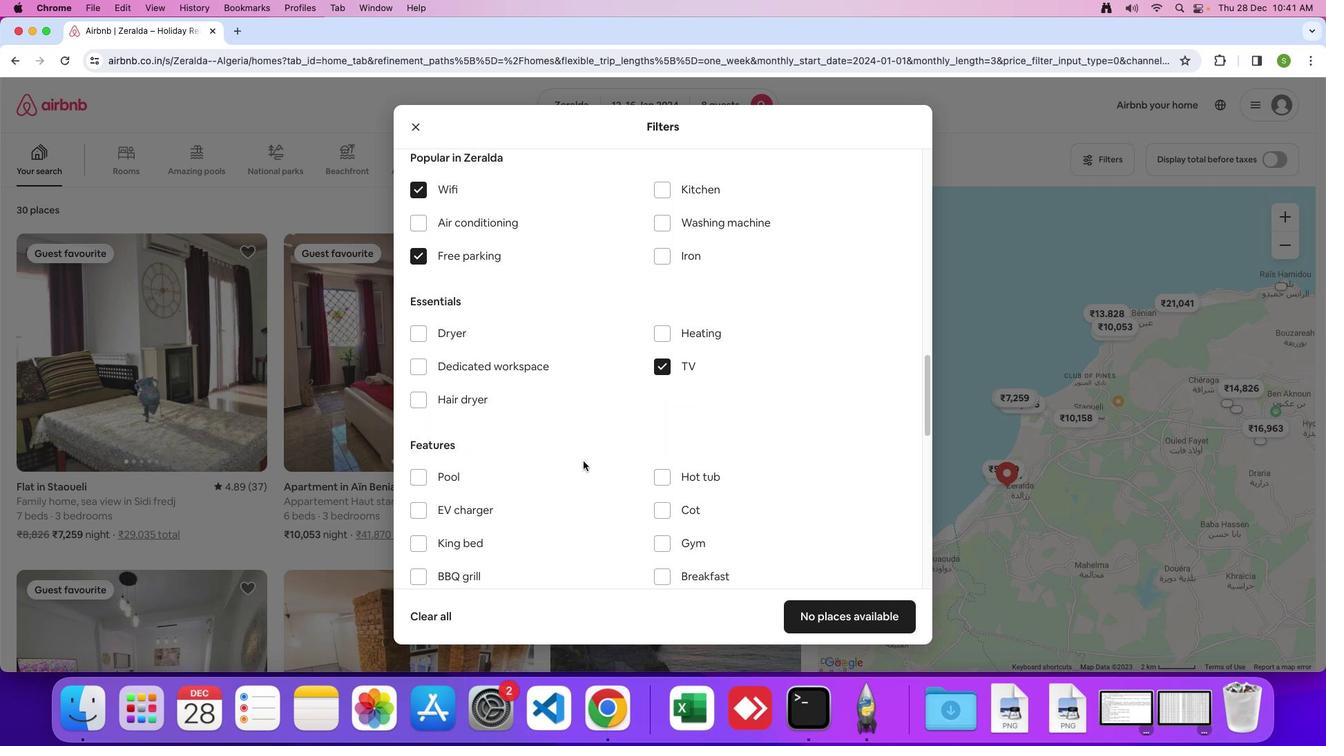 
Action: Mouse scrolled (580, 458) with delta (-2, -3)
Screenshot: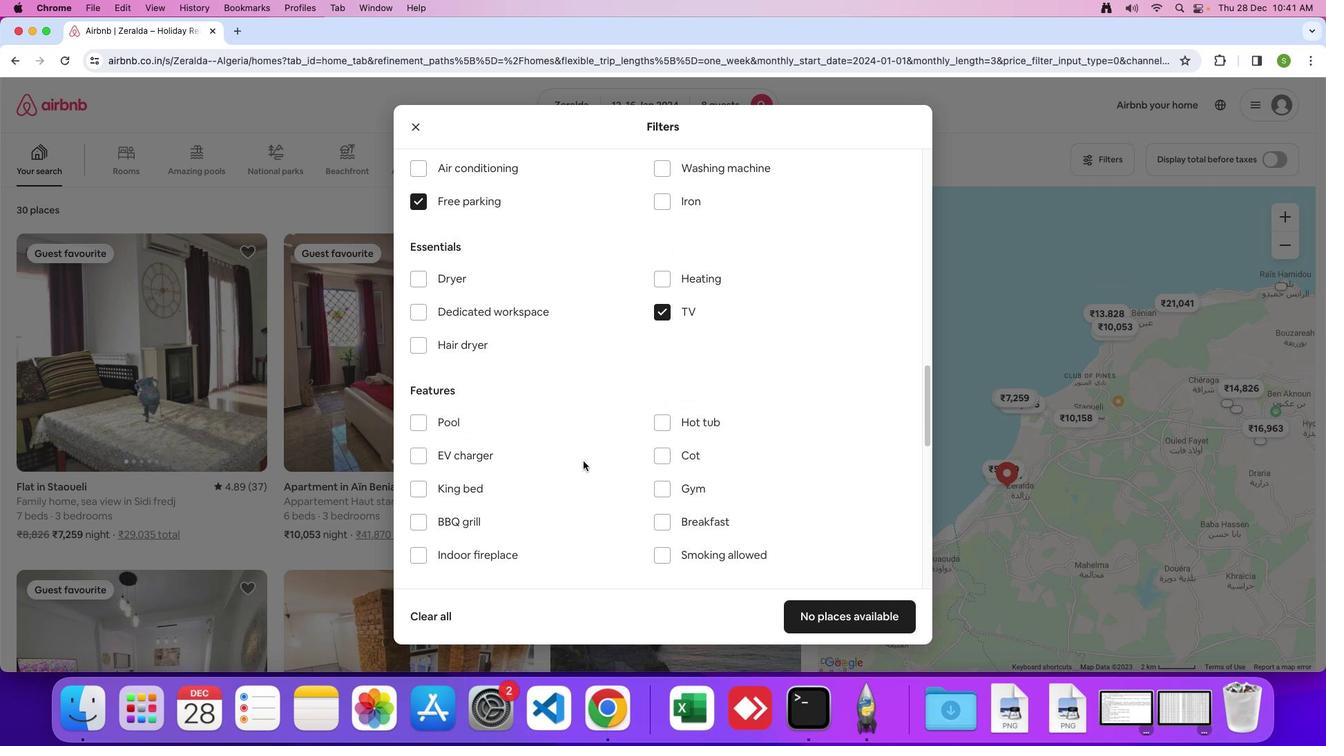 
Action: Mouse moved to (657, 478)
Screenshot: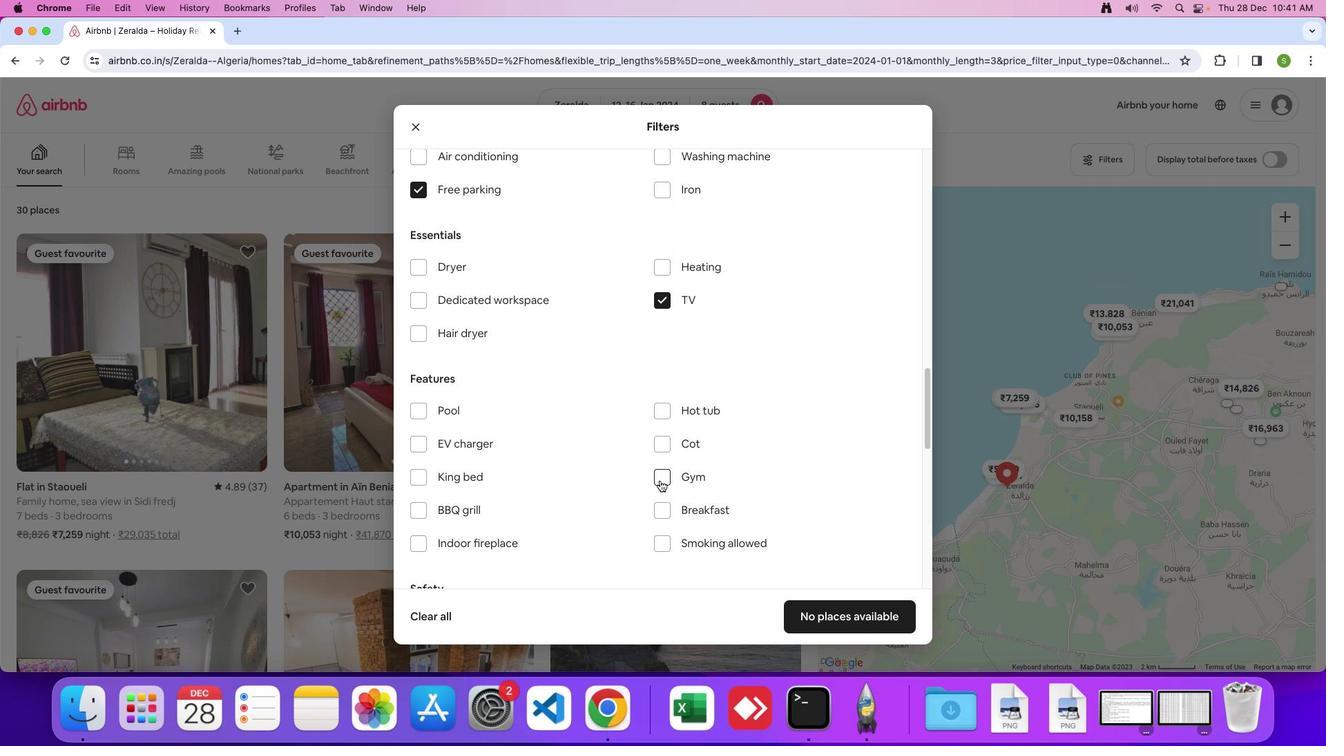 
Action: Mouse pressed left at (657, 478)
Screenshot: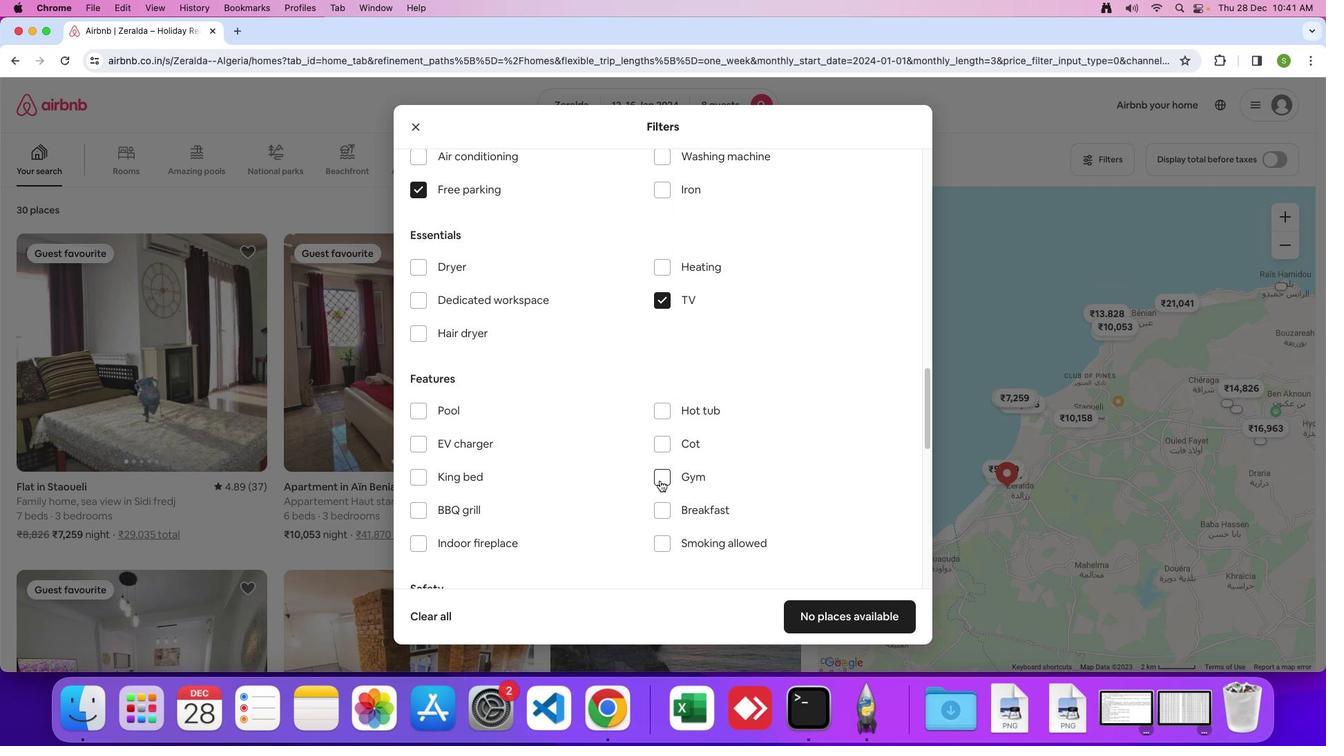 
Action: Mouse moved to (655, 503)
Screenshot: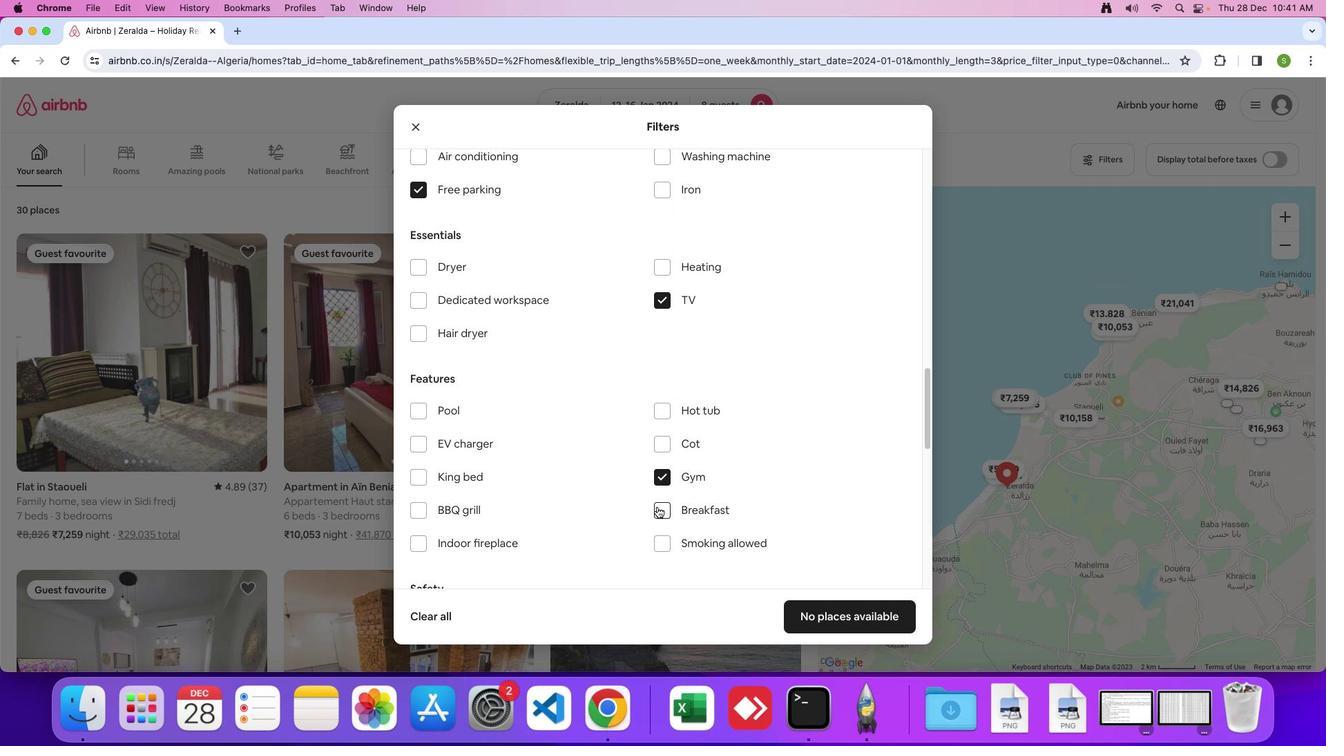
Action: Mouse pressed left at (655, 503)
Screenshot: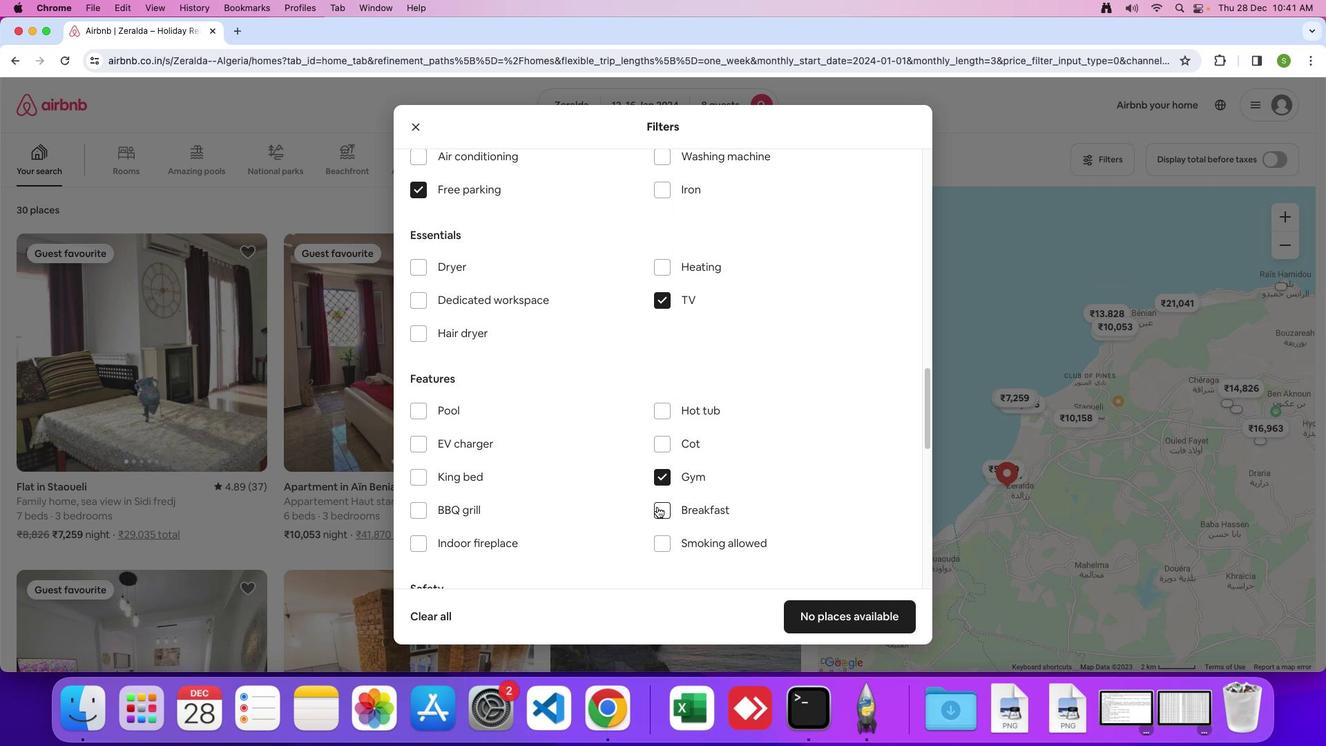 
Action: Mouse moved to (596, 496)
Screenshot: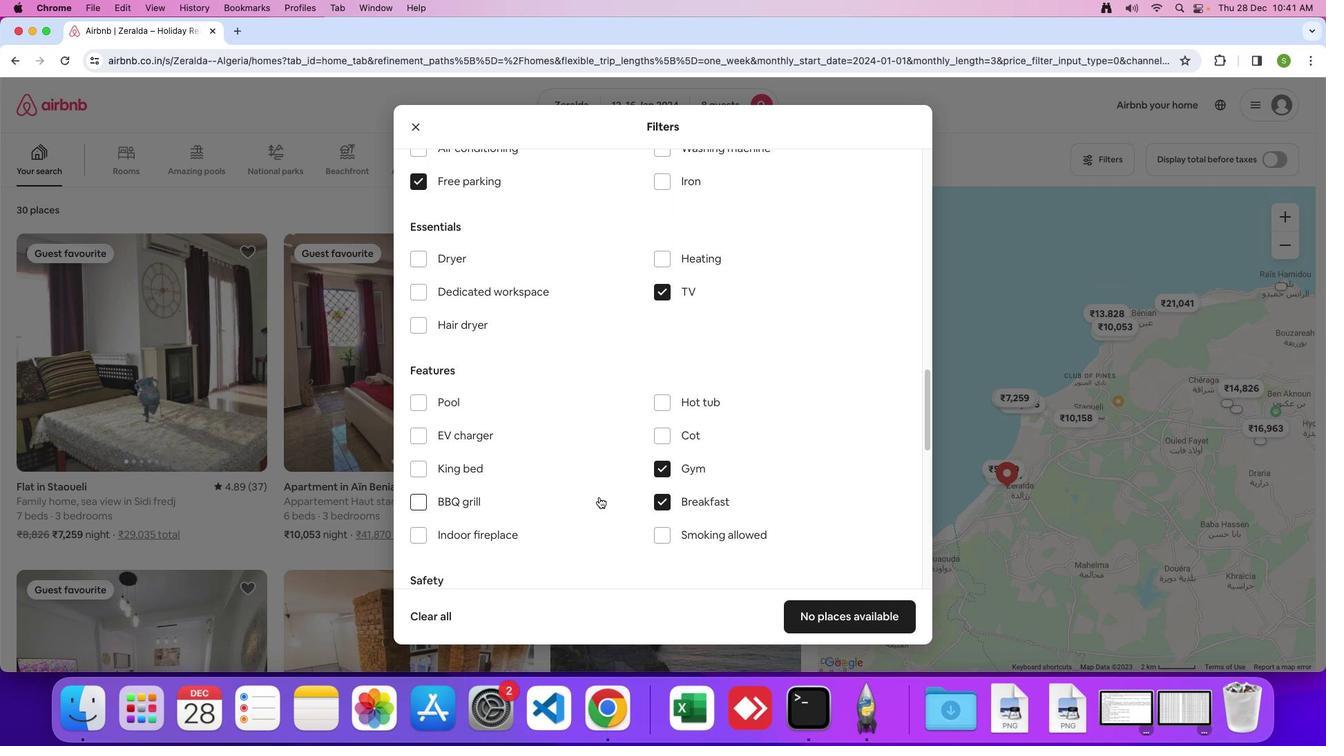 
Action: Mouse scrolled (596, 496) with delta (-2, -2)
Screenshot: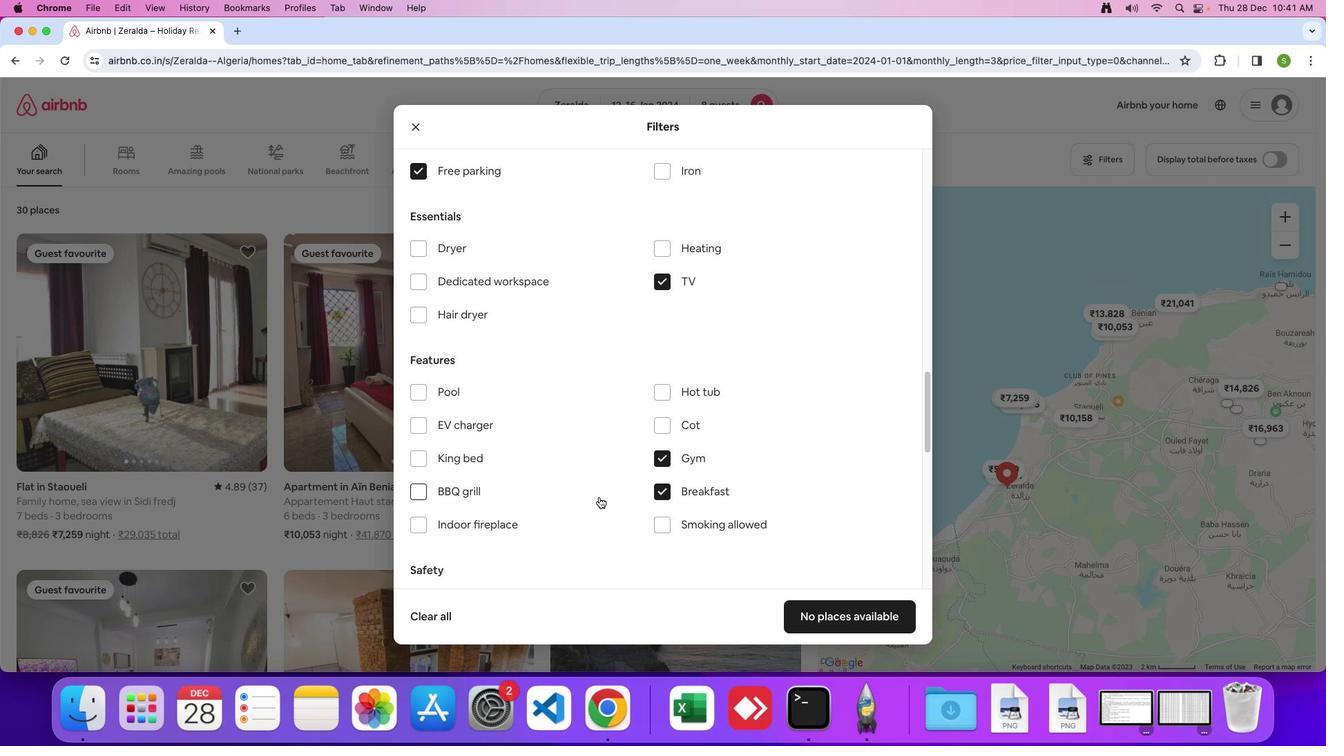 
Action: Mouse moved to (596, 495)
Screenshot: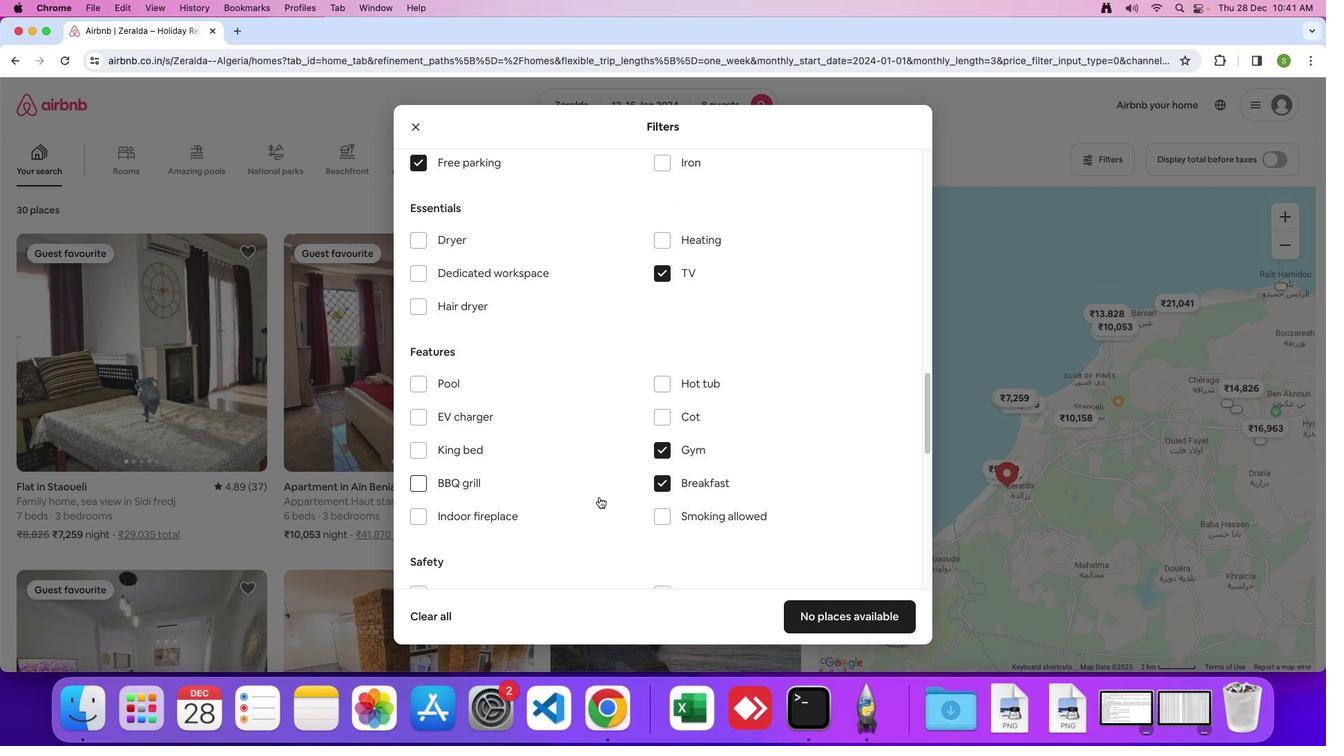 
Action: Mouse scrolled (596, 495) with delta (-2, -2)
Screenshot: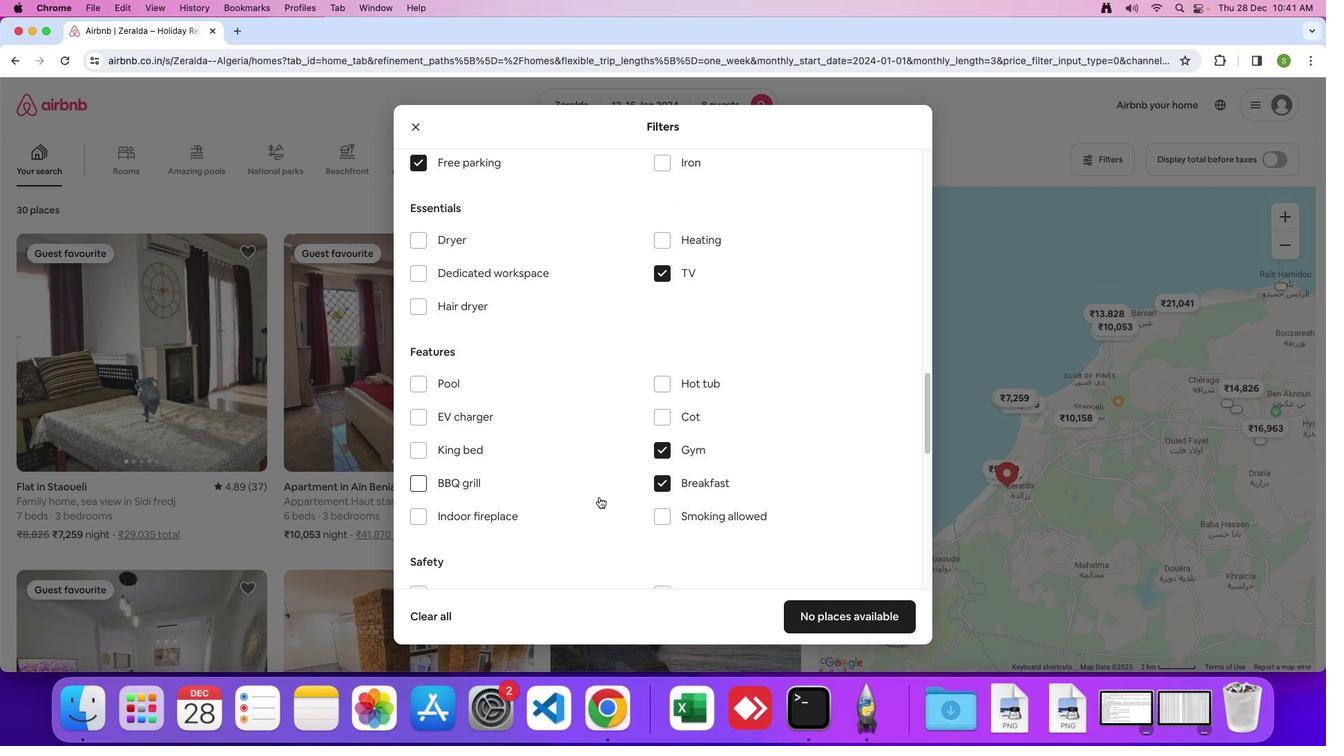 
Action: Mouse moved to (596, 494)
Screenshot: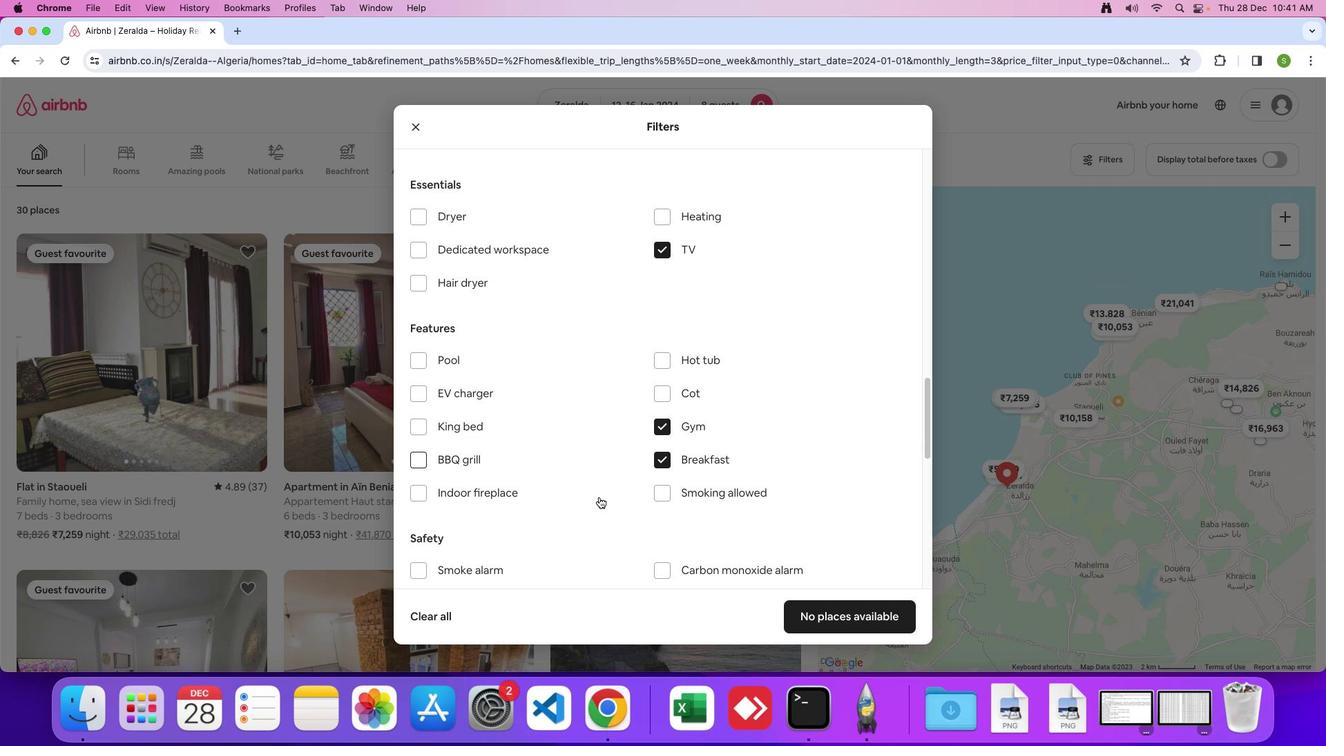 
Action: Mouse scrolled (596, 494) with delta (-2, -3)
Screenshot: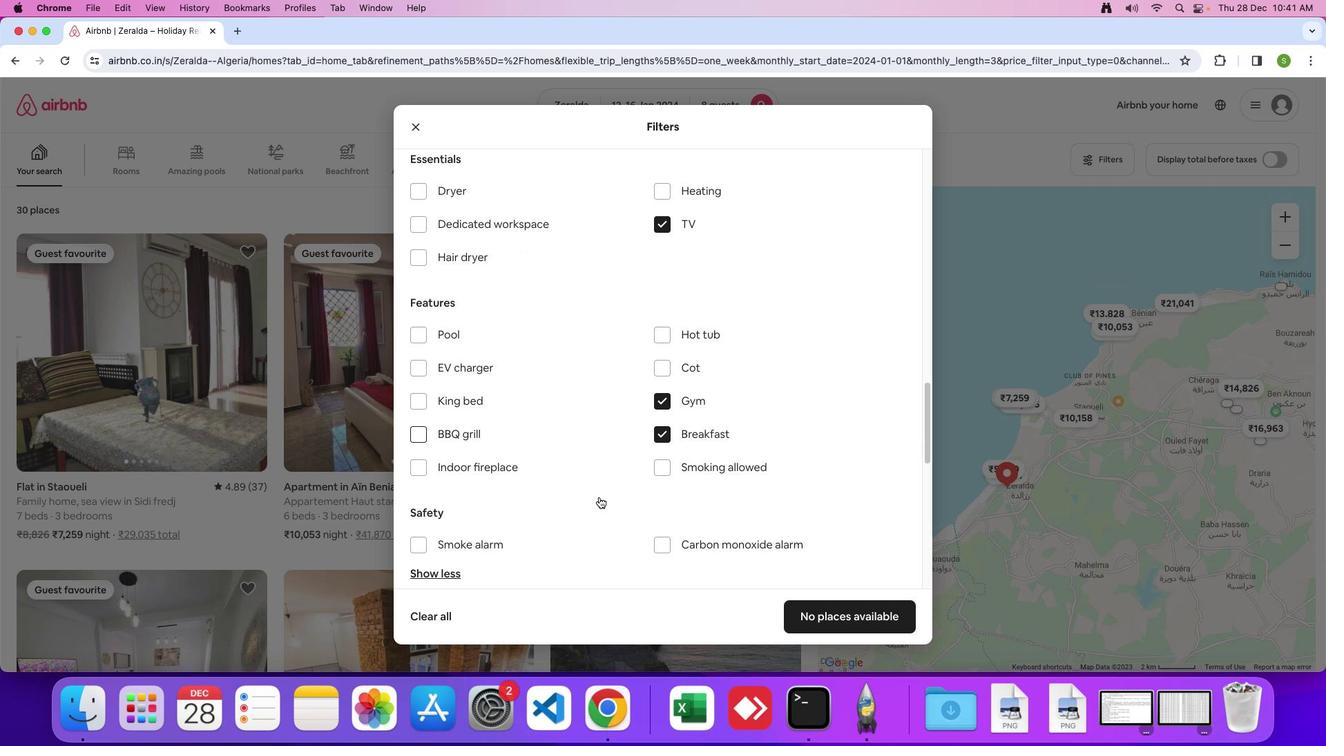 
Action: Mouse moved to (596, 487)
Screenshot: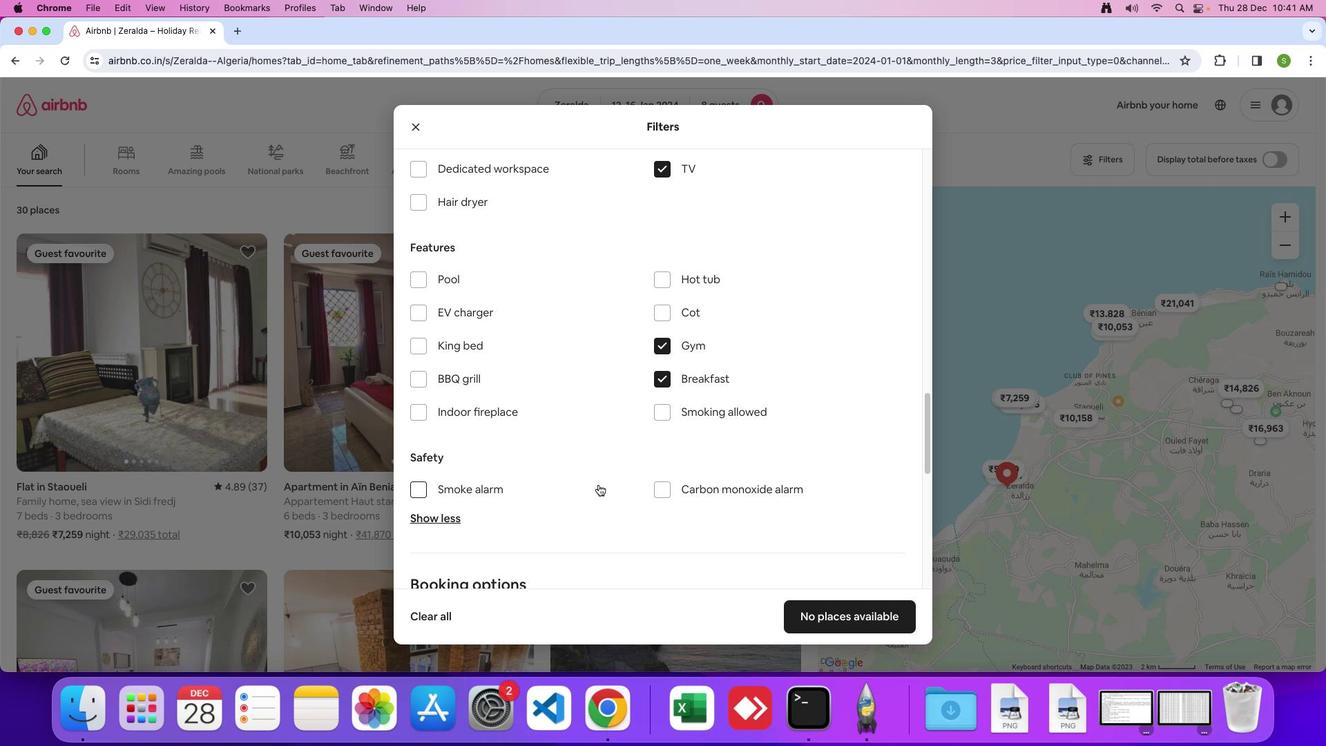 
Action: Mouse scrolled (596, 487) with delta (-2, -2)
Screenshot: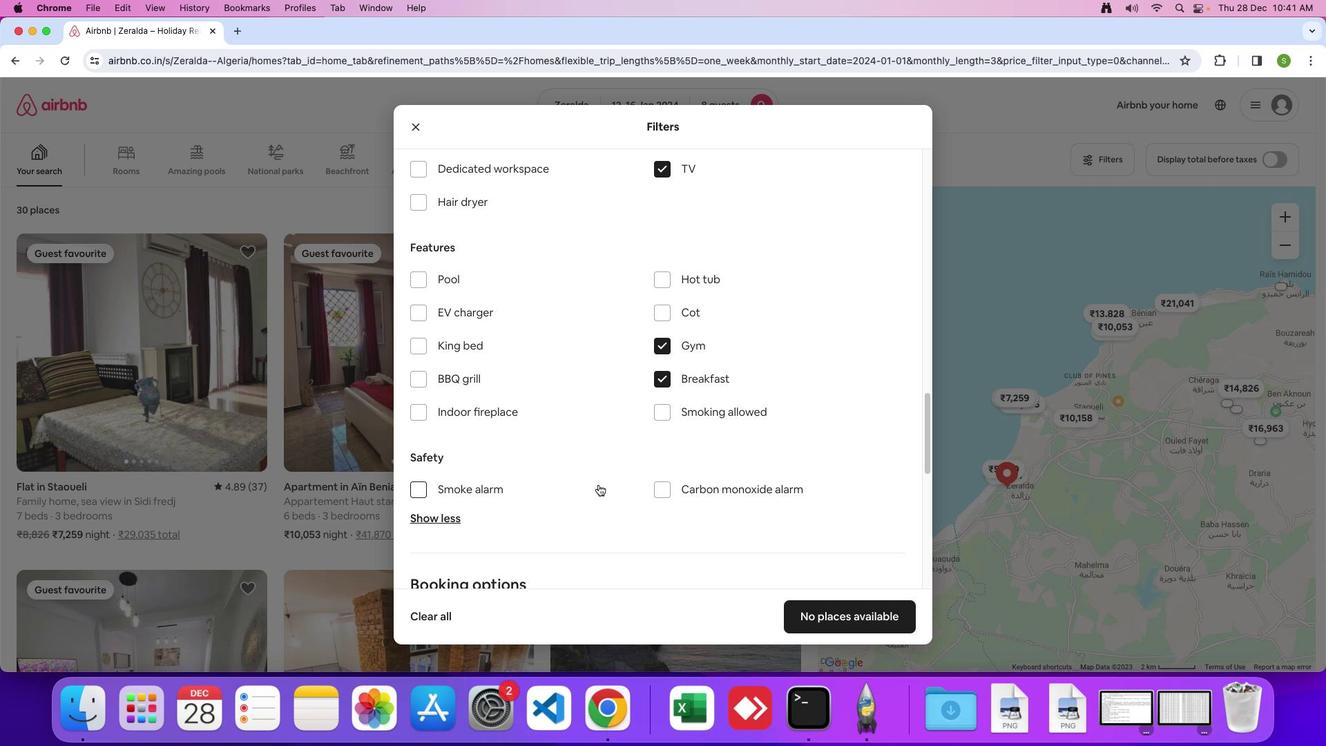 
Action: Mouse moved to (595, 484)
Screenshot: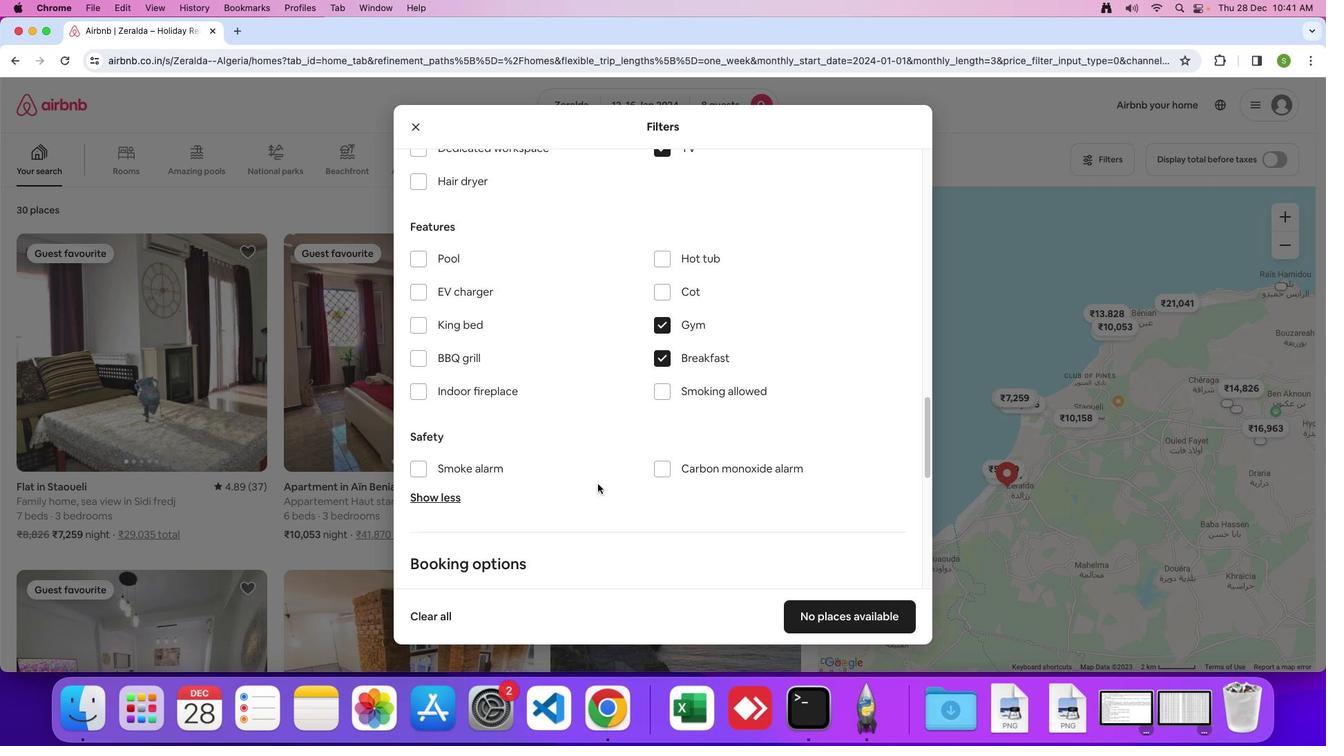 
Action: Mouse scrolled (595, 484) with delta (-2, -2)
Screenshot: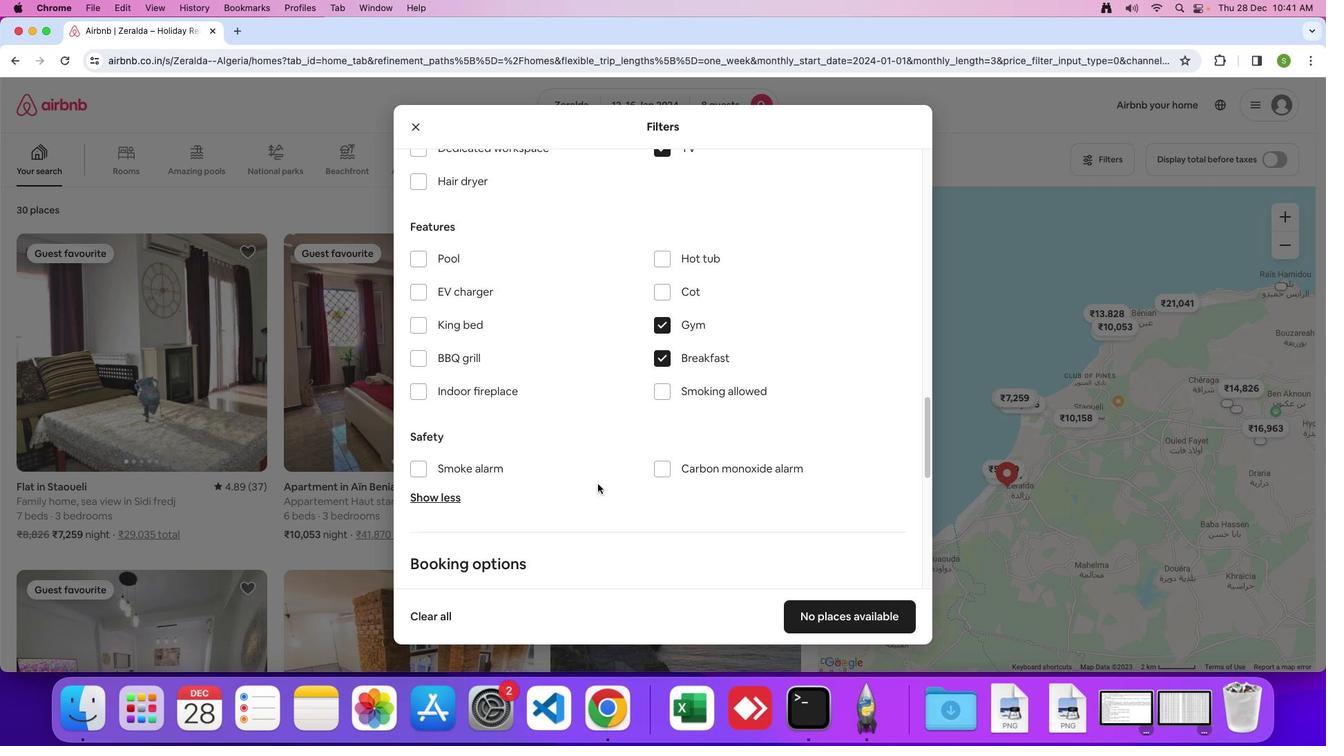 
Action: Mouse moved to (595, 482)
Screenshot: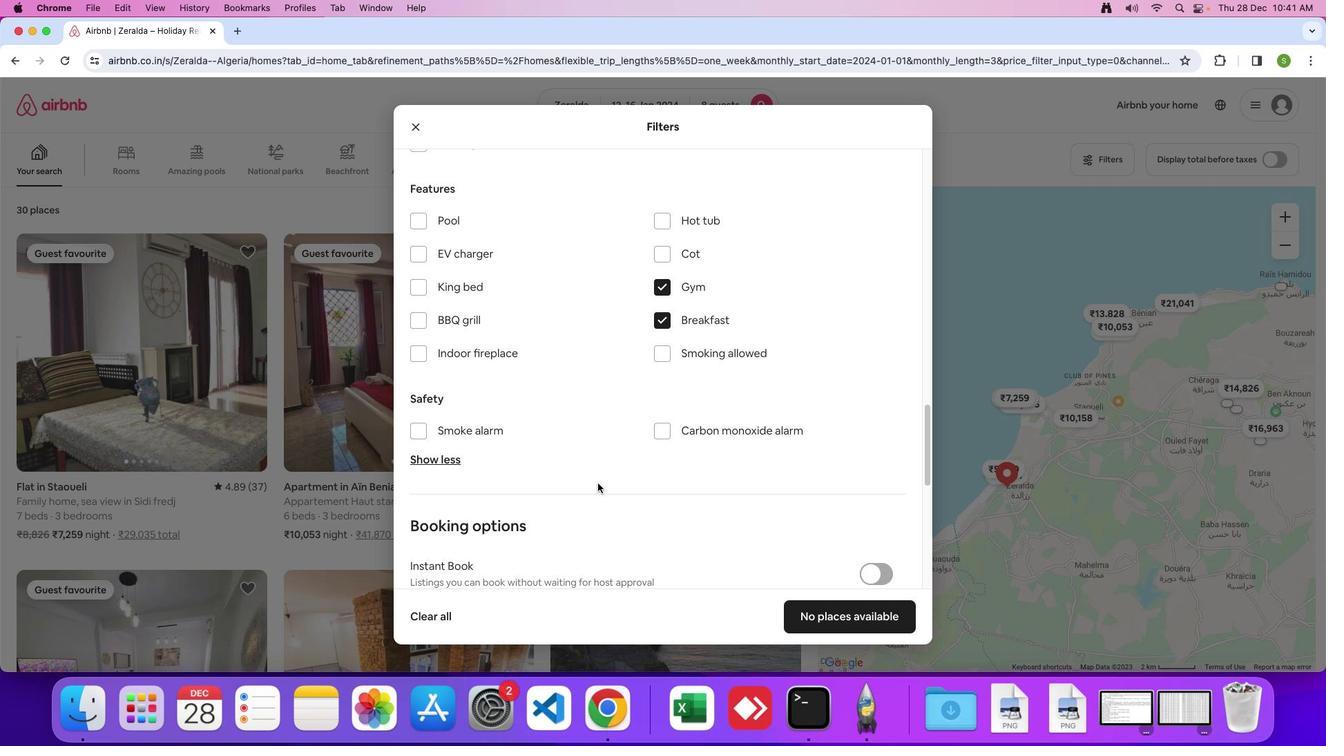 
Action: Mouse scrolled (595, 482) with delta (-2, -3)
Screenshot: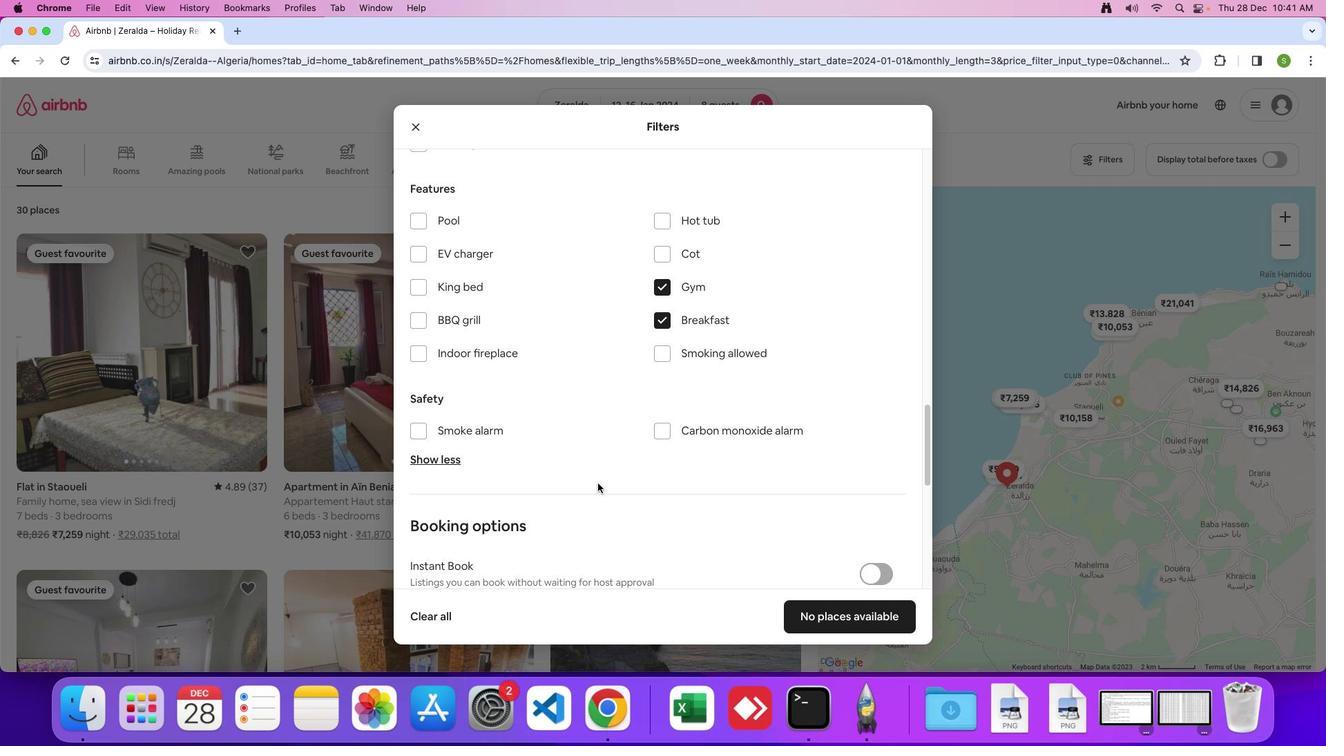 
Action: Mouse moved to (594, 472)
Screenshot: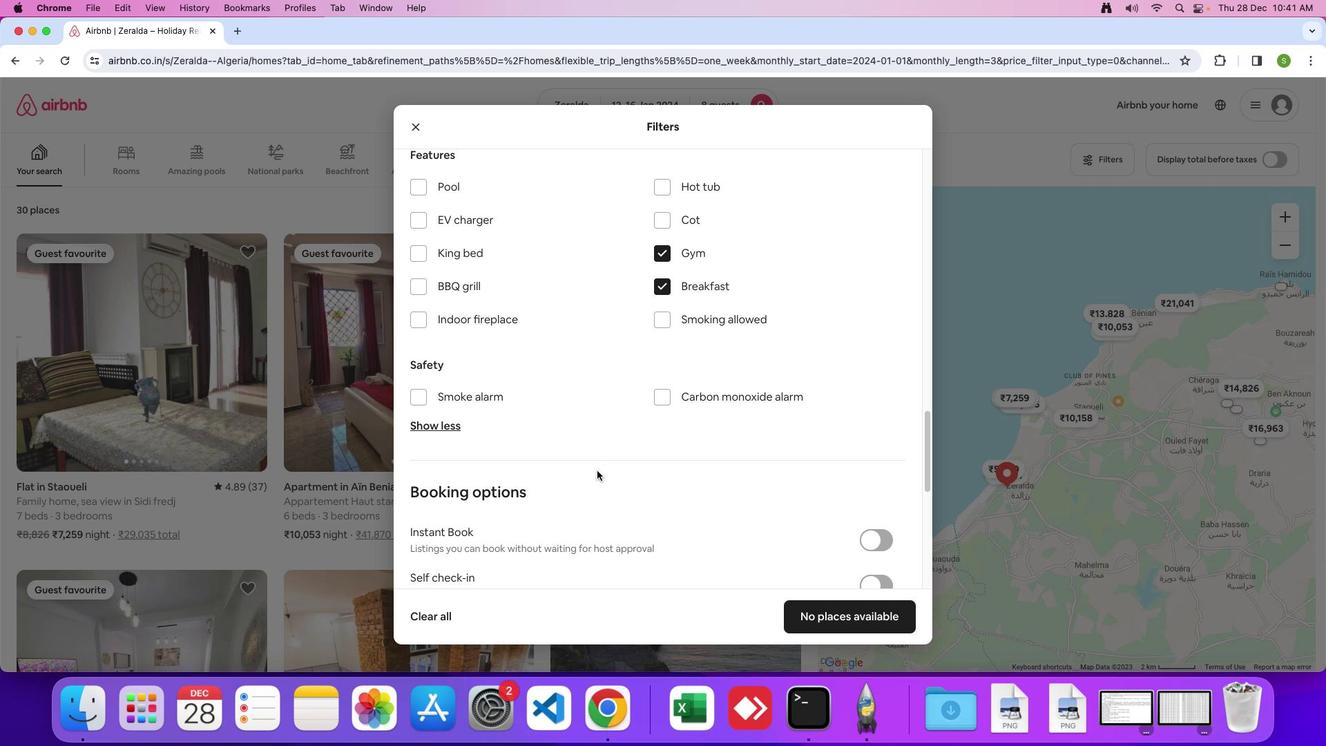 
Action: Mouse scrolled (594, 472) with delta (-2, -2)
Screenshot: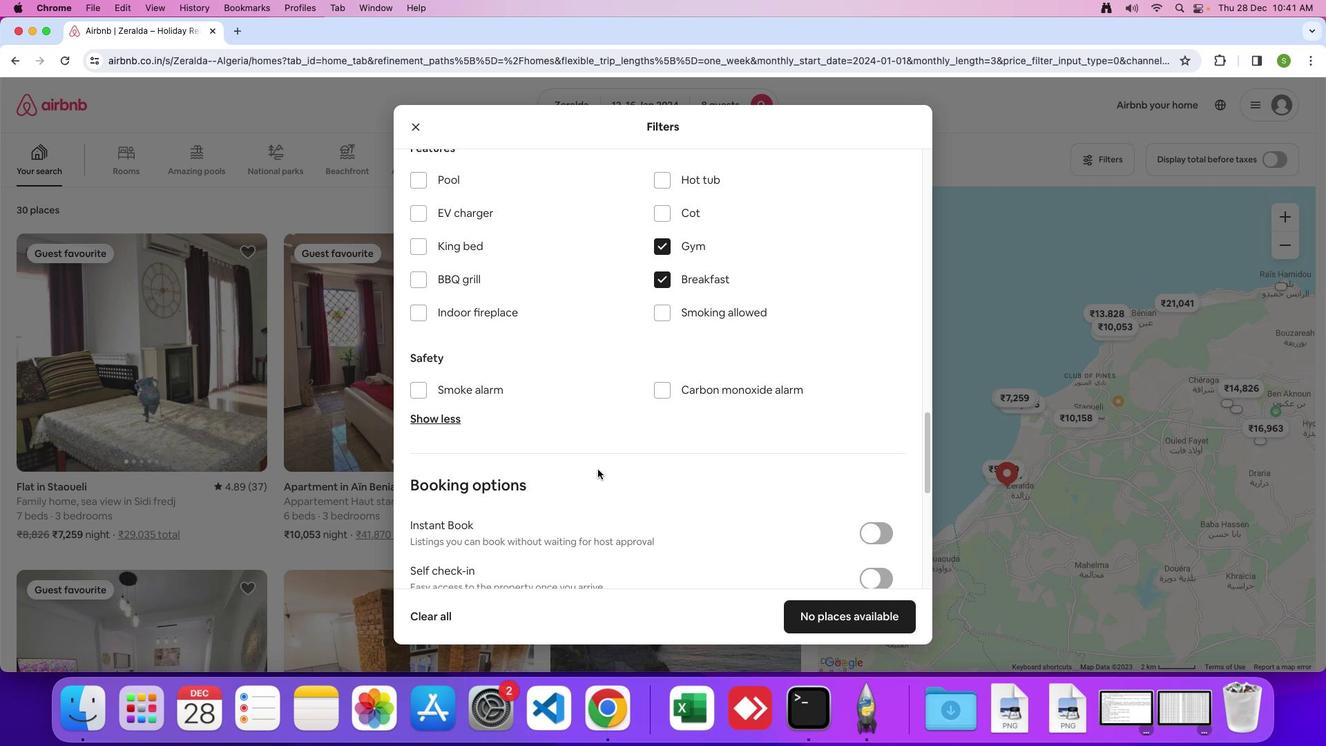 
Action: Mouse moved to (594, 470)
Screenshot: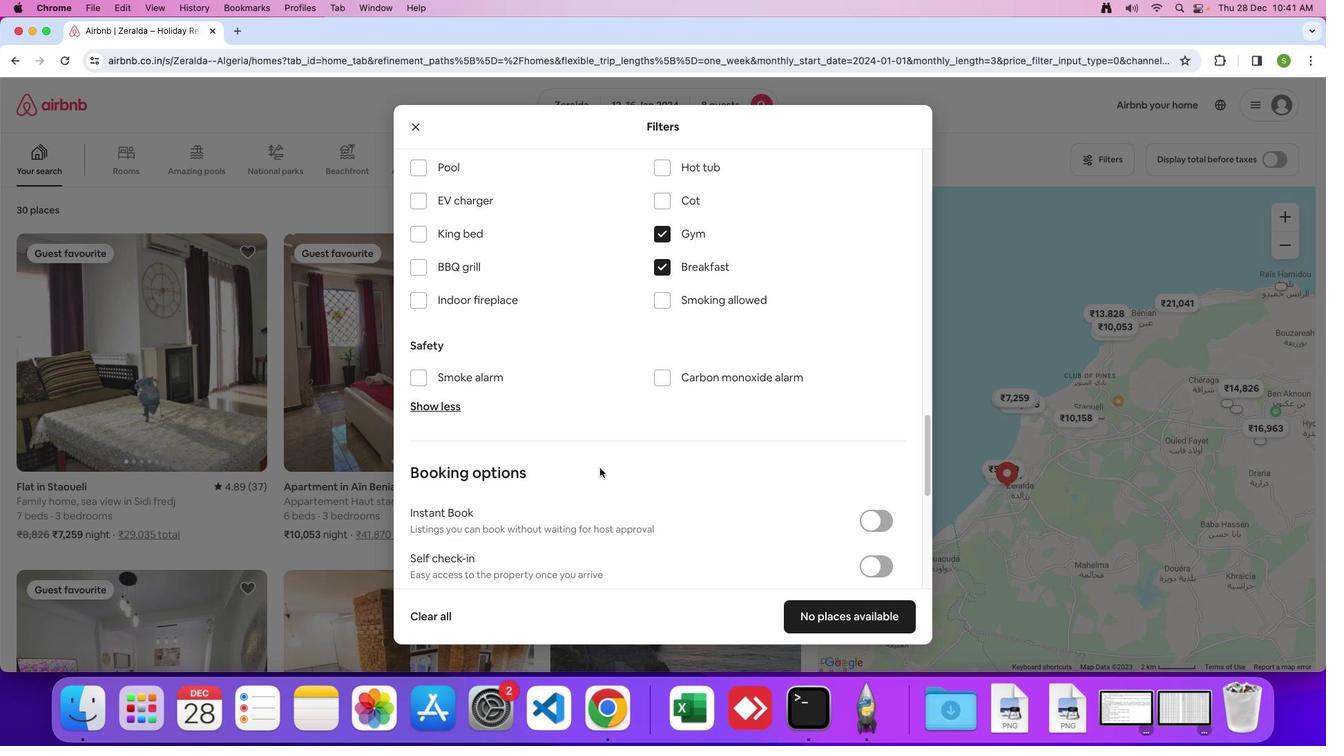 
Action: Mouse scrolled (594, 470) with delta (-2, -2)
Screenshot: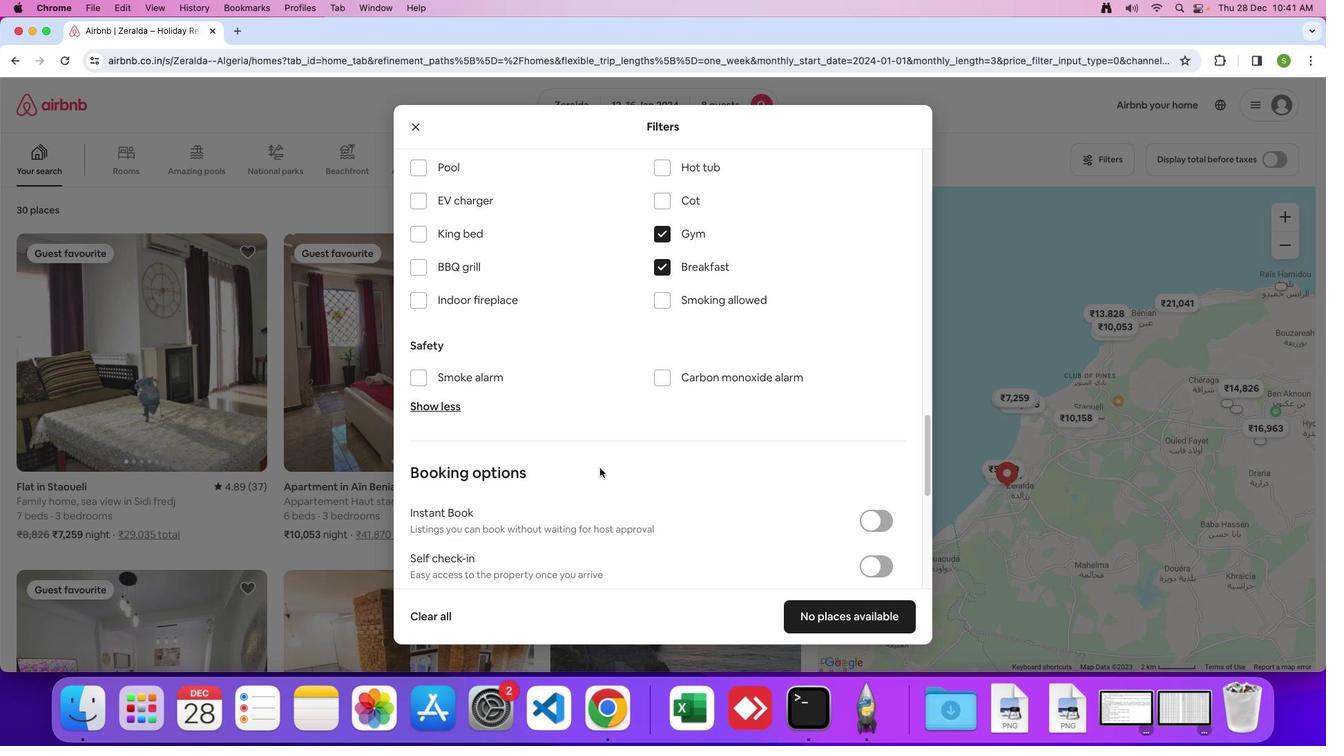
Action: Mouse moved to (595, 468)
Screenshot: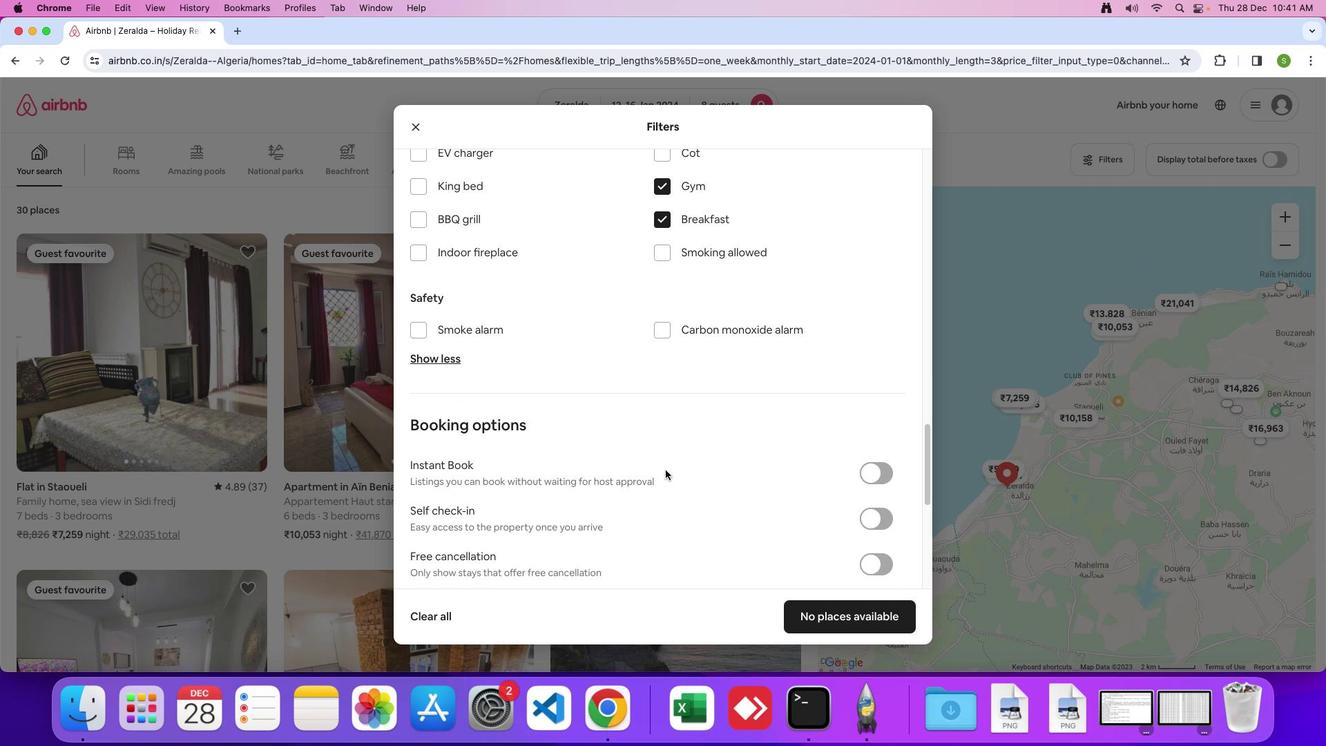 
Action: Mouse scrolled (595, 468) with delta (-2, -3)
Screenshot: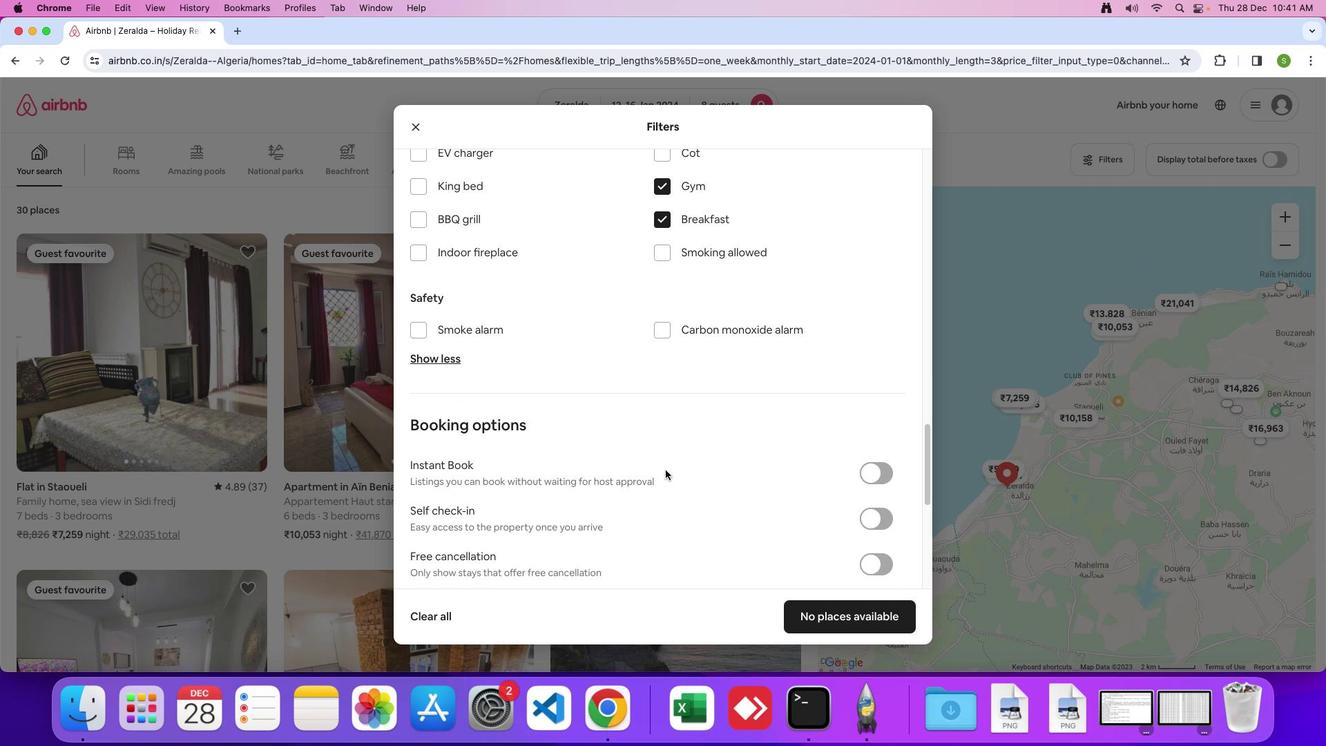 
Action: Mouse moved to (698, 474)
Screenshot: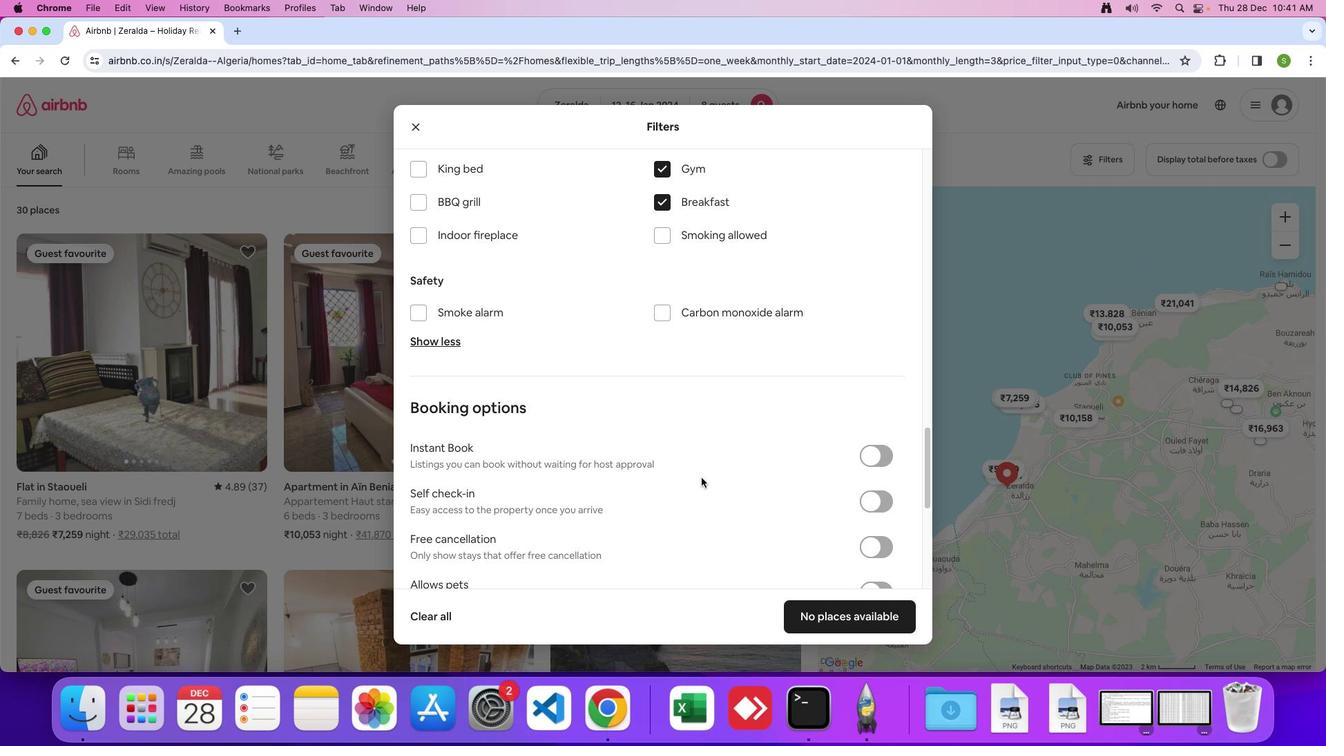 
Action: Mouse scrolled (698, 474) with delta (-2, -2)
Screenshot: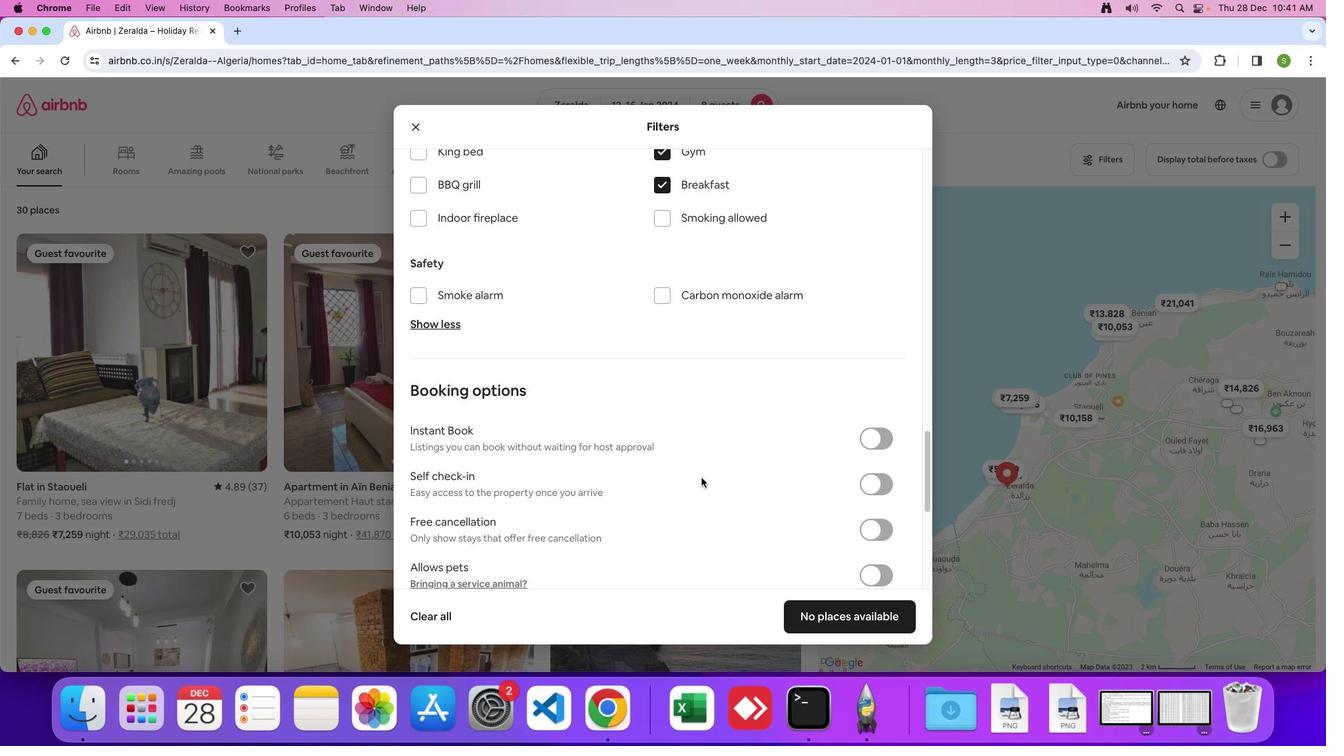 
Action: Mouse scrolled (698, 474) with delta (-2, -2)
Screenshot: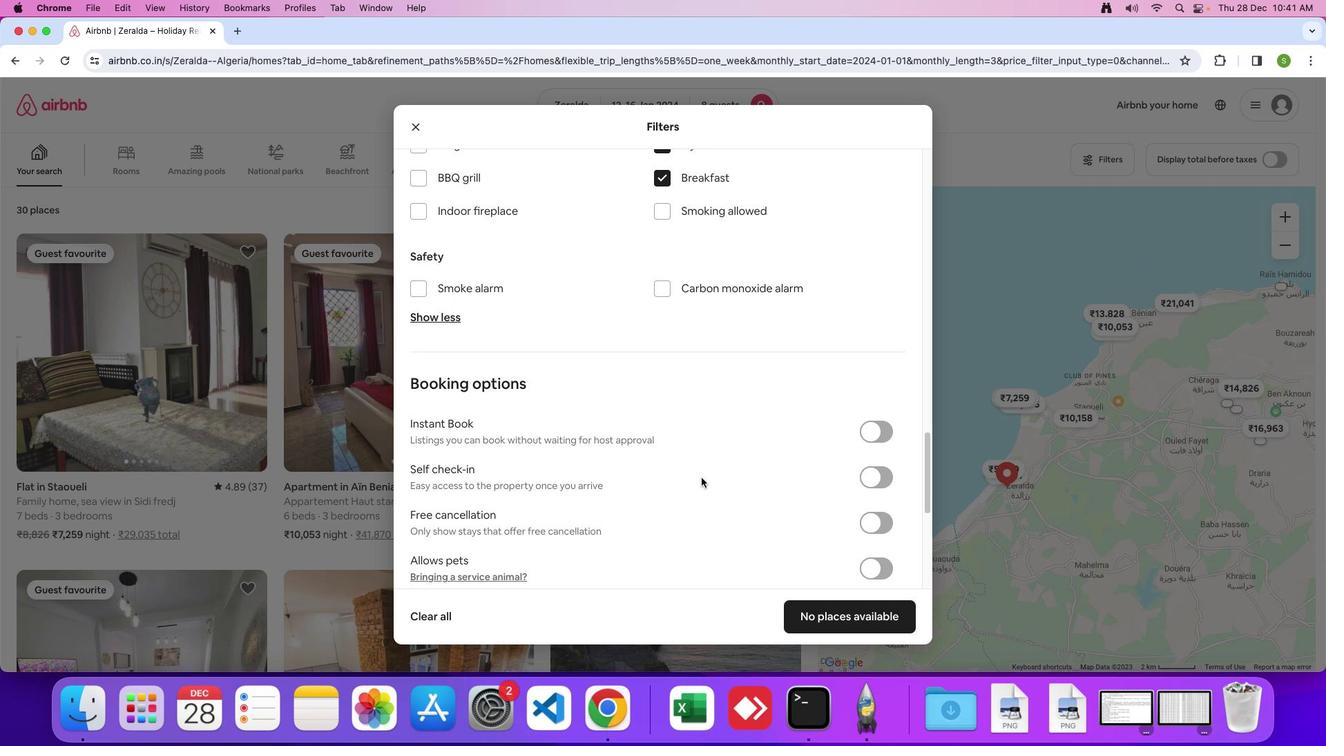 
Action: Mouse moved to (699, 476)
Screenshot: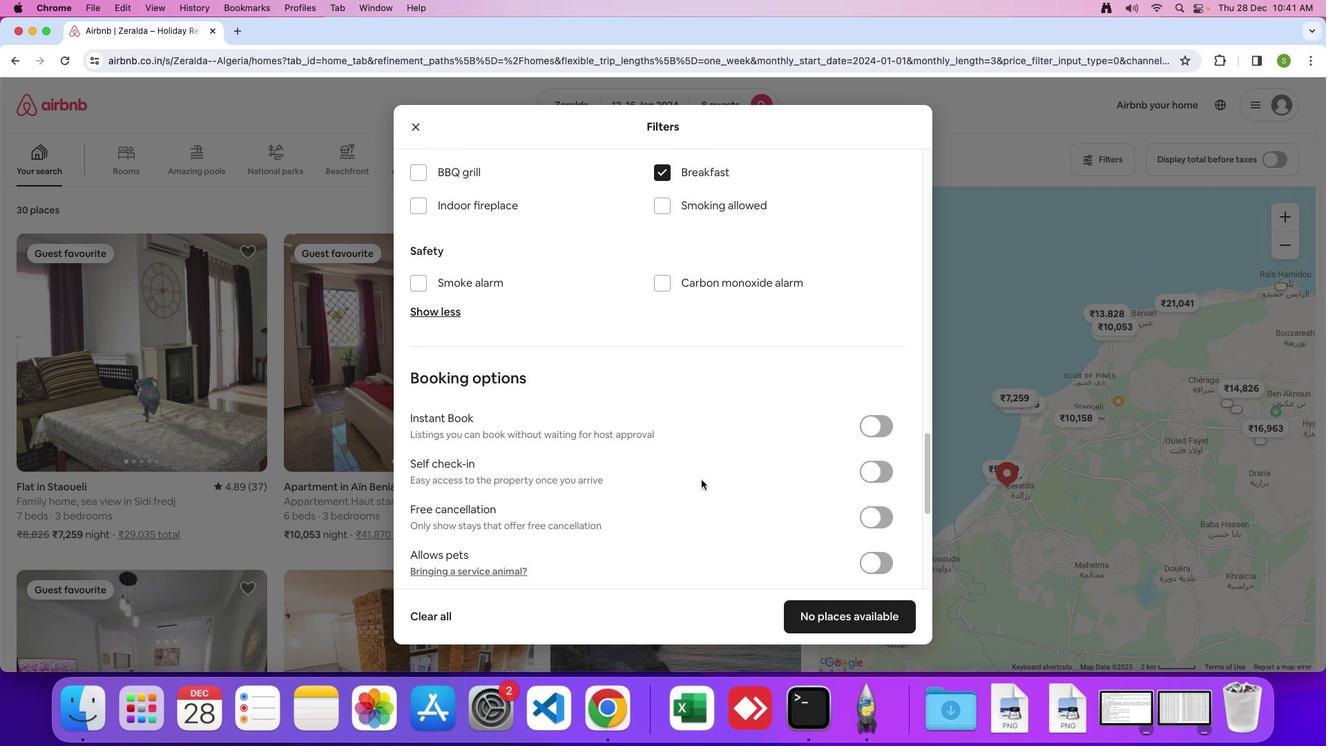 
Action: Mouse scrolled (699, 476) with delta (-2, -2)
Screenshot: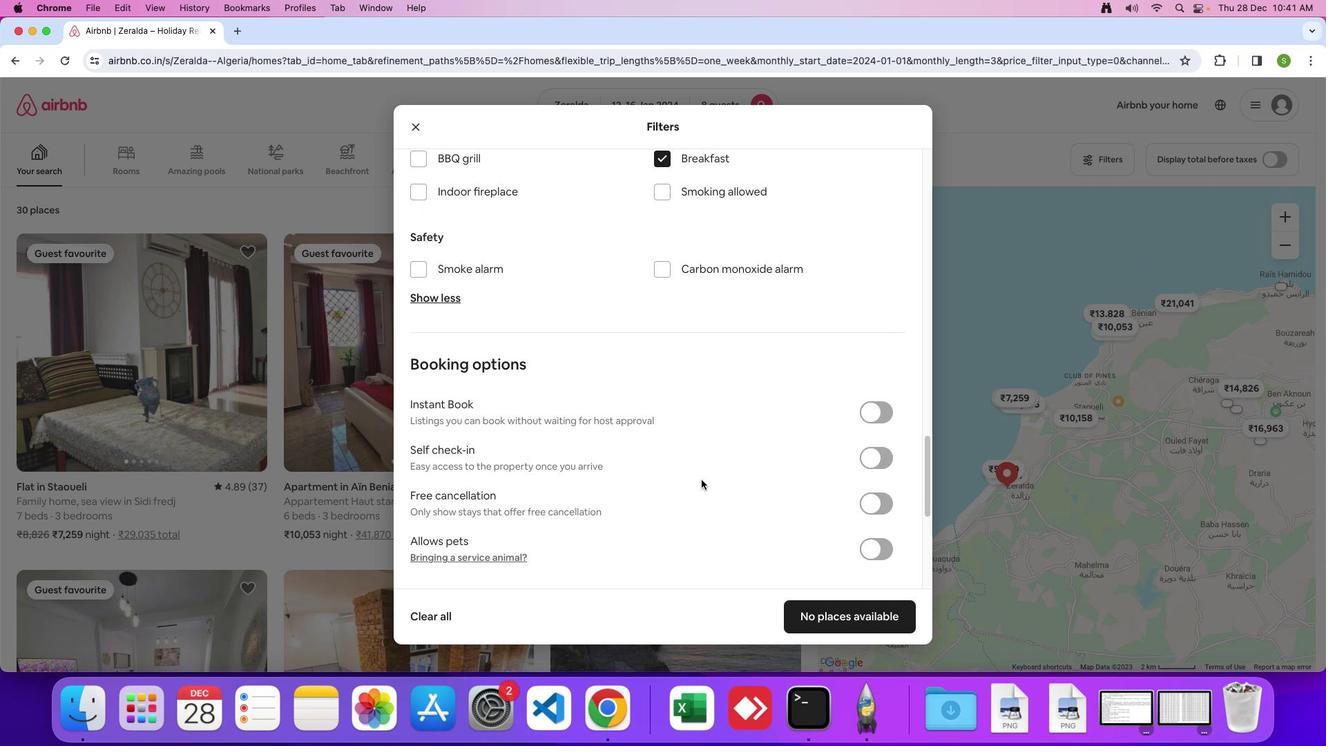 
Action: Mouse scrolled (699, 476) with delta (-2, -2)
Screenshot: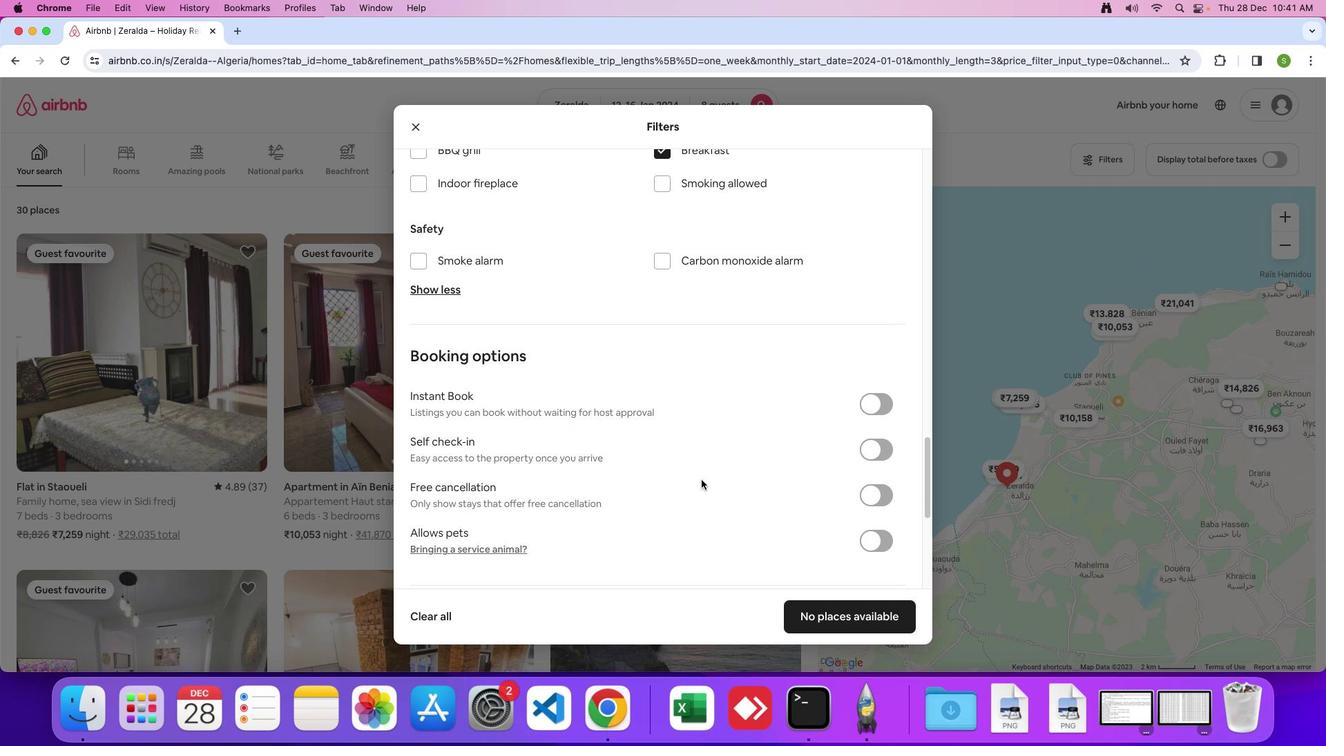
Action: Mouse moved to (700, 480)
Screenshot: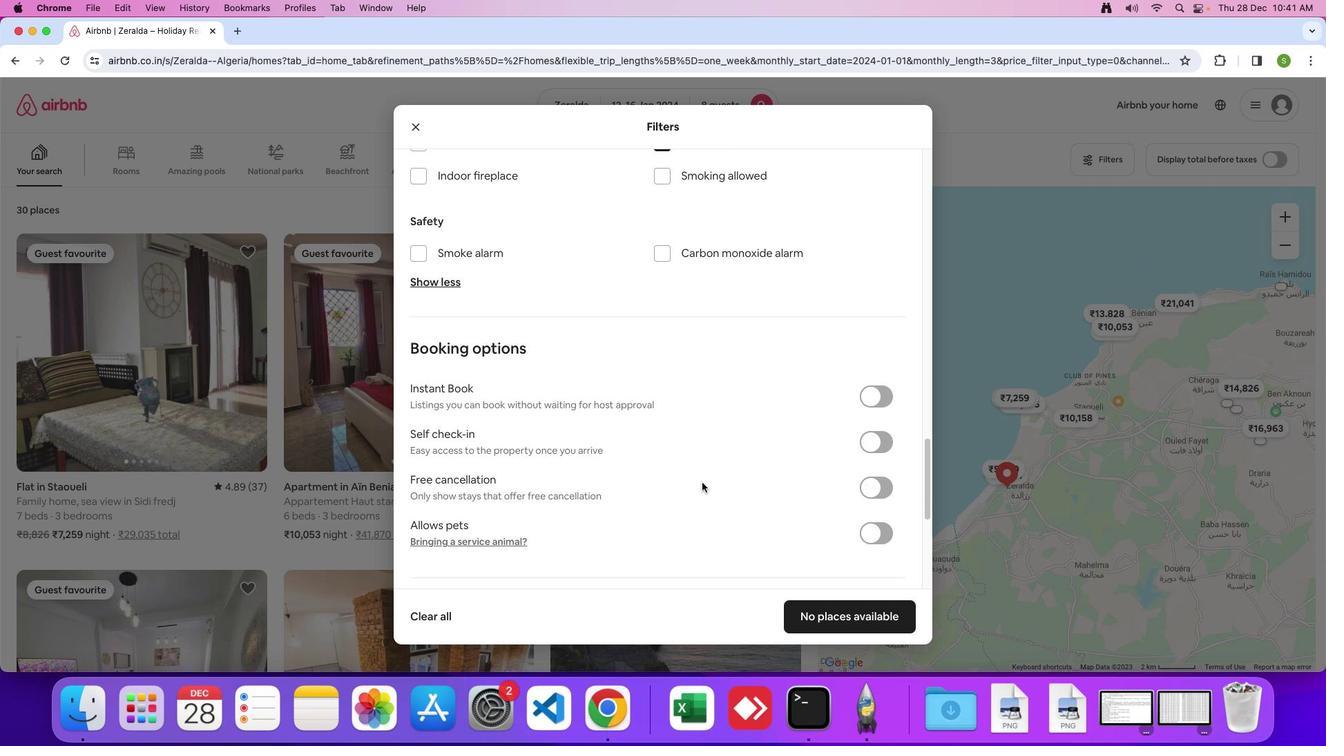 
Action: Mouse scrolled (700, 480) with delta (-2, -2)
Screenshot: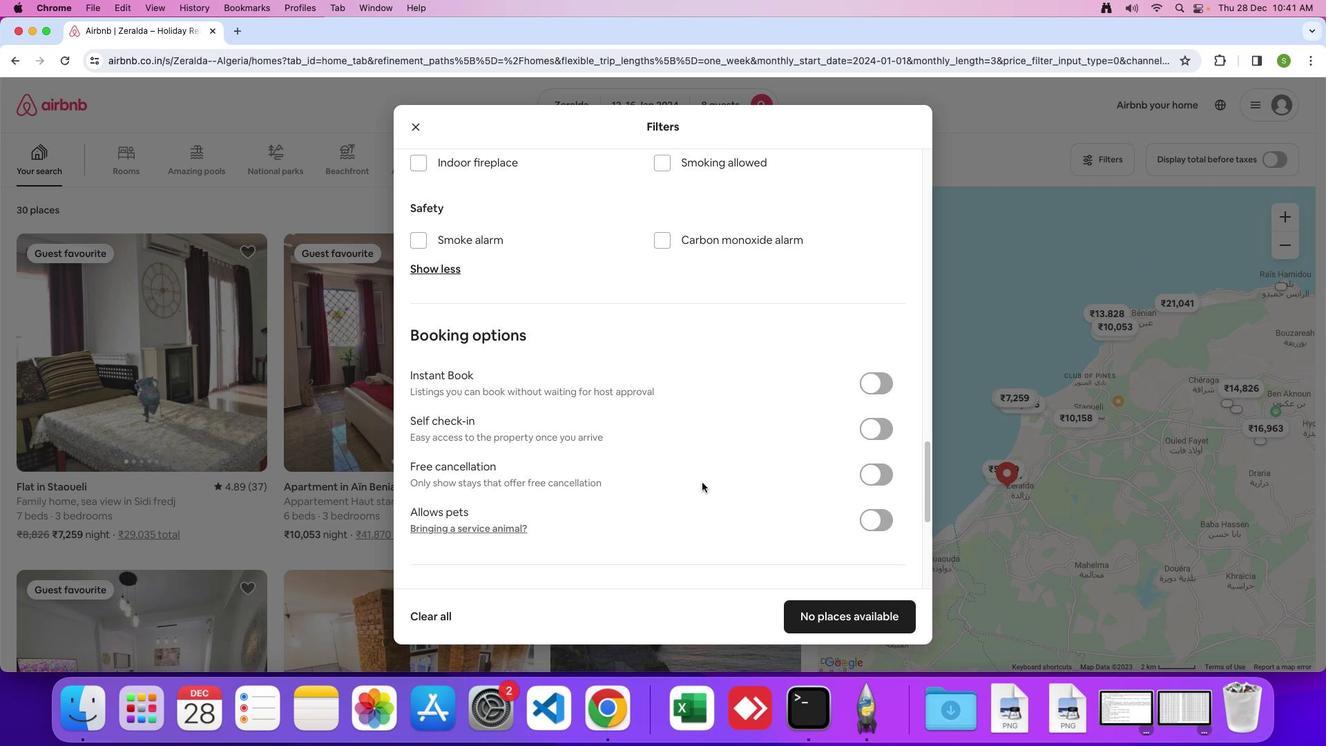 
Action: Mouse scrolled (700, 480) with delta (-2, -2)
Screenshot: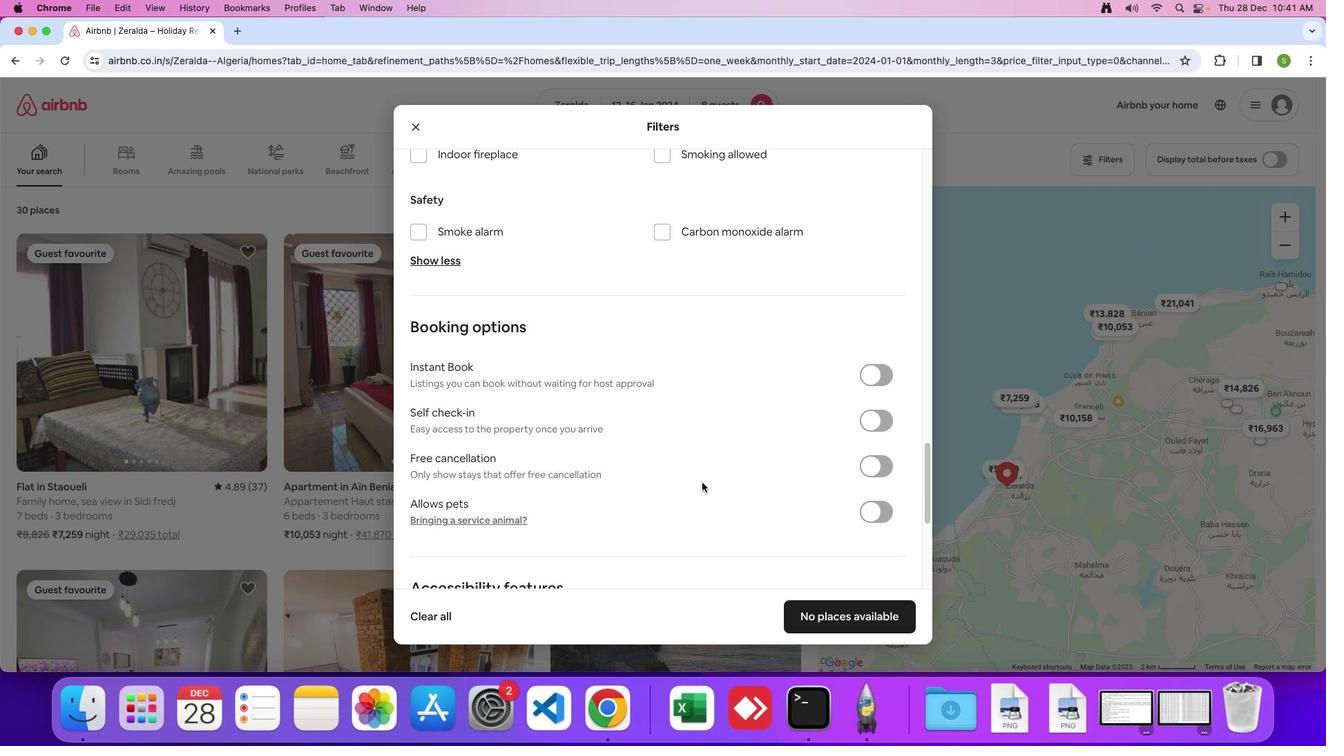 
Action: Mouse scrolled (700, 480) with delta (-2, -2)
Screenshot: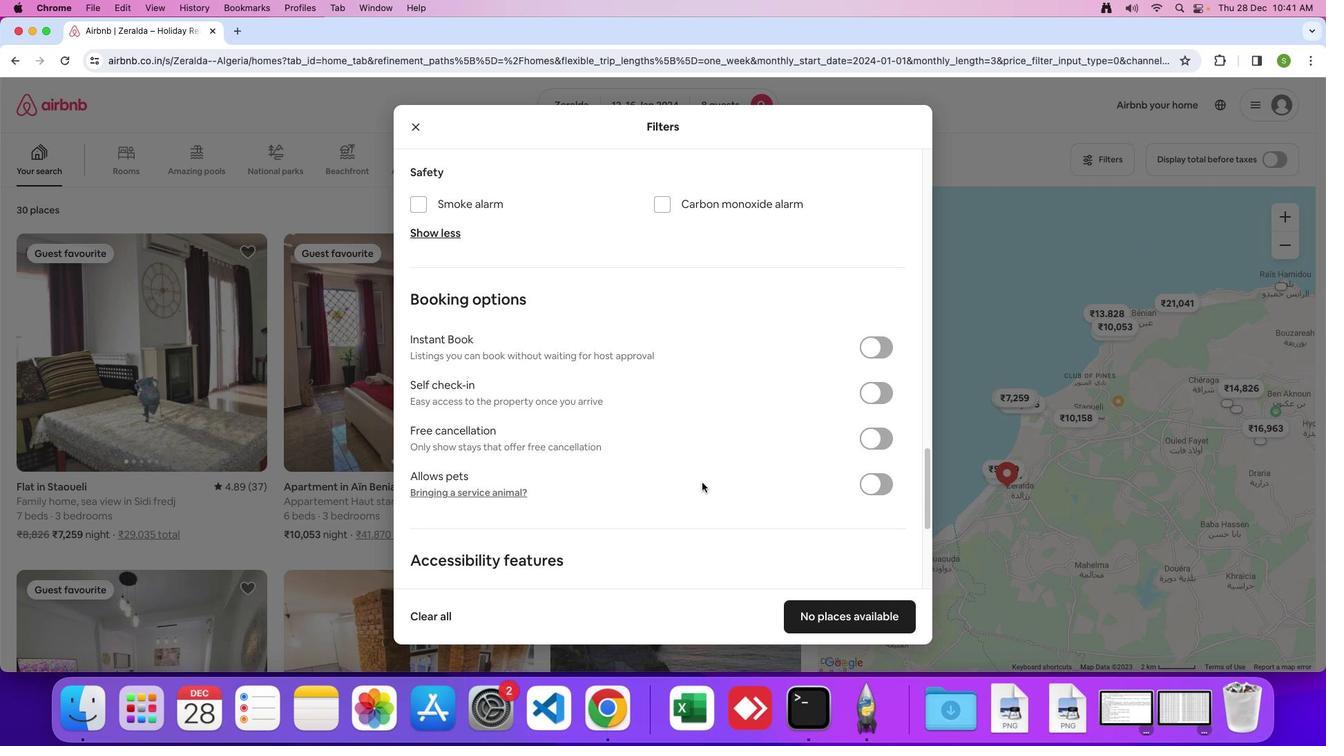 
Action: Mouse scrolled (700, 480) with delta (-2, -2)
Screenshot: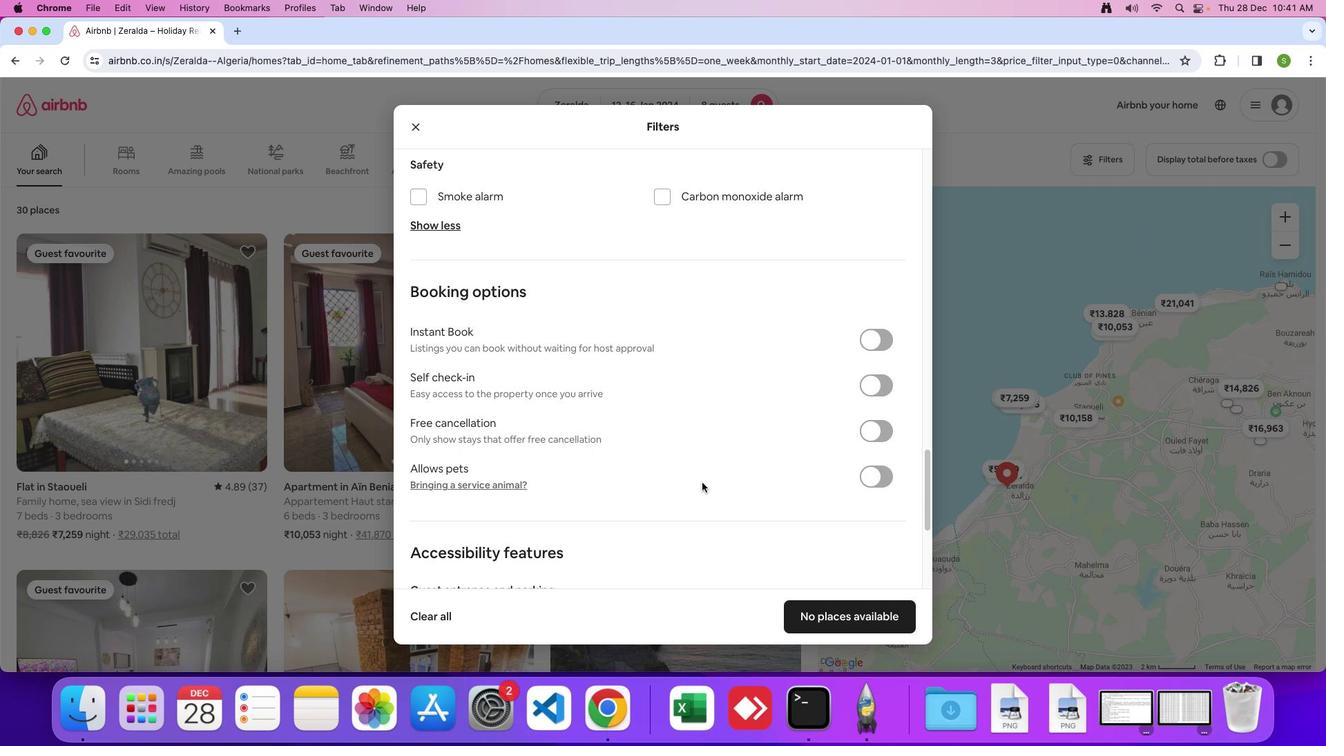 
Action: Mouse scrolled (700, 480) with delta (-2, -2)
Screenshot: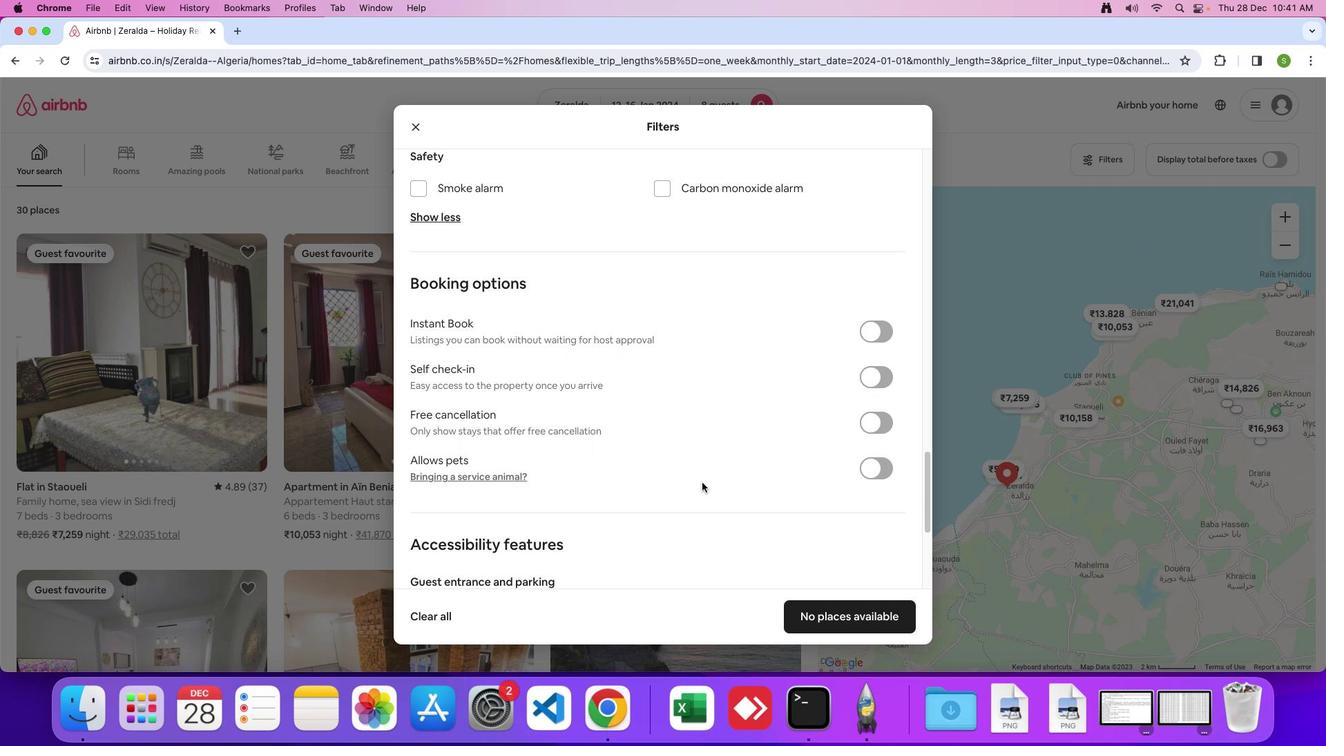 
Action: Mouse scrolled (700, 480) with delta (-2, -2)
Screenshot: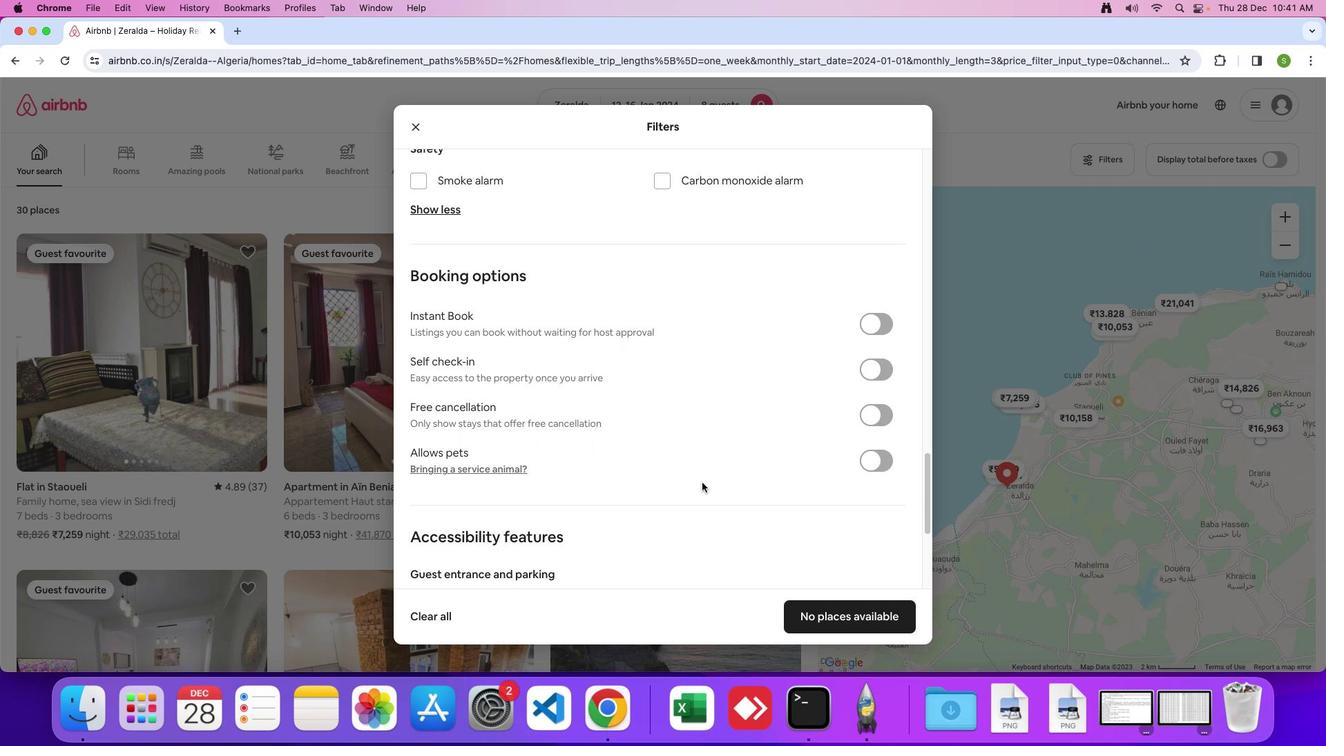 
Action: Mouse scrolled (700, 480) with delta (-2, -2)
Screenshot: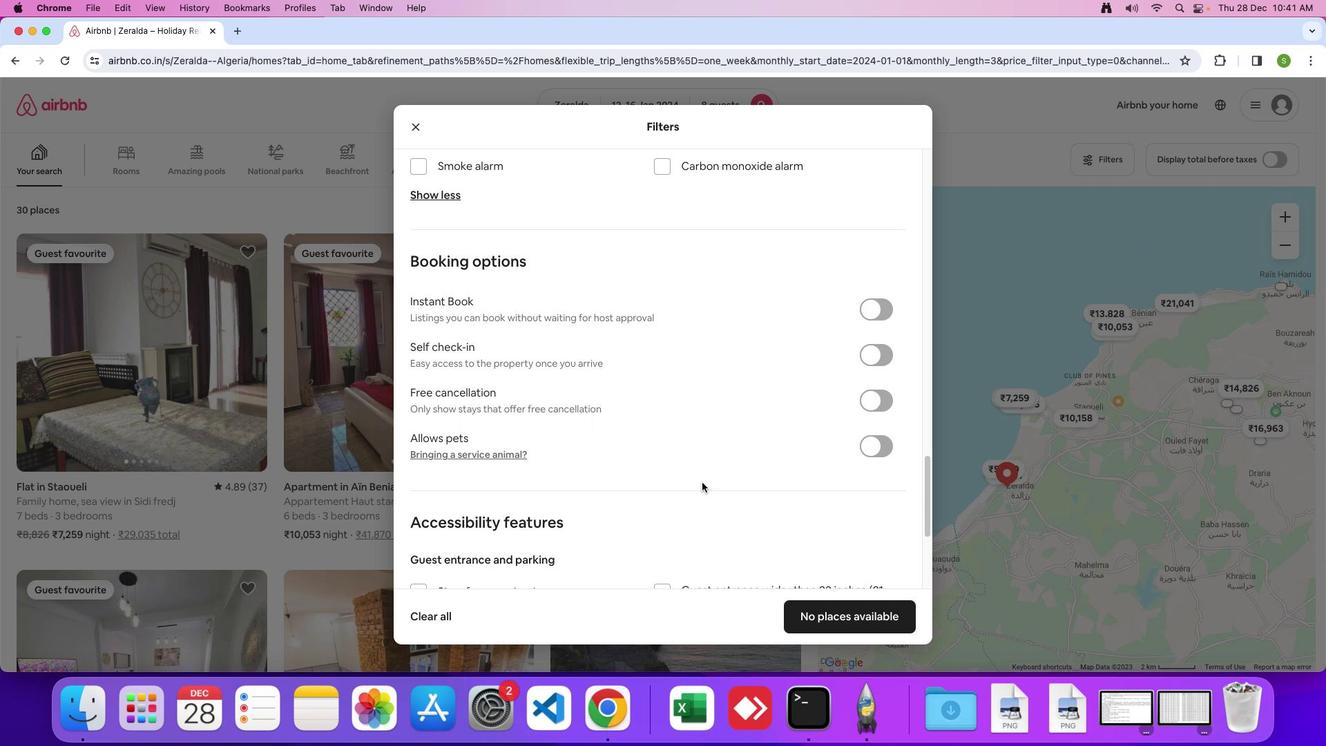 
Action: Mouse scrolled (700, 480) with delta (-2, -2)
Screenshot: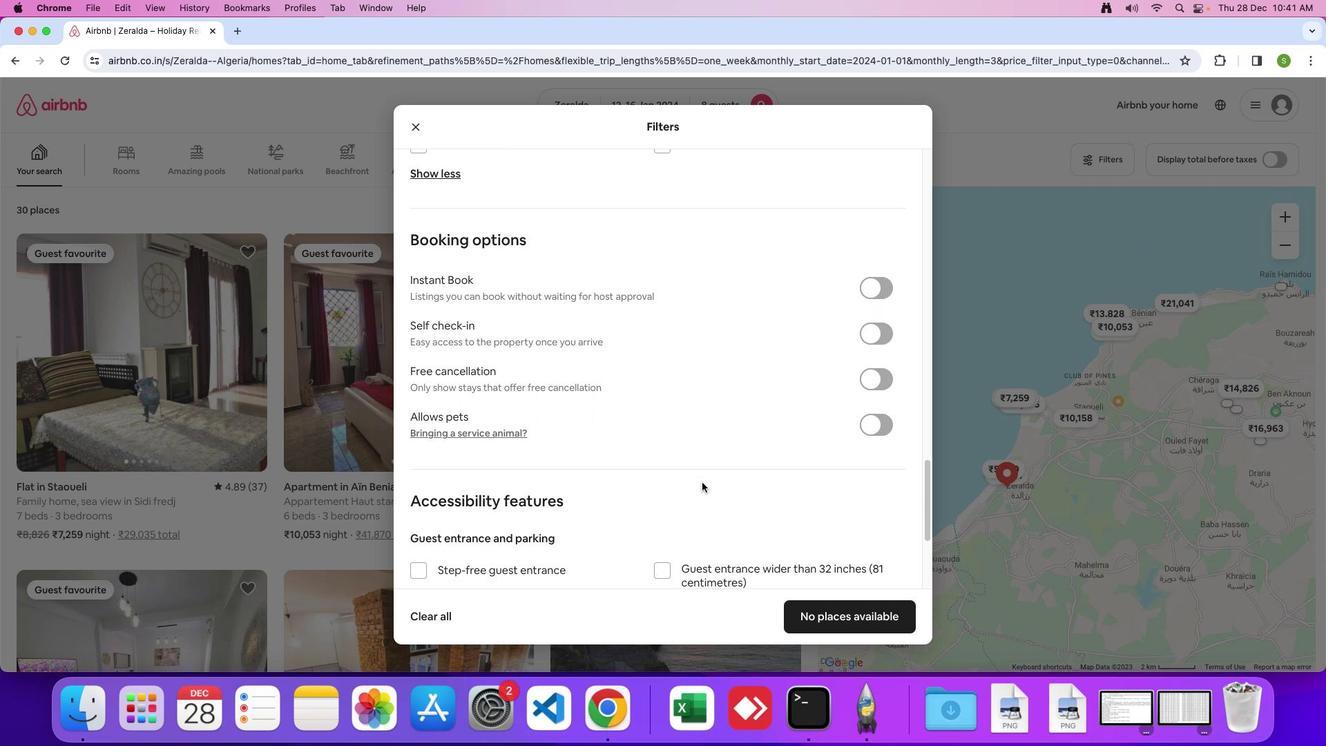 
Action: Mouse scrolled (700, 480) with delta (-2, -2)
Screenshot: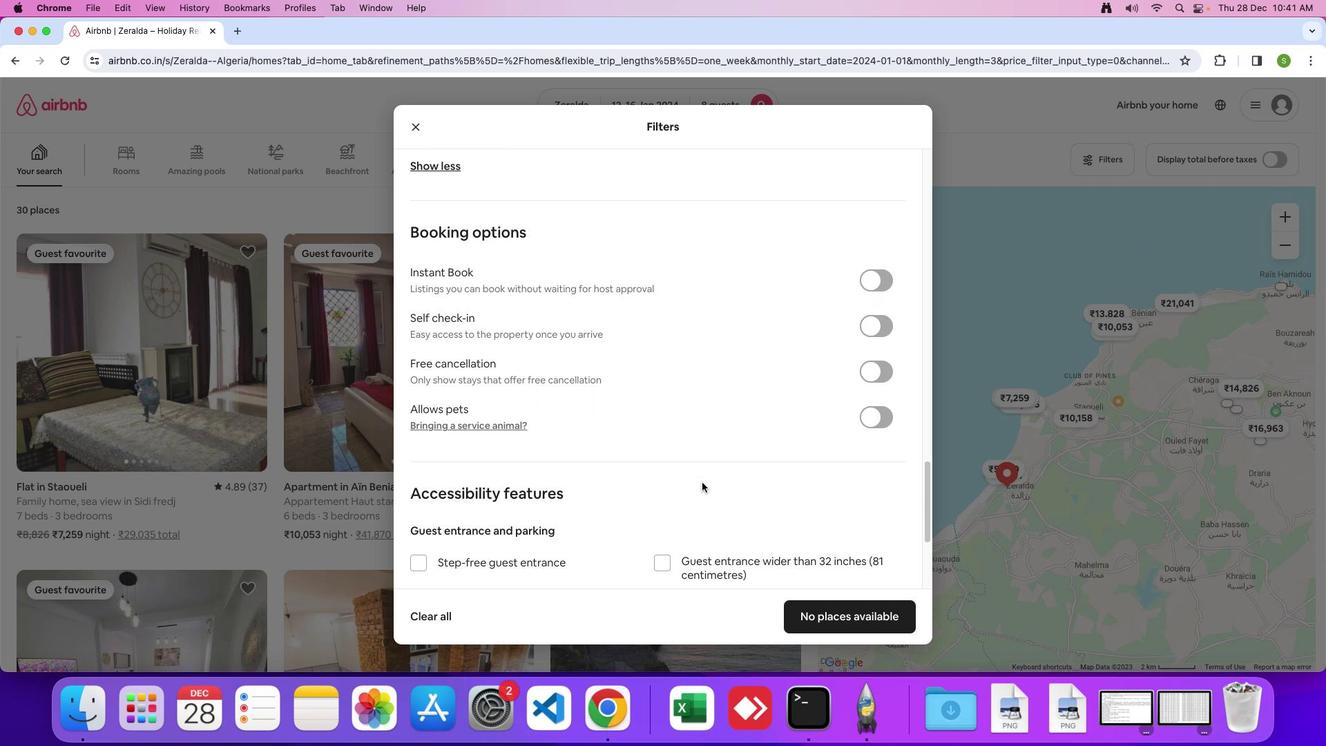 
Action: Mouse moved to (643, 487)
Screenshot: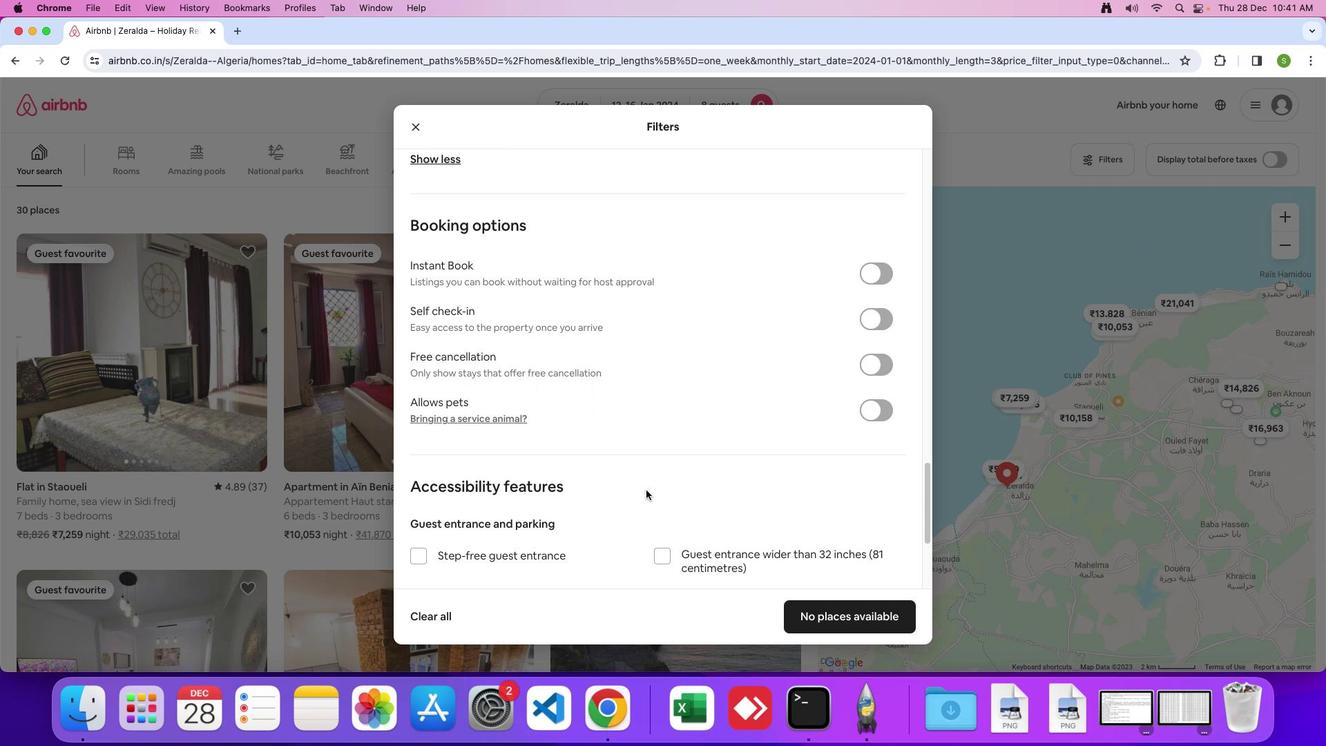 
Action: Mouse scrolled (643, 487) with delta (-2, -2)
Screenshot: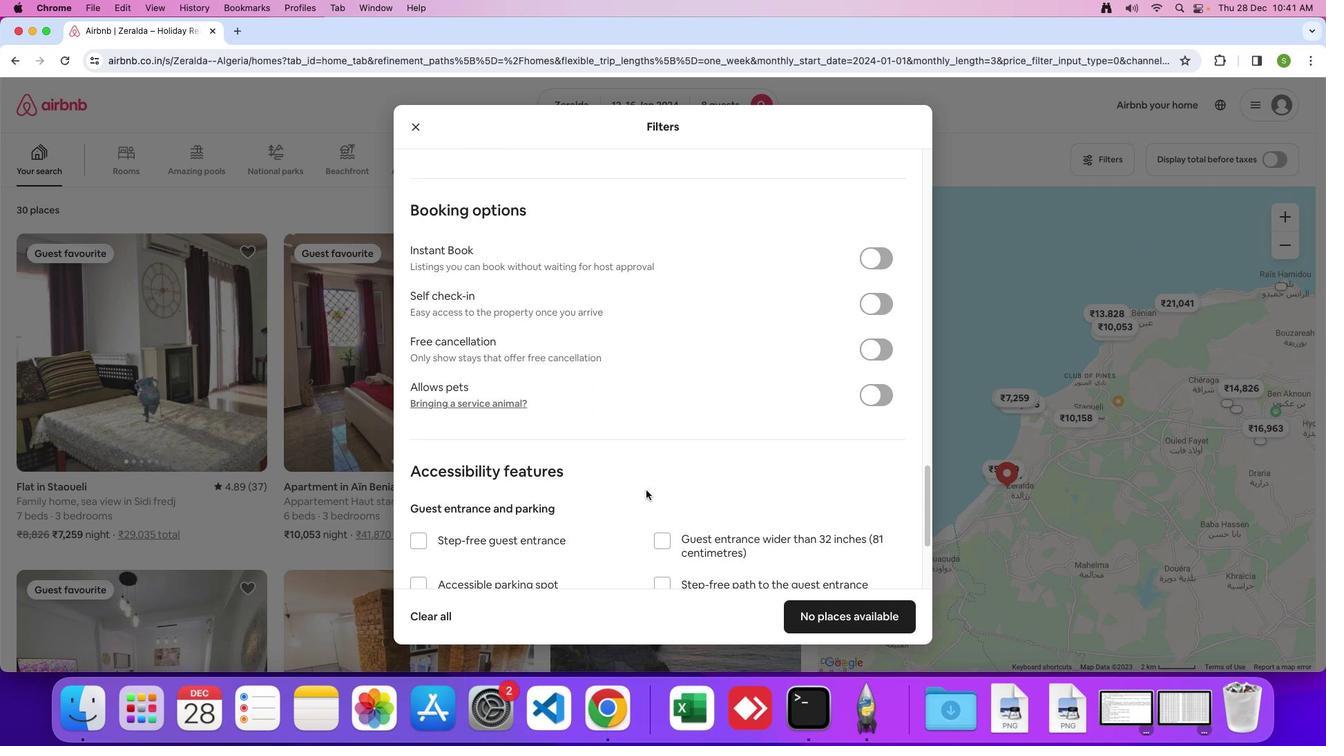 
Action: Mouse scrolled (643, 487) with delta (-2, -2)
Screenshot: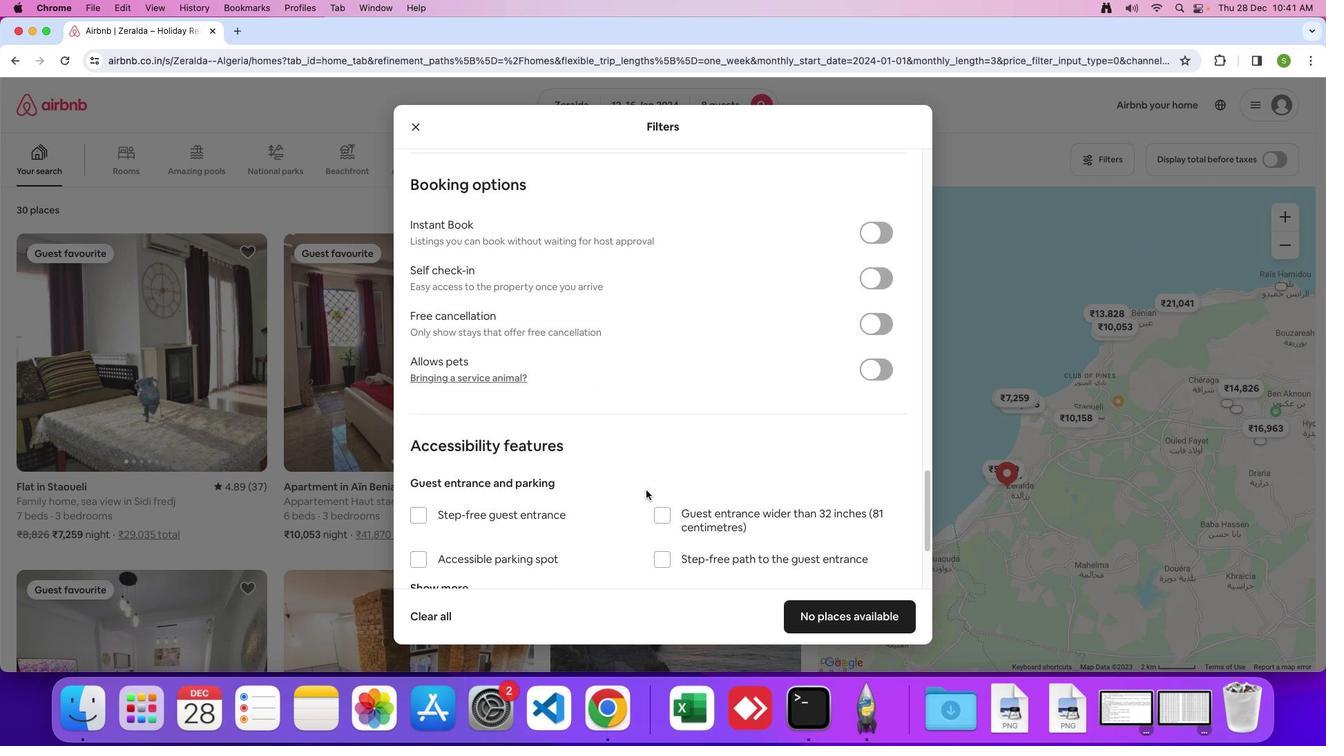 
Action: Mouse moved to (643, 487)
Screenshot: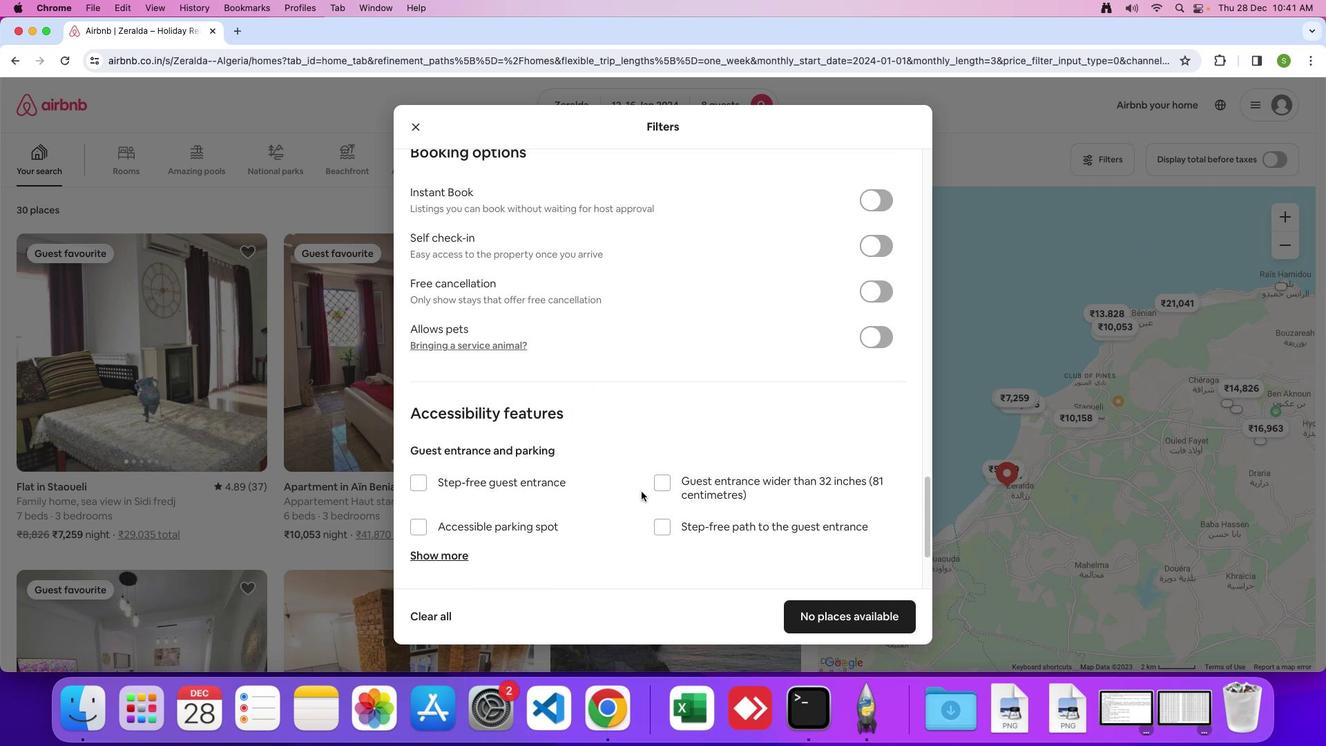 
Action: Mouse scrolled (643, 487) with delta (-2, -4)
Screenshot: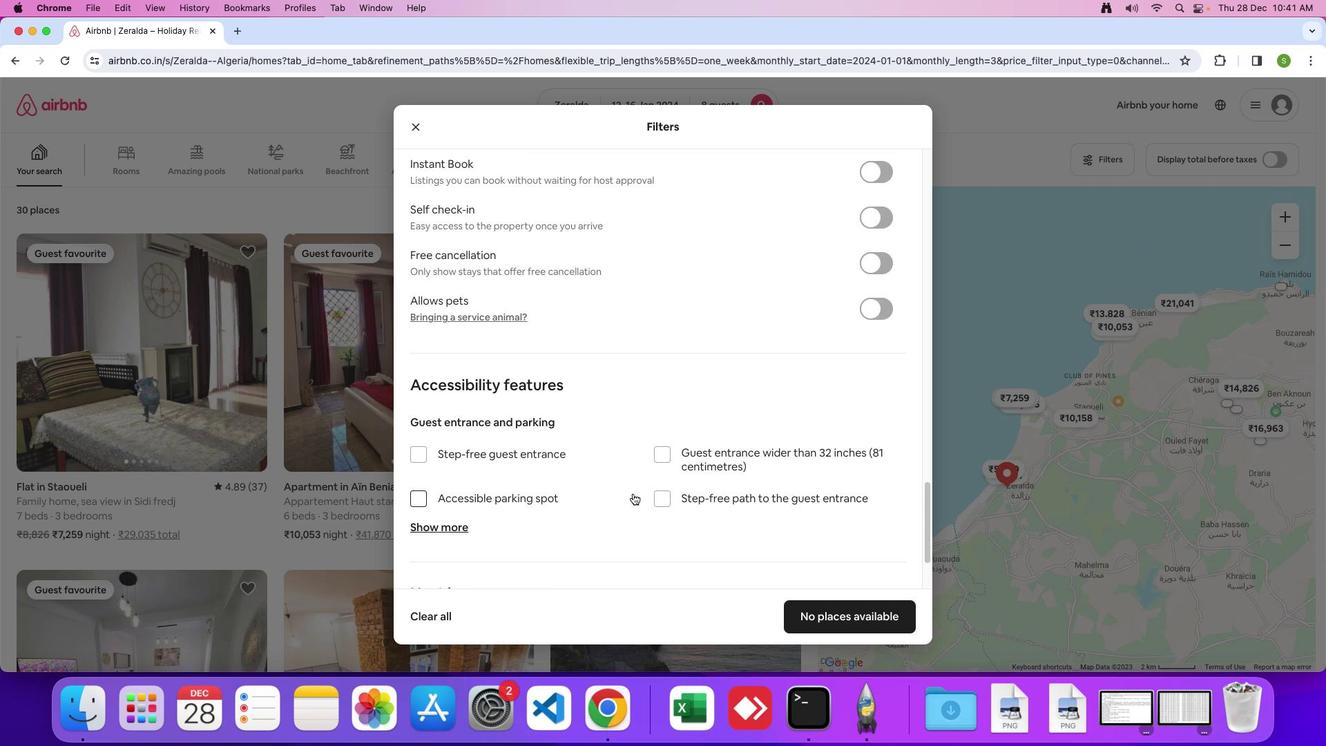 
Action: Mouse moved to (626, 492)
Screenshot: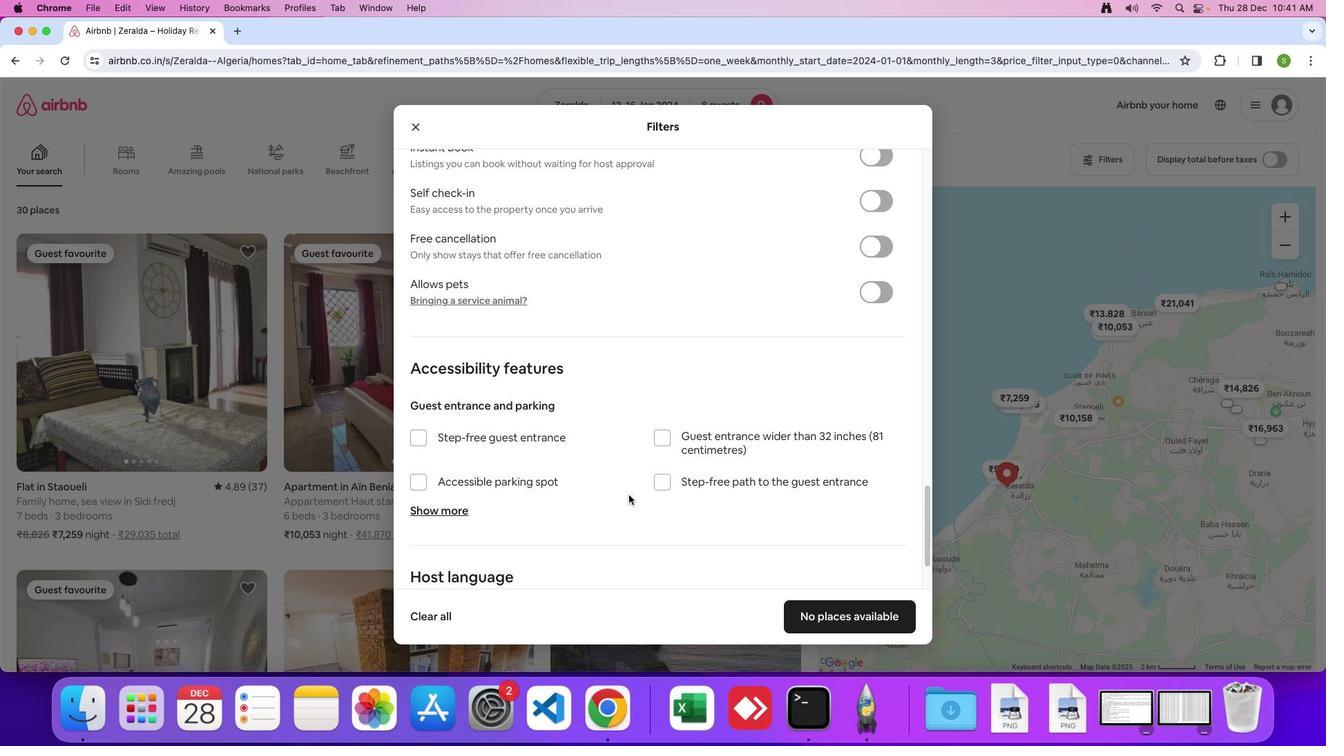 
Action: Mouse scrolled (626, 492) with delta (-2, -2)
Screenshot: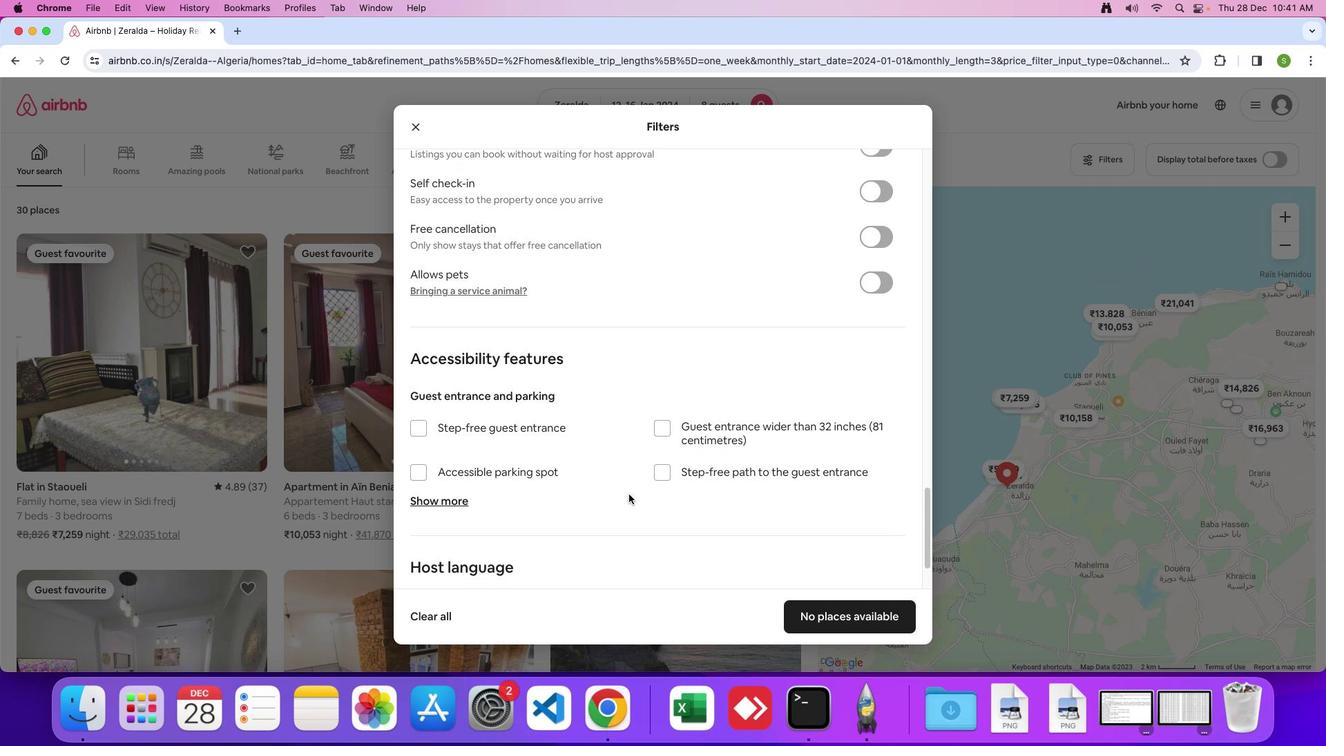 
Action: Mouse scrolled (626, 492) with delta (-2, -2)
Screenshot: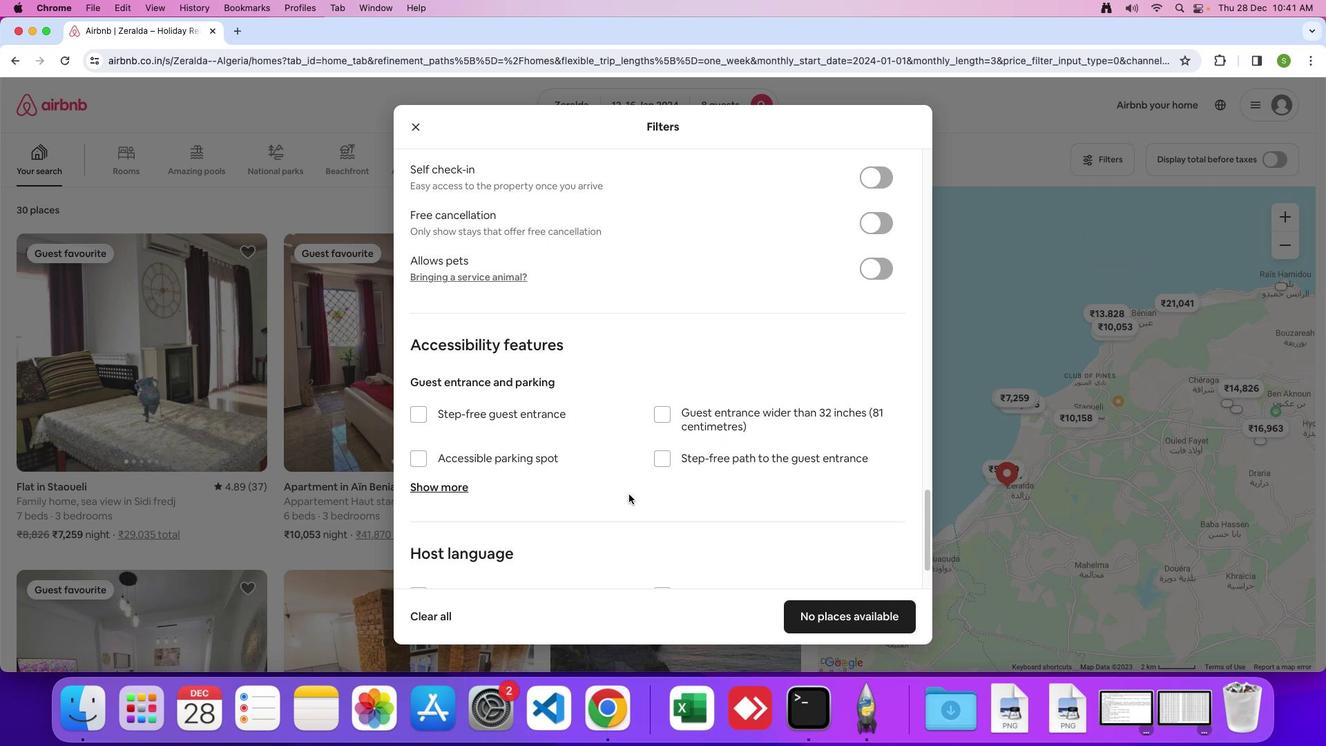 
Action: Mouse moved to (626, 490)
Screenshot: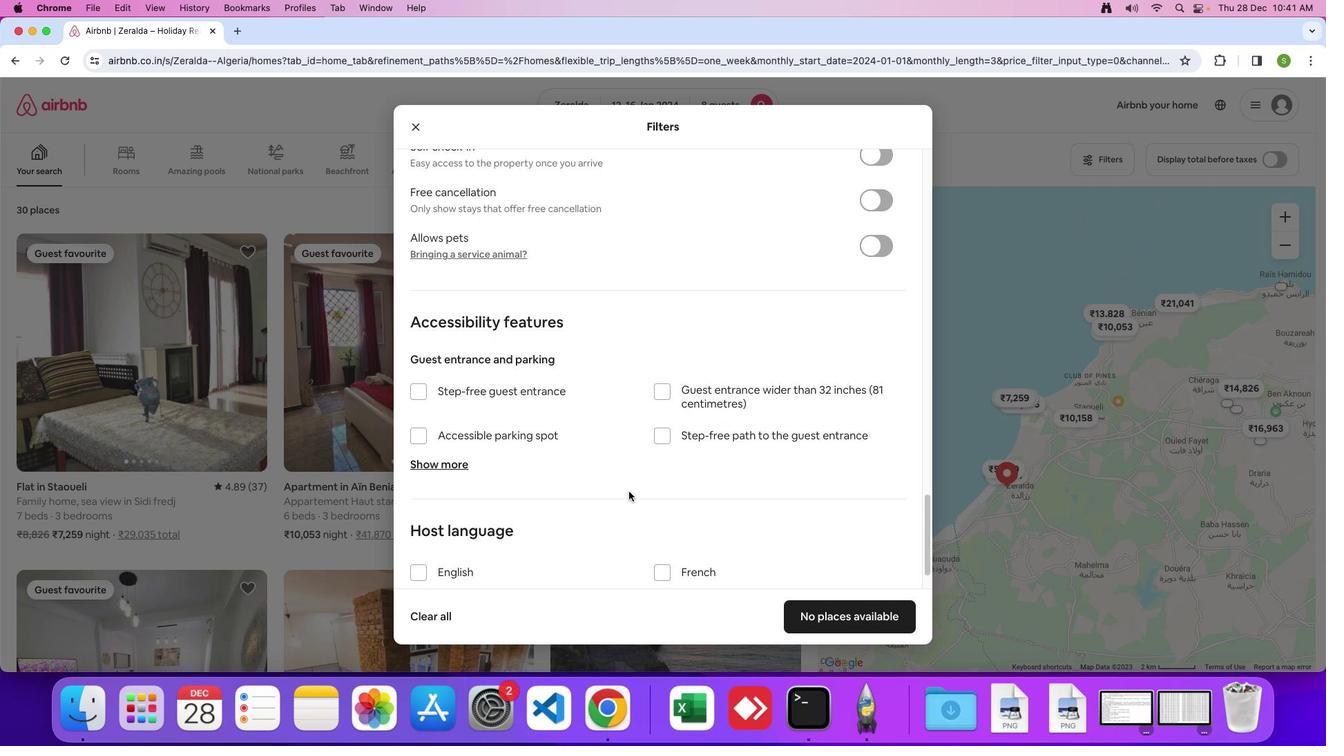 
Action: Mouse scrolled (626, 490) with delta (-2, -2)
Screenshot: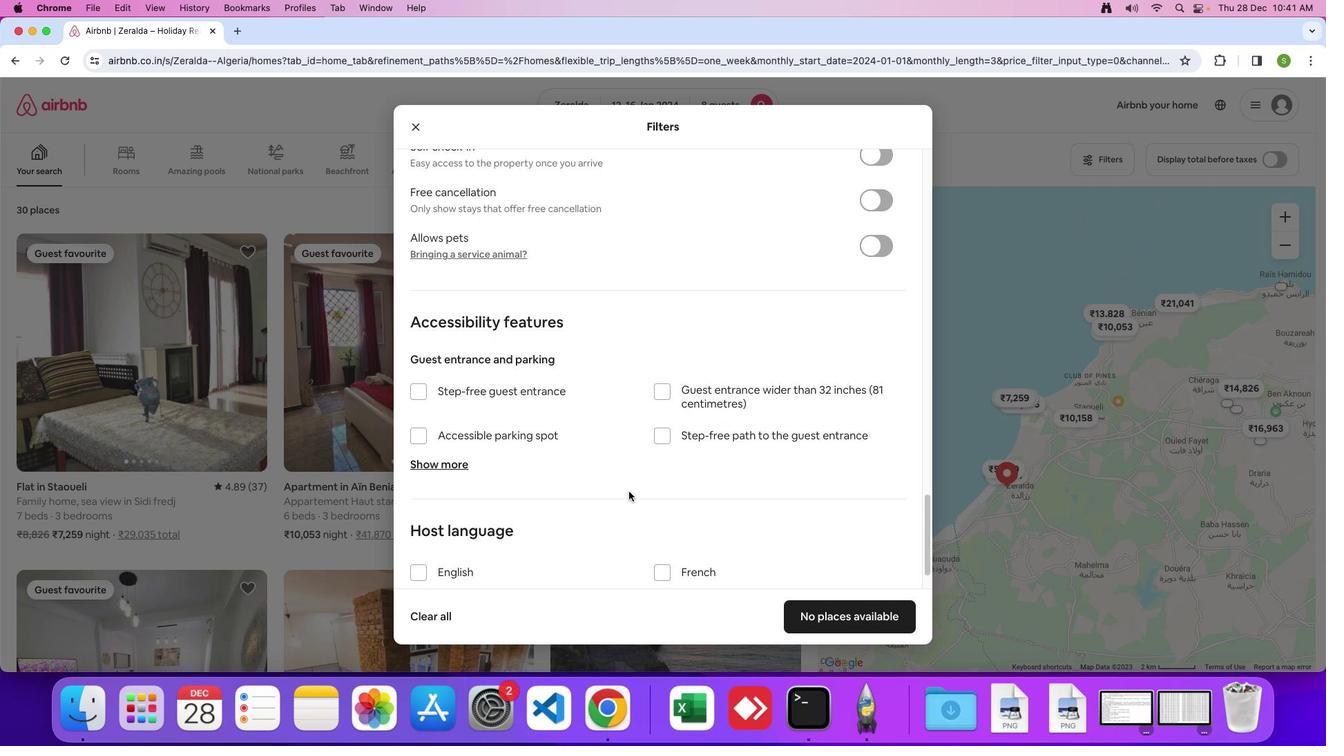 
Action: Mouse moved to (626, 490)
Screenshot: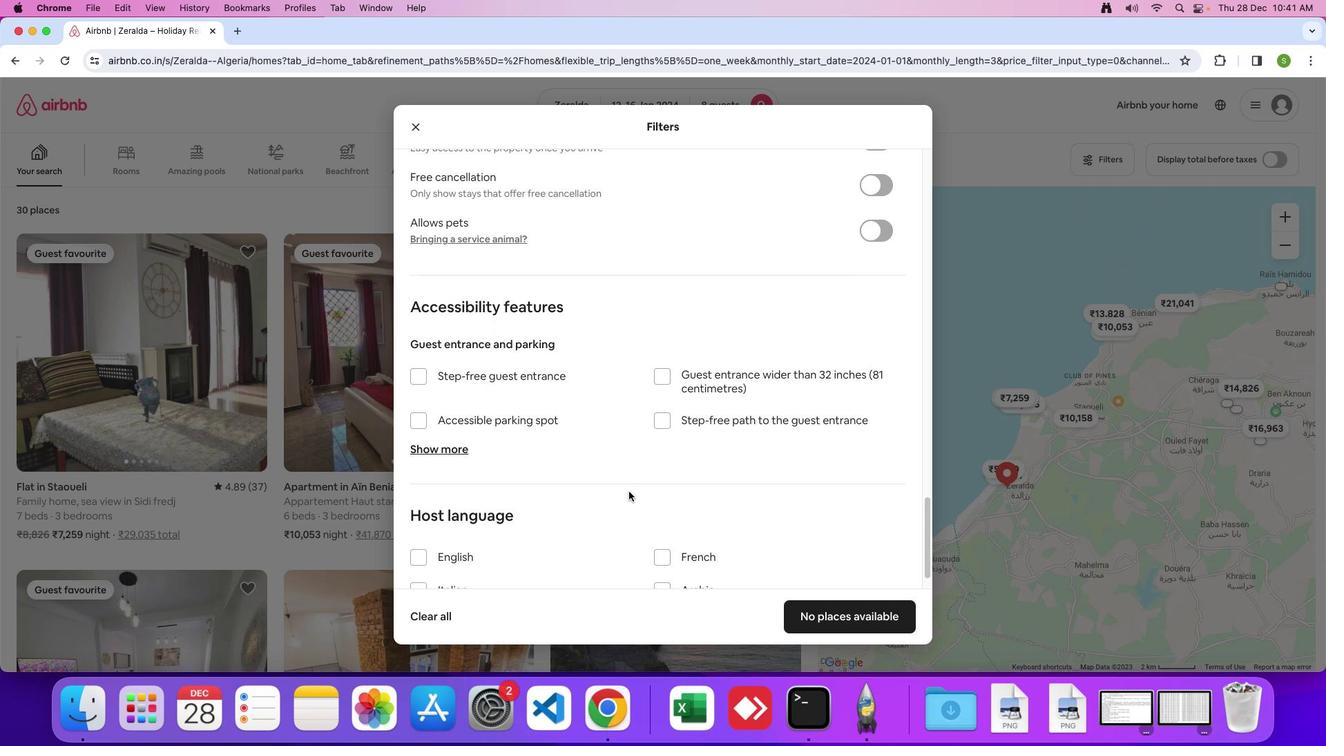 
Action: Mouse scrolled (626, 490) with delta (-2, -2)
Screenshot: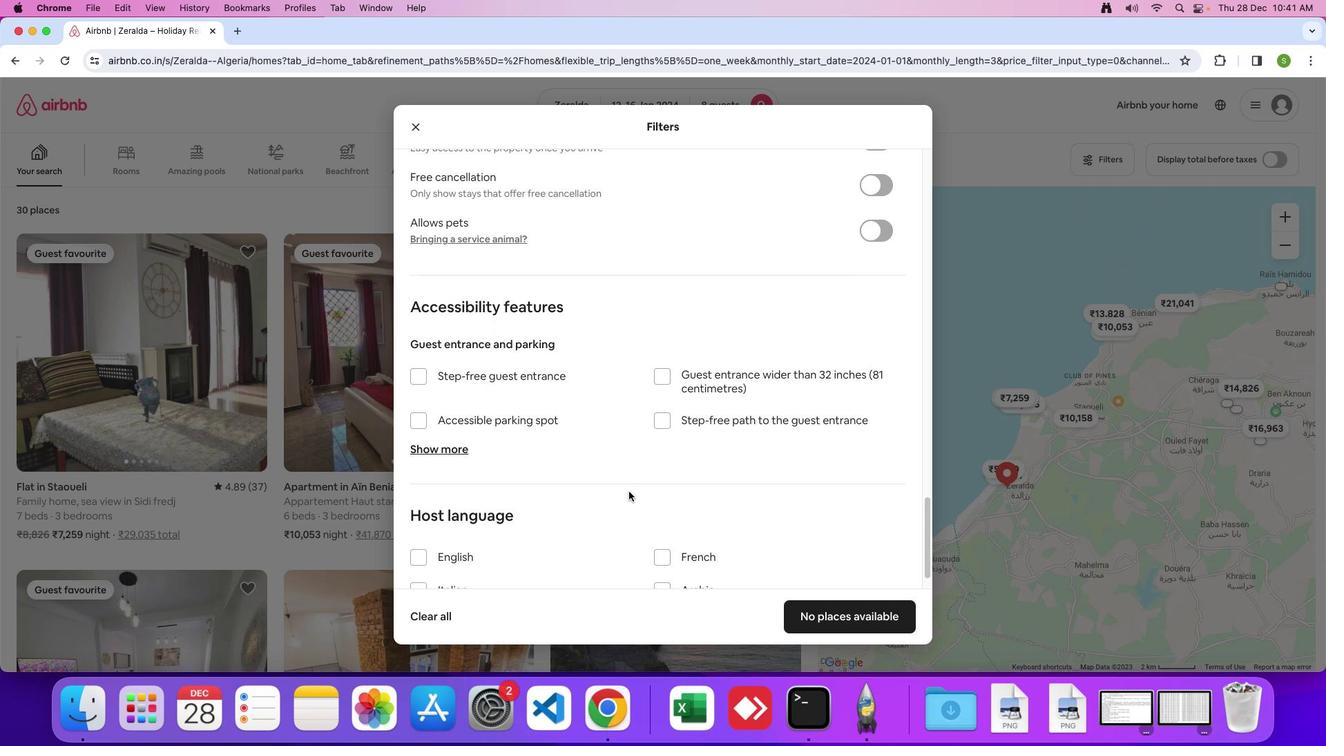 
Action: Mouse moved to (626, 489)
Screenshot: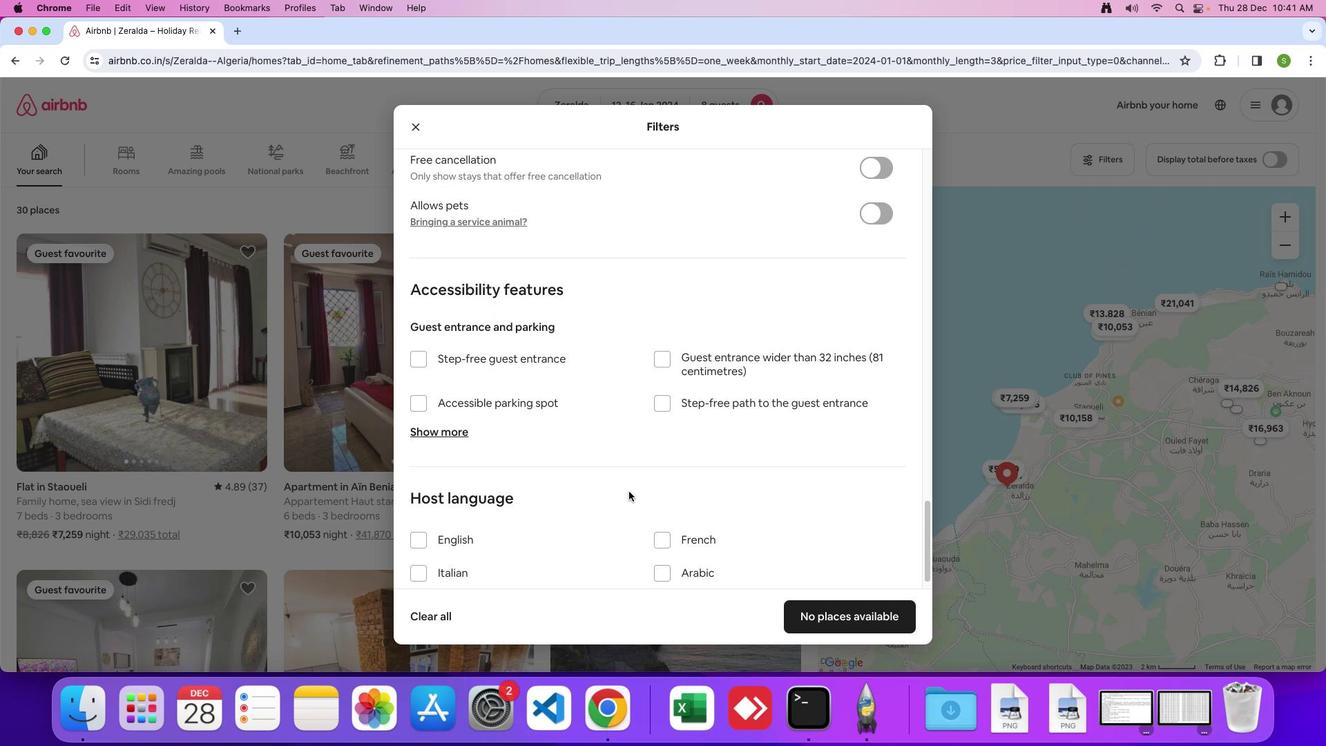 
Action: Mouse scrolled (626, 489) with delta (-2, -4)
Screenshot: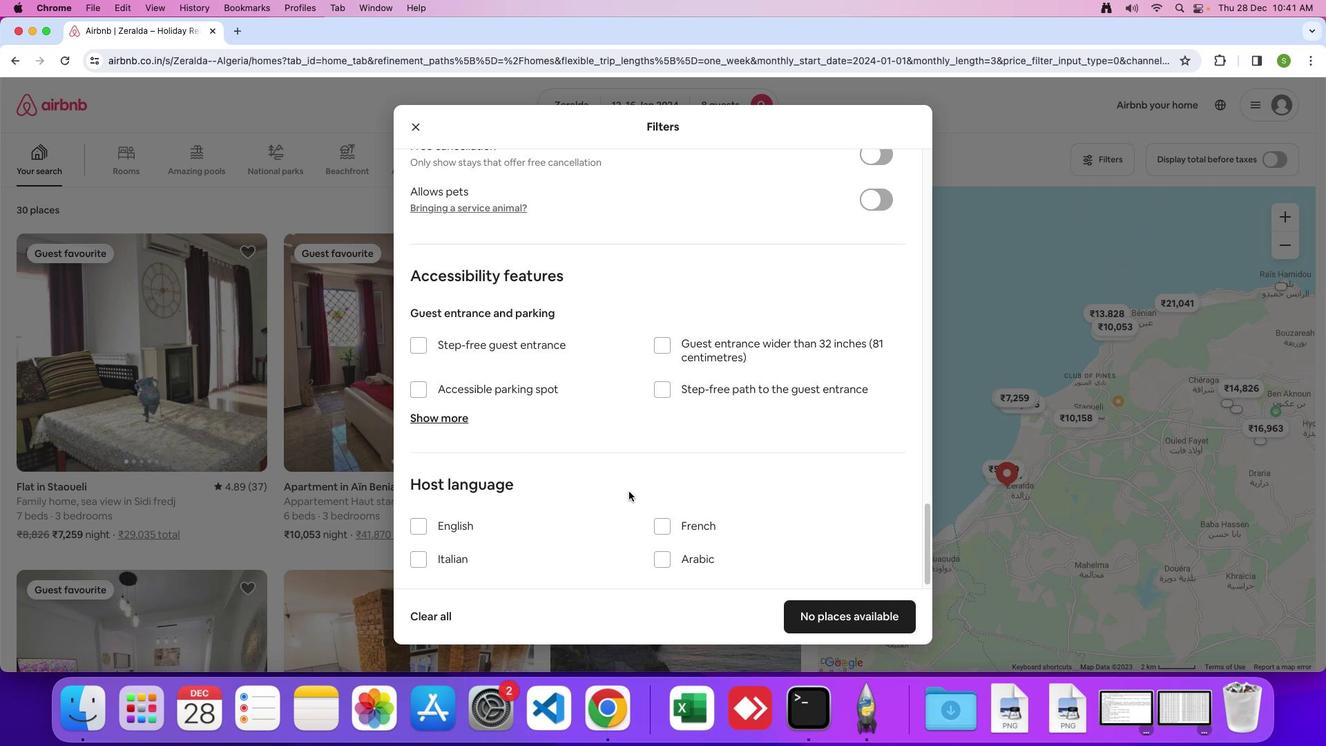 
Action: Mouse scrolled (626, 489) with delta (-2, -2)
Screenshot: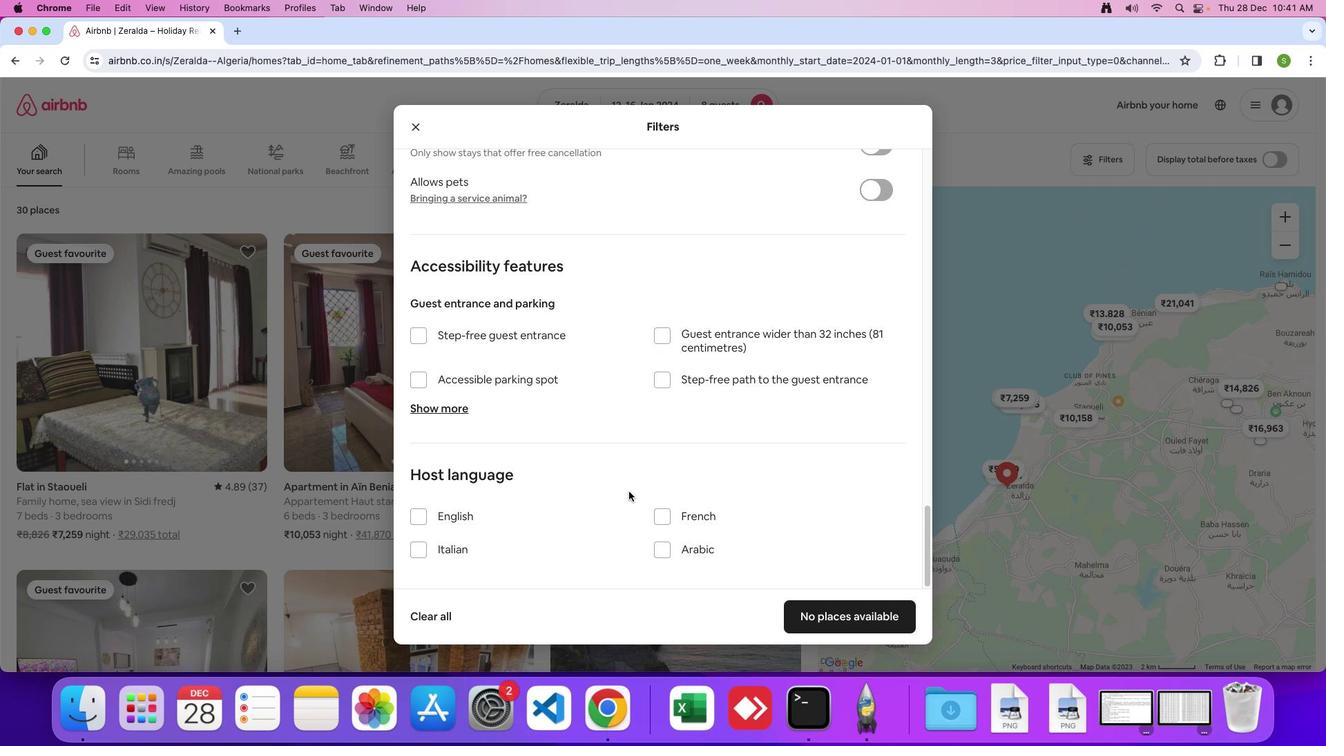 
Action: Mouse scrolled (626, 489) with delta (-2, -2)
Screenshot: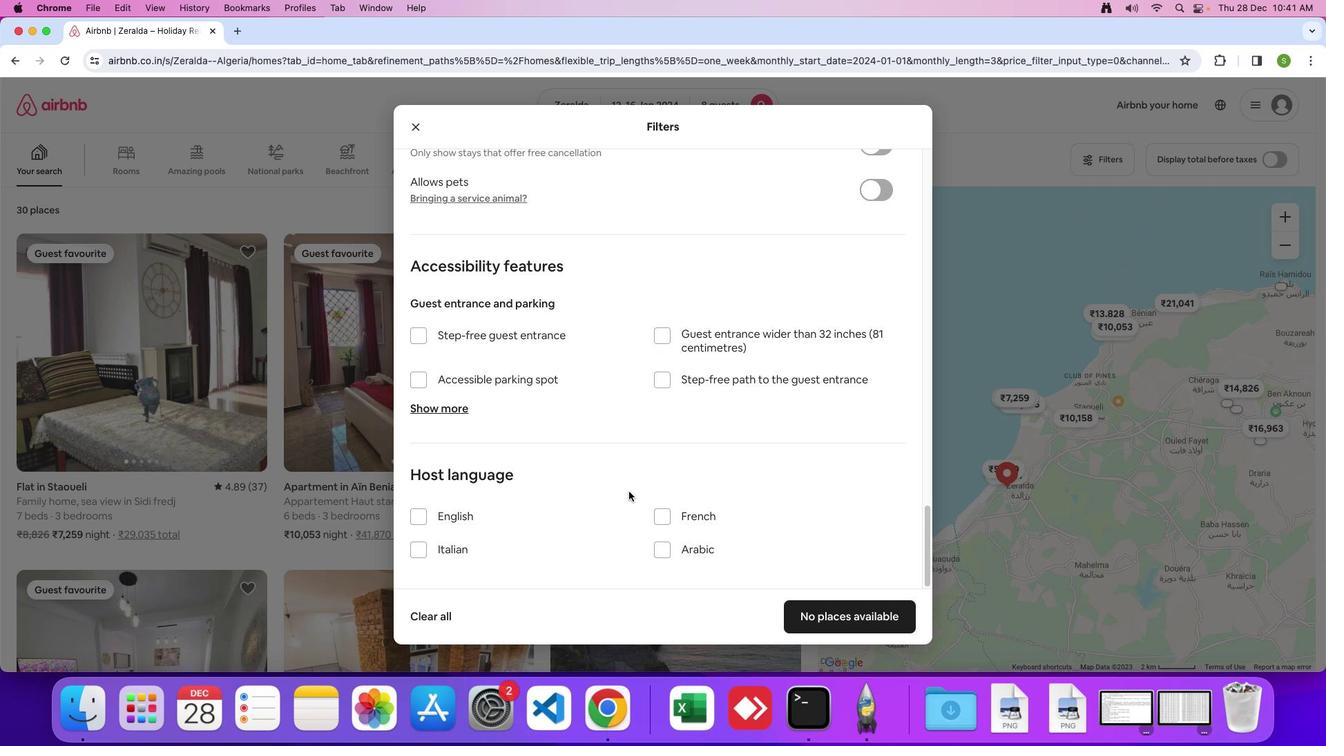 
Action: Mouse scrolled (626, 489) with delta (-2, -4)
Screenshot: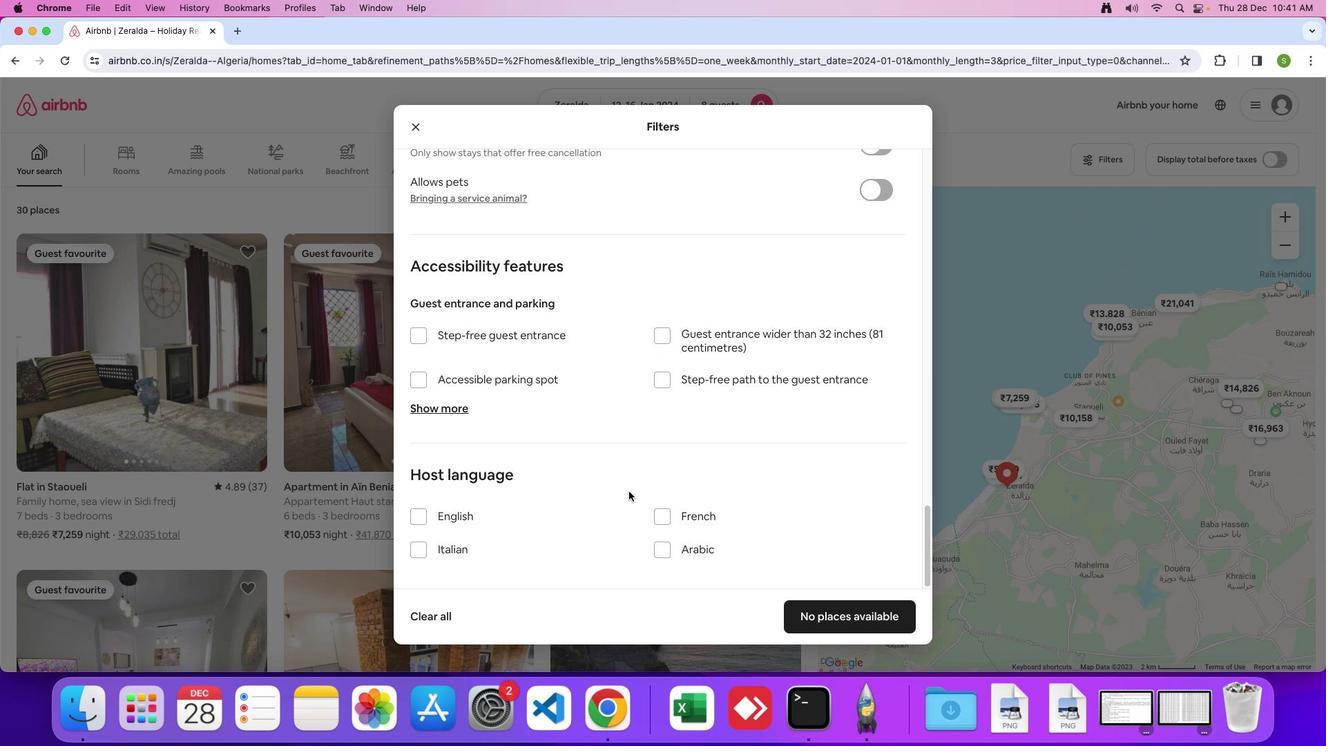 
Action: Mouse scrolled (626, 489) with delta (-2, -2)
Screenshot: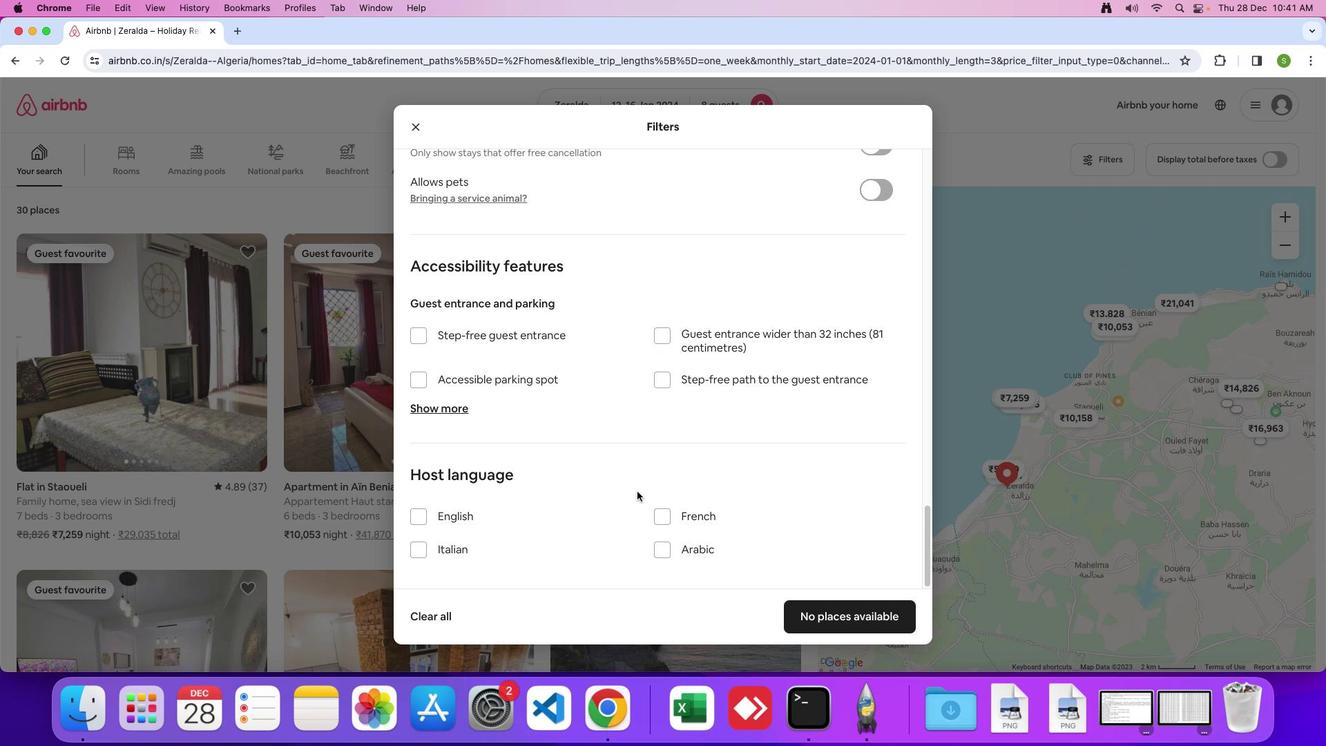 
Action: Mouse scrolled (626, 489) with delta (-2, -2)
Screenshot: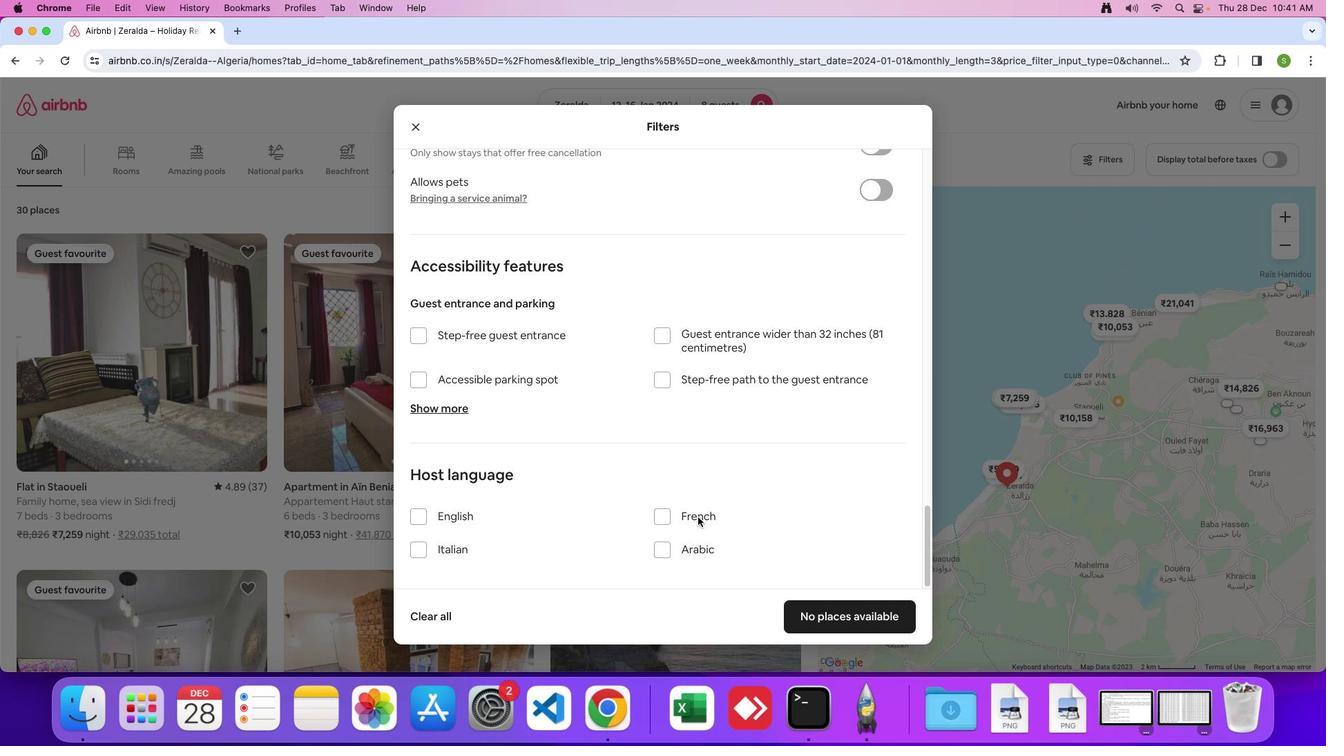 
Action: Mouse moved to (850, 619)
Screenshot: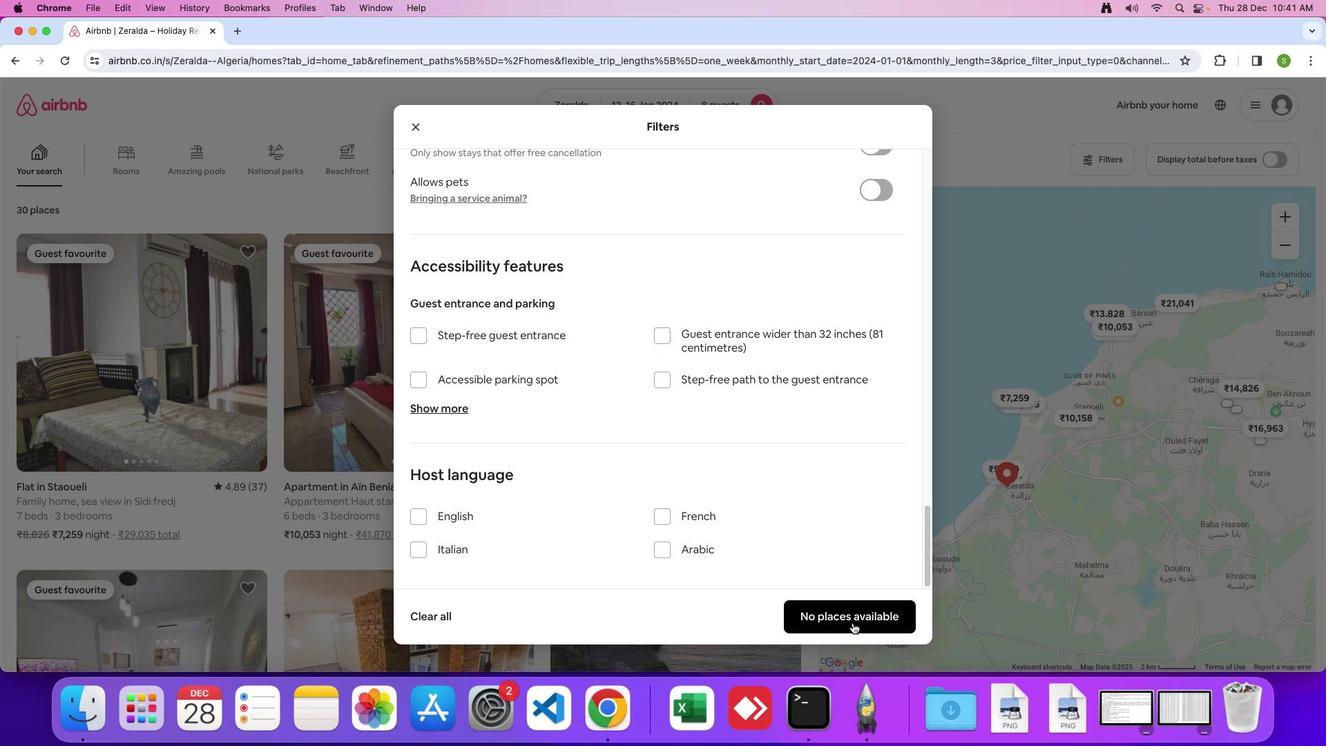 
Action: Mouse pressed left at (850, 619)
Screenshot: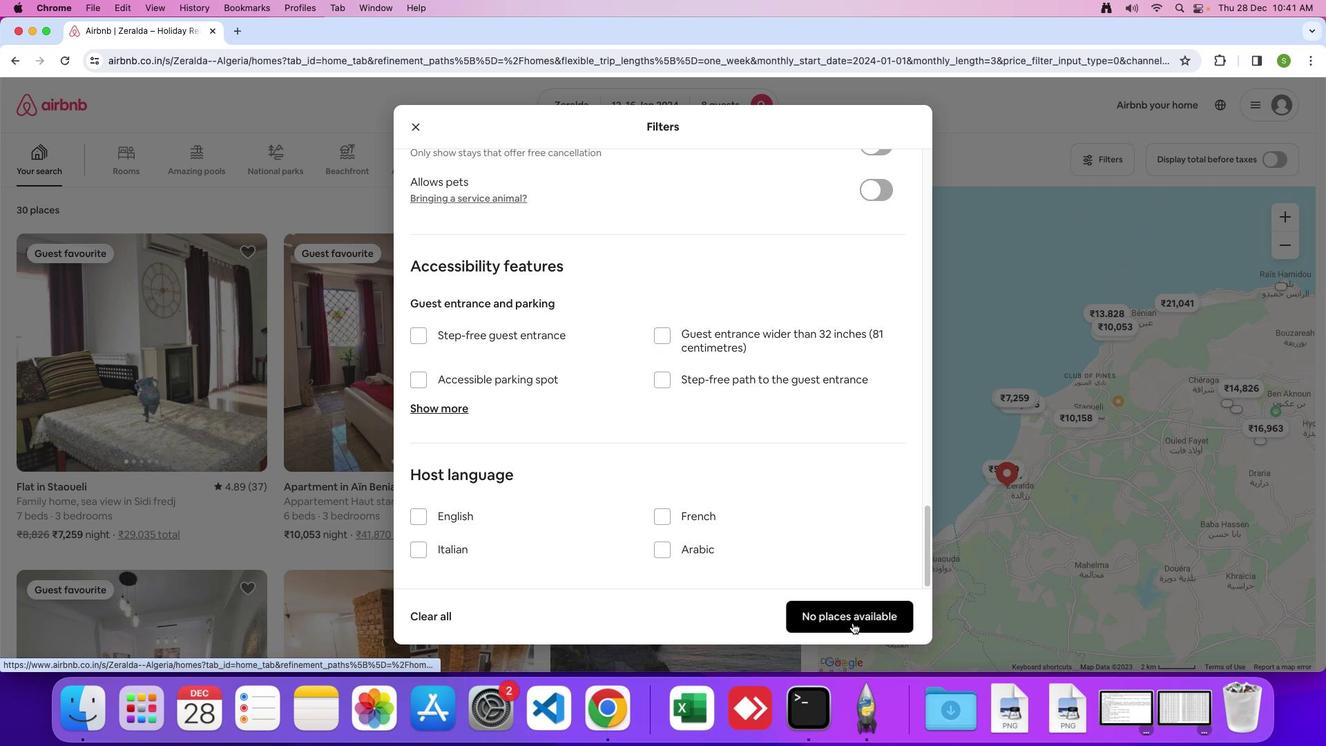 
Action: Mouse moved to (747, 516)
Screenshot: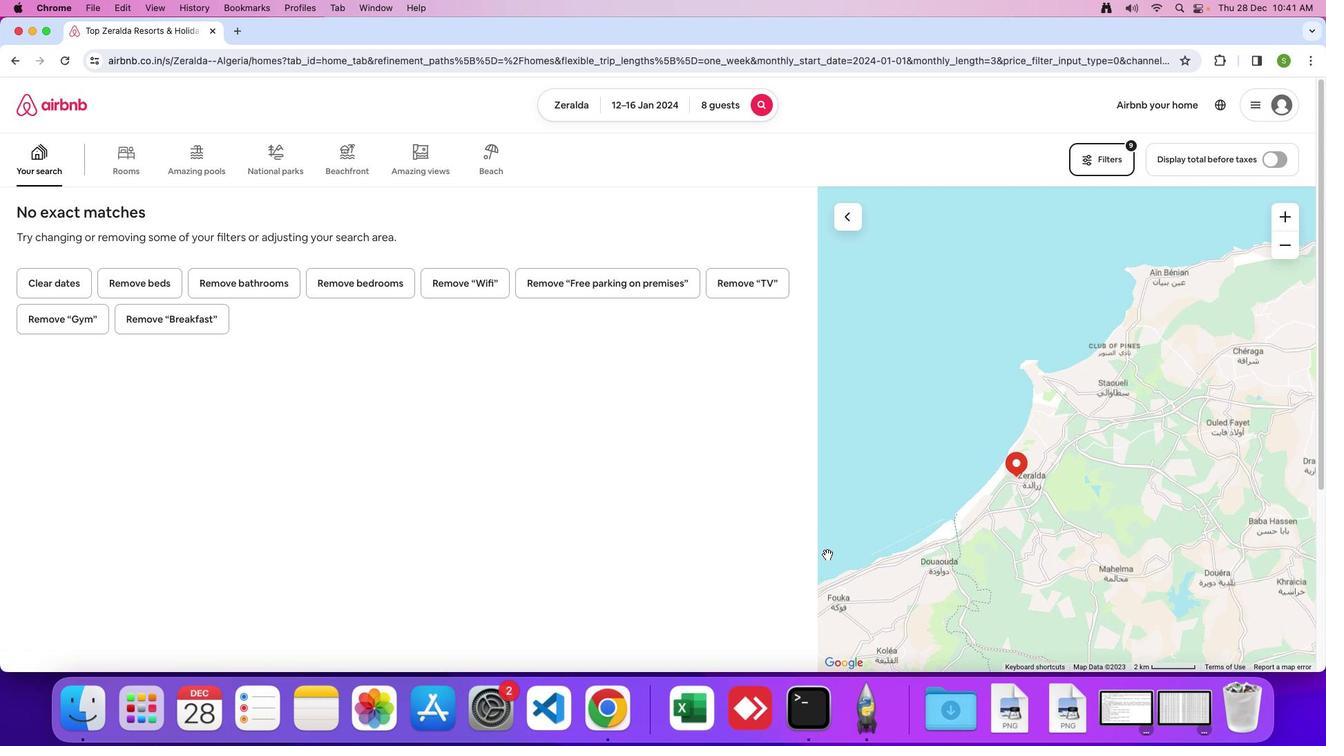 
